 Task: Select Grocery. Add to cart, from India Bazaar for 779 Spadafore Drive, State College, Pennsylvania 16803, Cell Number 814-822-2457, following items : Long Chili (by pound)_x000D_
 - 1, Sweet Potatoes (by pound)_x000D_
 - 5, Jabsons Roasted Peanuts Spicy Masala (140 g)_x000D_
 - 2, Jabsons Agra Gud Gajak (400 g)_x000D_
 - 1, Jabsons Roasted Black Chana Lightly Salted (1 kg)_x000D_
 - 5, Jabsons Roasted Peanuts Nimboo Pudina (140 g)_x000D_
 - 1, Jabsons Roasted Black Chana Salted (1 kg)_x000D_
 - 2, Jabsons Roasted Peanuts Lemon Chilli (140 g)_x000D_
 - 5, Jabsons Roasted Peanuts Unsalted (1000 g)_x000D_
 - 1, Jabsons Roasted Peanuts Classic Salted (150 g)_x000D_
 - 5
Action: Mouse moved to (366, 100)
Screenshot: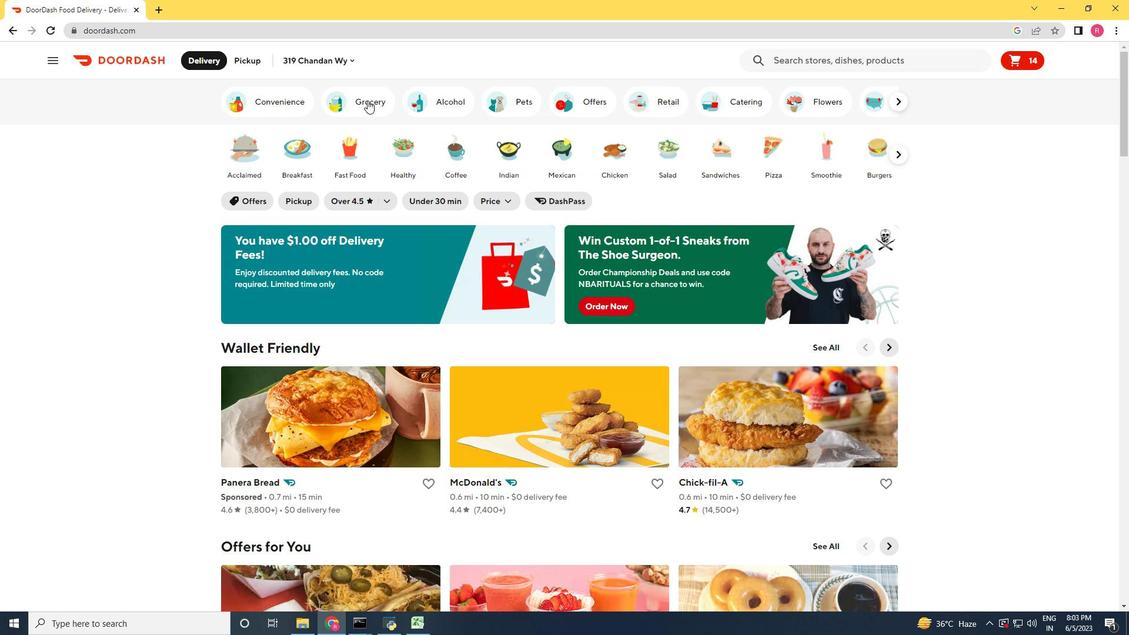 
Action: Mouse pressed left at (366, 100)
Screenshot: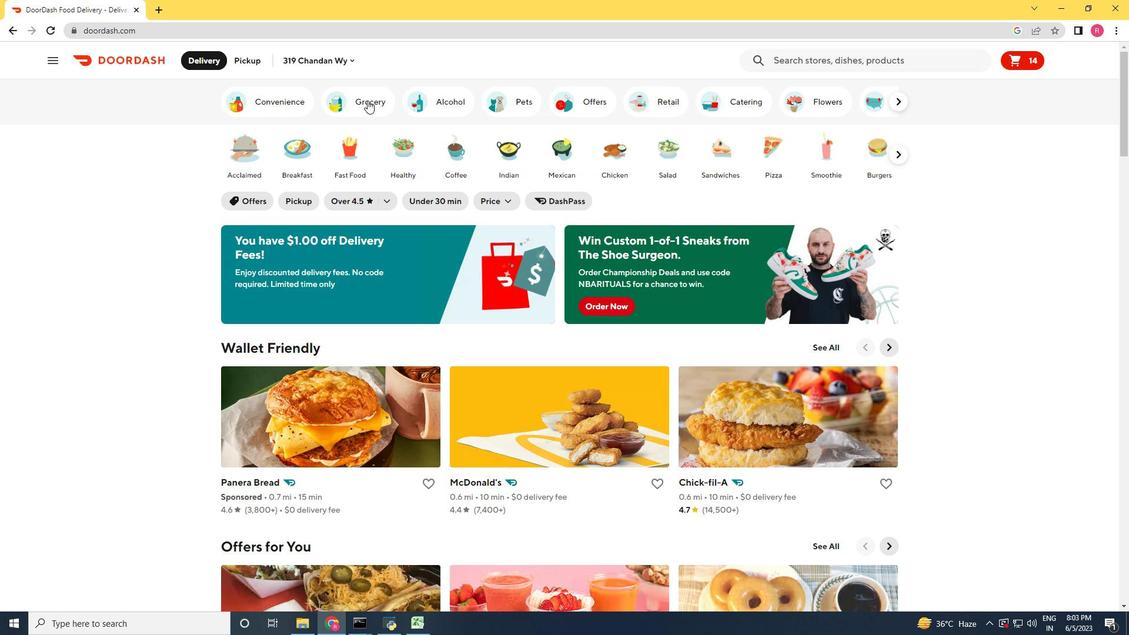 
Action: Mouse moved to (631, 322)
Screenshot: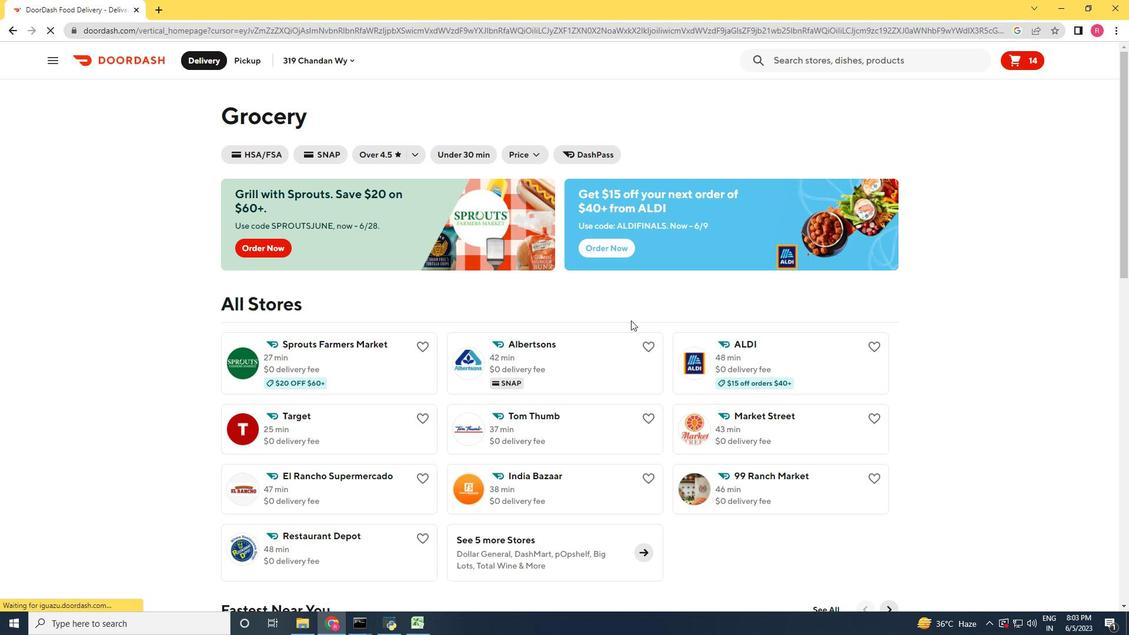 
Action: Mouse scrolled (631, 322) with delta (0, 0)
Screenshot: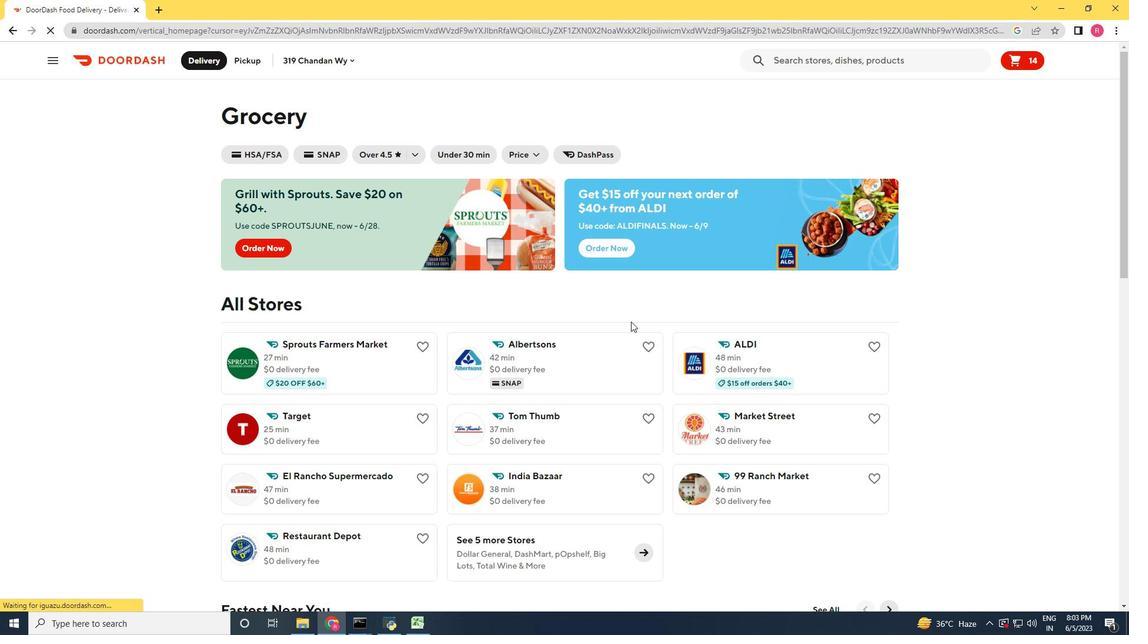 
Action: Mouse moved to (632, 323)
Screenshot: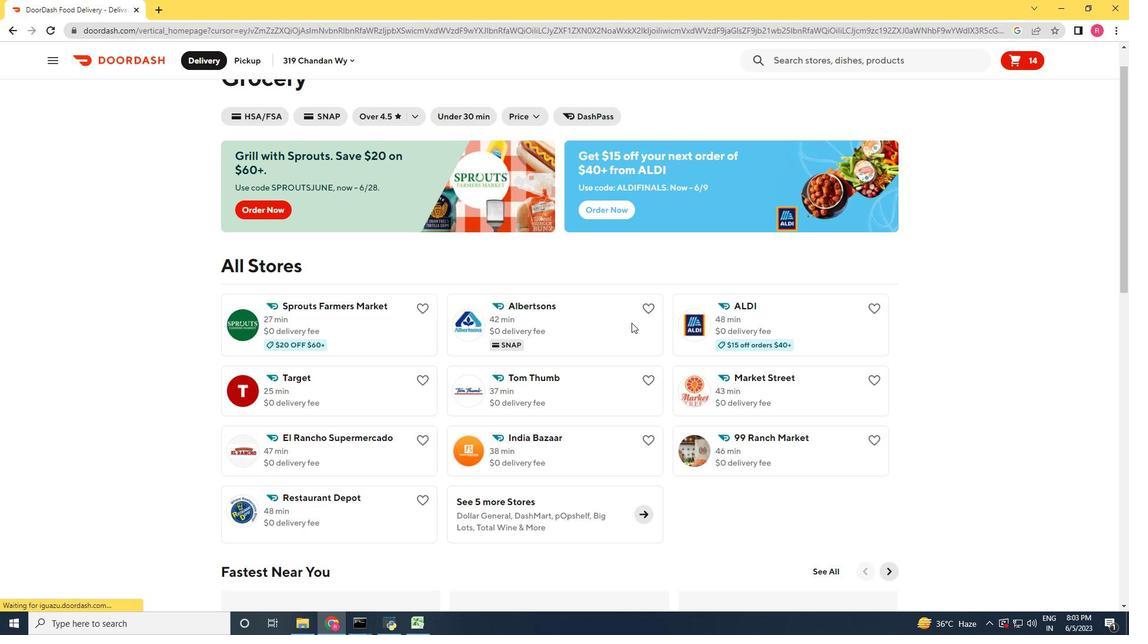 
Action: Mouse scrolled (632, 322) with delta (0, 0)
Screenshot: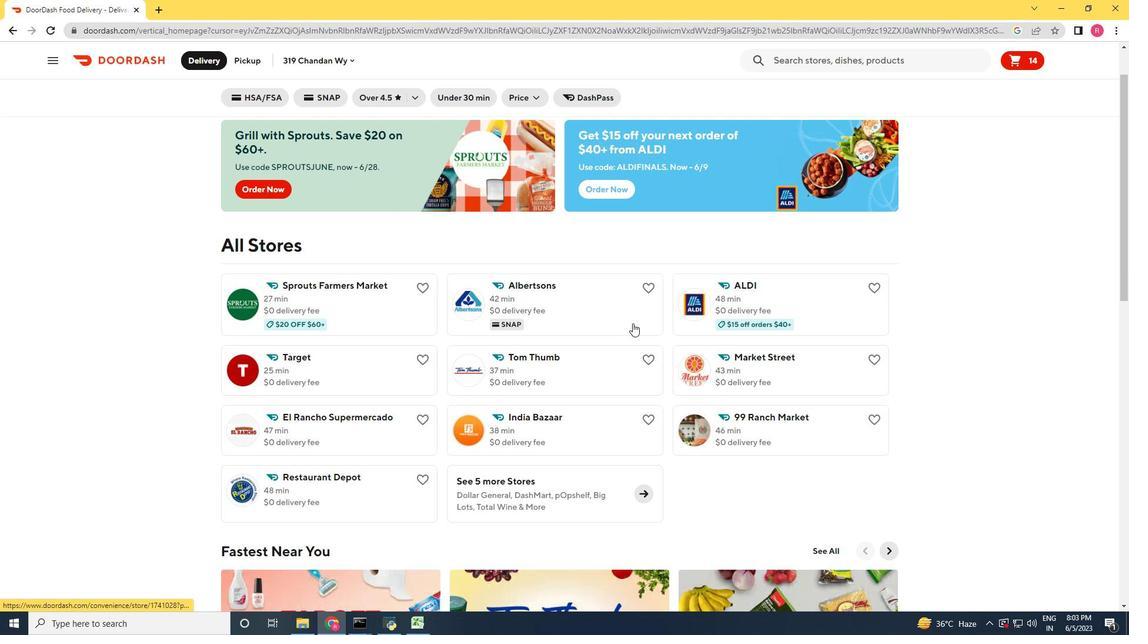 
Action: Mouse scrolled (632, 322) with delta (0, 0)
Screenshot: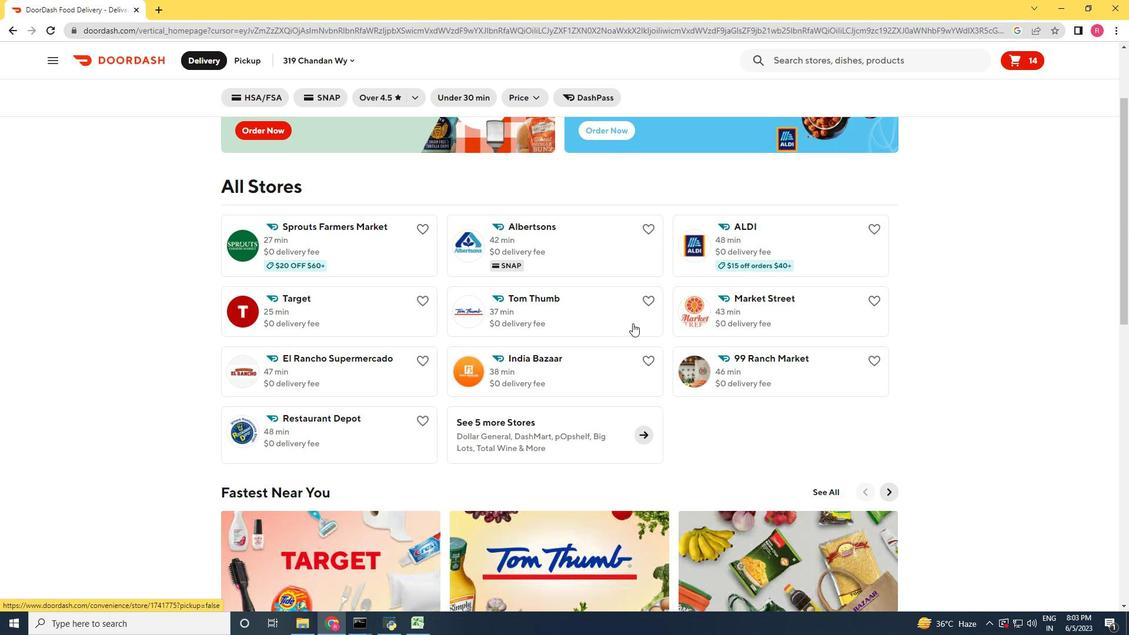 
Action: Mouse scrolled (632, 322) with delta (0, 0)
Screenshot: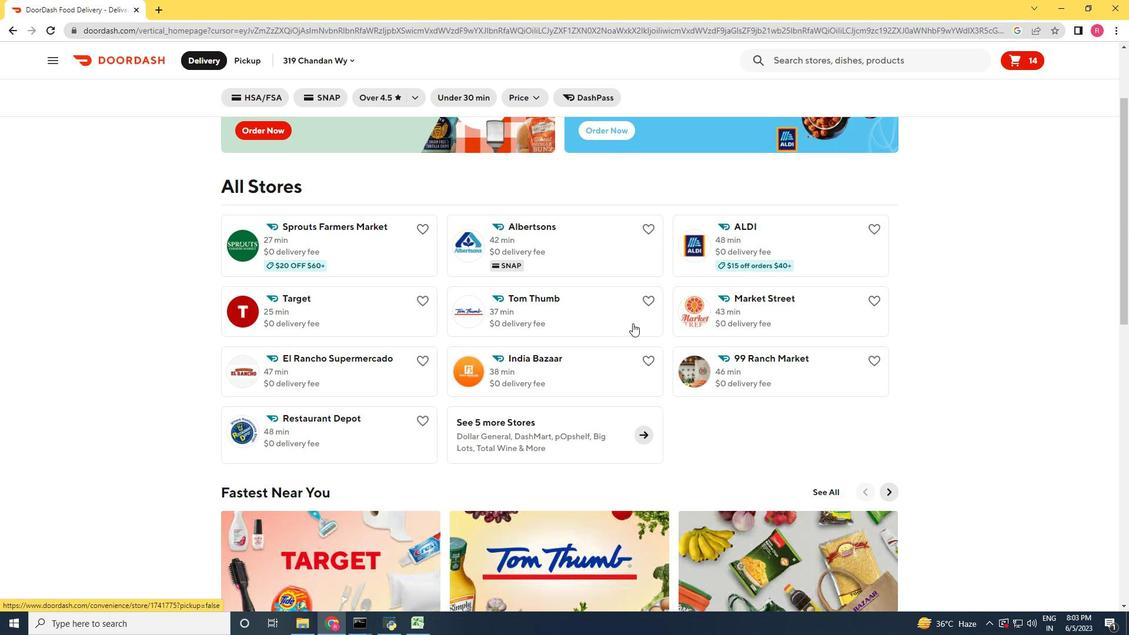 
Action: Mouse moved to (632, 323)
Screenshot: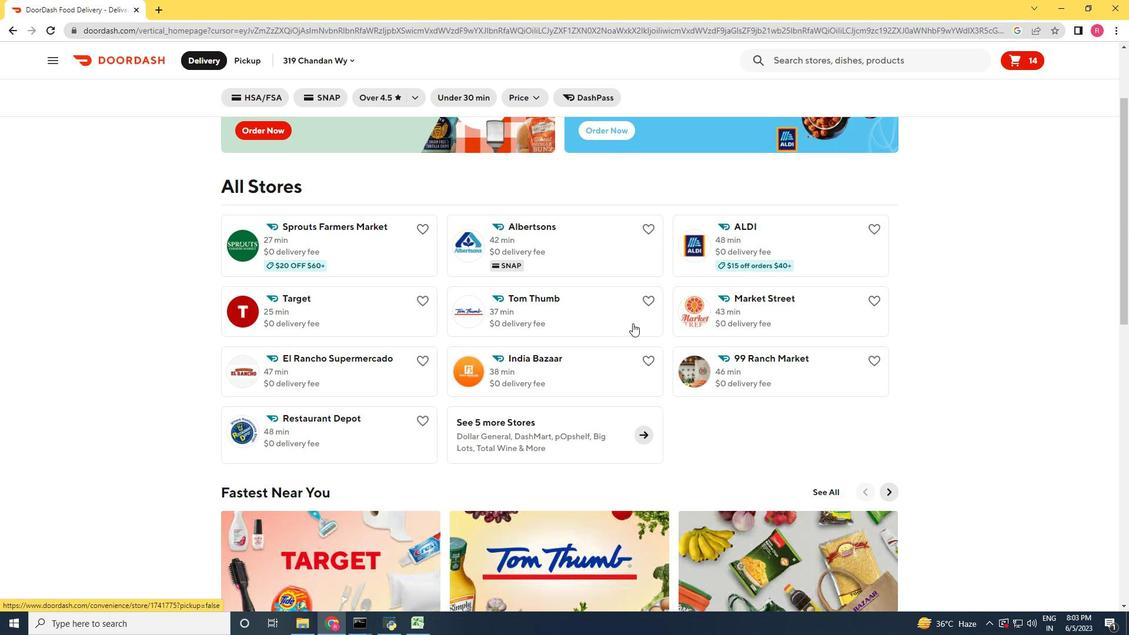 
Action: Mouse scrolled (632, 322) with delta (0, 0)
Screenshot: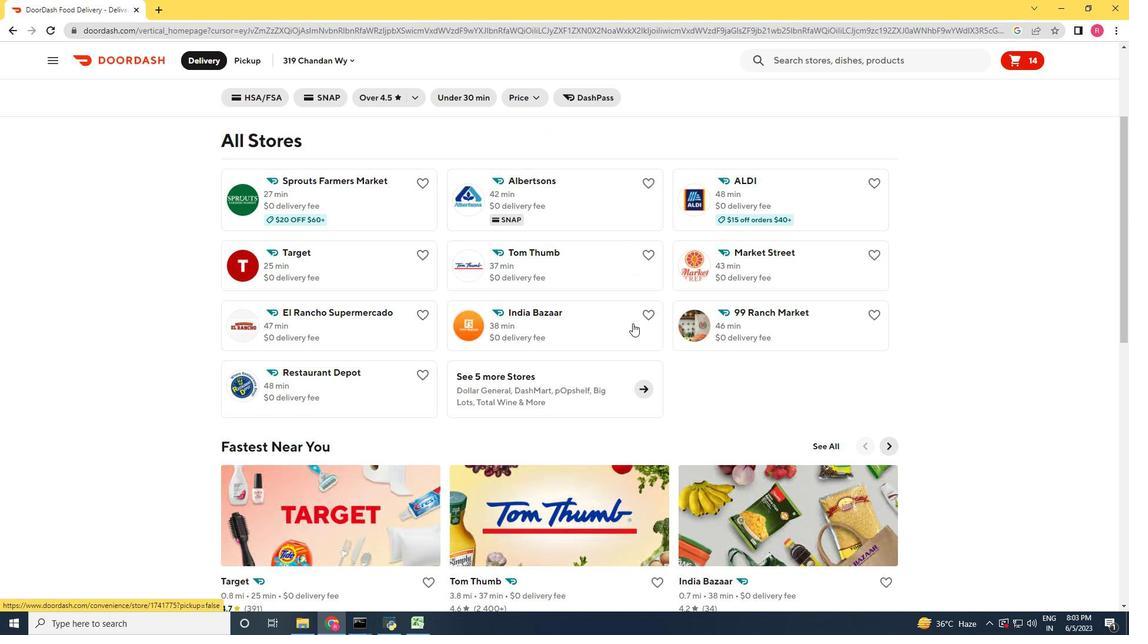 
Action: Mouse scrolled (632, 322) with delta (0, 0)
Screenshot: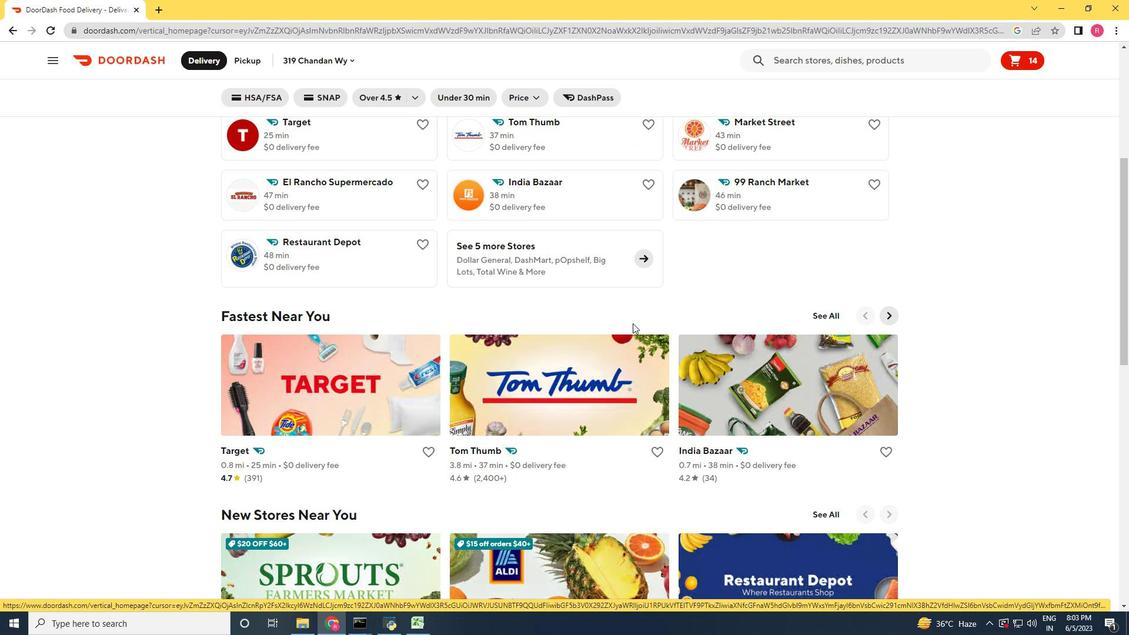 
Action: Mouse scrolled (632, 322) with delta (0, 0)
Screenshot: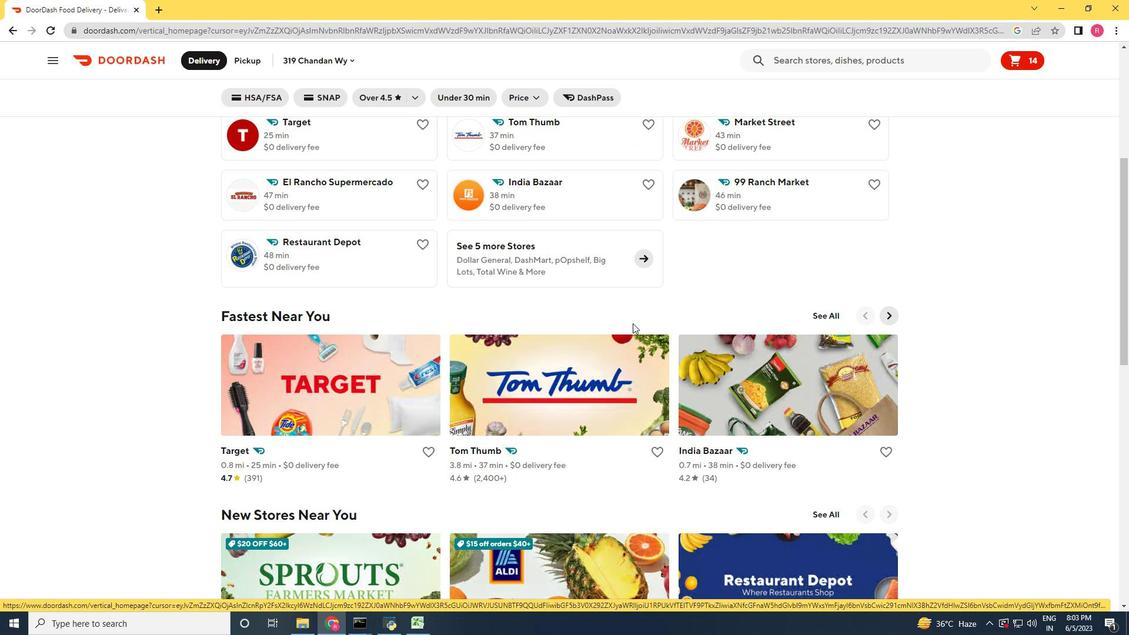 
Action: Mouse moved to (757, 309)
Screenshot: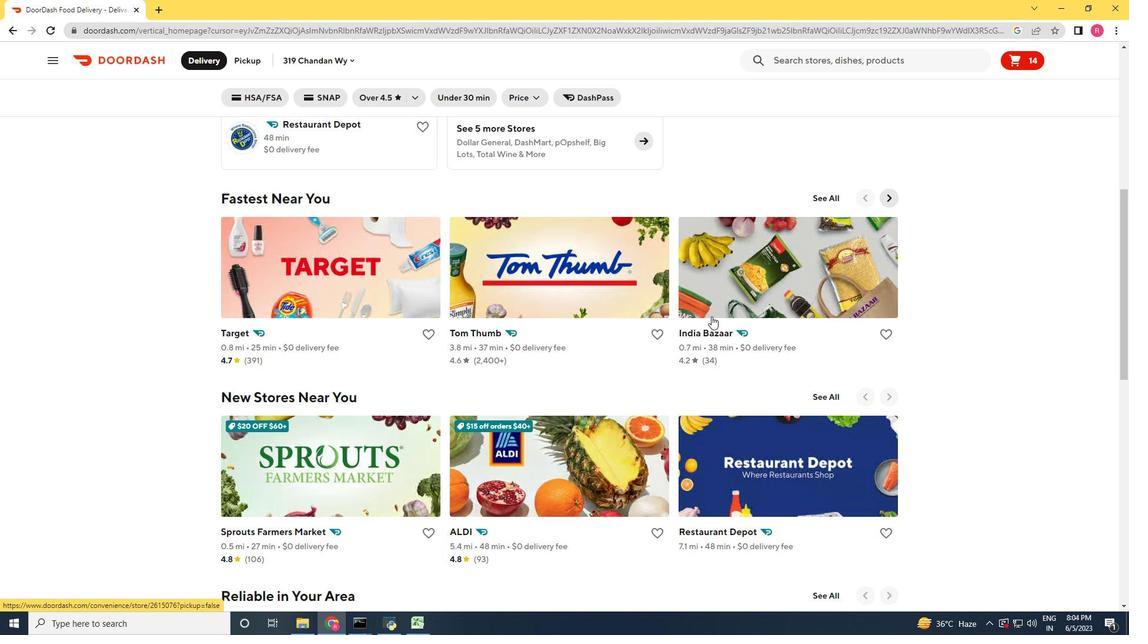 
Action: Mouse pressed left at (757, 309)
Screenshot: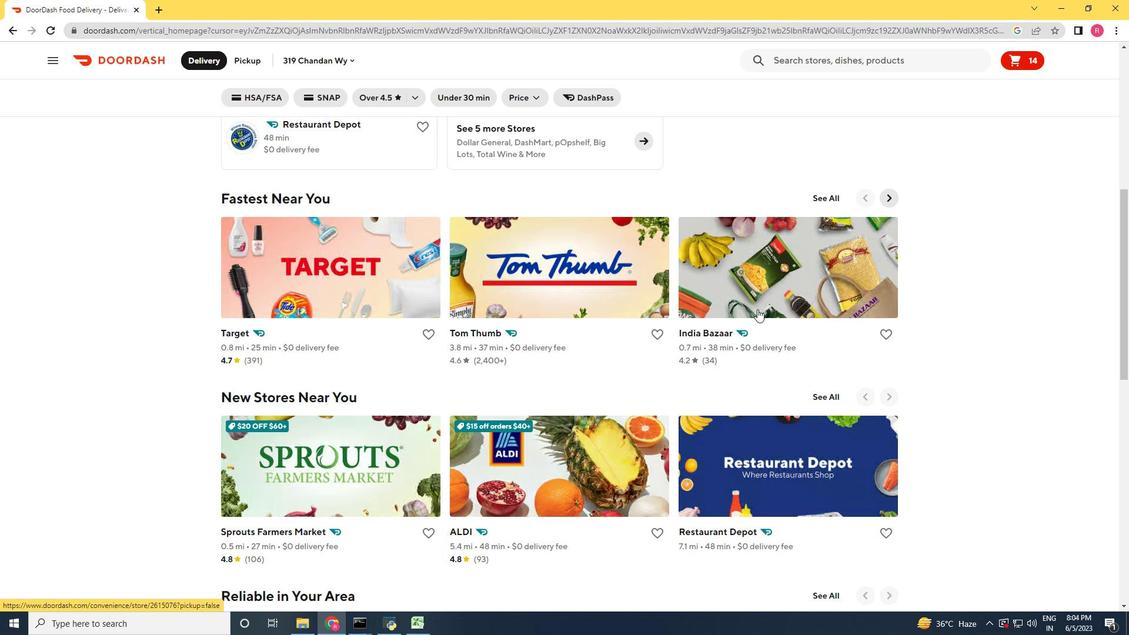 
Action: Mouse moved to (1055, 185)
Screenshot: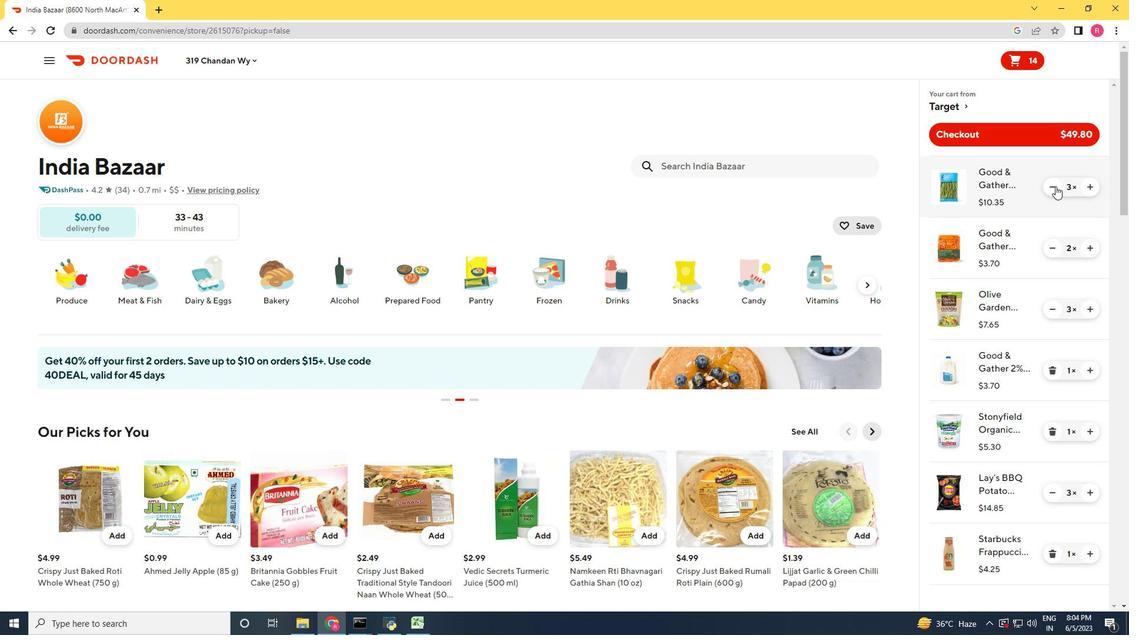 
Action: Mouse pressed left at (1055, 185)
Screenshot: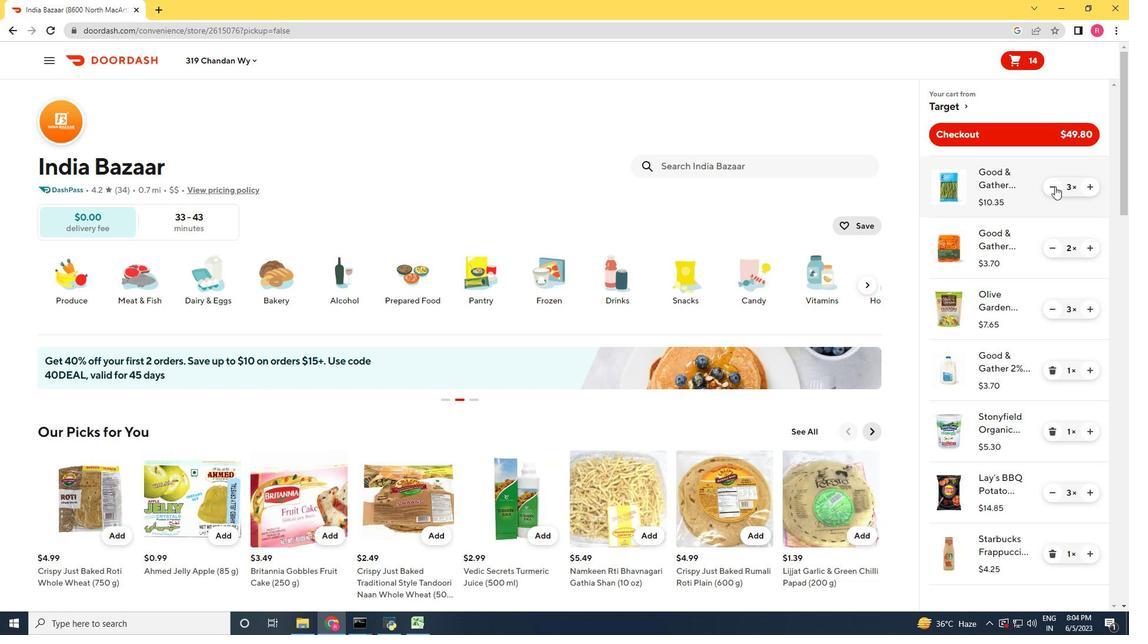 
Action: Mouse pressed left at (1055, 185)
Screenshot: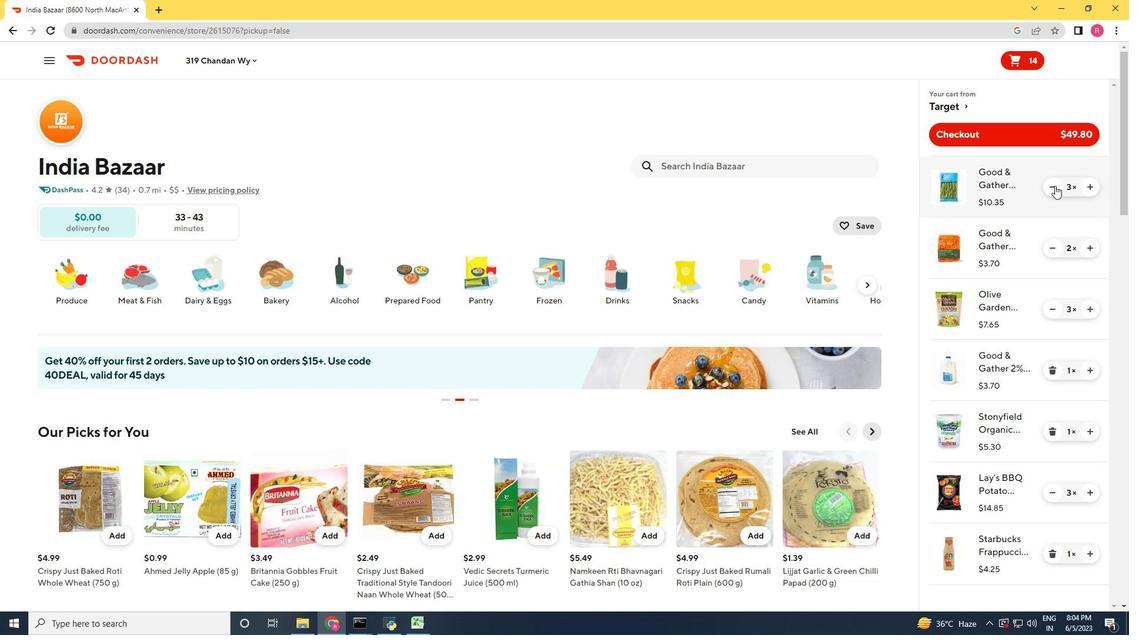 
Action: Mouse pressed left at (1055, 185)
Screenshot: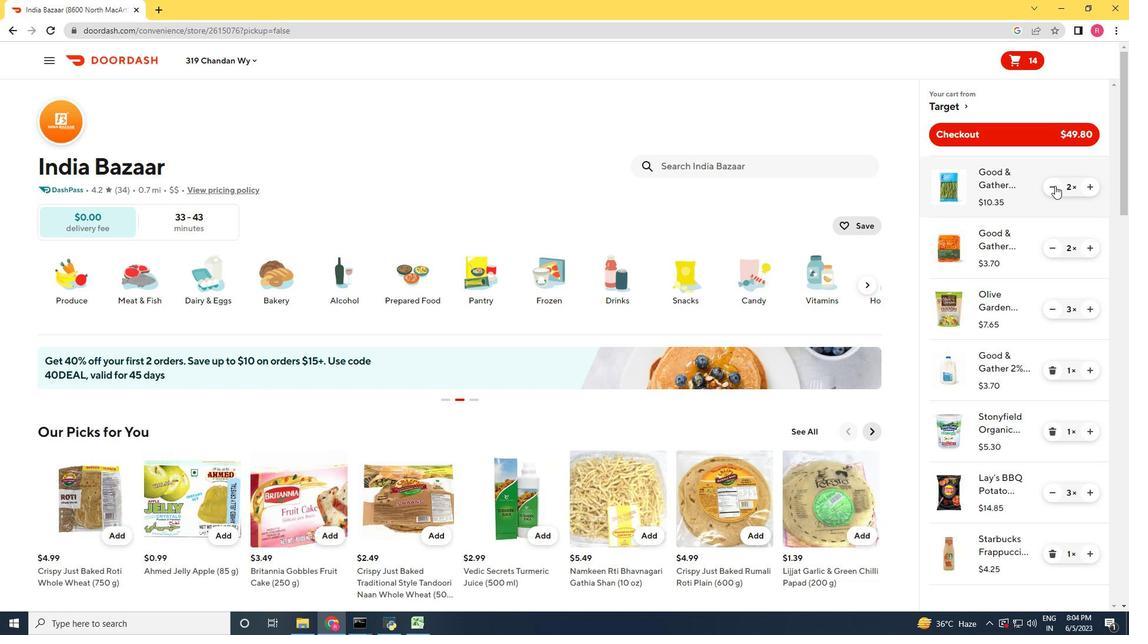 
Action: Mouse moved to (1054, 249)
Screenshot: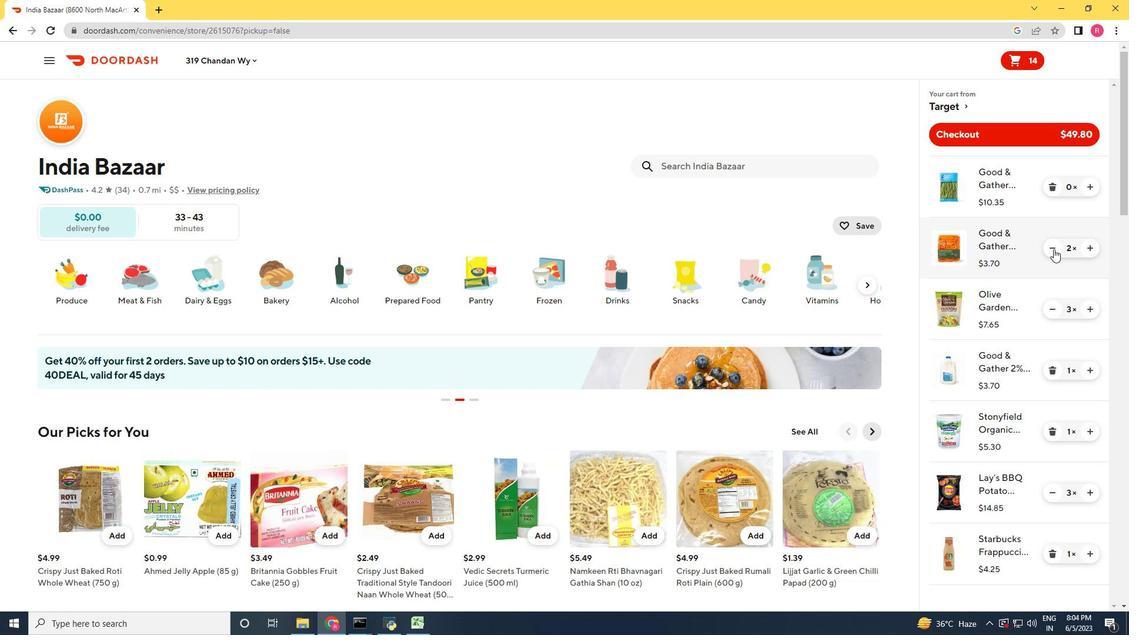 
Action: Mouse pressed left at (1054, 249)
Screenshot: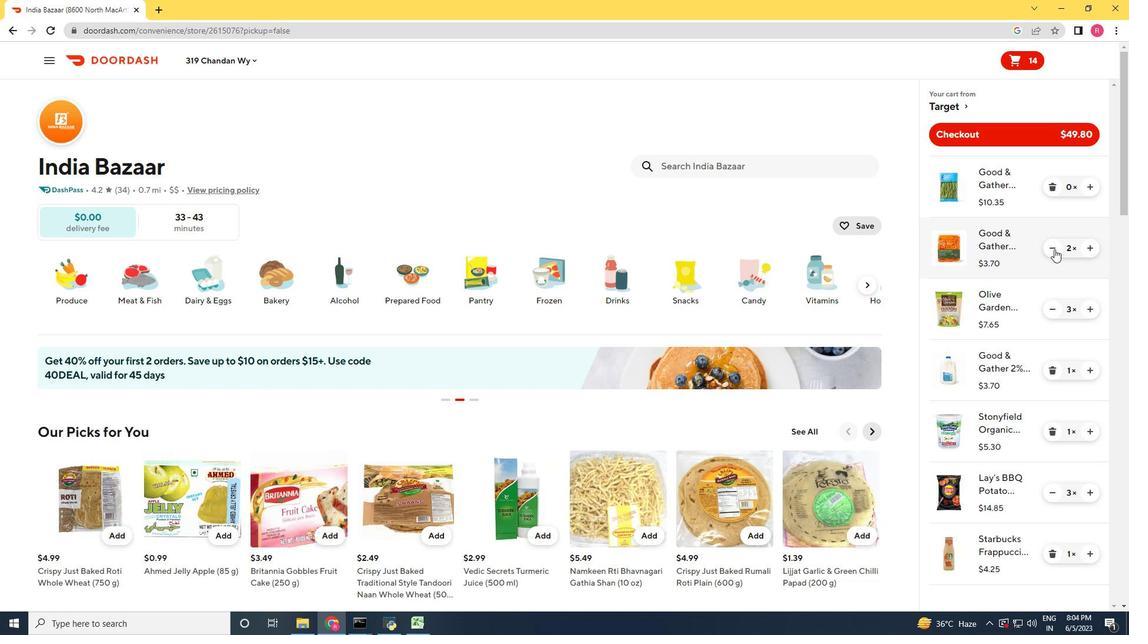
Action: Mouse moved to (1054, 247)
Screenshot: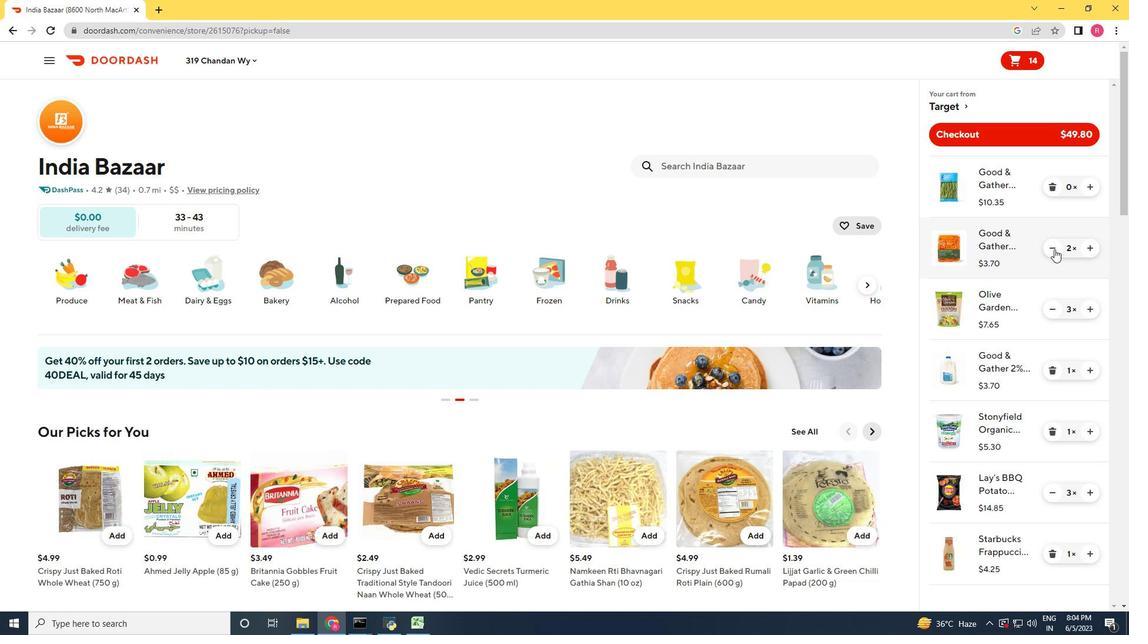 
Action: Mouse pressed left at (1054, 247)
Screenshot: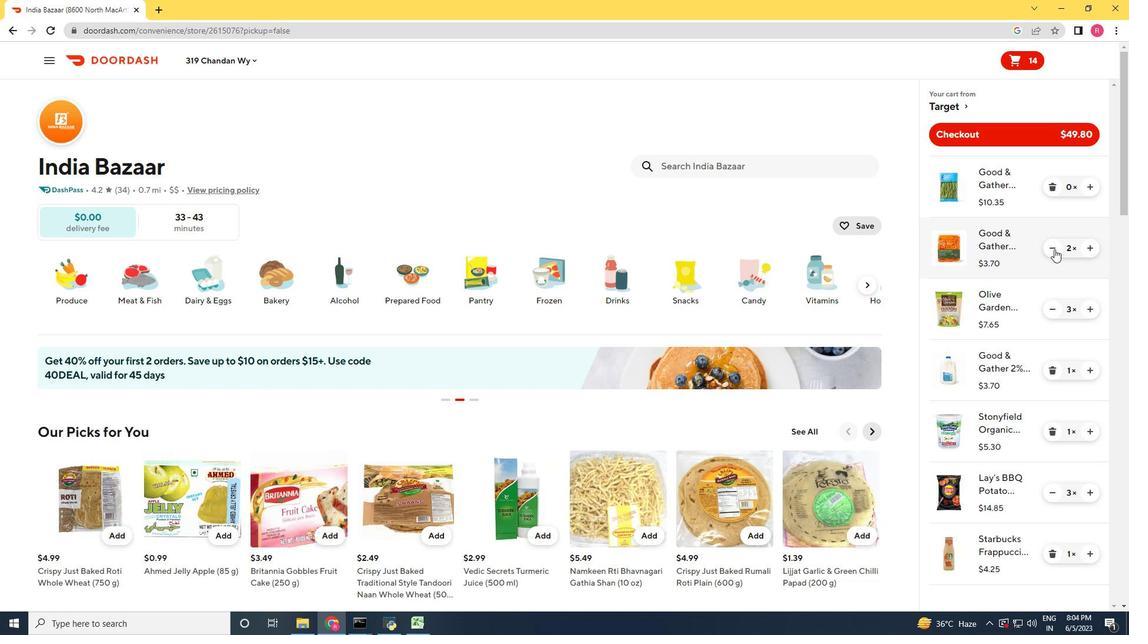 
Action: Mouse pressed left at (1054, 247)
Screenshot: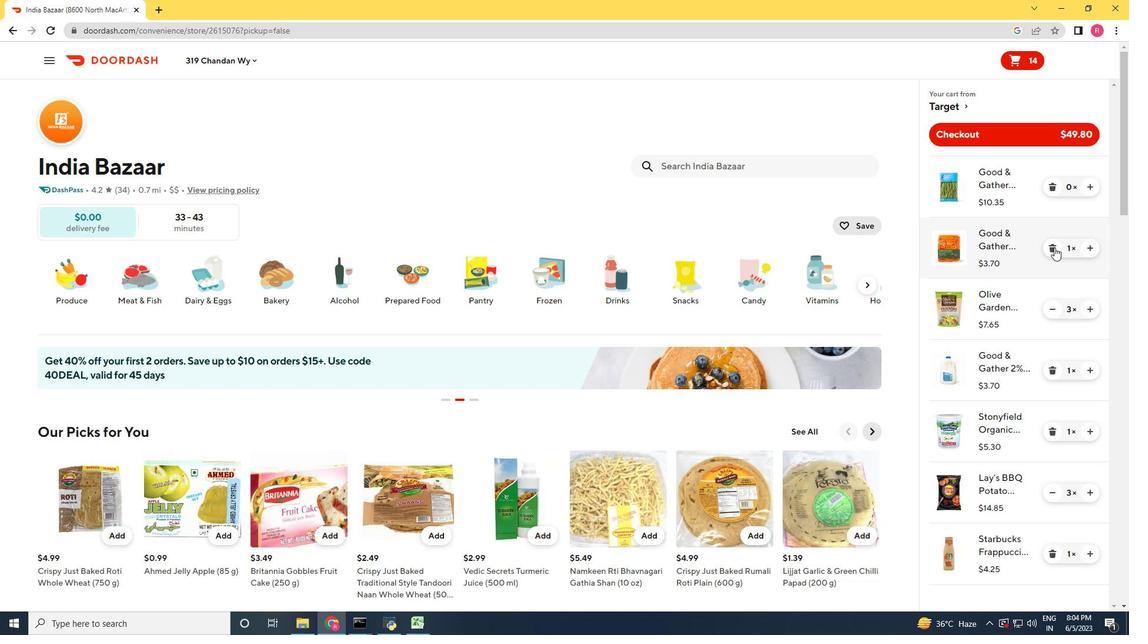
Action: Mouse moved to (1052, 311)
Screenshot: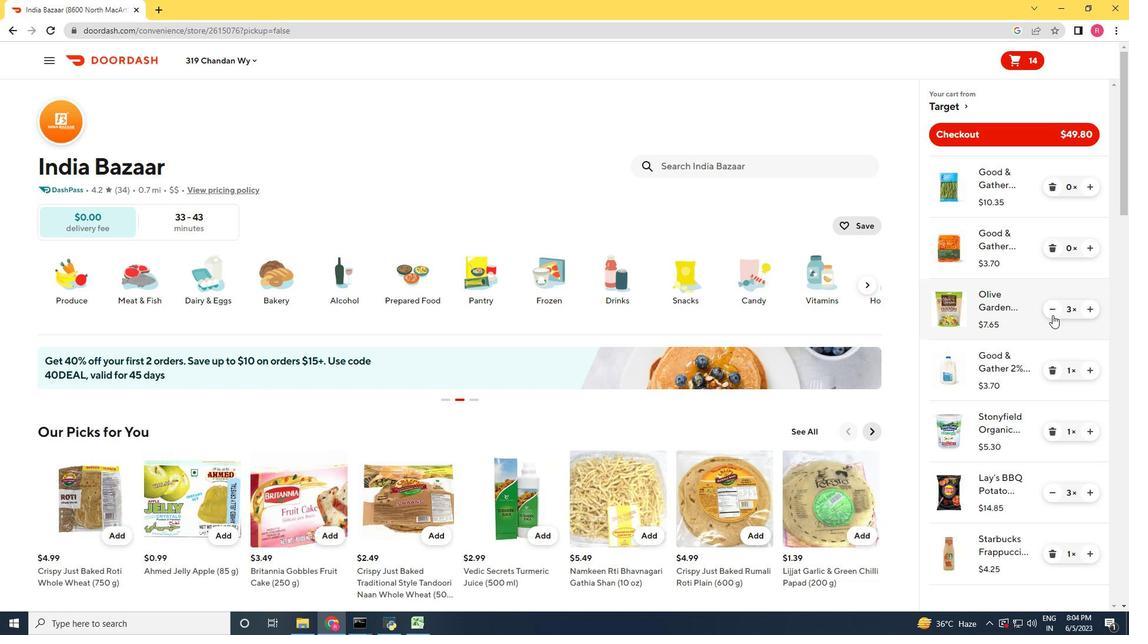 
Action: Mouse pressed left at (1052, 311)
Screenshot: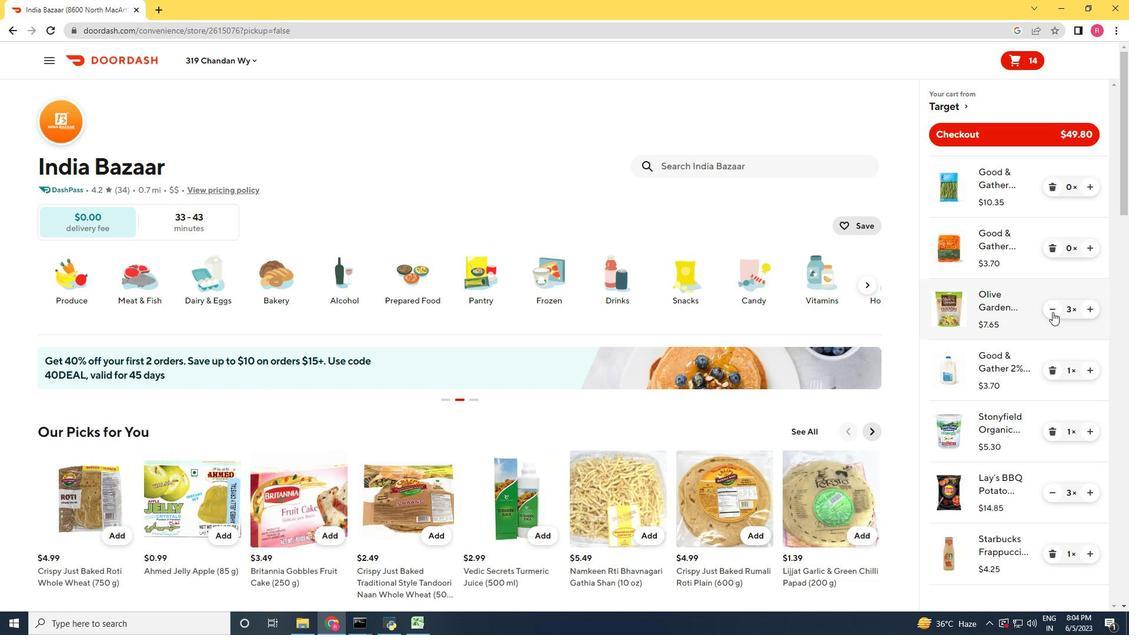 
Action: Mouse pressed left at (1052, 311)
Screenshot: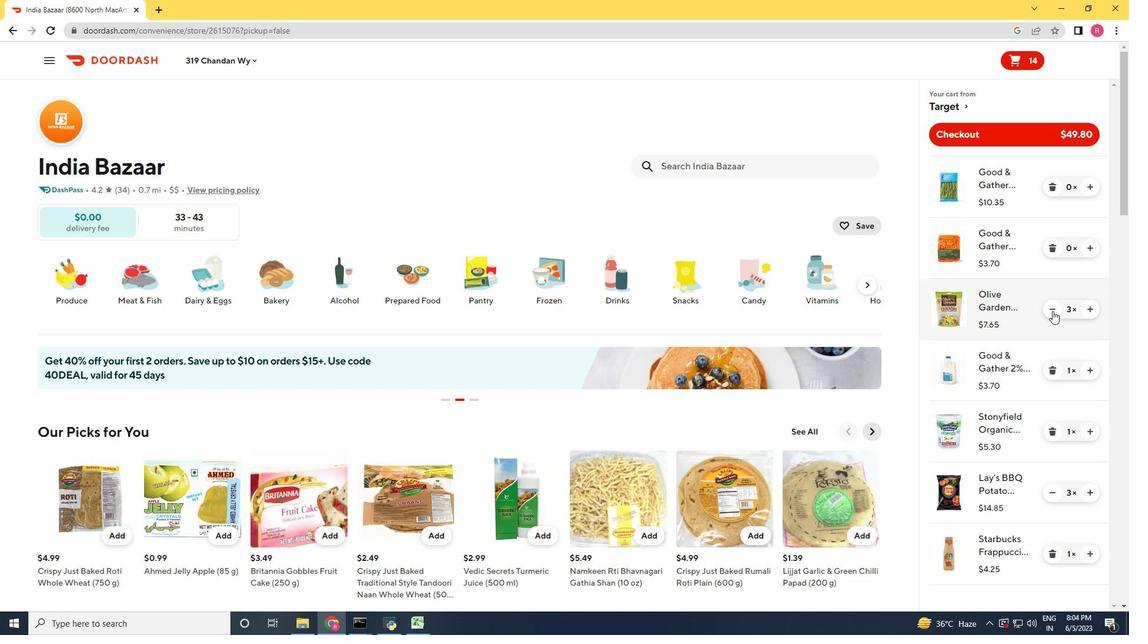 
Action: Mouse moved to (1052, 310)
Screenshot: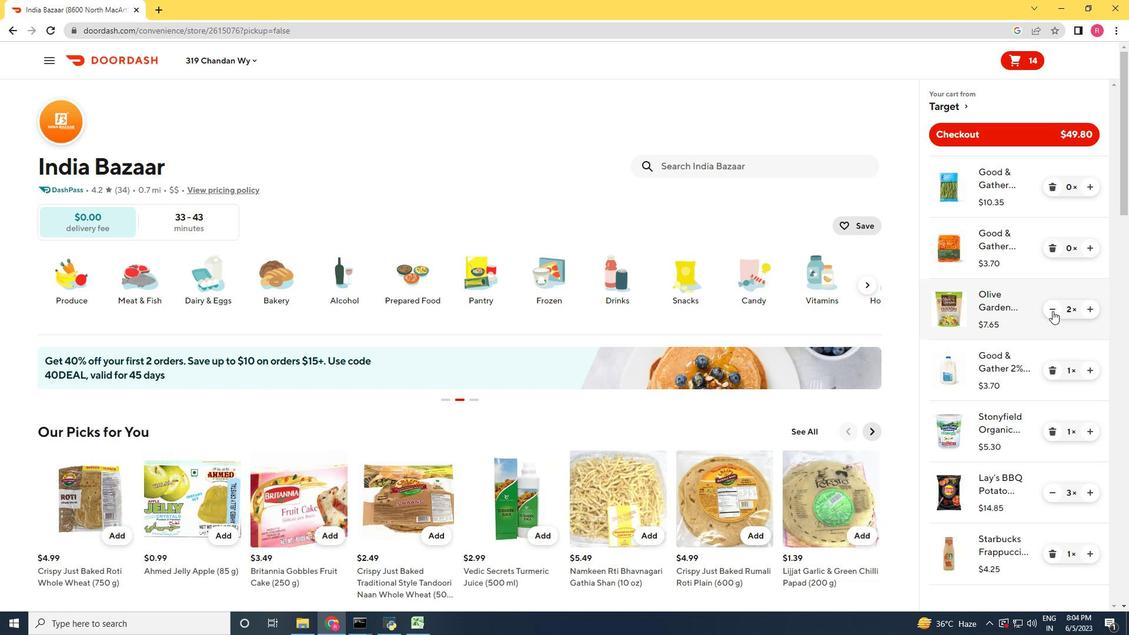 
Action: Mouse pressed left at (1052, 310)
Screenshot: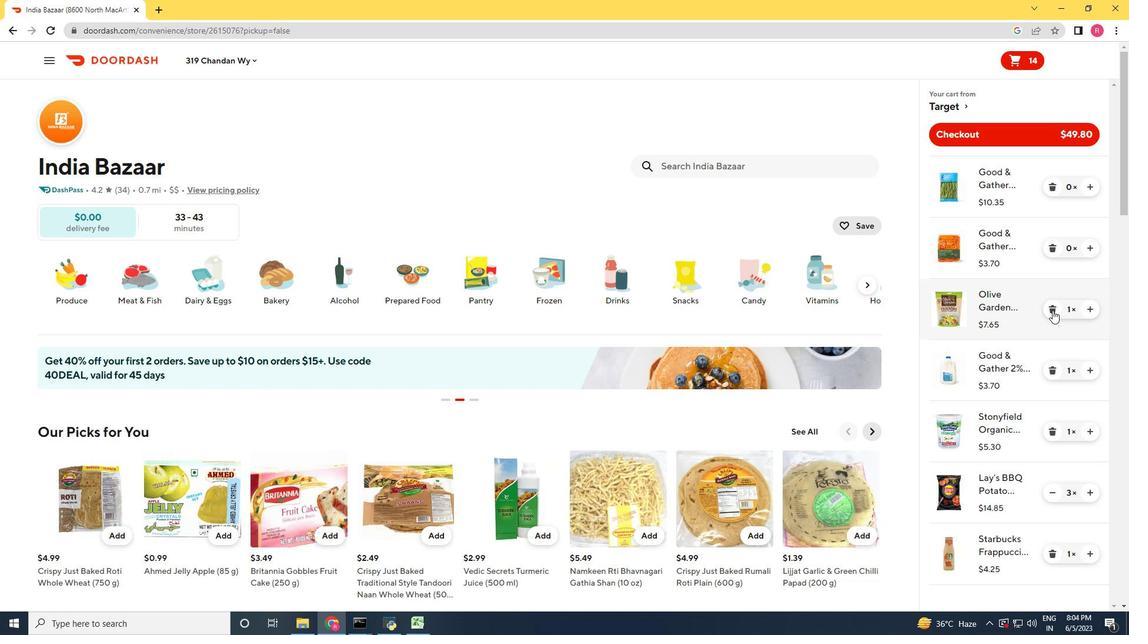
Action: Mouse moved to (1053, 310)
Screenshot: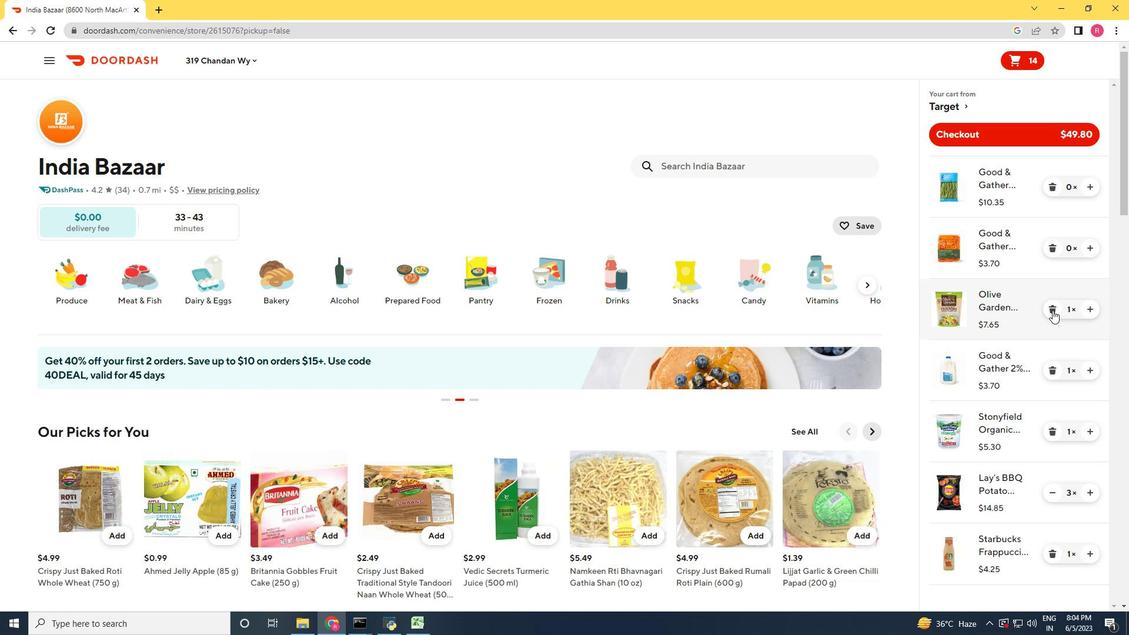 
Action: Mouse pressed left at (1053, 310)
Screenshot: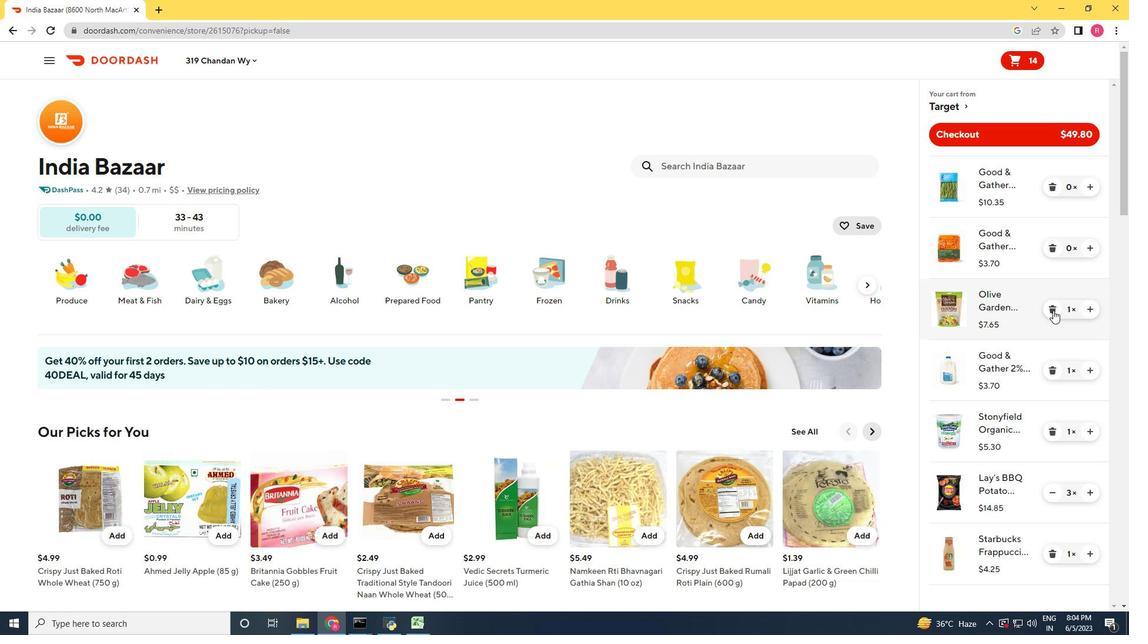 
Action: Mouse moved to (1051, 372)
Screenshot: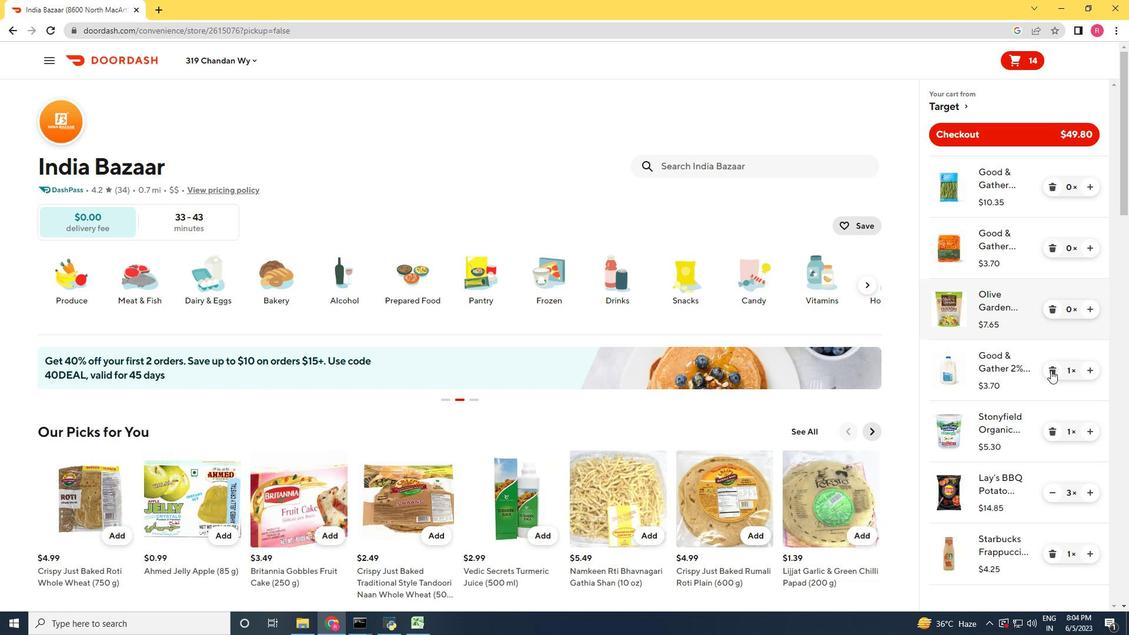 
Action: Mouse pressed left at (1051, 372)
Screenshot: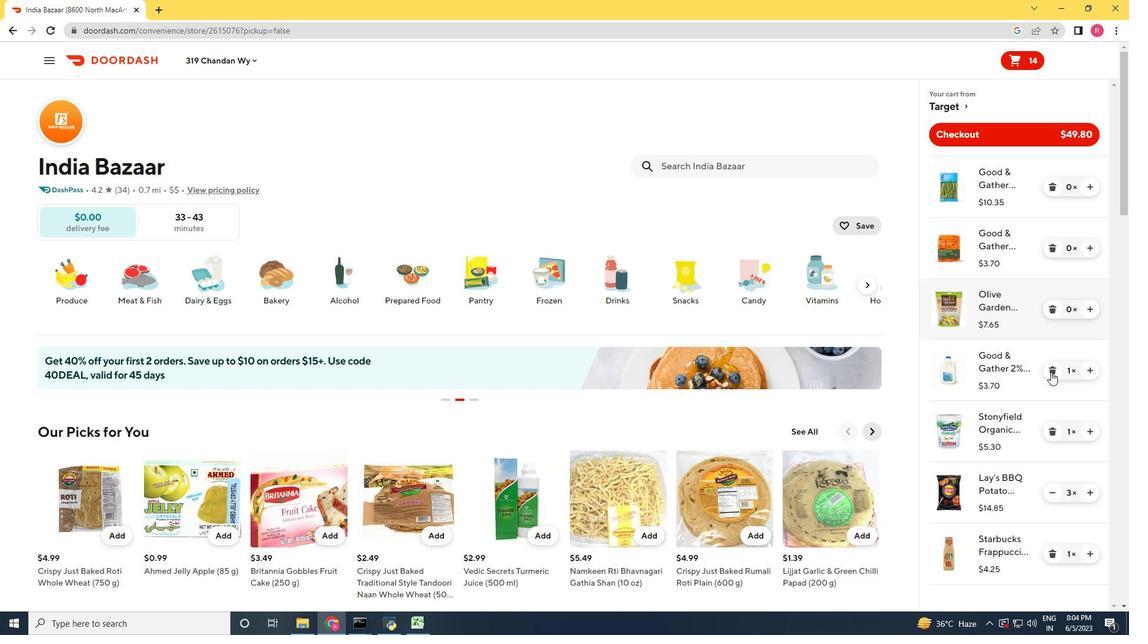 
Action: Mouse moved to (1051, 371)
Screenshot: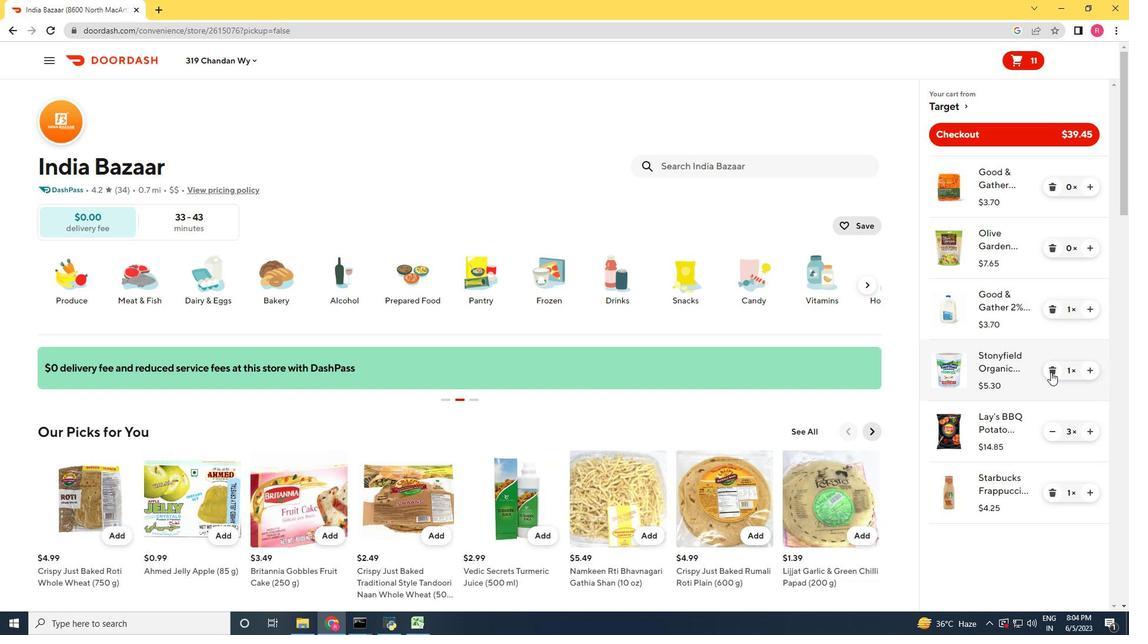 
Action: Mouse pressed left at (1051, 371)
Screenshot: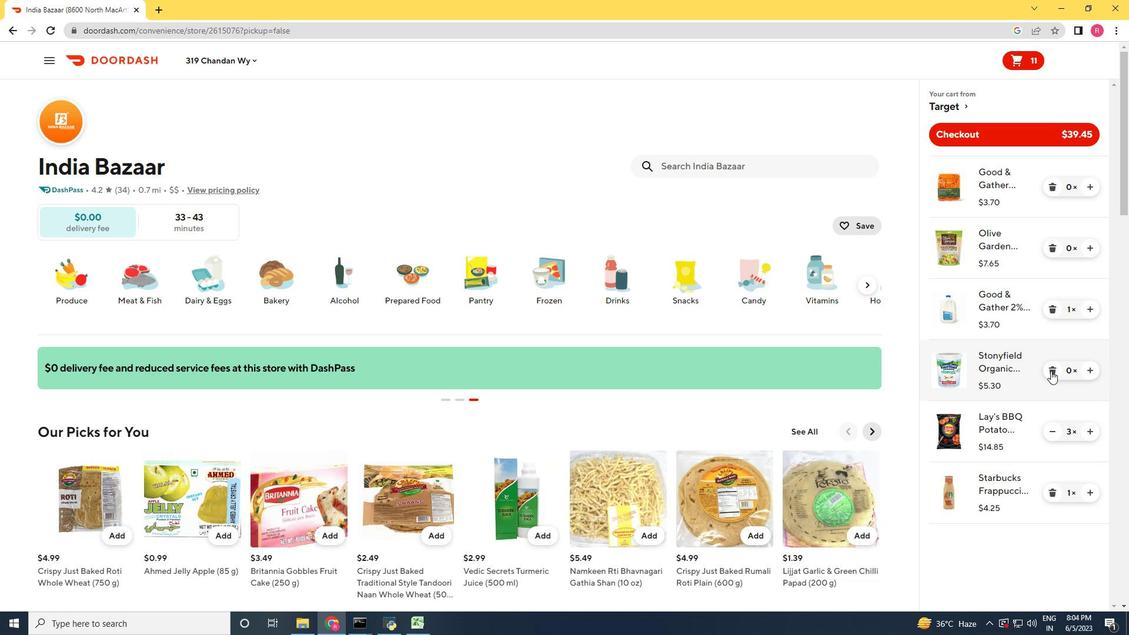 
Action: Mouse moved to (1053, 435)
Screenshot: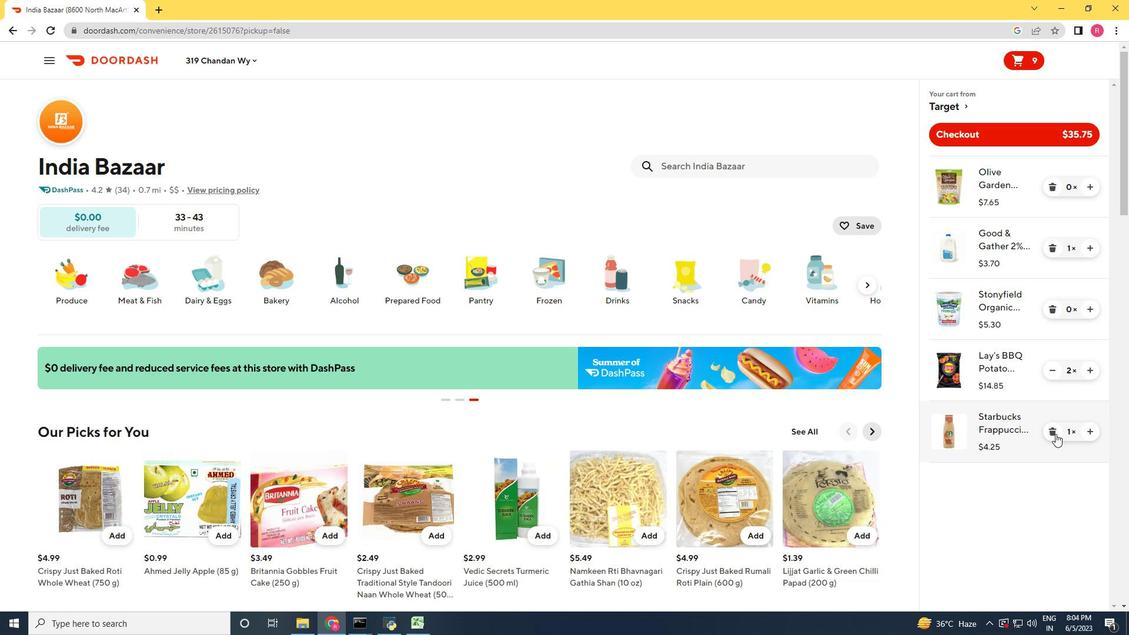 
Action: Mouse pressed left at (1053, 435)
Screenshot: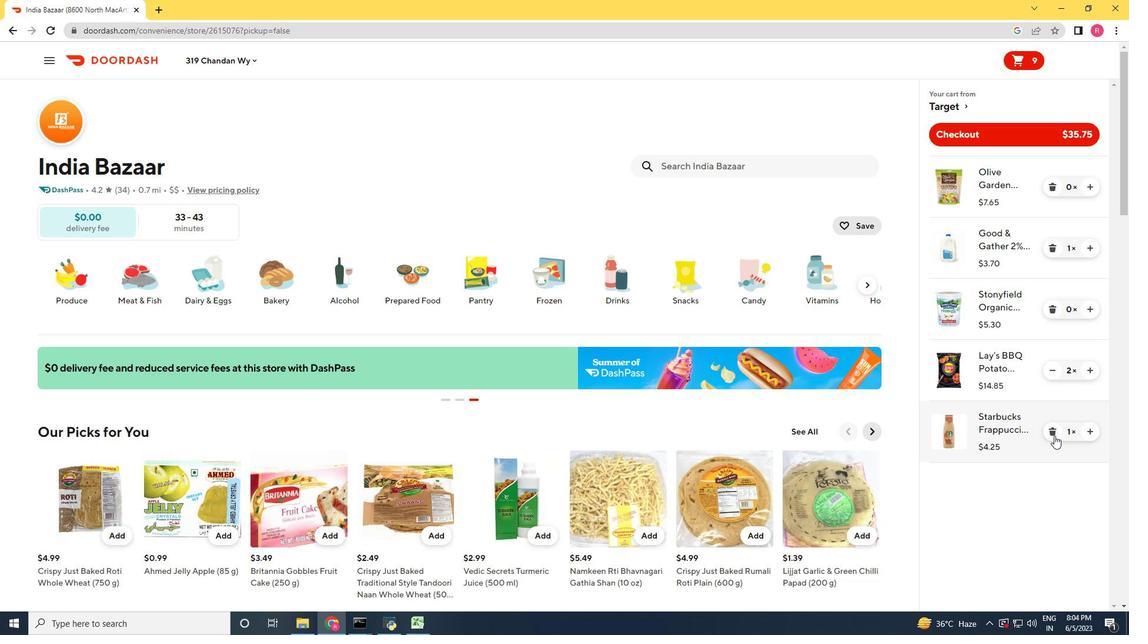 
Action: Mouse pressed left at (1053, 435)
Screenshot: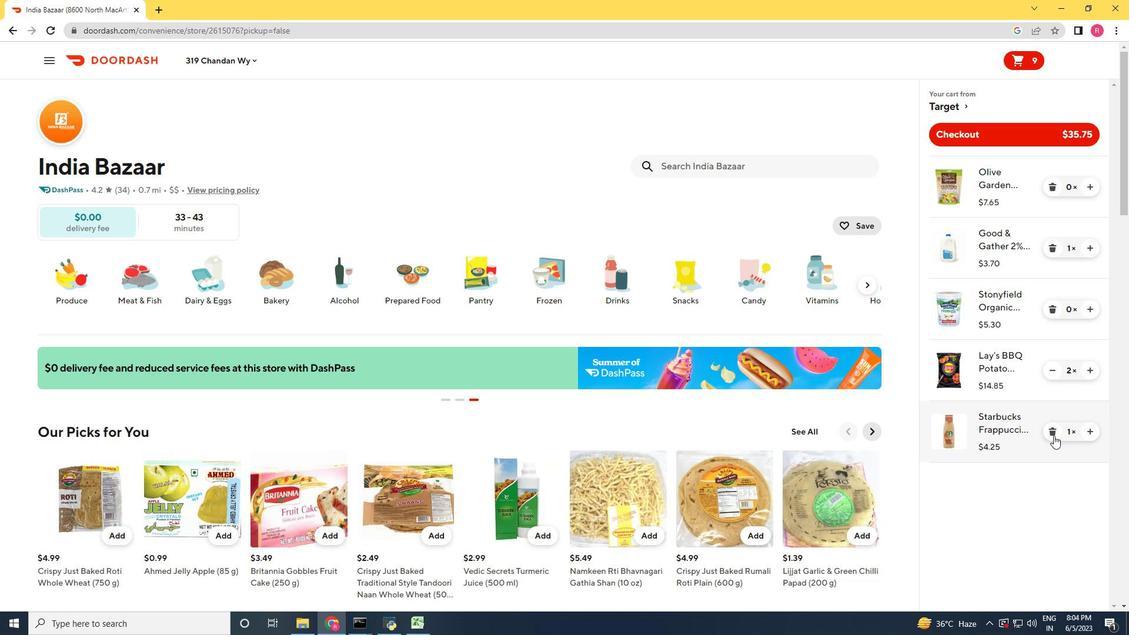 
Action: Mouse moved to (1053, 435)
Screenshot: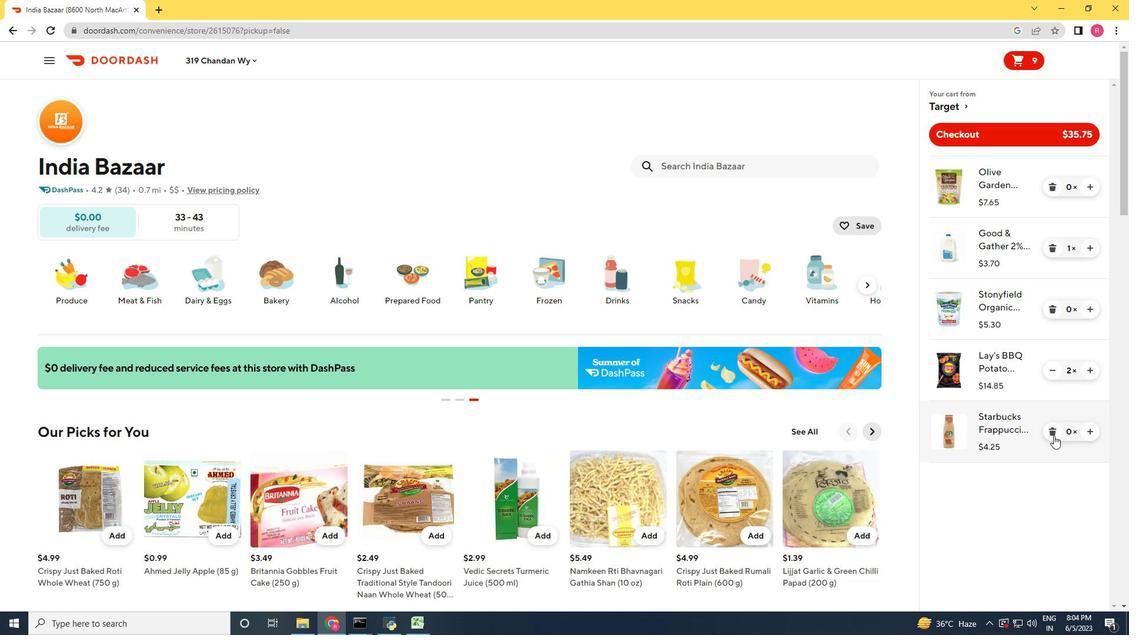 
Action: Mouse pressed left at (1053, 435)
Screenshot: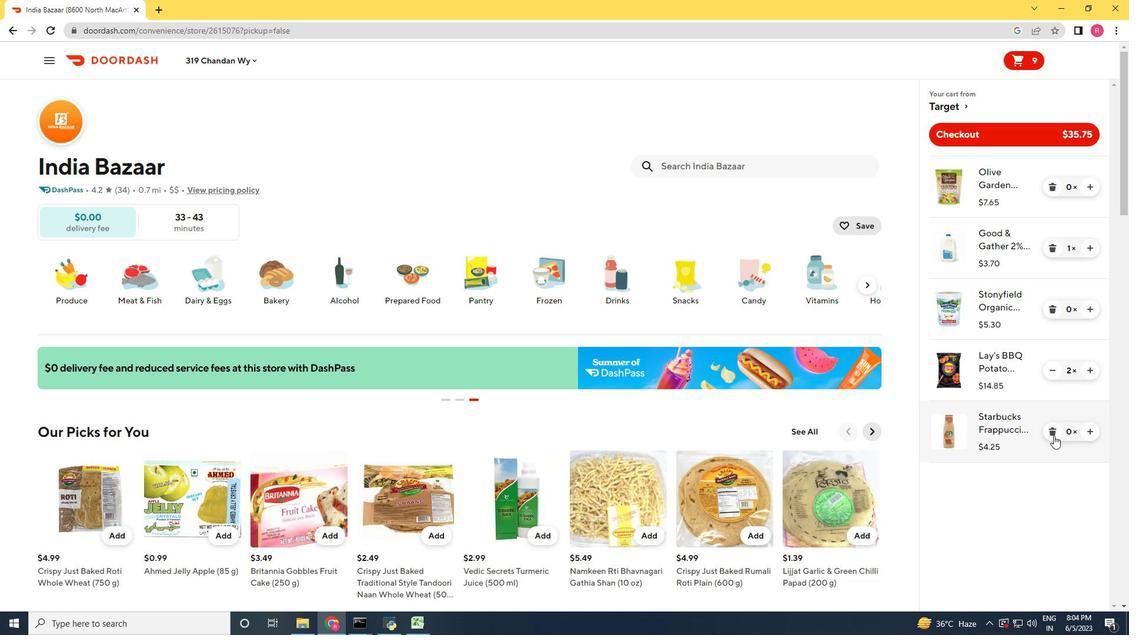 
Action: Mouse moved to (1049, 367)
Screenshot: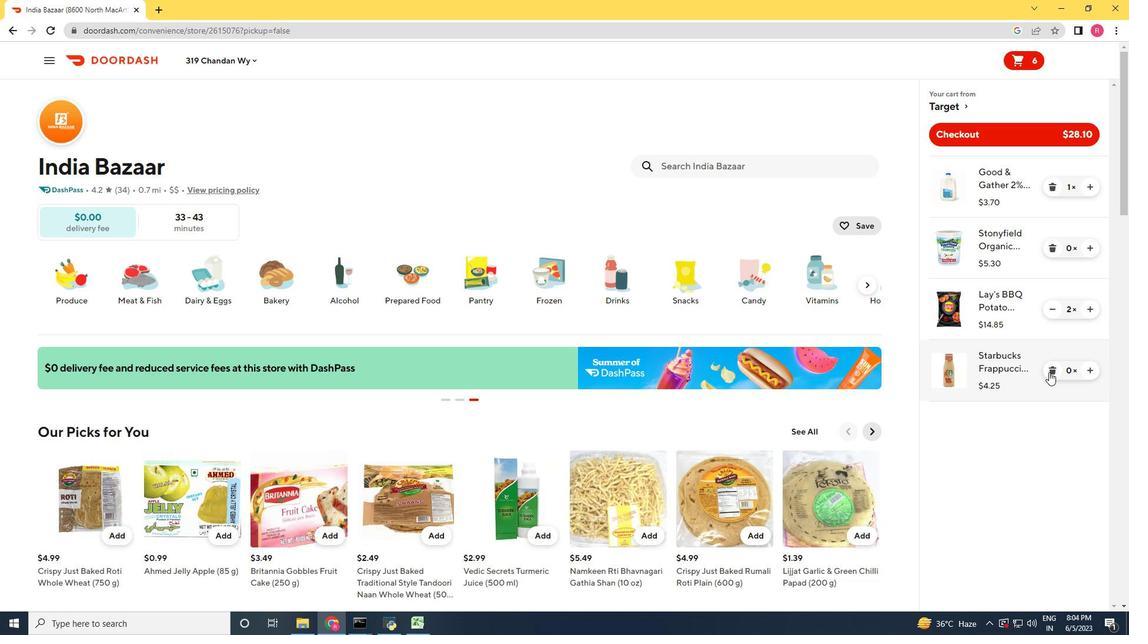 
Action: Mouse pressed left at (1049, 367)
Screenshot: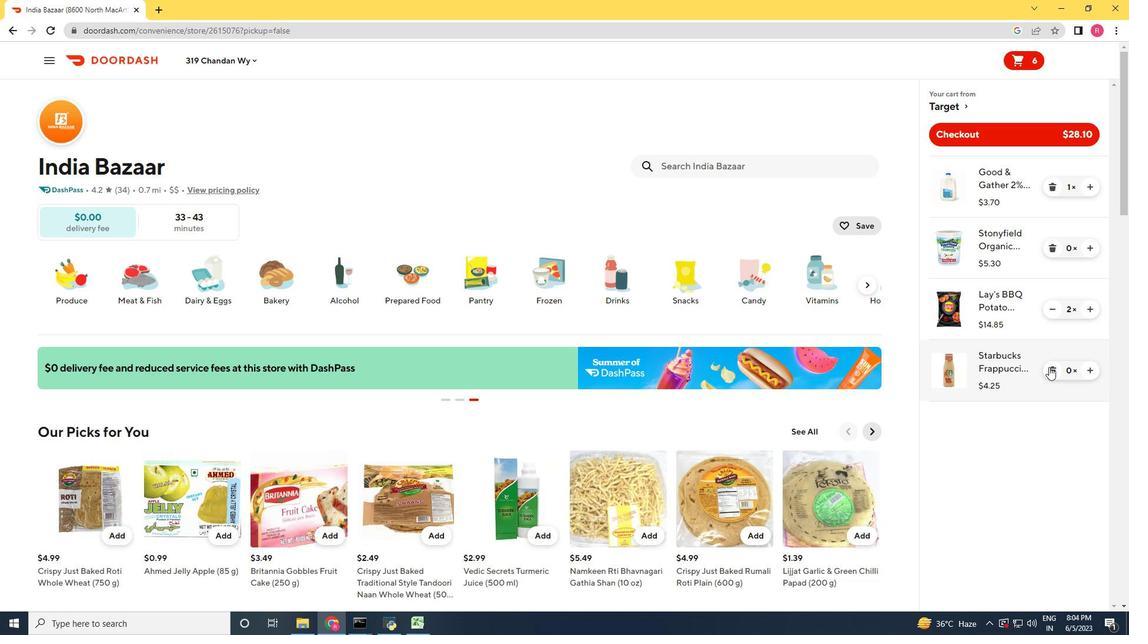 
Action: Mouse moved to (1049, 367)
Screenshot: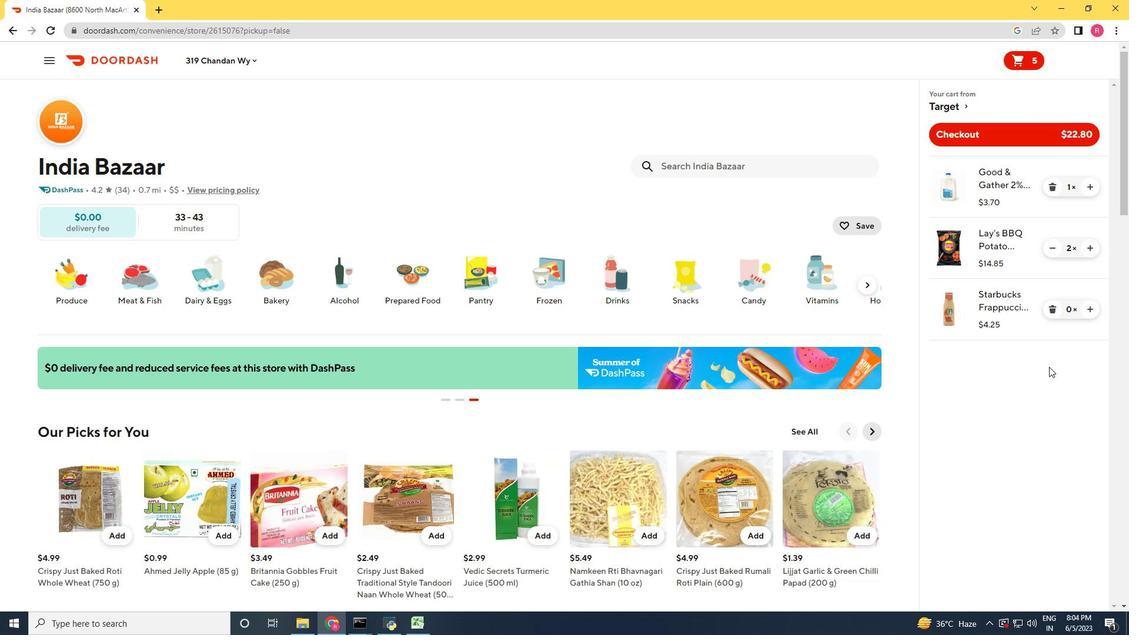 
Action: Mouse pressed left at (1049, 367)
Screenshot: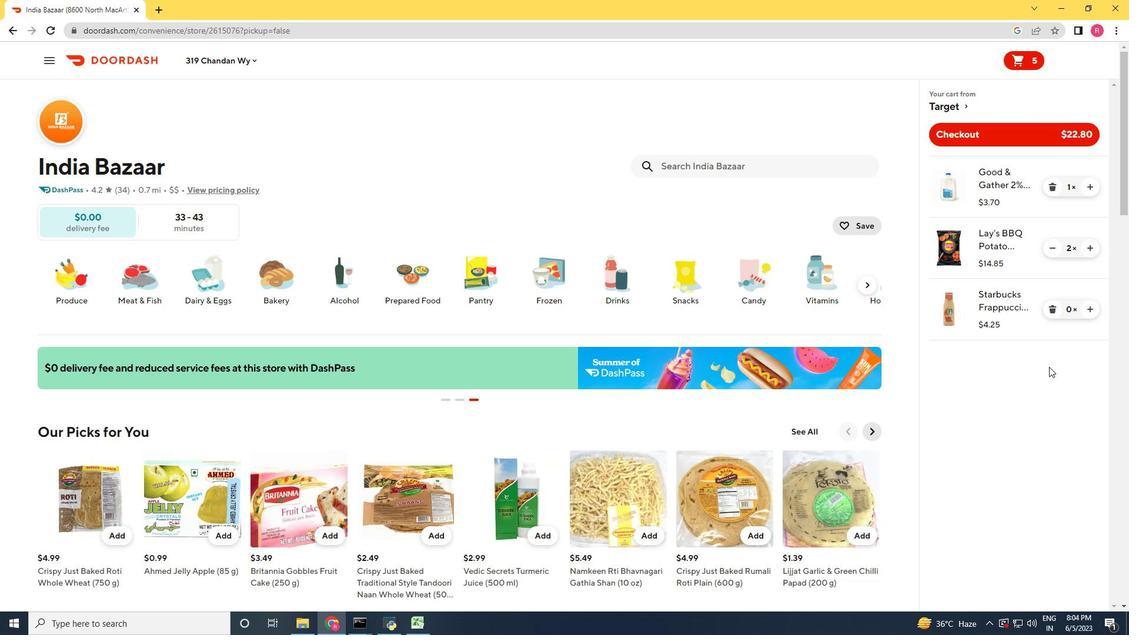 
Action: Mouse moved to (1051, 308)
Screenshot: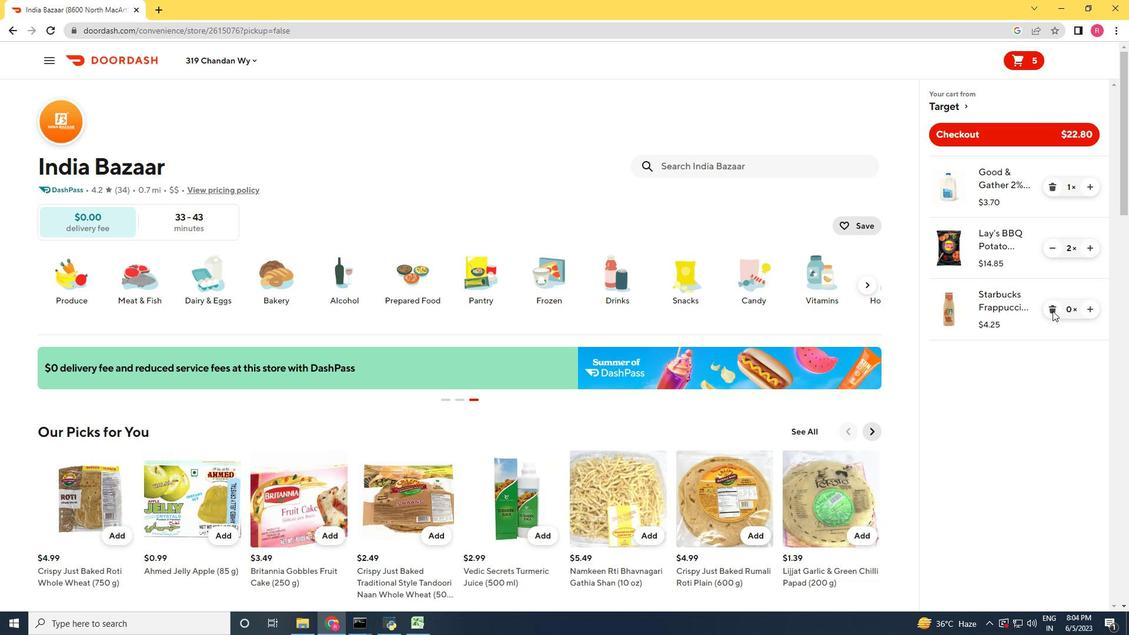 
Action: Mouse pressed left at (1051, 308)
Screenshot: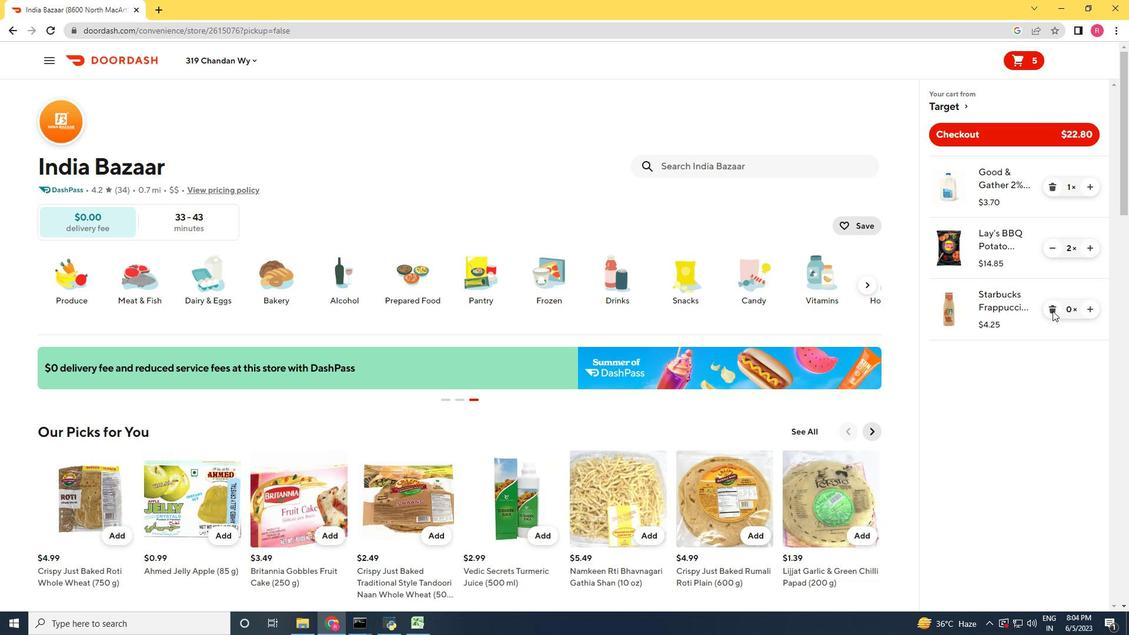 
Action: Mouse moved to (1053, 248)
Screenshot: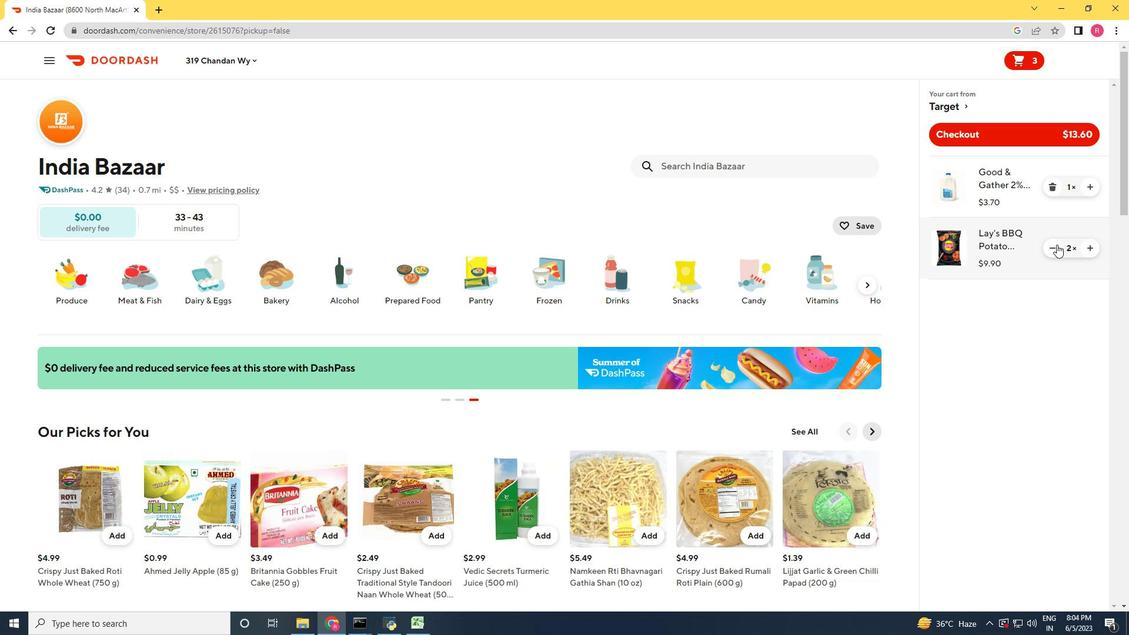 
Action: Mouse pressed left at (1053, 248)
Screenshot: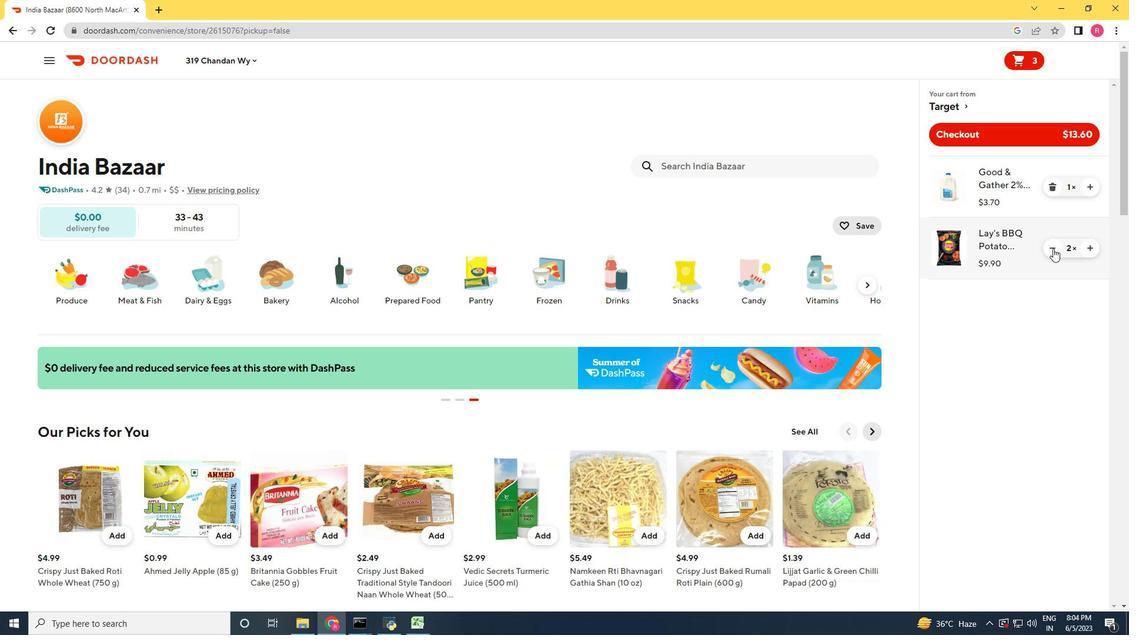 
Action: Mouse pressed left at (1053, 248)
Screenshot: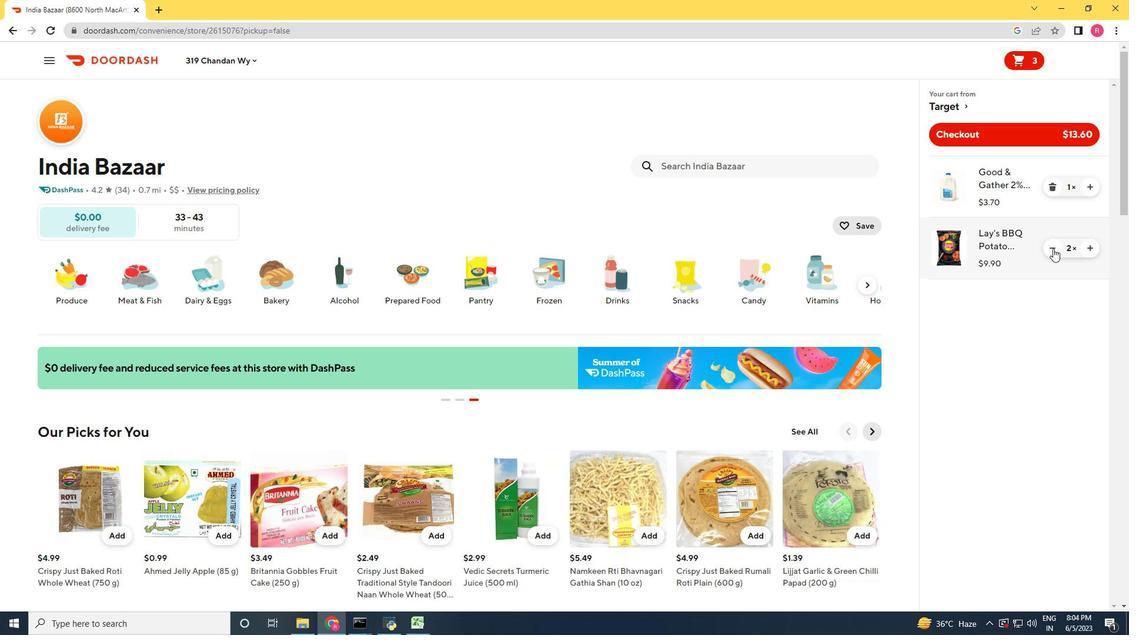 
Action: Mouse moved to (1054, 190)
Screenshot: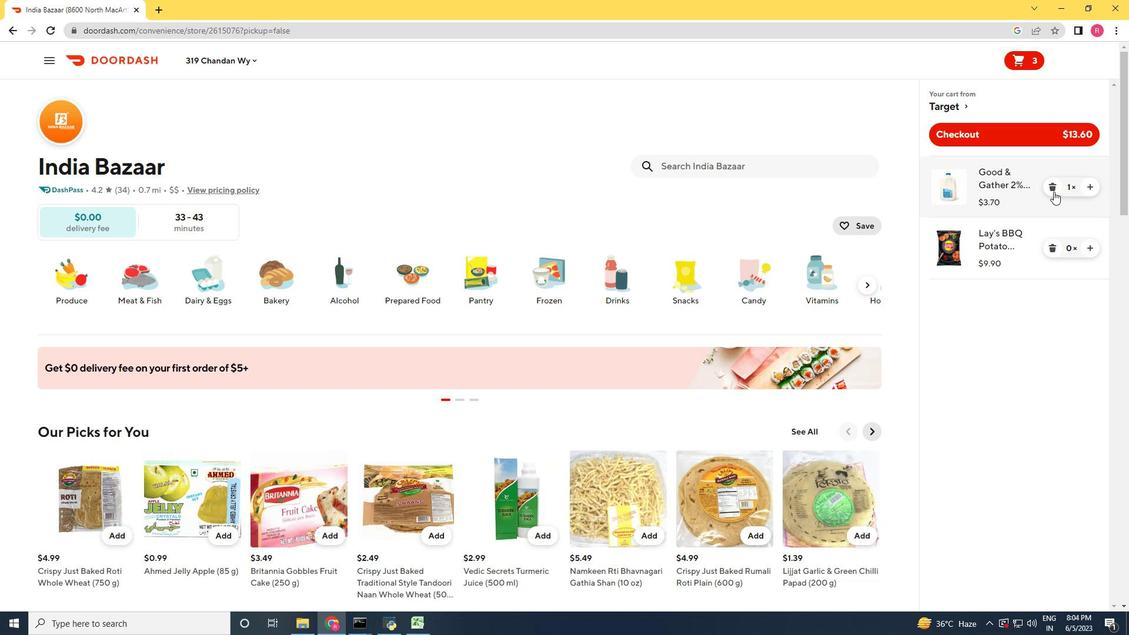 
Action: Mouse pressed left at (1054, 190)
Screenshot: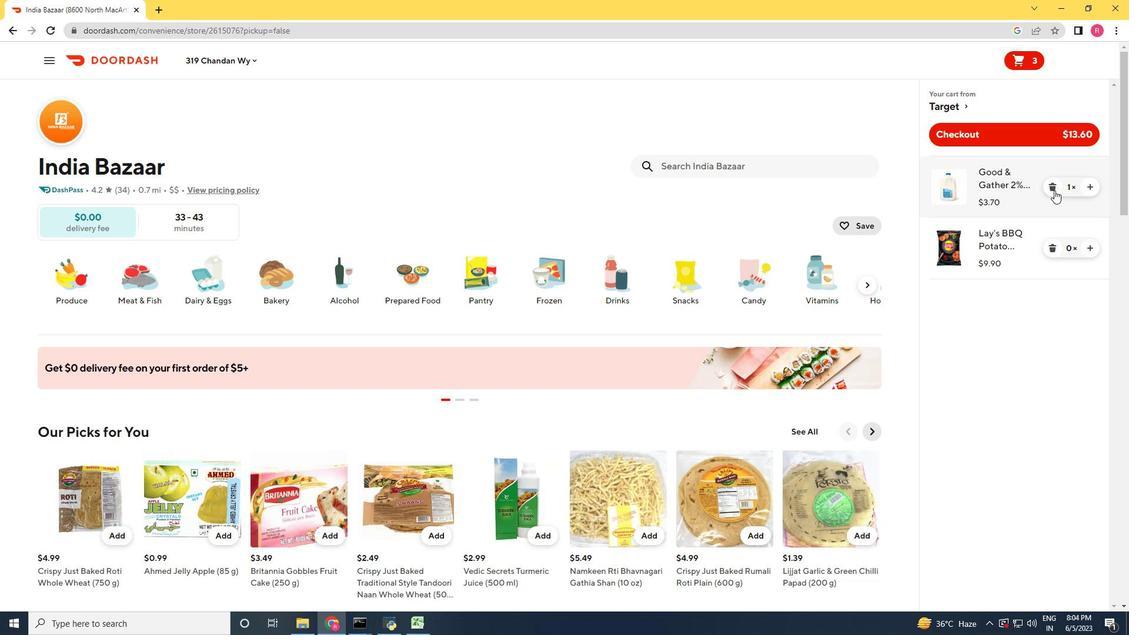 
Action: Mouse pressed left at (1054, 190)
Screenshot: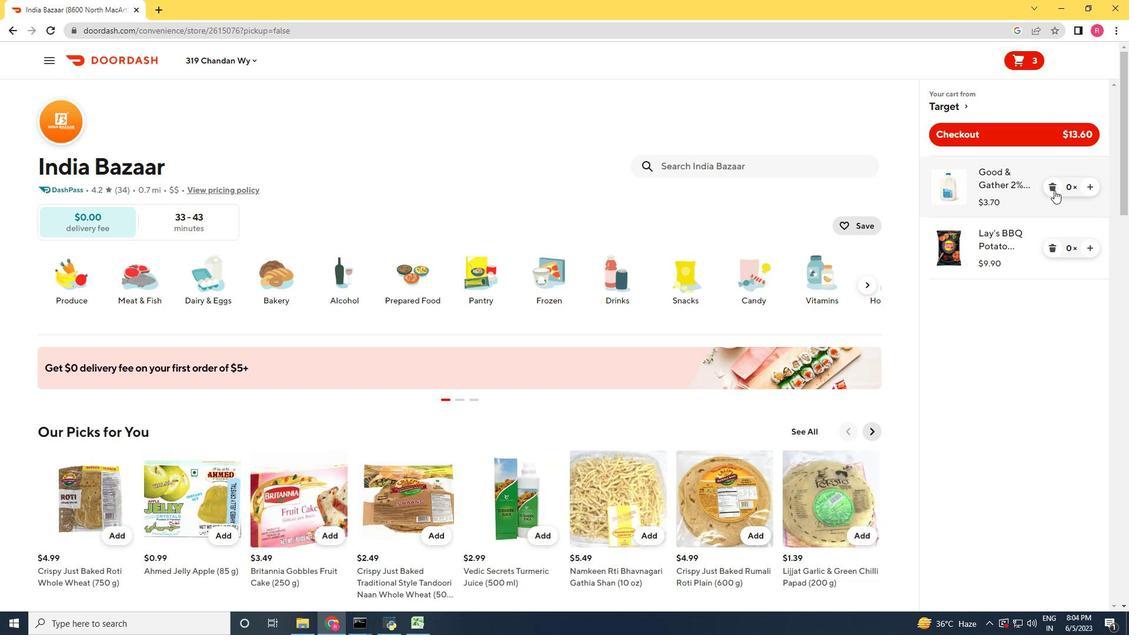 
Action: Mouse moved to (1048, 187)
Screenshot: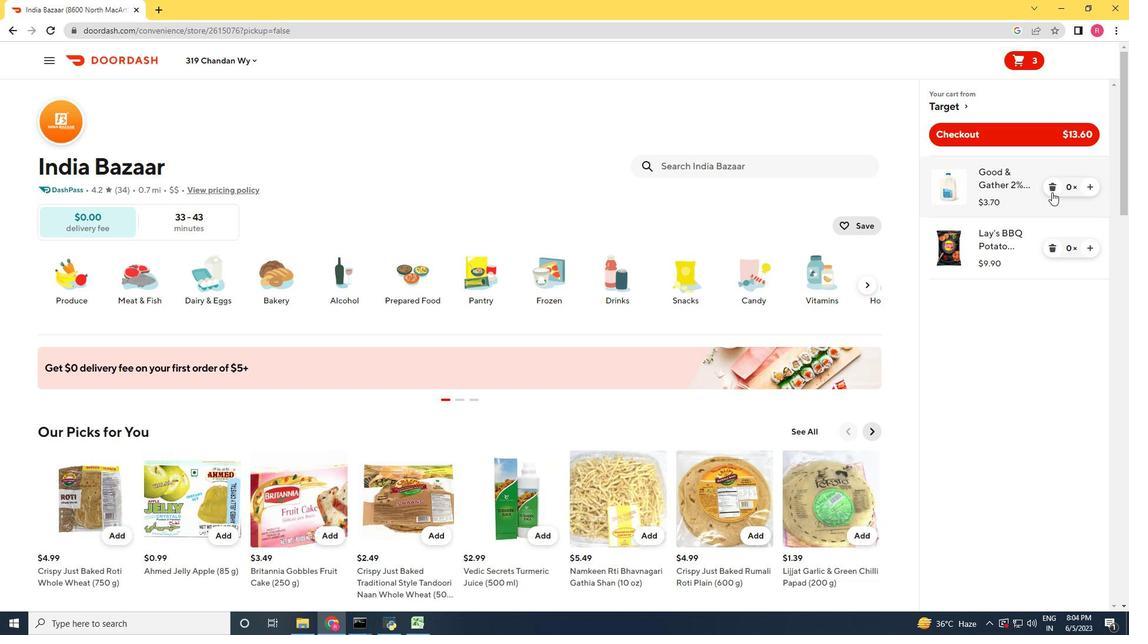 
Action: Mouse pressed left at (1048, 187)
Screenshot: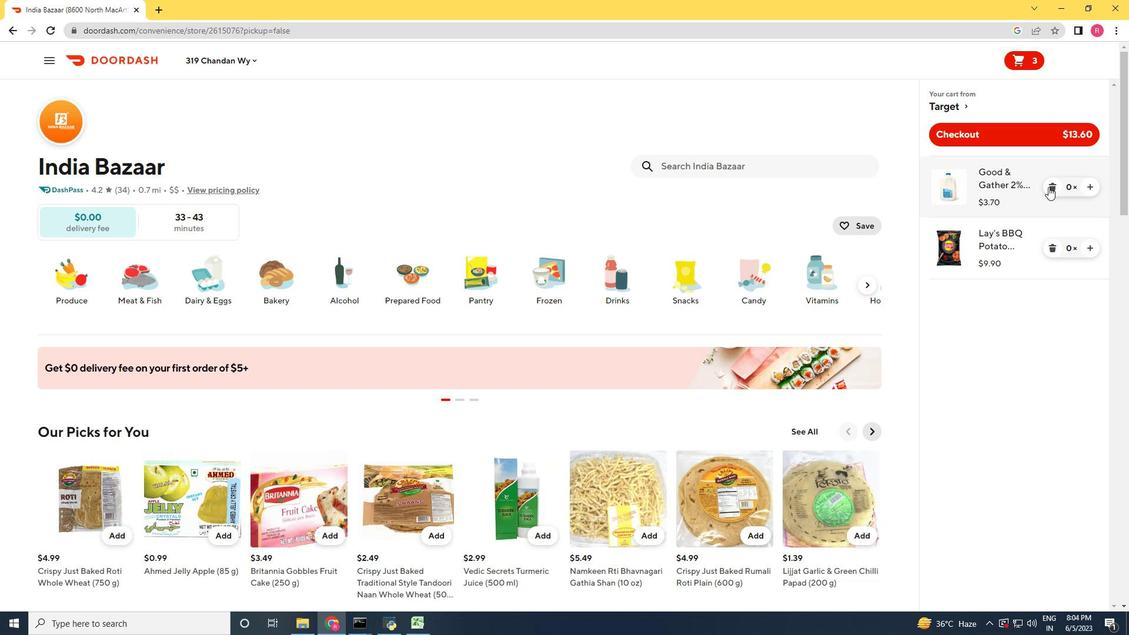 
Action: Mouse moved to (222, 79)
Screenshot: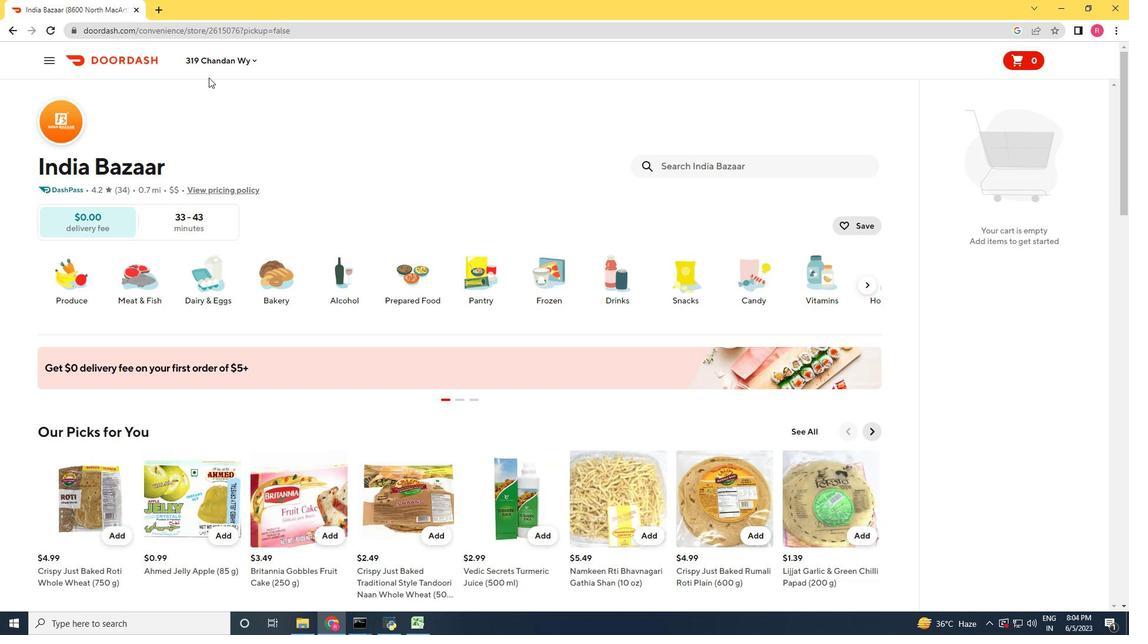 
Action: Mouse scrolled (222, 79) with delta (0, 0)
Screenshot: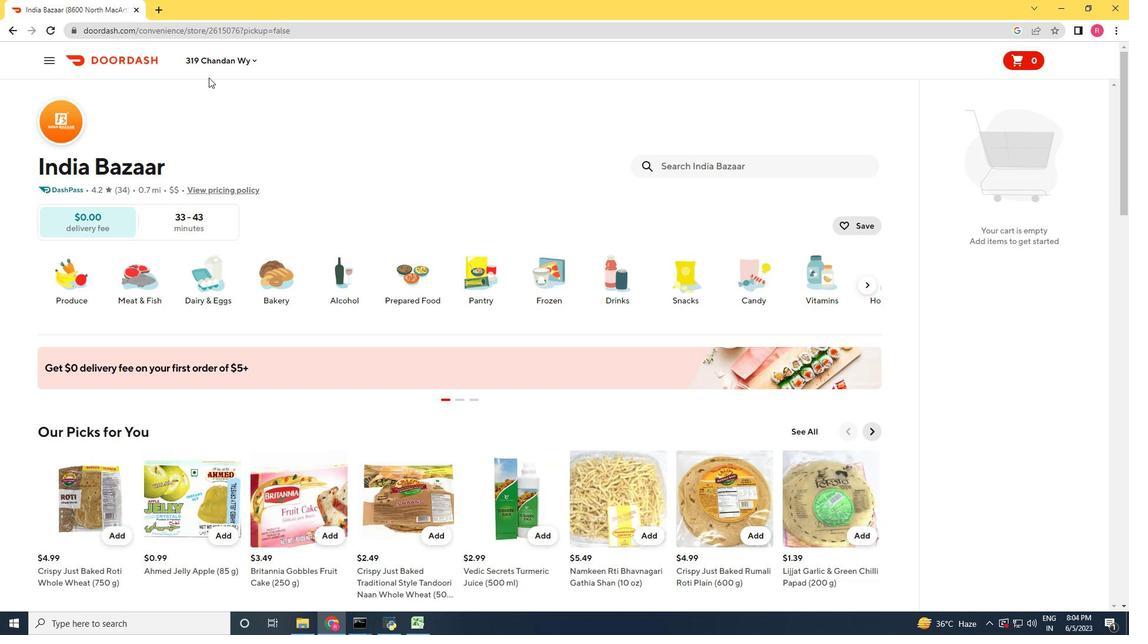 
Action: Mouse moved to (224, 78)
Screenshot: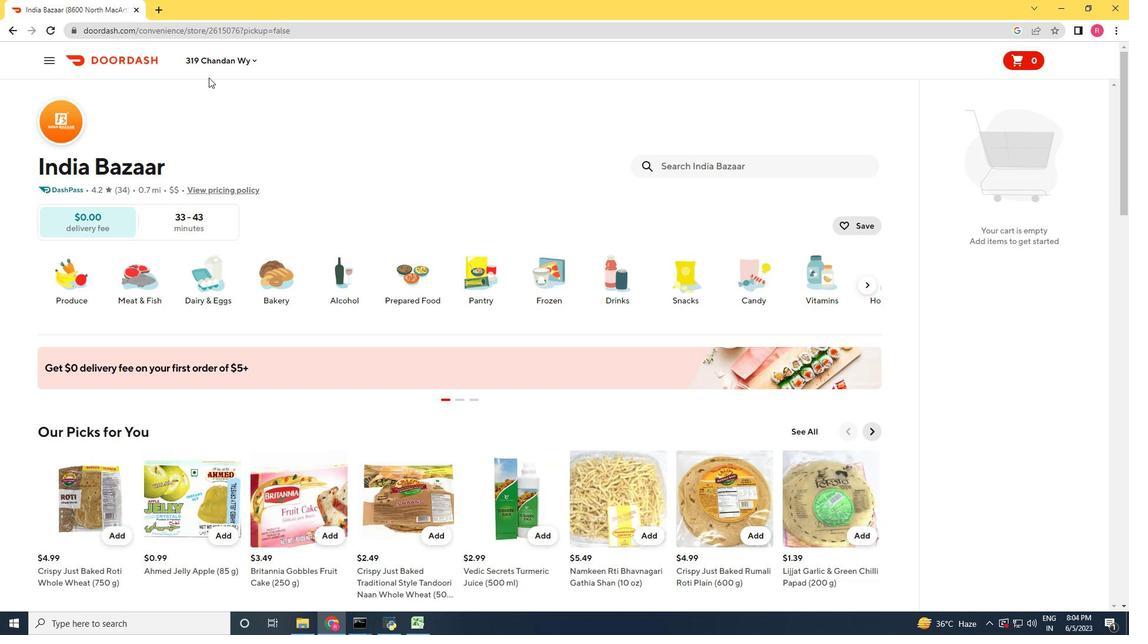 
Action: Mouse scrolled (224, 78) with delta (0, 0)
Screenshot: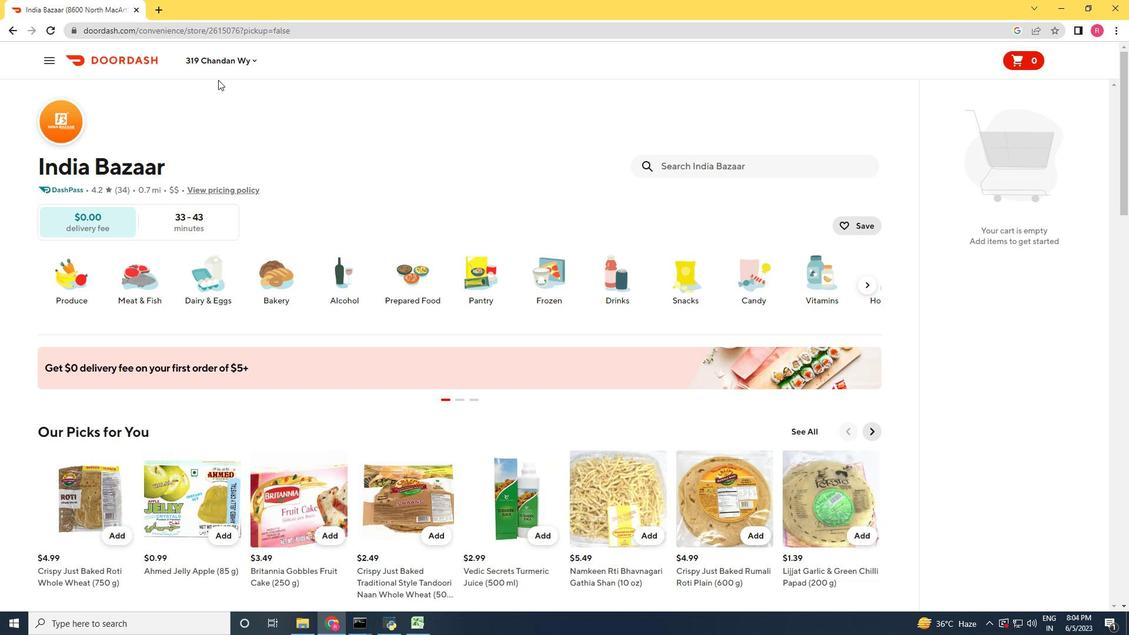 
Action: Mouse moved to (224, 77)
Screenshot: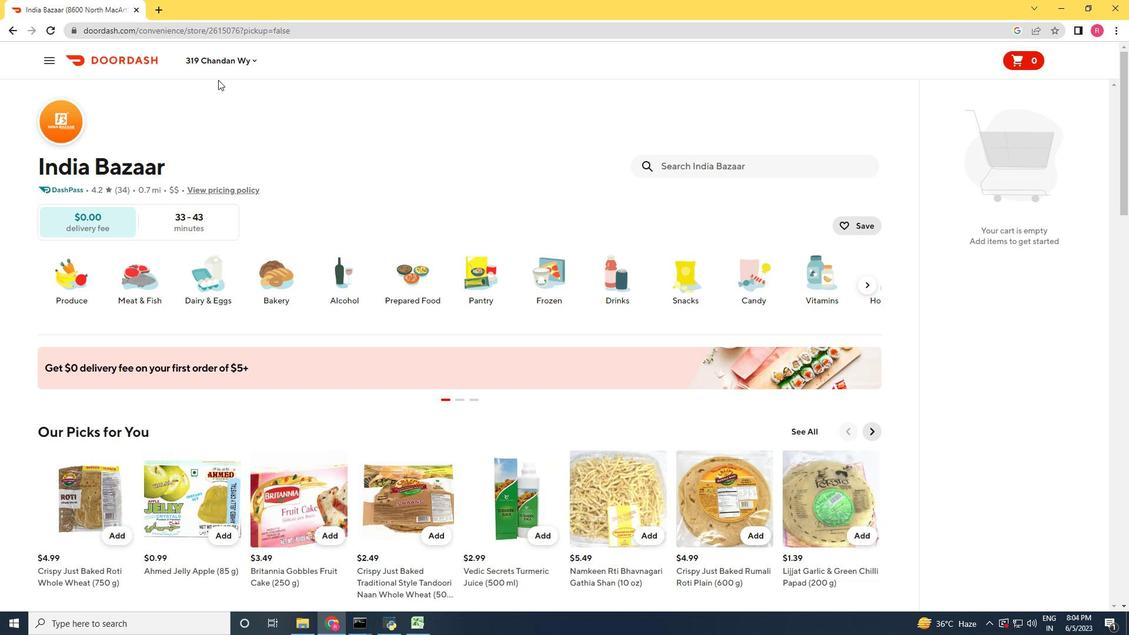 
Action: Mouse scrolled (224, 77) with delta (0, 0)
Screenshot: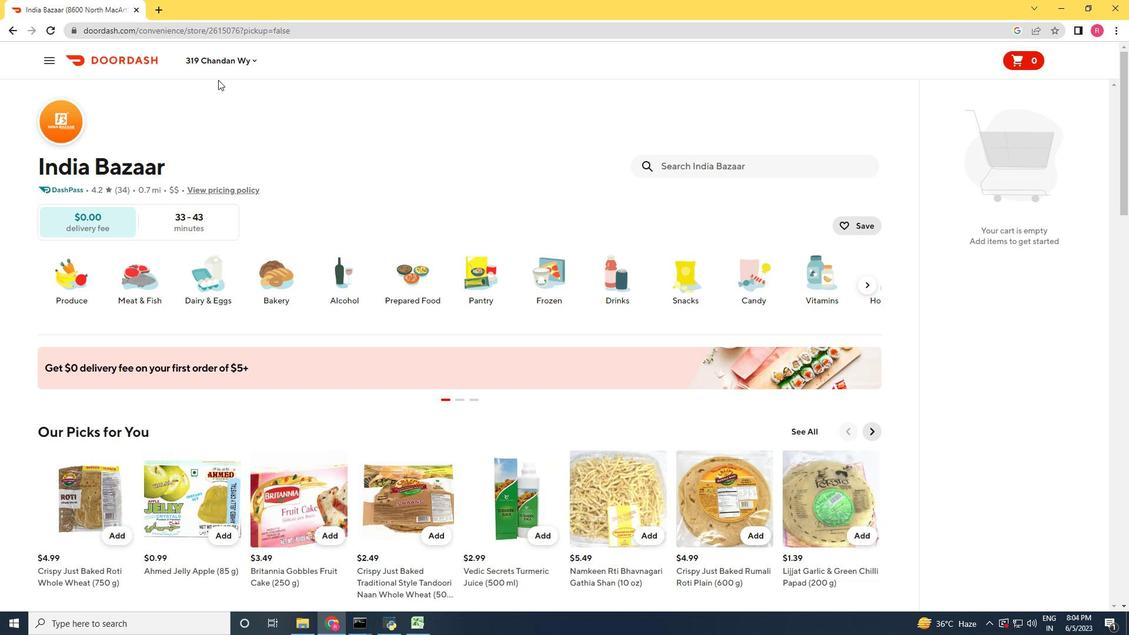 
Action: Mouse moved to (224, 76)
Screenshot: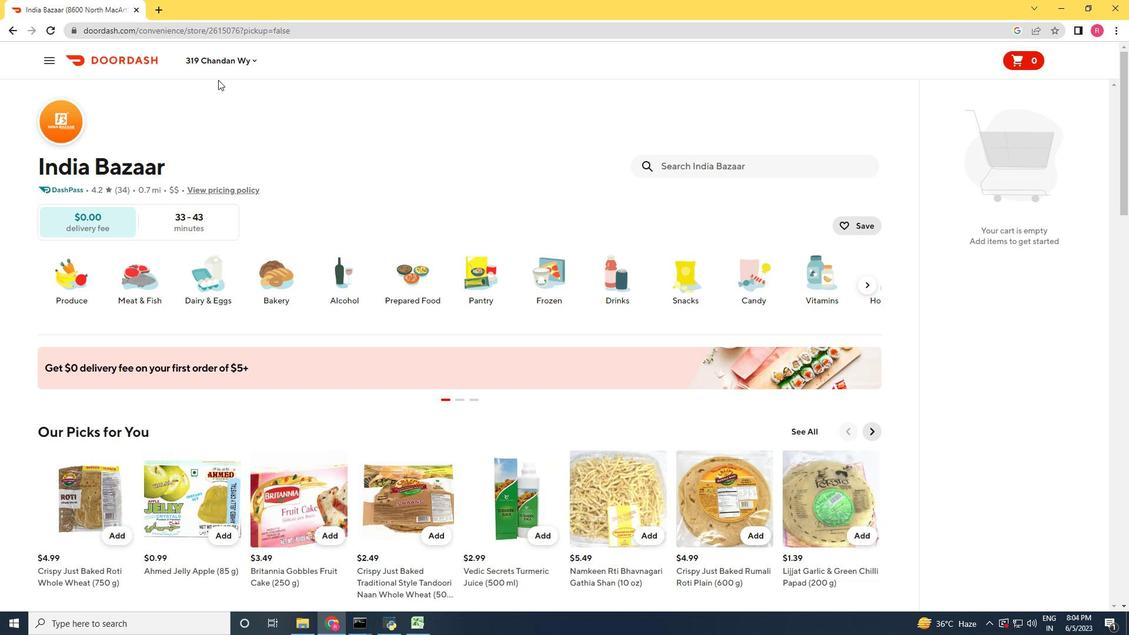 
Action: Mouse scrolled (224, 77) with delta (0, 0)
Screenshot: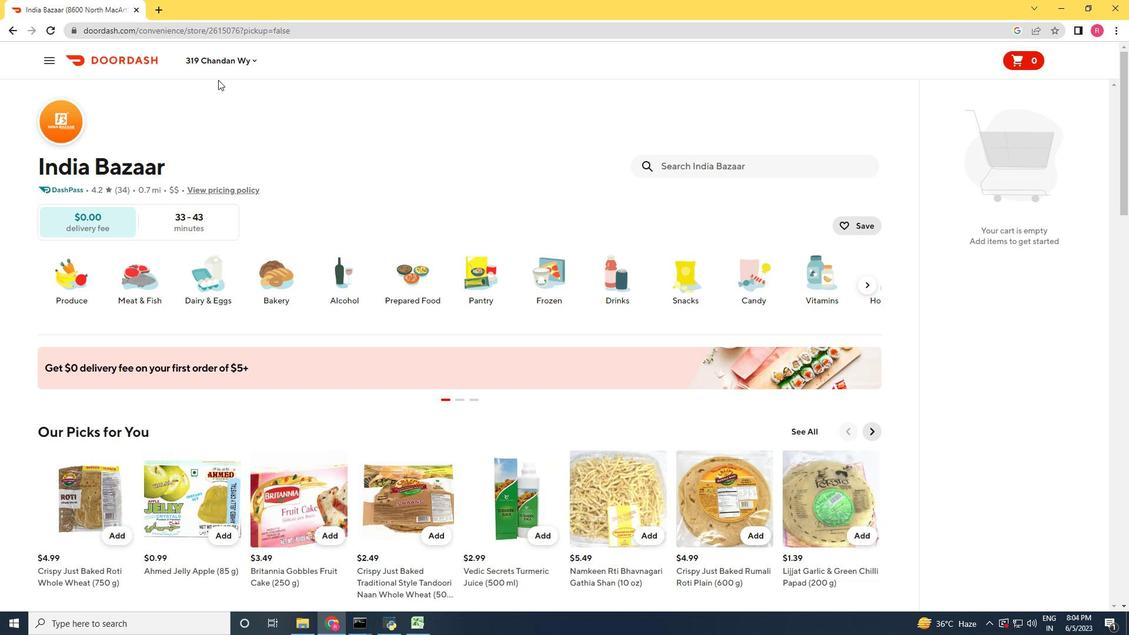 
Action: Mouse moved to (224, 74)
Screenshot: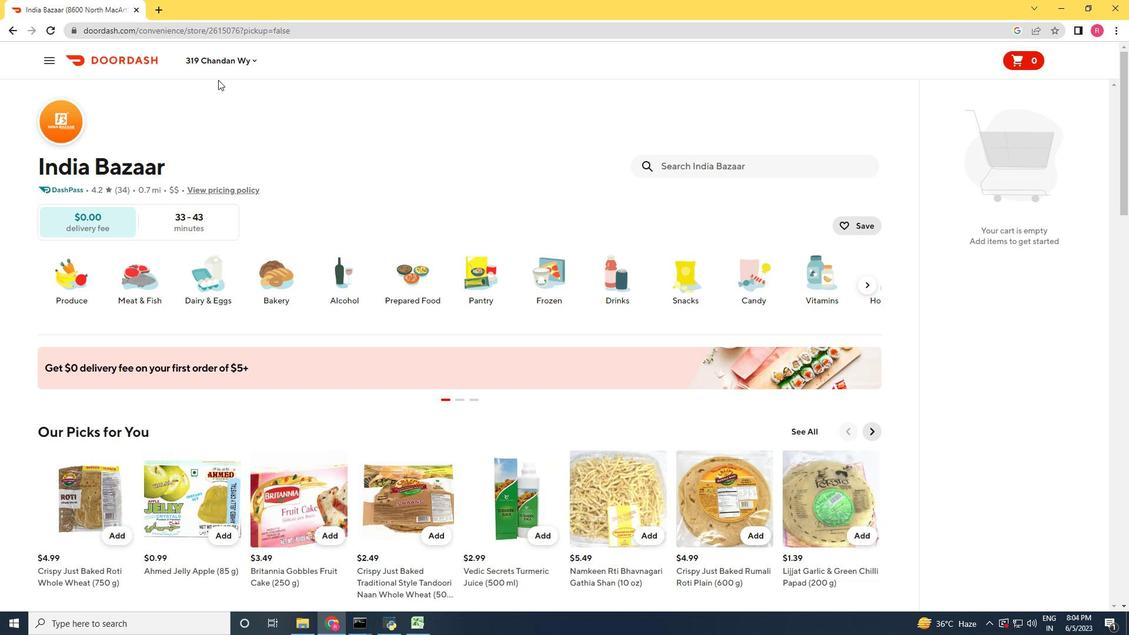 
Action: Mouse scrolled (224, 74) with delta (0, 0)
Screenshot: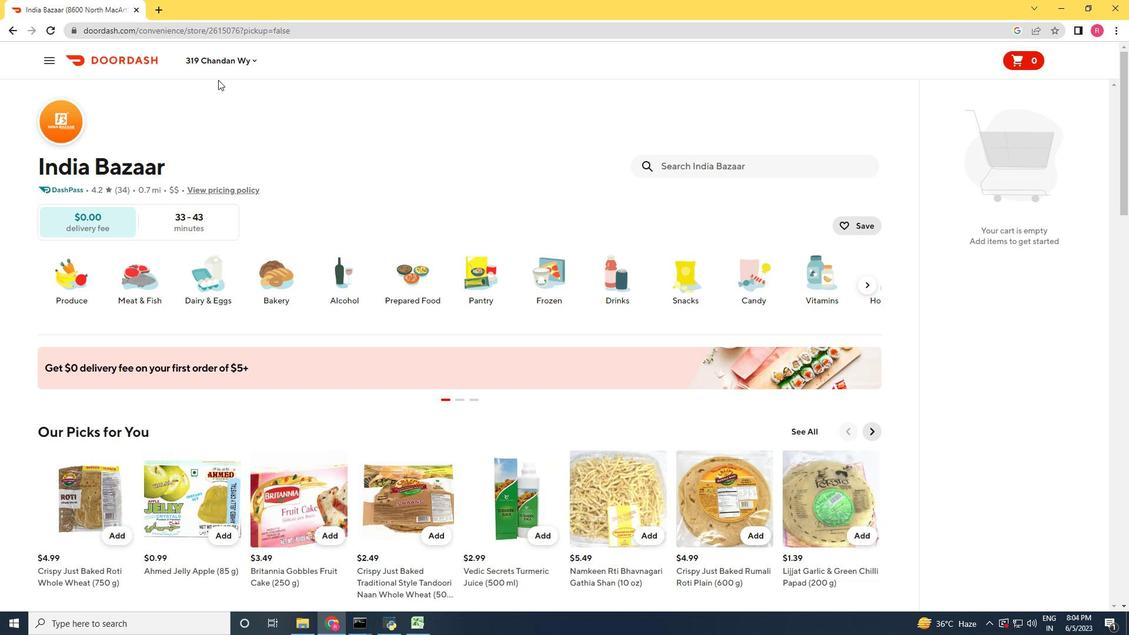 
Action: Mouse moved to (249, 61)
Screenshot: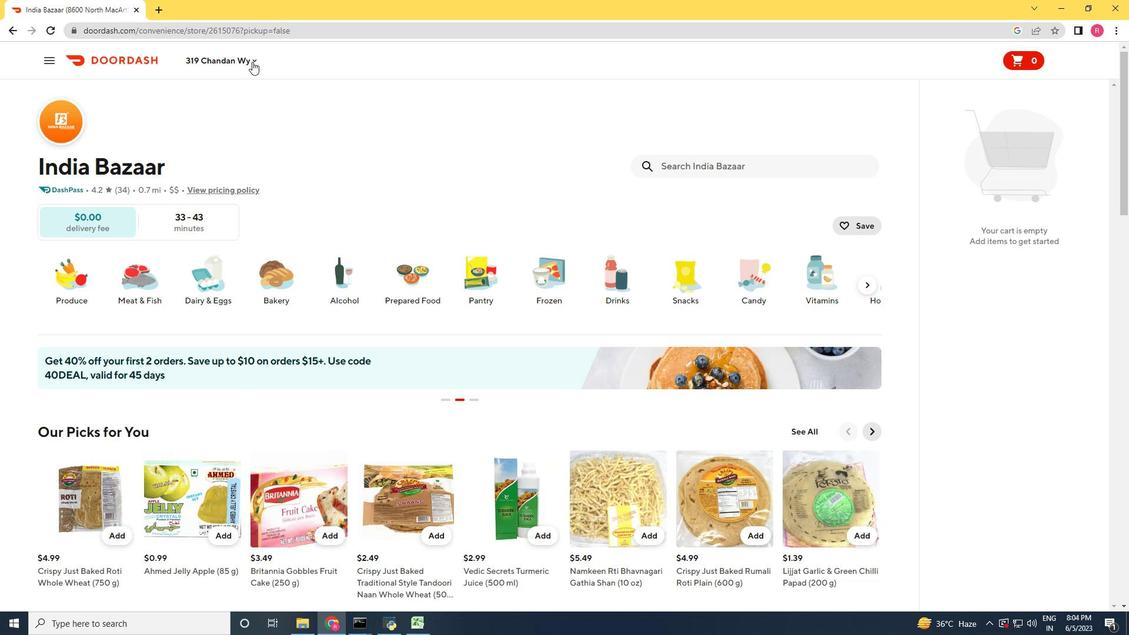 
Action: Mouse pressed left at (249, 61)
Screenshot: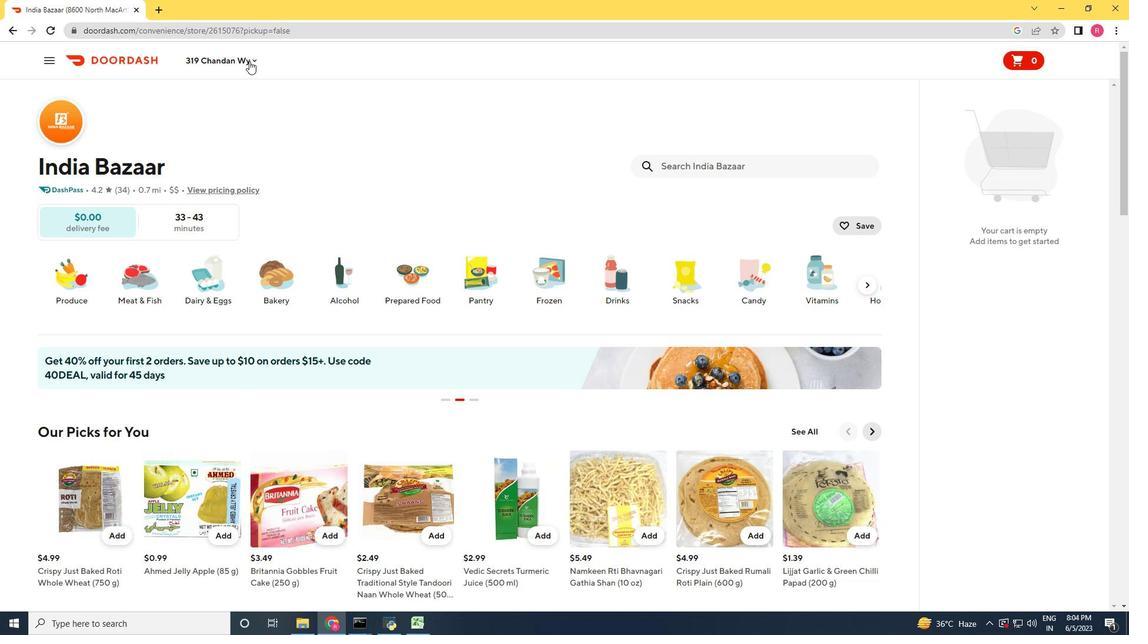 
Action: Mouse moved to (261, 109)
Screenshot: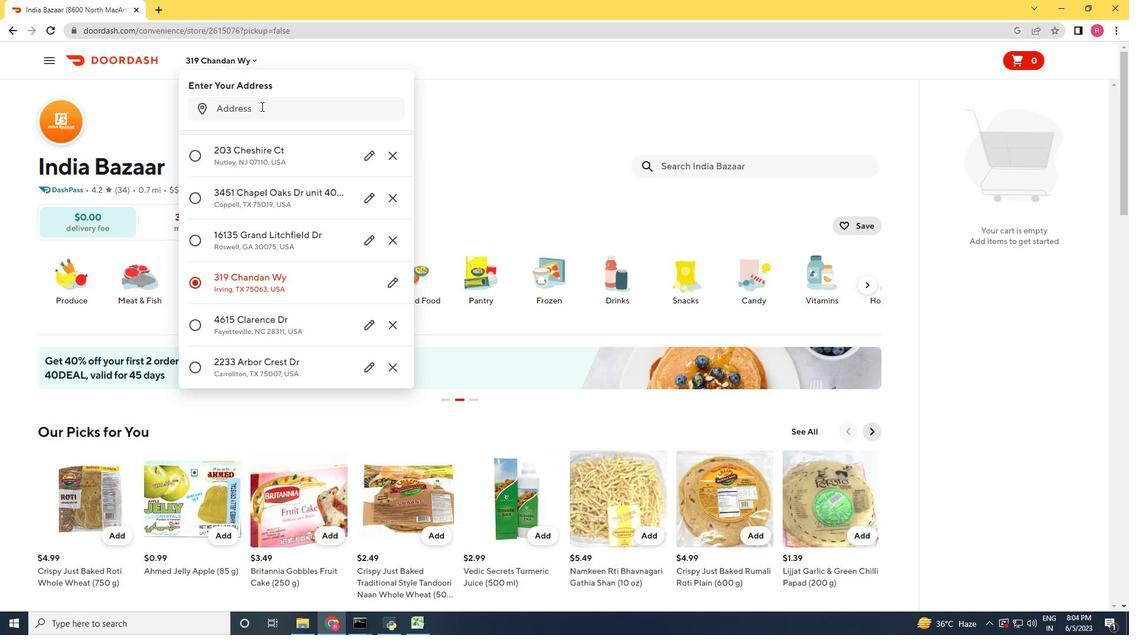
Action: Mouse pressed left at (261, 109)
Screenshot: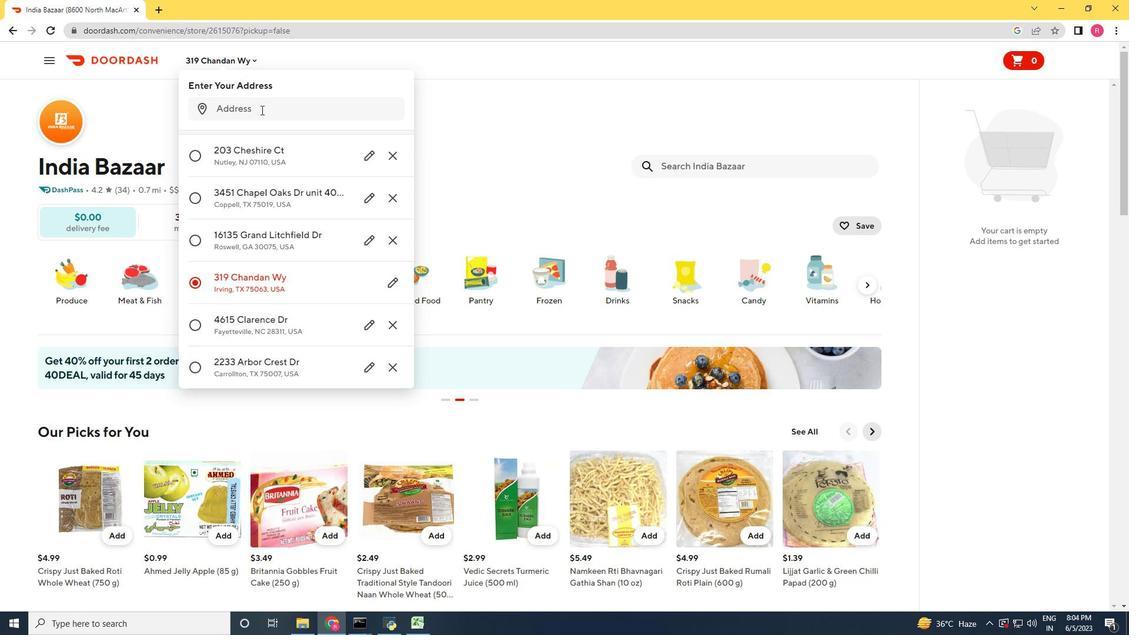 
Action: Mouse moved to (258, 106)
Screenshot: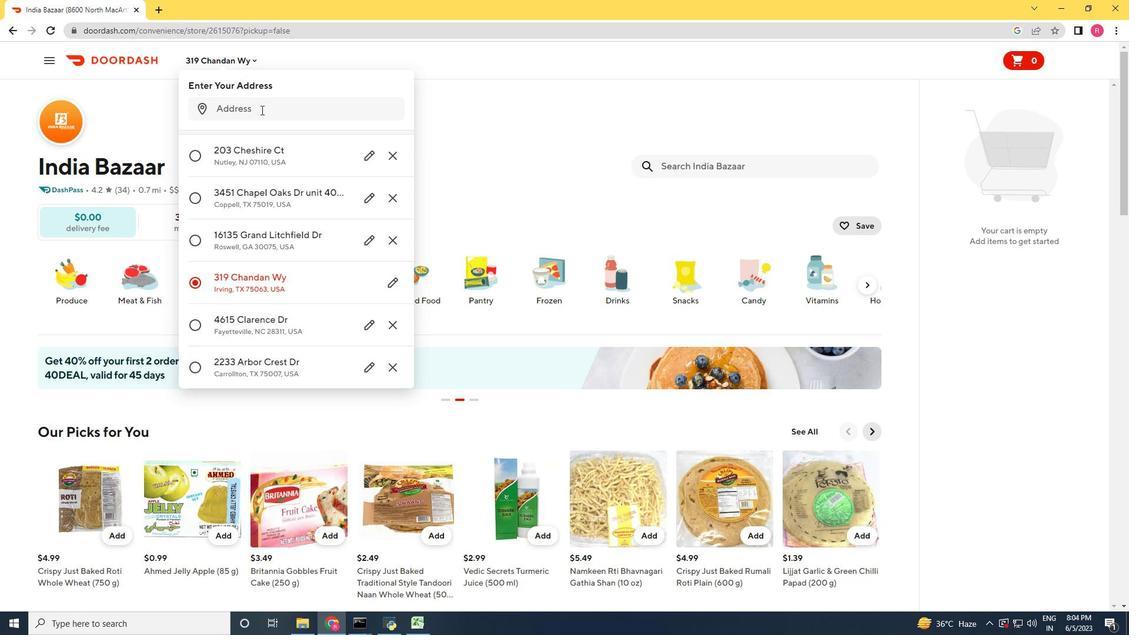 
Action: Key pressed 779<Key.space><Key.shift_r>Spadafore<Key.space><Key.shift_r><Key.shift_r><Key.shift_r><Key.shift_r><Key.shift_r><Key.shift_r><Key.shift_r><Key.shift_r><Key.shift_r>Drive<Key.space><Key.shift_r>State<Key.space><Key.shift_r>College,<Key.space><Key.shift_r><Key.shift_r><Key.shift_r><Key.shift_r><Key.shift_r><Key.shift_r>Pennspylvania<Key.space>16803<Key.enter>
Screenshot: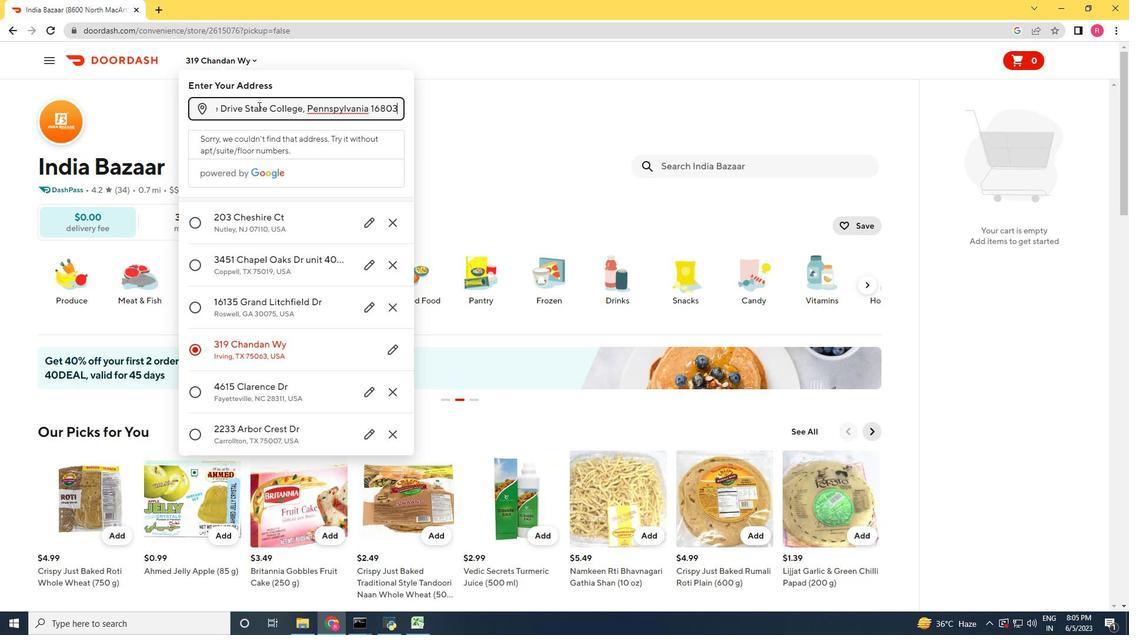 
Action: Mouse moved to (345, 514)
Screenshot: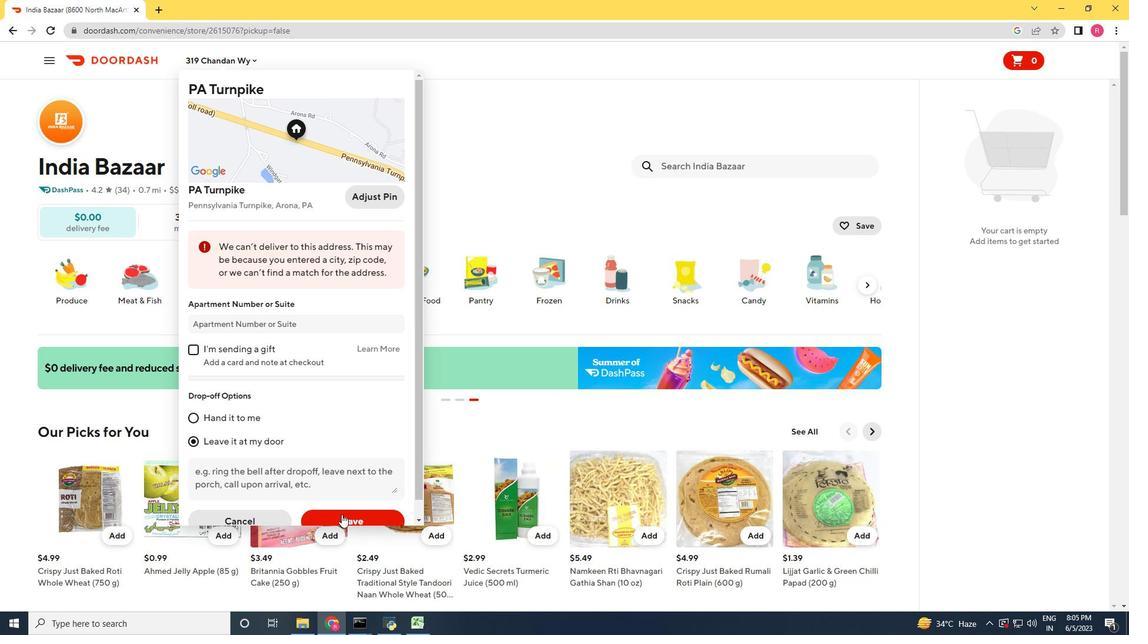 
Action: Mouse pressed left at (345, 514)
Screenshot: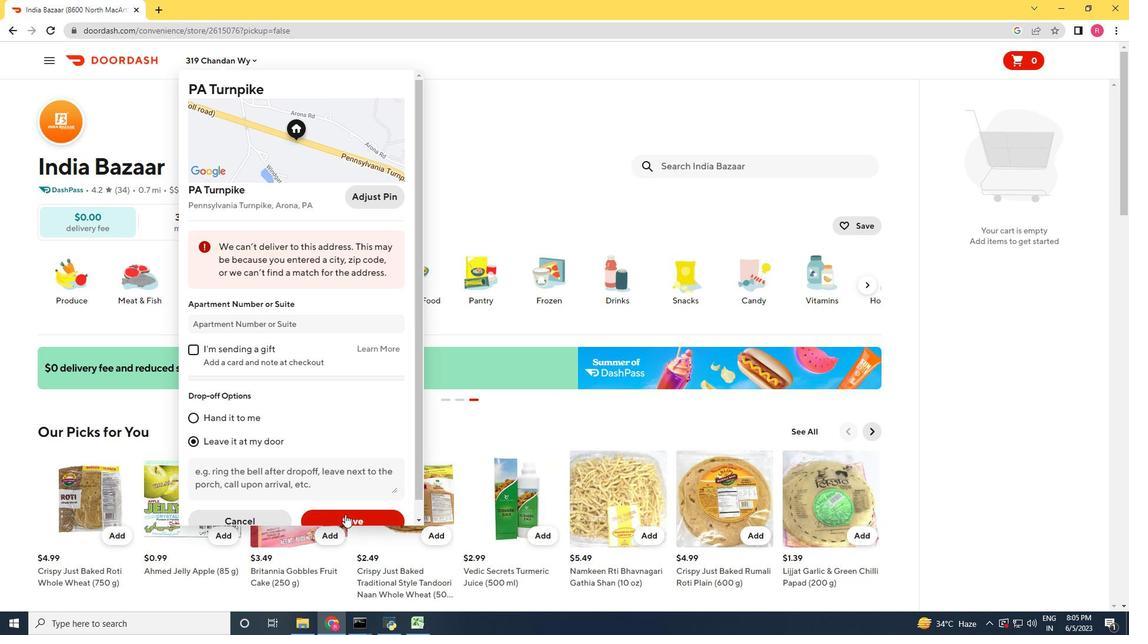 
Action: Mouse moved to (682, 166)
Screenshot: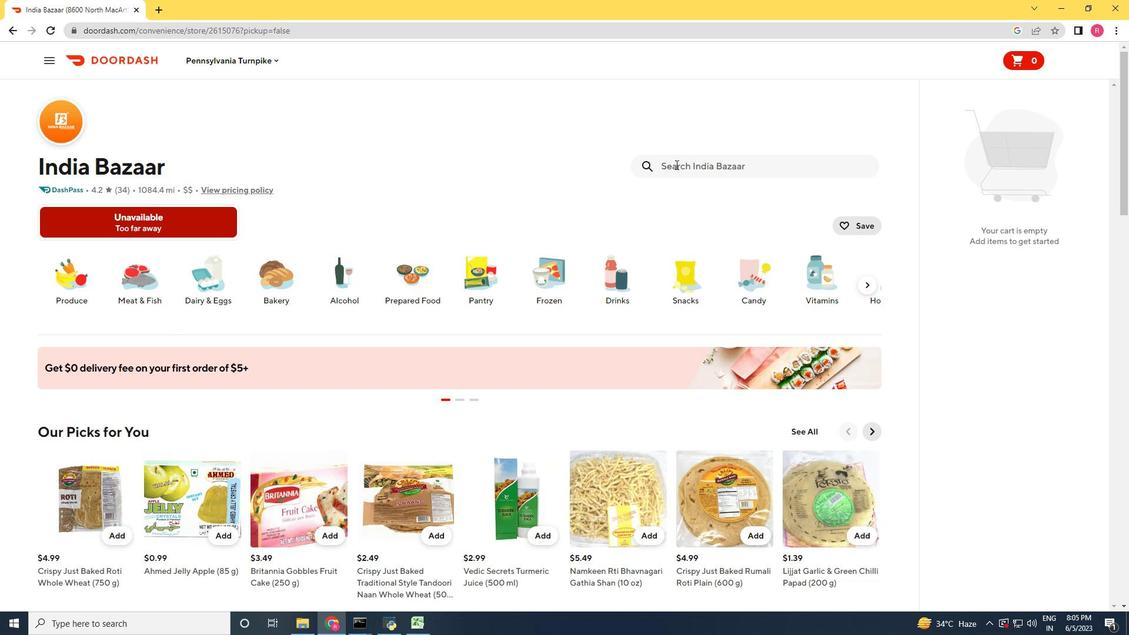 
Action: Mouse pressed left at (682, 166)
Screenshot: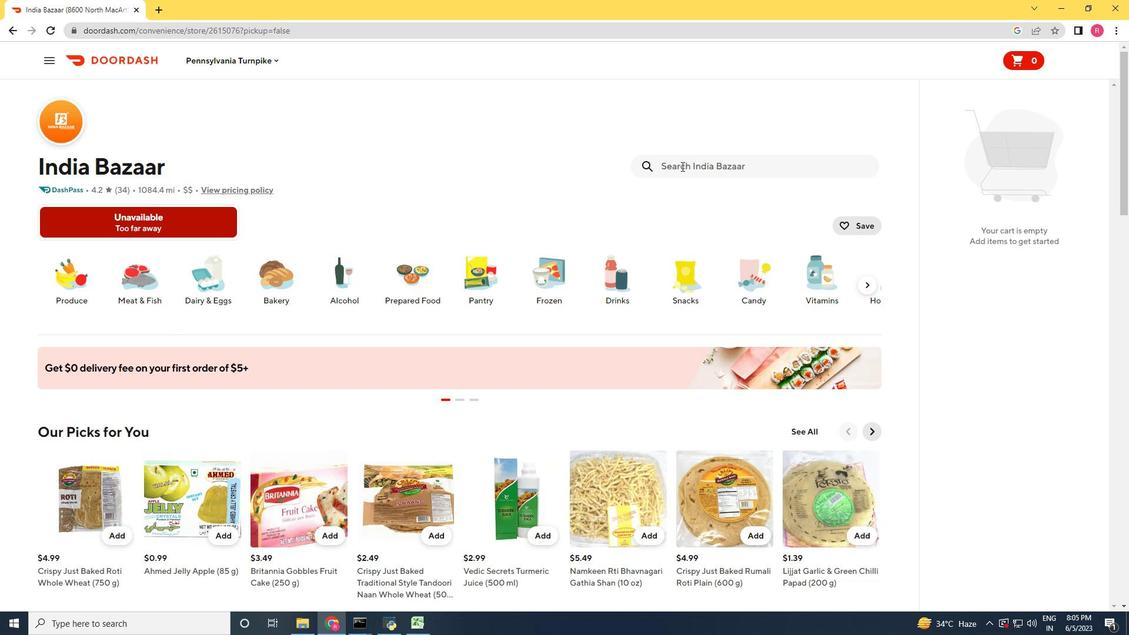 
Action: Mouse moved to (648, 188)
Screenshot: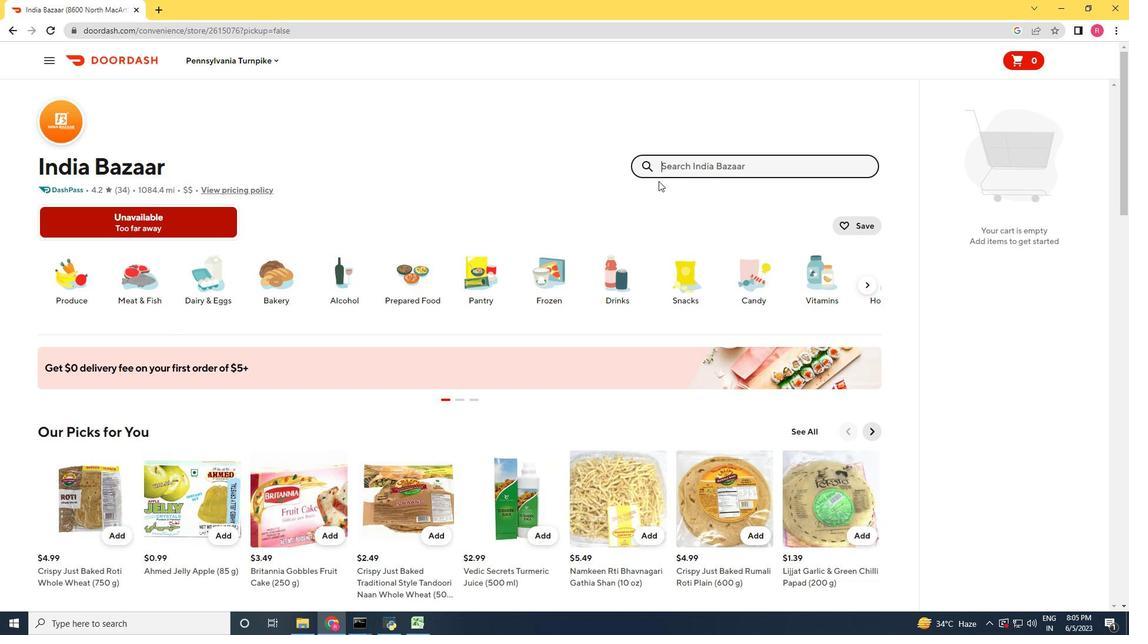 
Action: Key pressed <Key.shift_r>Sweet<Key.space><Key.shift_r>Potatoes<Key.space><Key.shift_r>(by<Key.space><Key.shift_r><Key.shift_r>Pounf<Key.backspace>d<Key.shift_r>)<Key.enter>
Screenshot: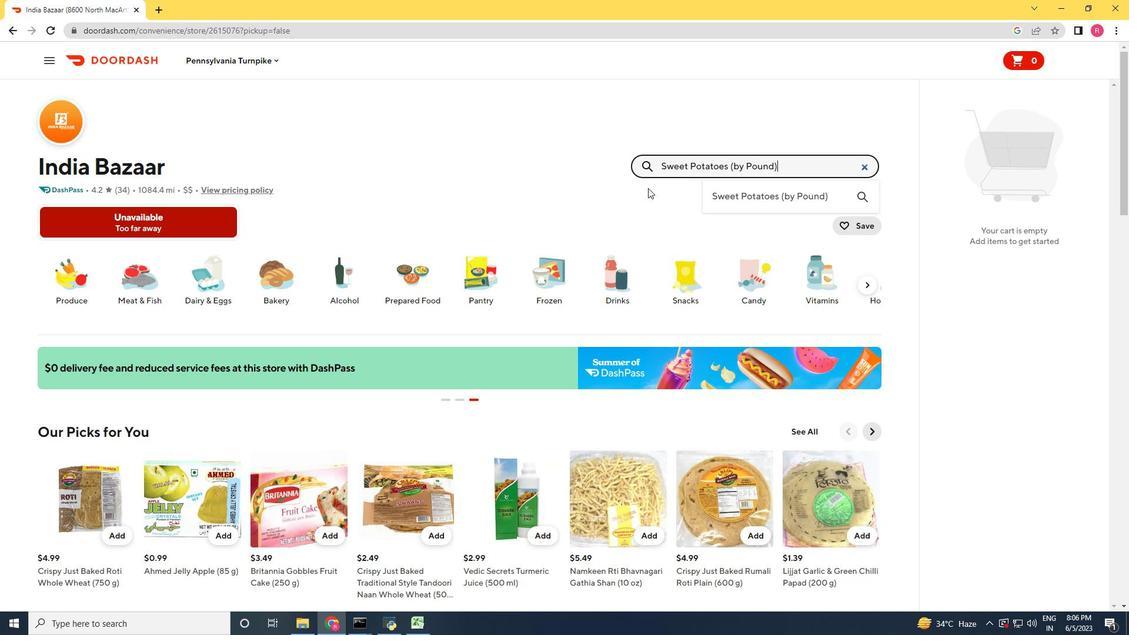
Action: Mouse moved to (77, 303)
Screenshot: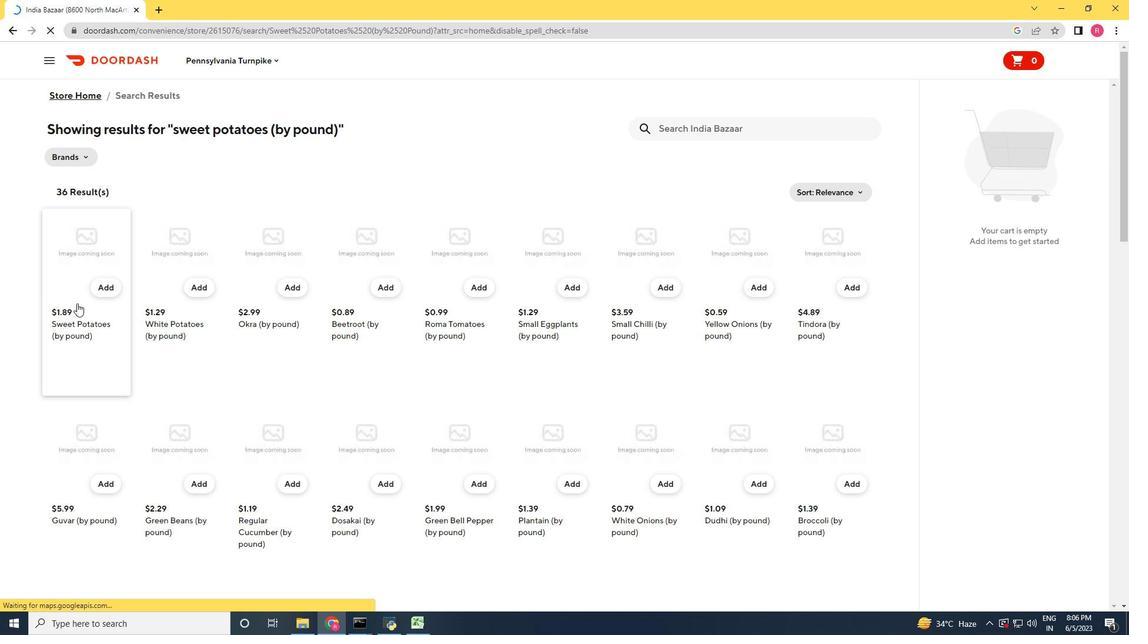 
Action: Mouse pressed left at (77, 303)
Screenshot: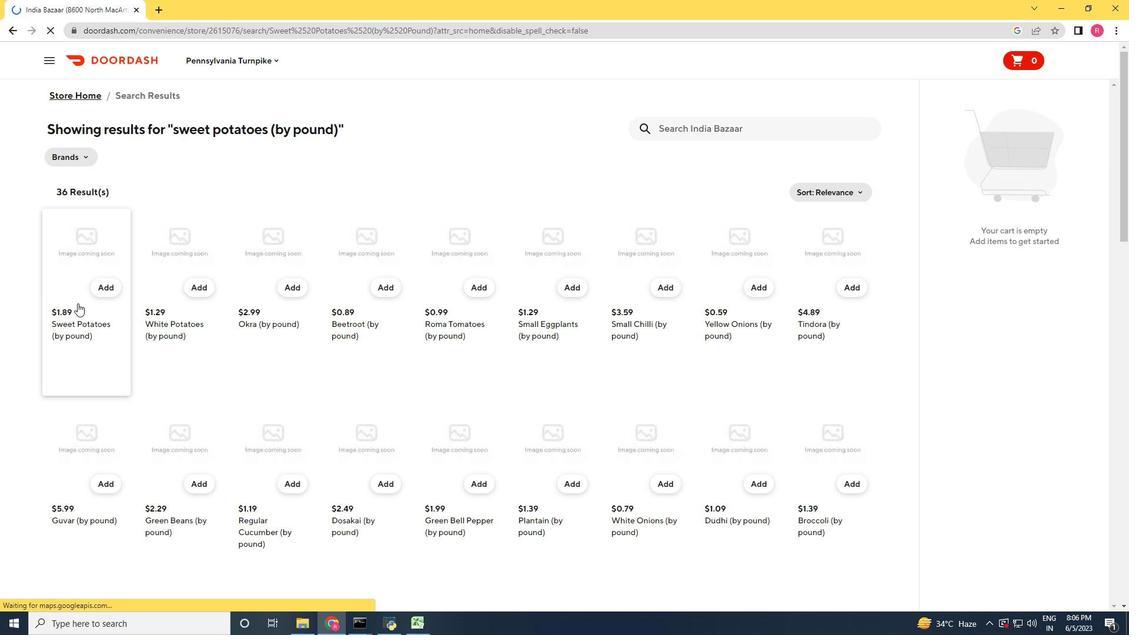 
Action: Mouse moved to (739, 575)
Screenshot: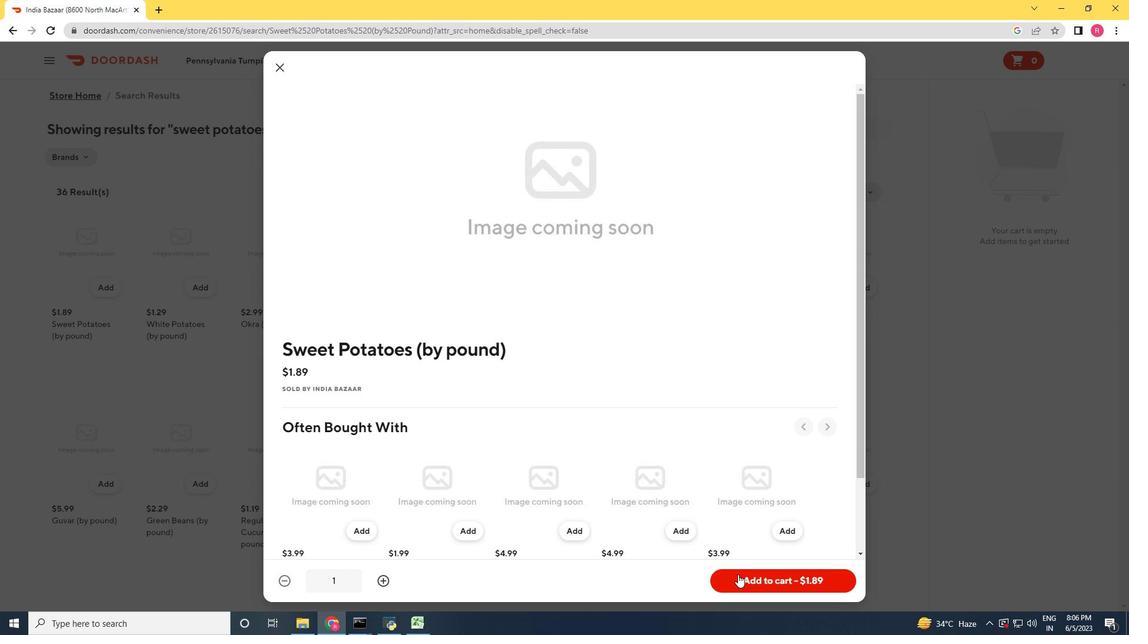 
Action: Mouse pressed left at (739, 575)
Screenshot: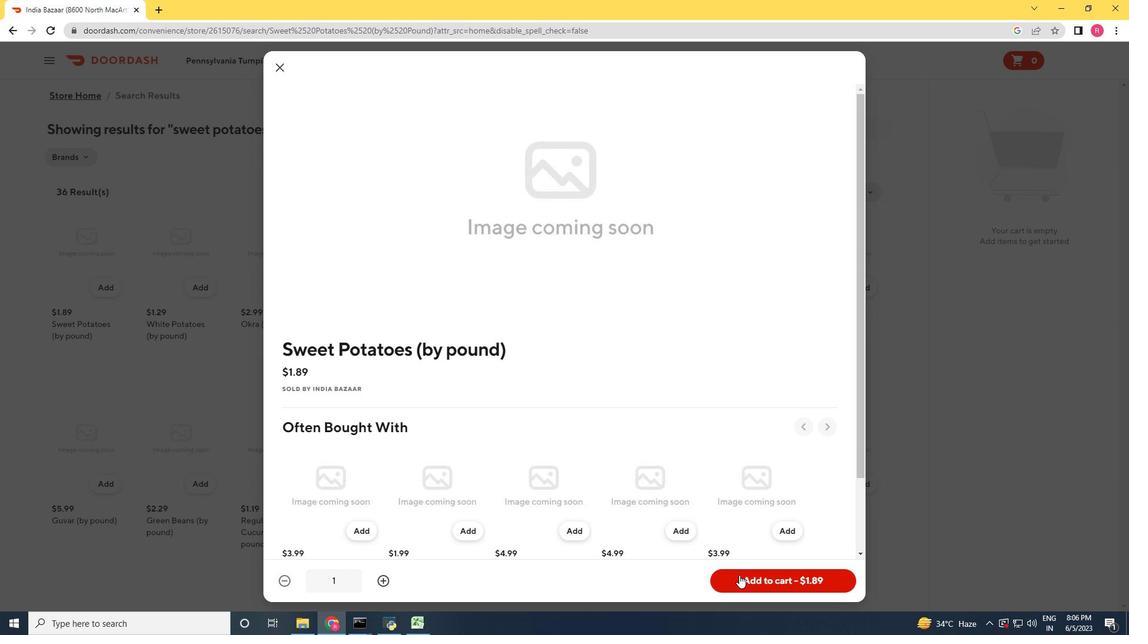 
Action: Mouse moved to (1096, 183)
Screenshot: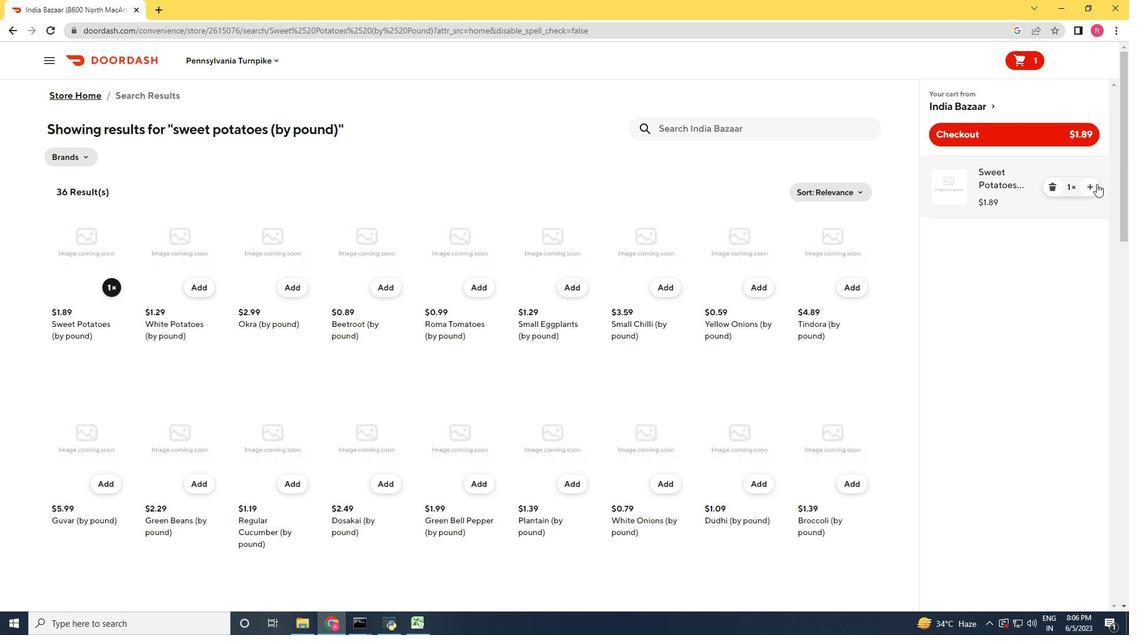 
Action: Mouse pressed left at (1096, 183)
Screenshot: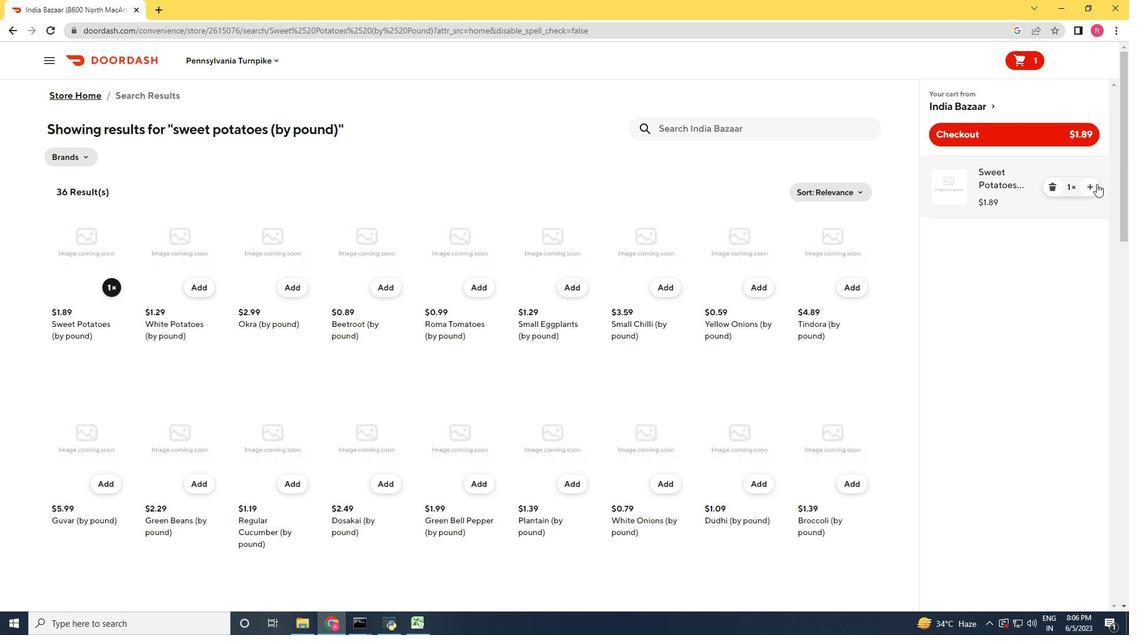 
Action: Mouse pressed left at (1096, 183)
Screenshot: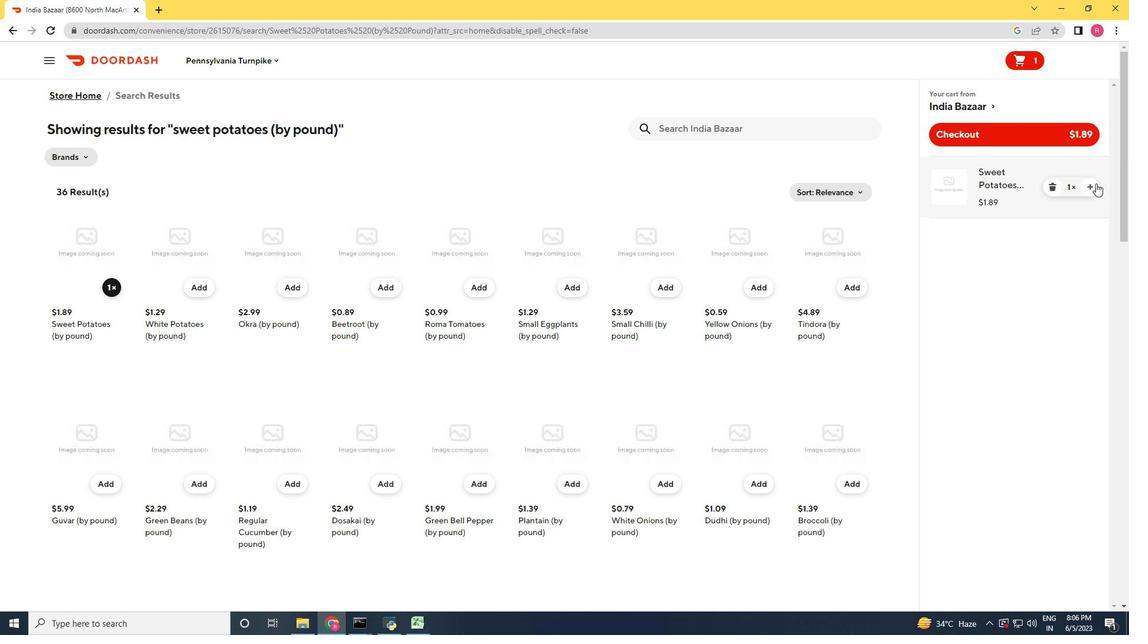 
Action: Mouse moved to (1095, 183)
Screenshot: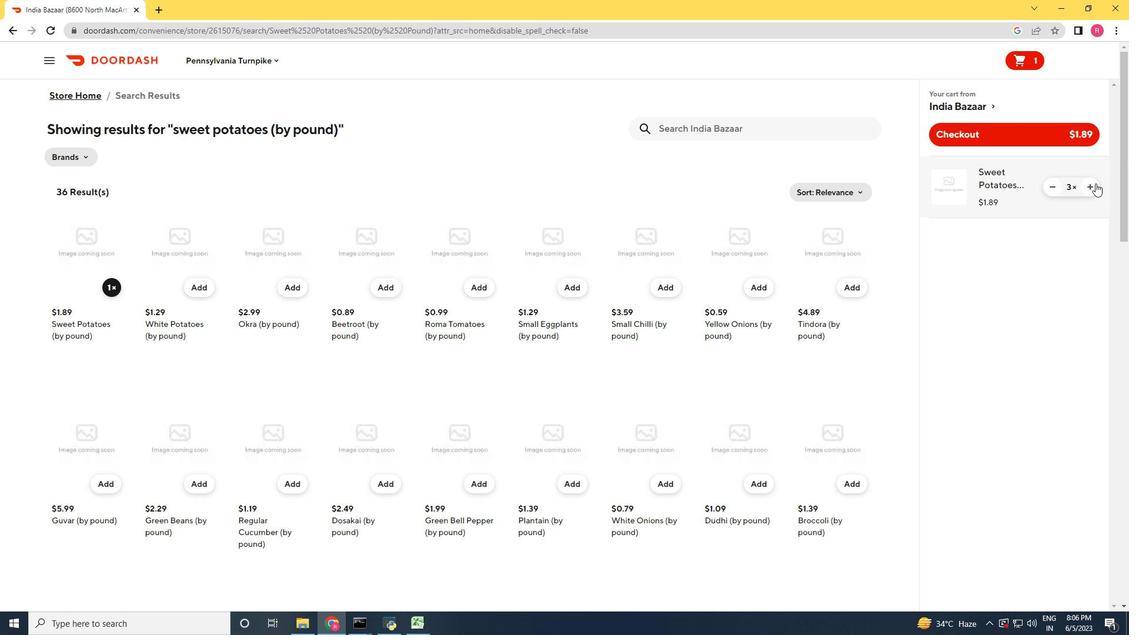 
Action: Mouse pressed left at (1095, 183)
Screenshot: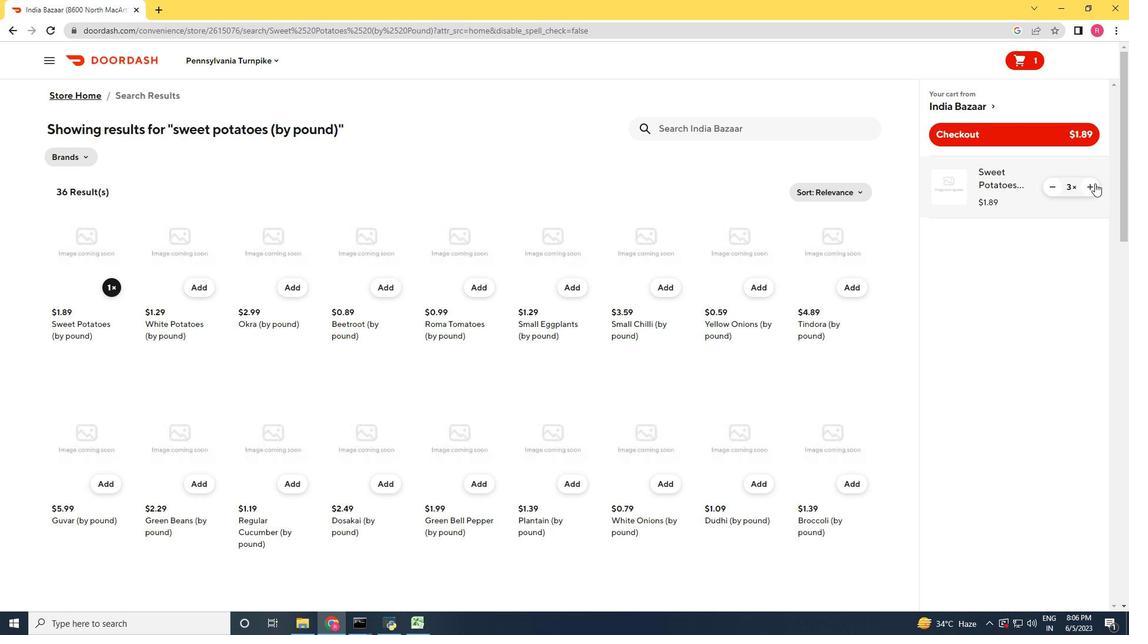 
Action: Mouse pressed left at (1095, 183)
Screenshot: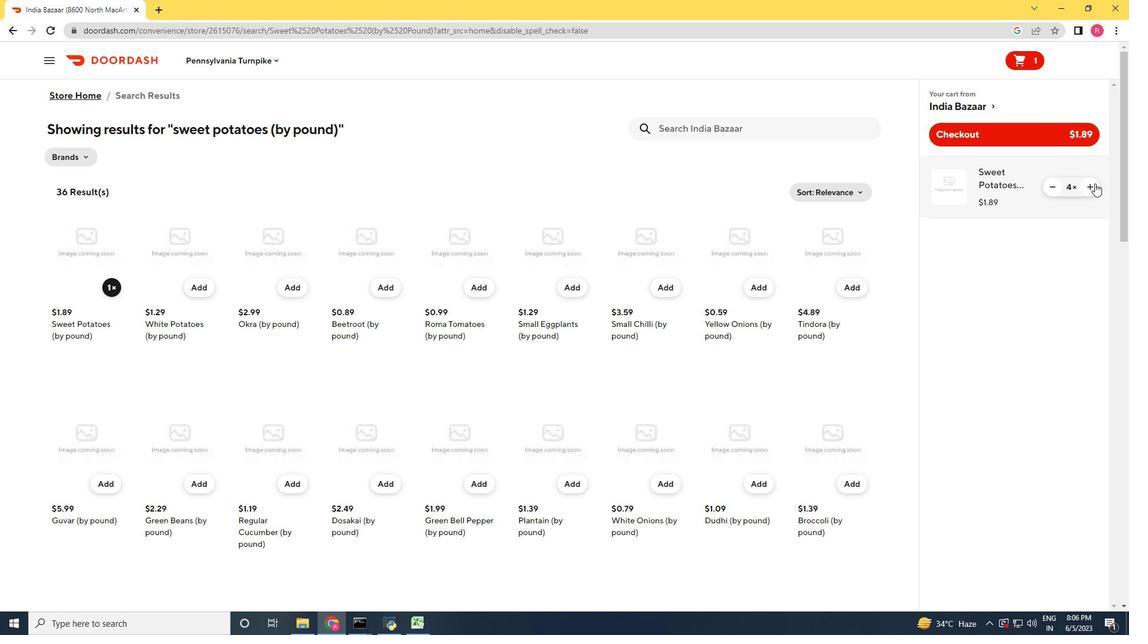 
Action: Mouse moved to (742, 127)
Screenshot: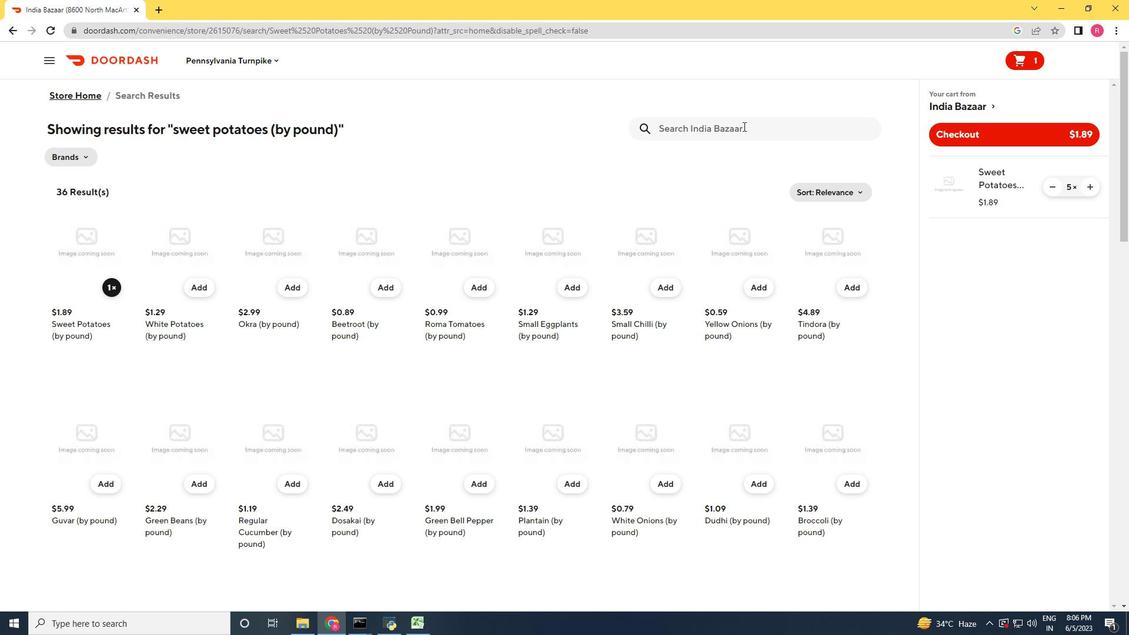
Action: Mouse pressed left at (742, 127)
Screenshot: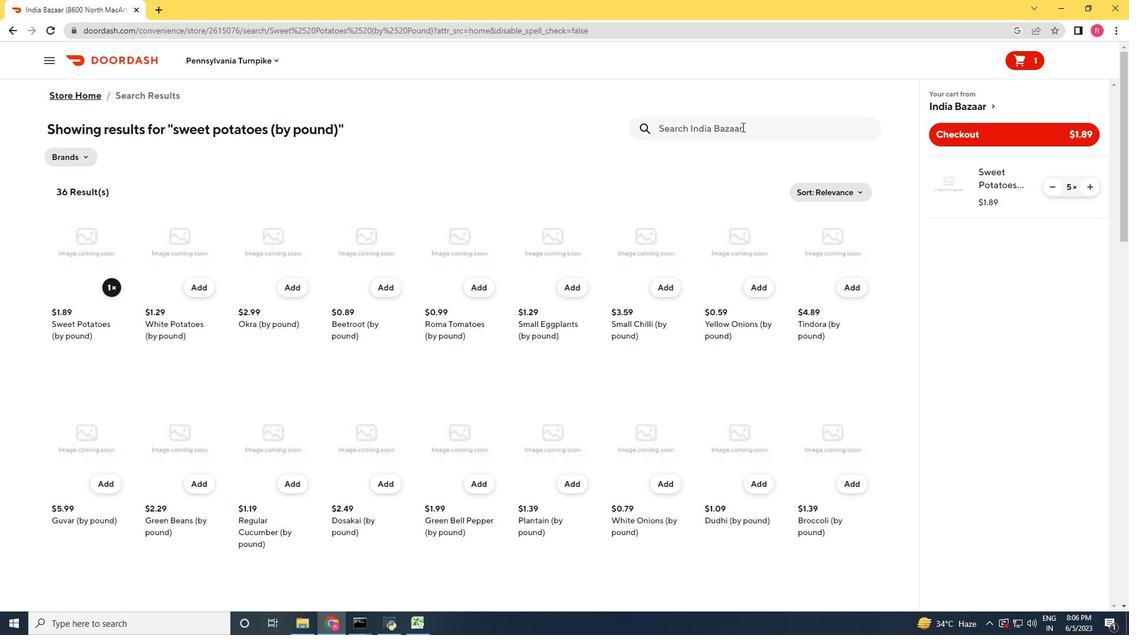 
Action: Key pressed <Key.shift_r>Long<Key.space><Key.shift_r>Chili<Key.space><Key.shift_r>(by<Key.space><Key.shift_r>Pound<Key.shift_r>)<Key.enter>
Screenshot: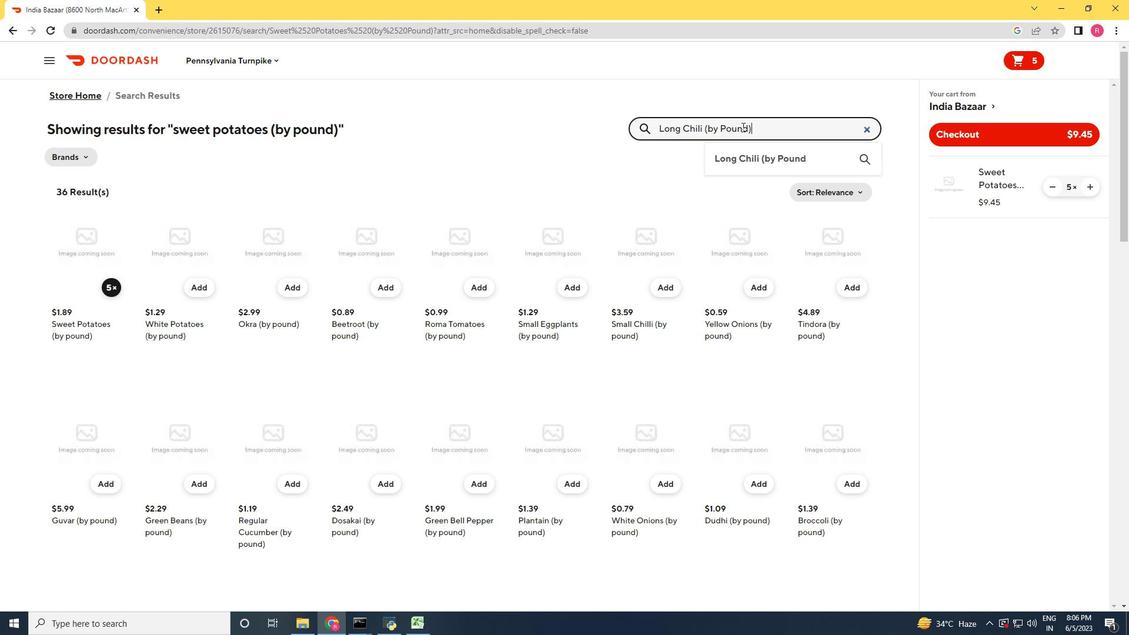 
Action: Mouse moved to (104, 293)
Screenshot: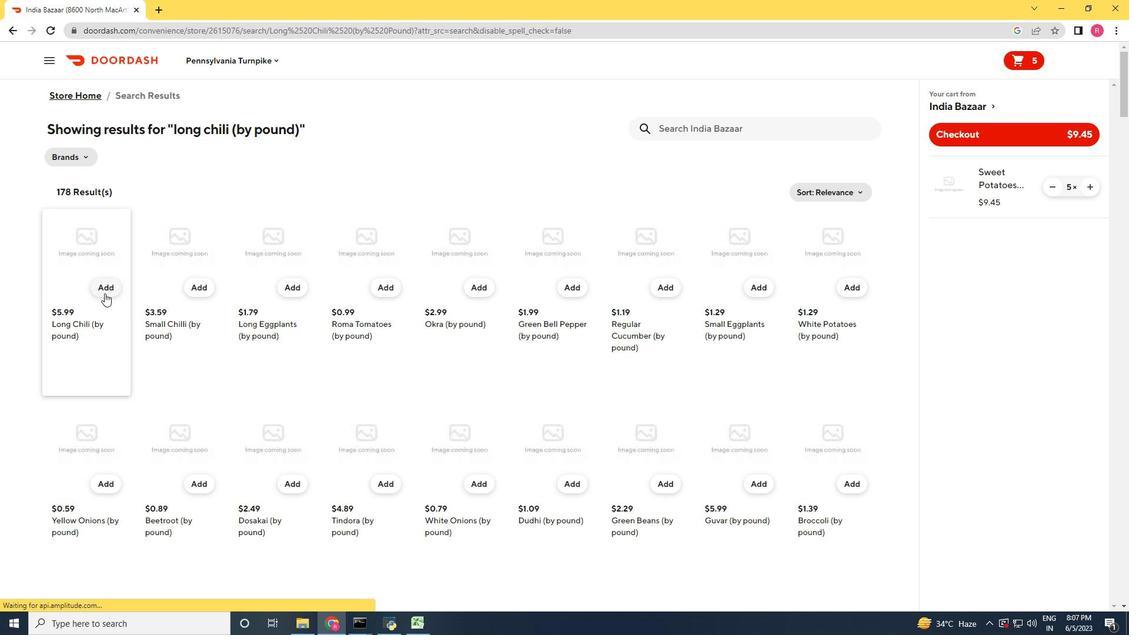 
Action: Mouse pressed left at (104, 293)
Screenshot: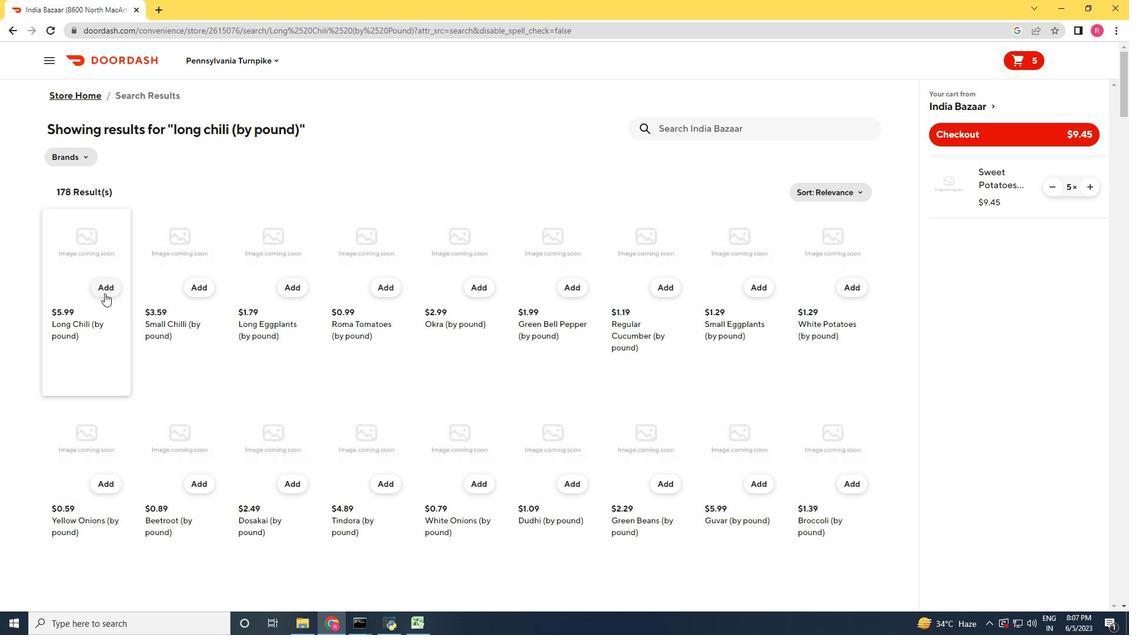 
Action: Mouse moved to (683, 128)
Screenshot: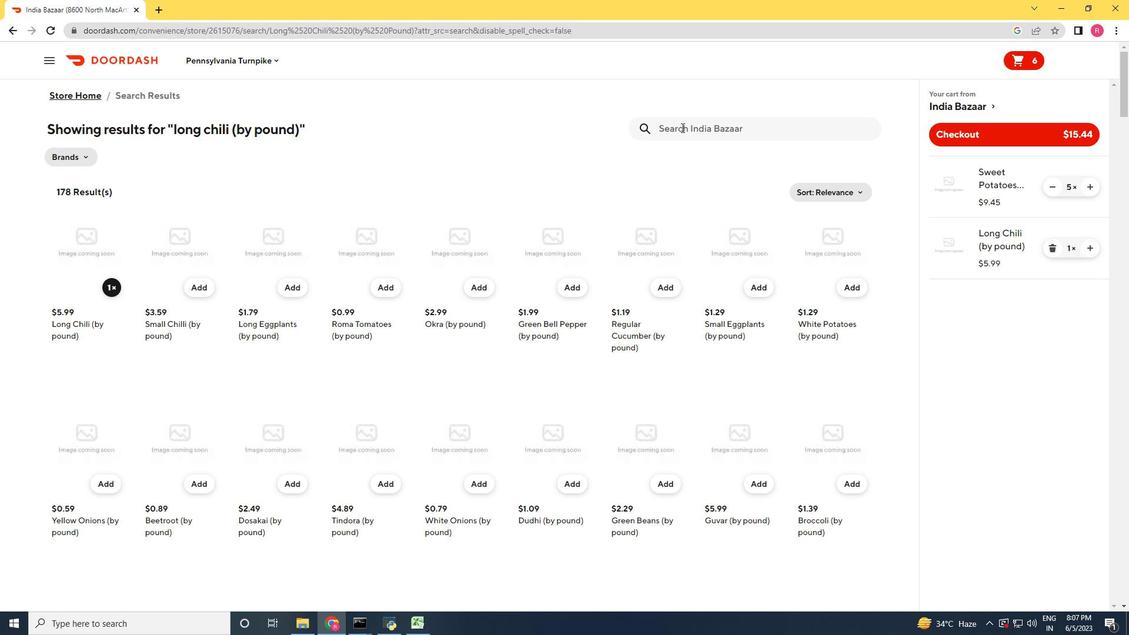 
Action: Mouse pressed left at (683, 128)
Screenshot: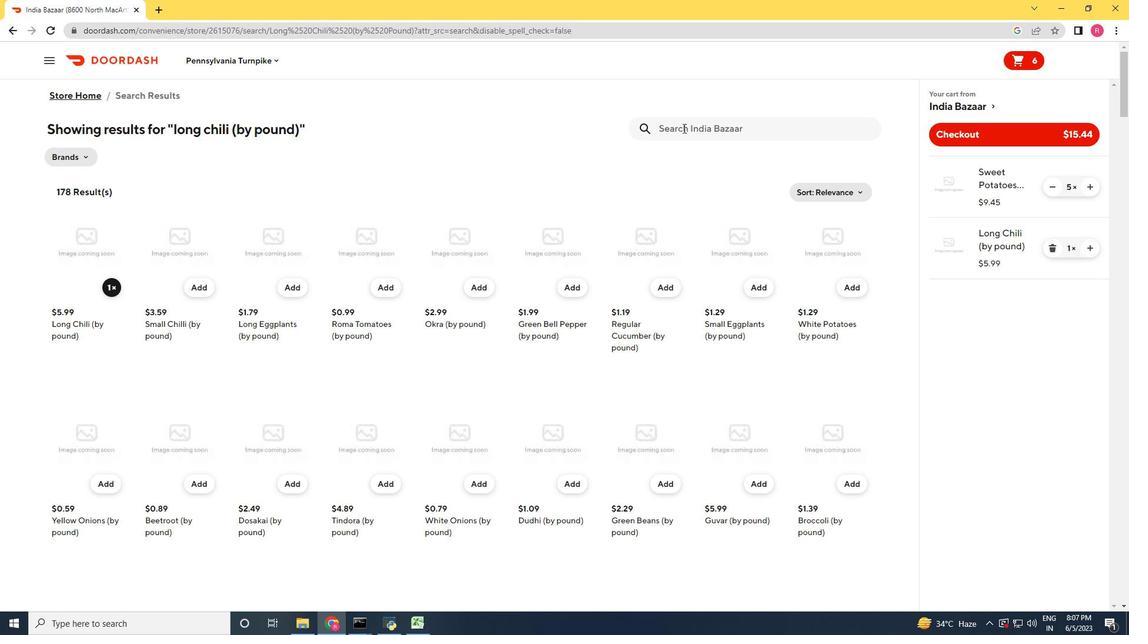 
Action: Mouse moved to (396, 328)
Screenshot: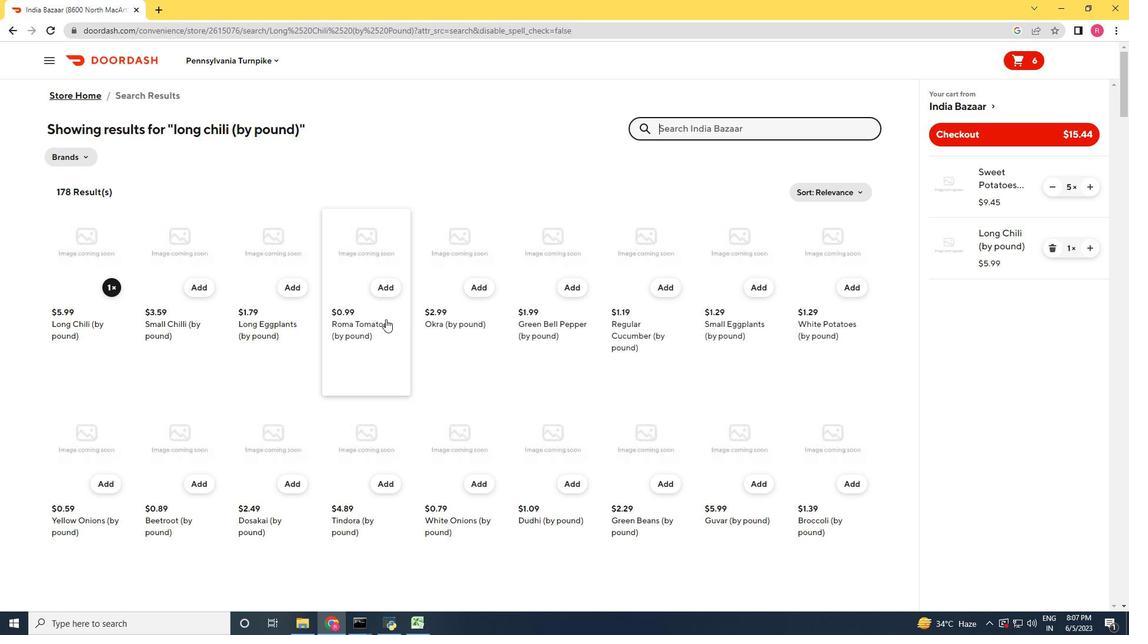 
Action: Mouse scrolled (396, 328) with delta (0, 0)
Screenshot: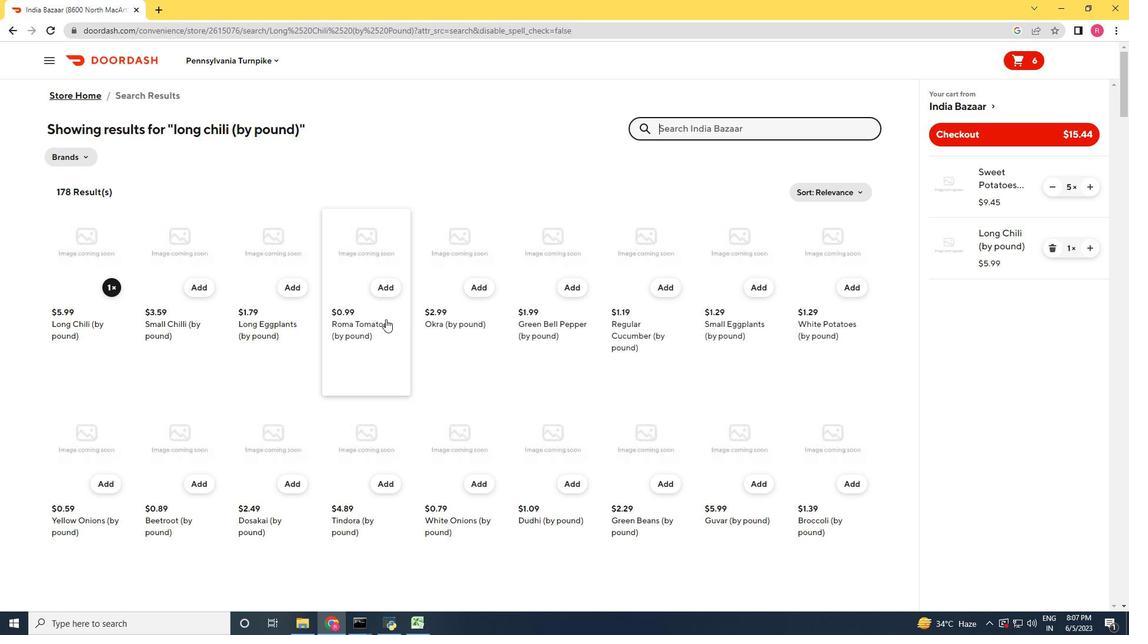 
Action: Mouse moved to (399, 331)
Screenshot: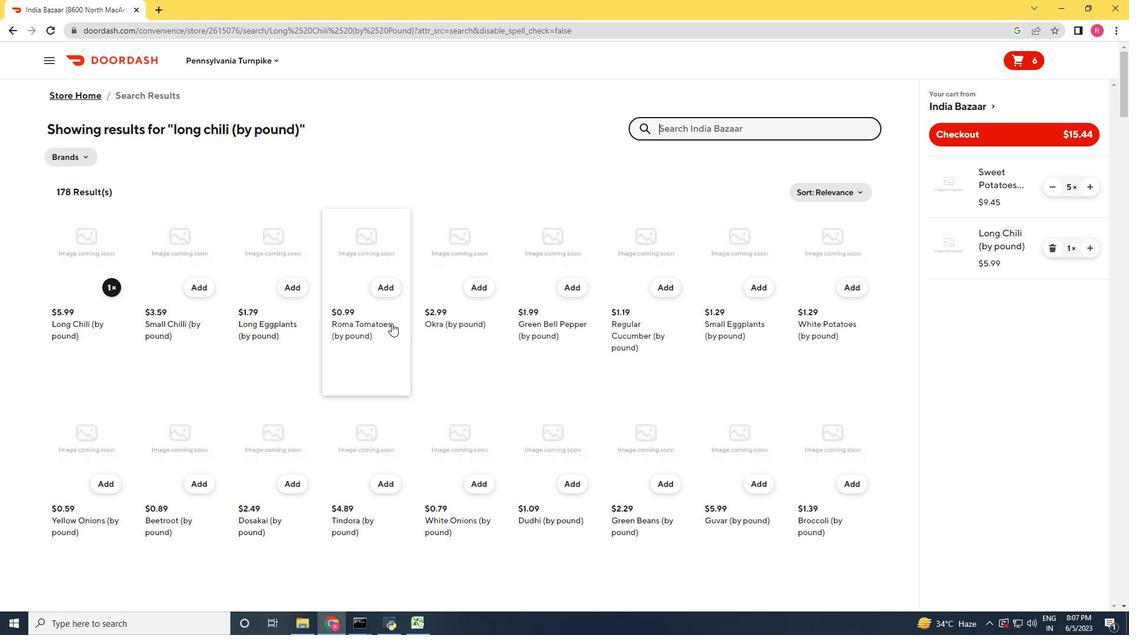 
Action: Mouse scrolled (399, 331) with delta (0, 0)
Screenshot: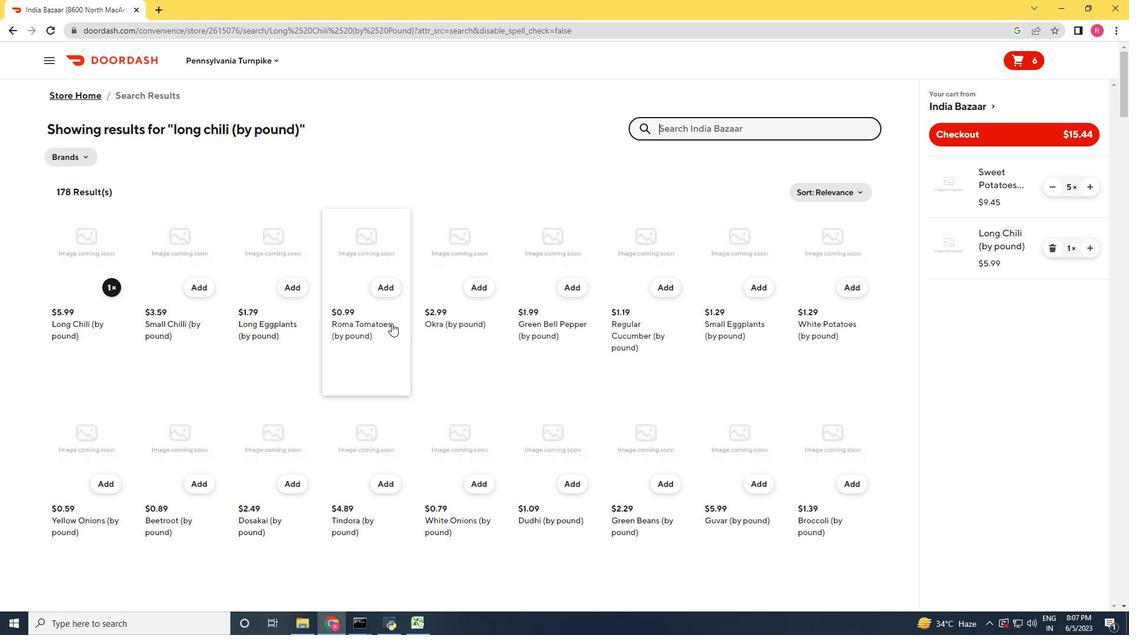 
Action: Mouse moved to (399, 331)
Screenshot: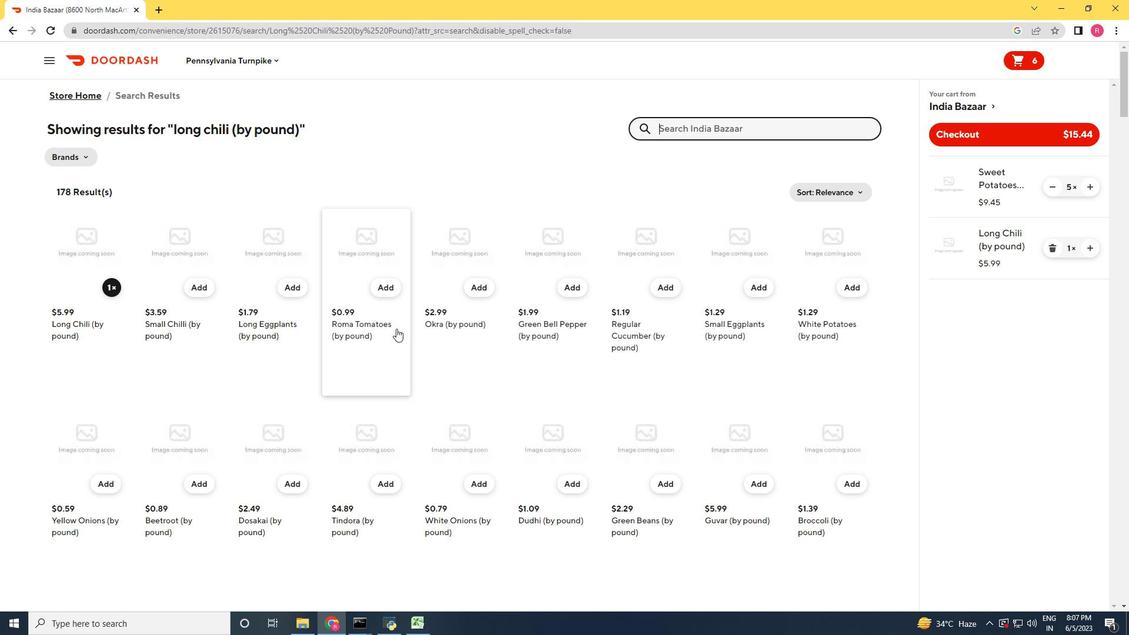 
Action: Mouse scrolled (399, 331) with delta (0, 0)
Screenshot: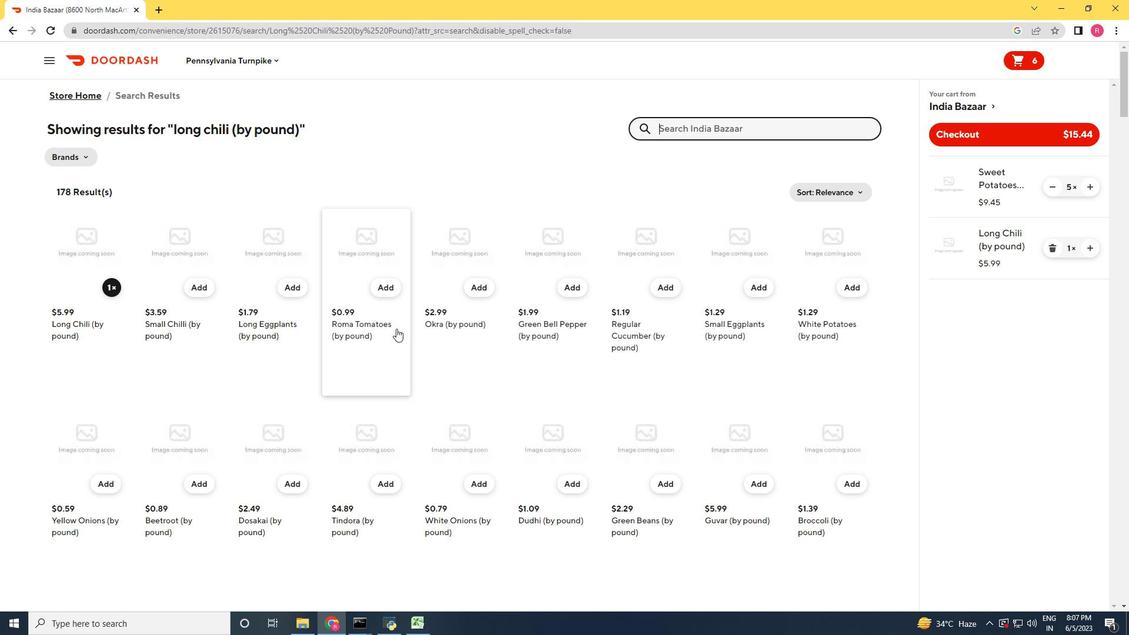 
Action: Mouse moved to (399, 331)
Screenshot: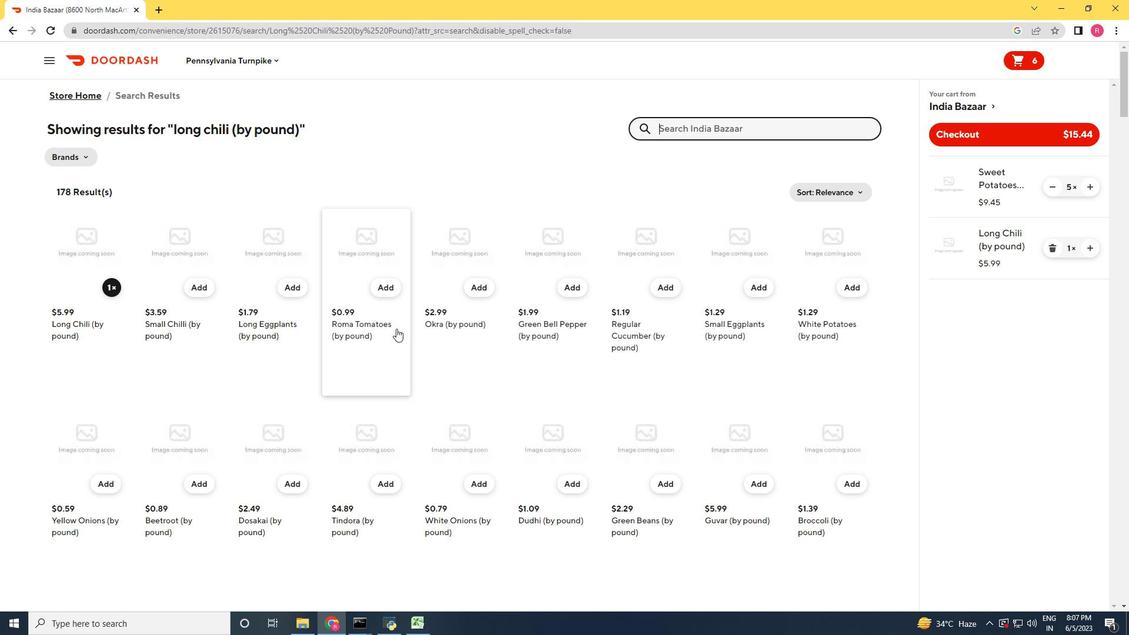 
Action: Mouse scrolled (399, 331) with delta (0, 0)
Screenshot: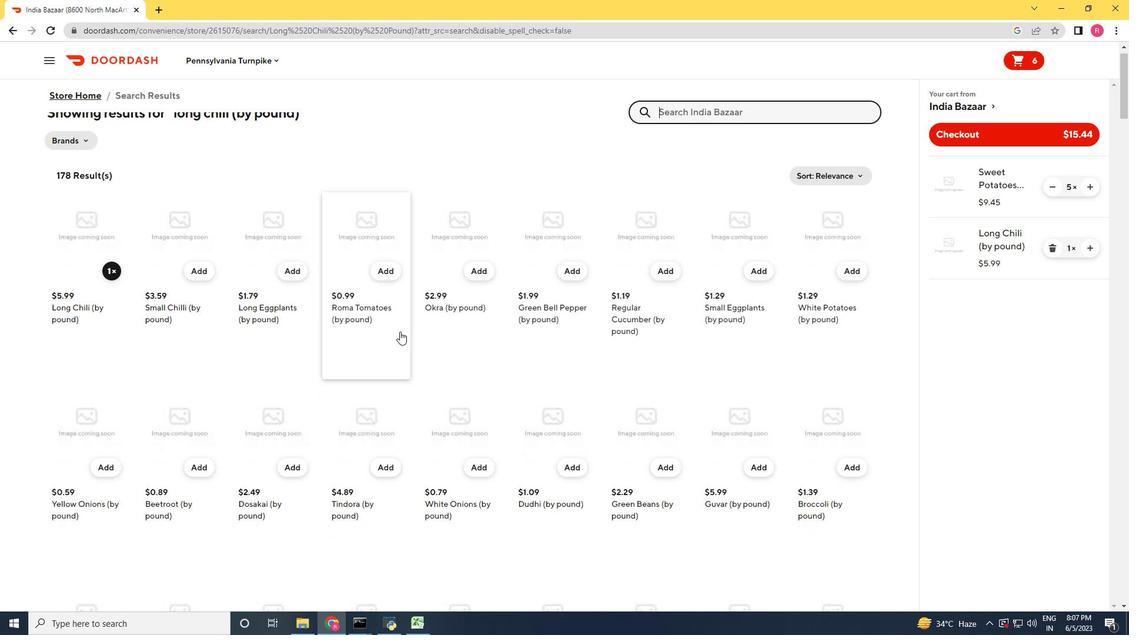 
Action: Mouse scrolled (399, 332) with delta (0, 0)
Screenshot: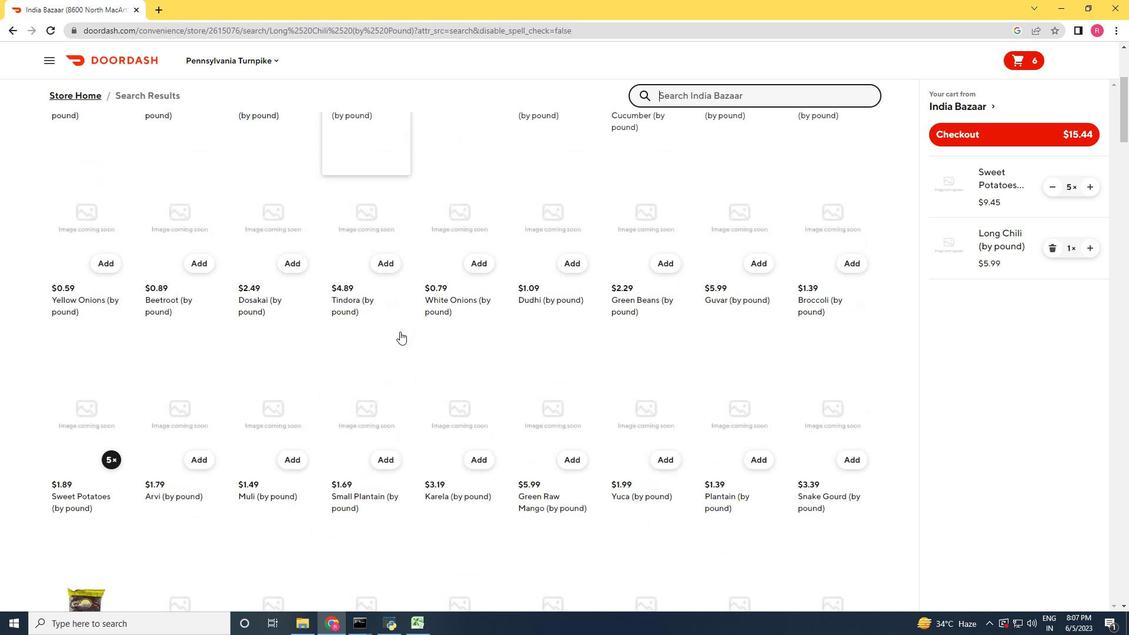 
Action: Mouse scrolled (399, 332) with delta (0, 0)
Screenshot: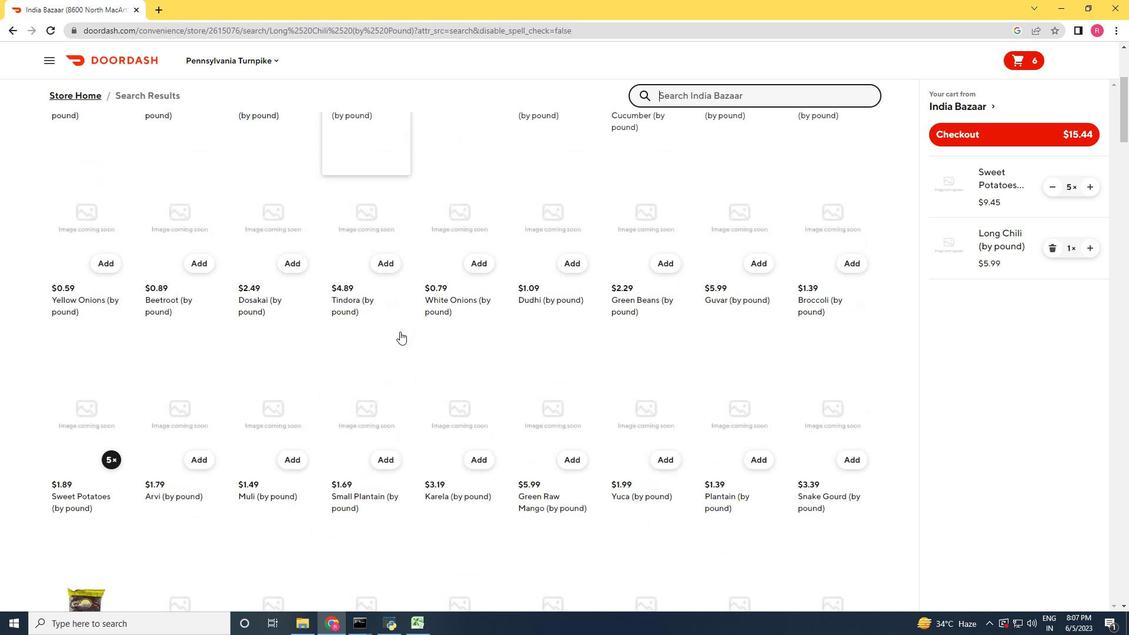 
Action: Mouse scrolled (399, 332) with delta (0, 0)
Screenshot: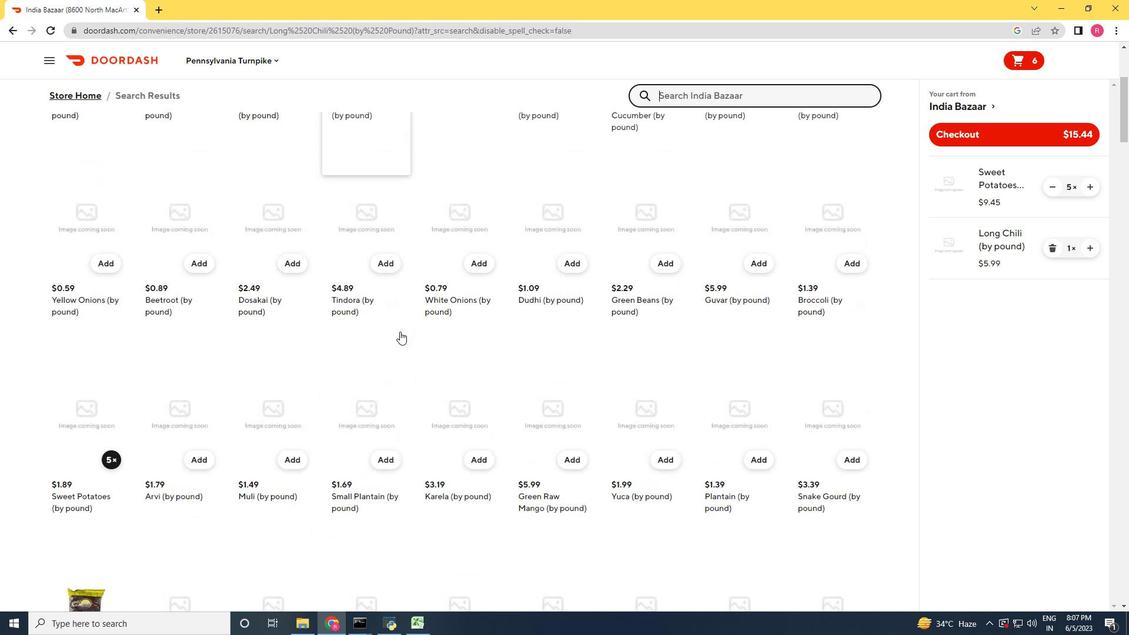 
Action: Mouse scrolled (399, 332) with delta (0, 0)
Screenshot: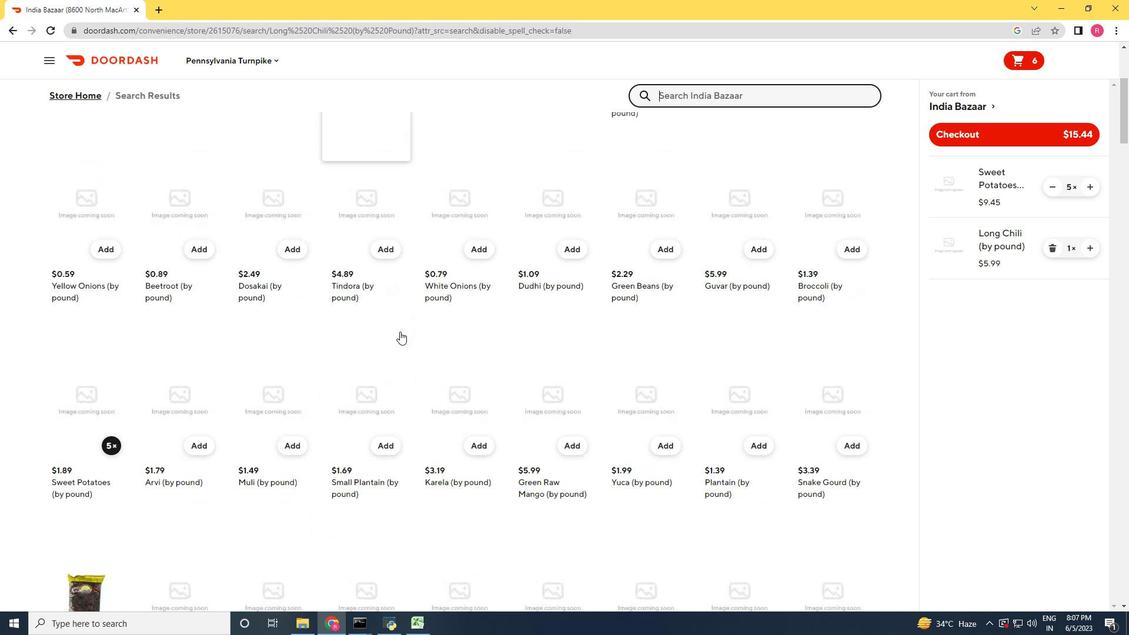 
Action: Mouse moved to (398, 339)
Screenshot: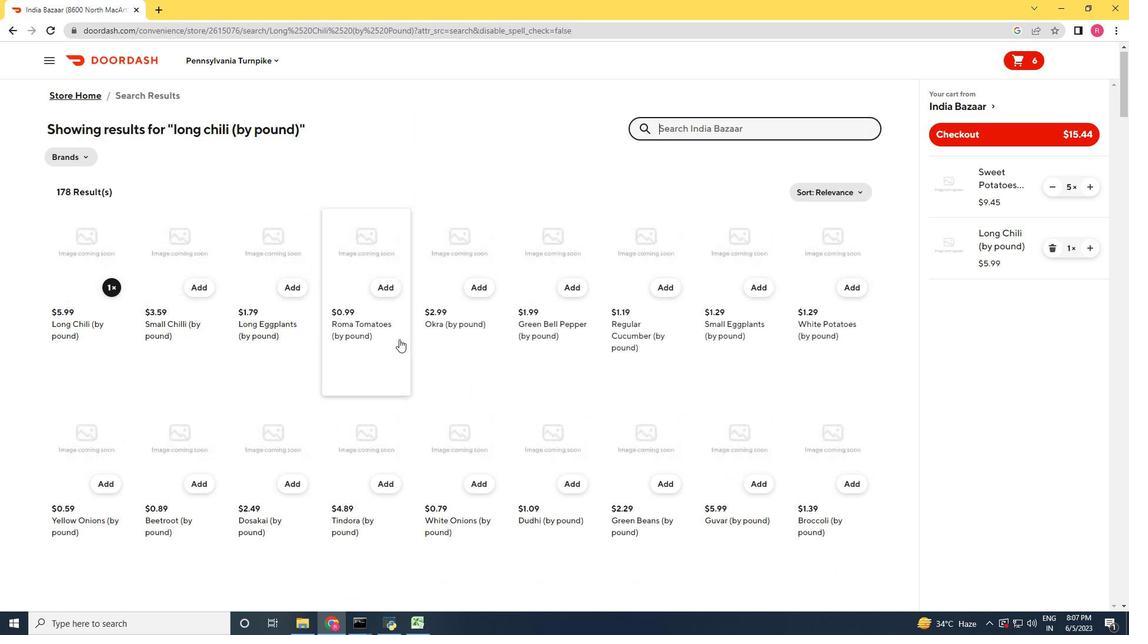 
Action: Mouse scrolled (398, 340) with delta (0, 0)
Screenshot: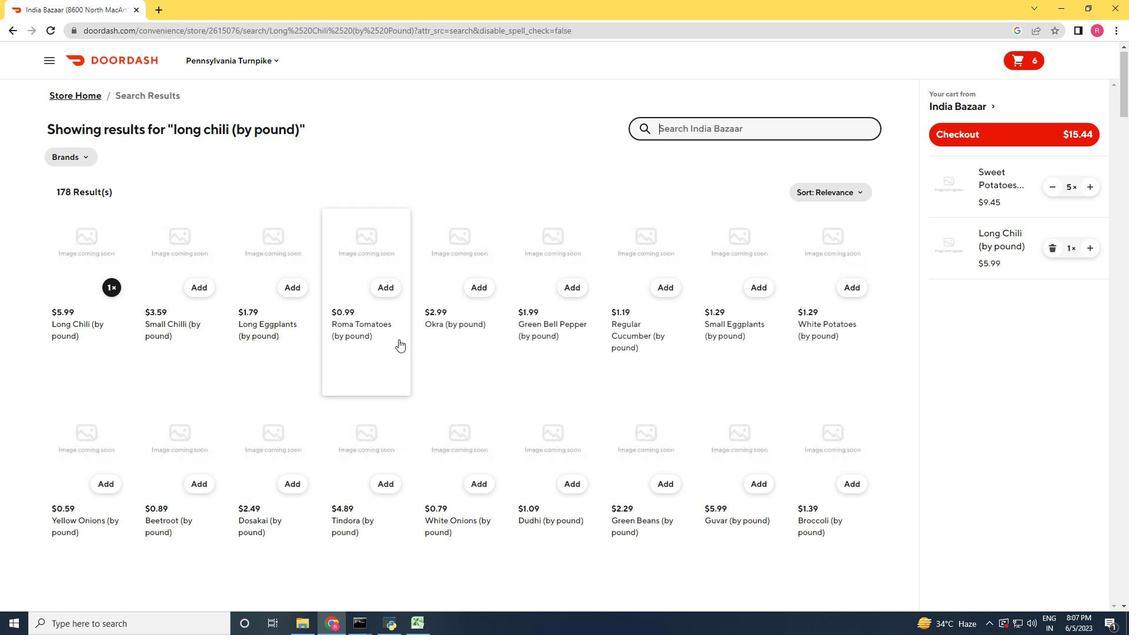 
Action: Mouse scrolled (398, 340) with delta (0, 0)
Screenshot: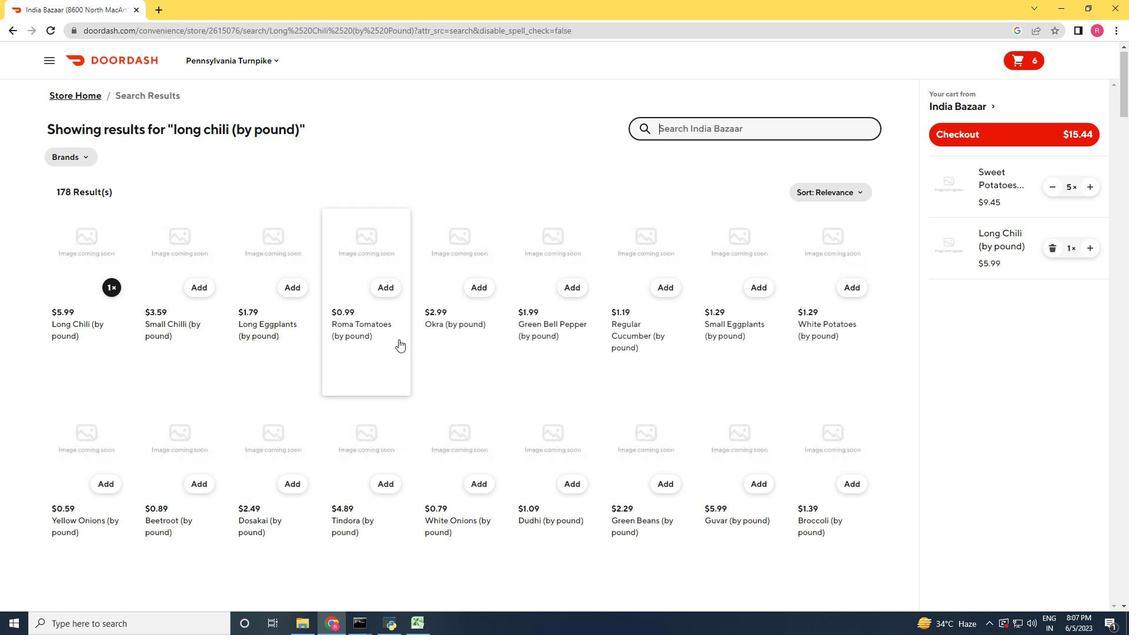 
Action: Mouse scrolled (398, 340) with delta (0, 0)
Screenshot: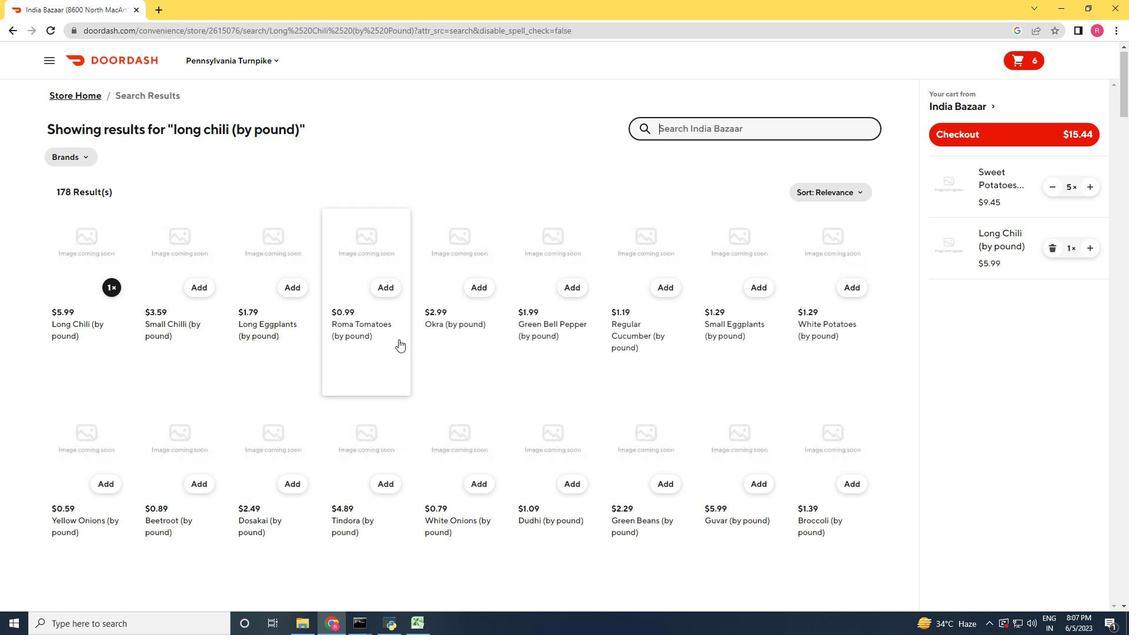 
Action: Mouse scrolled (398, 340) with delta (0, 0)
Screenshot: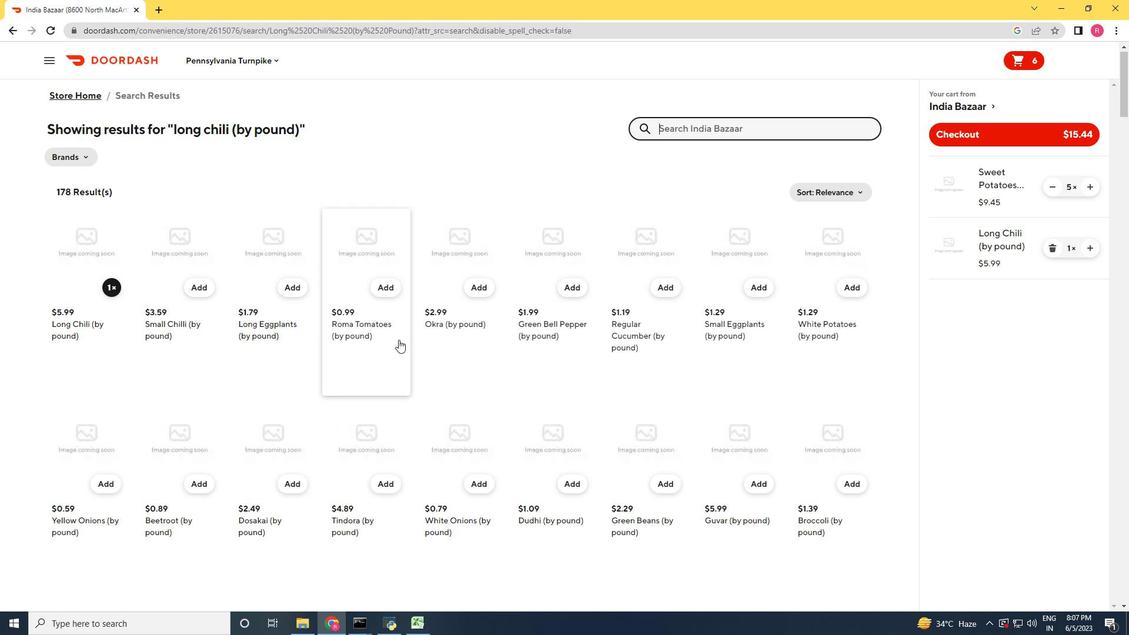
Action: Mouse scrolled (398, 340) with delta (0, 0)
Screenshot: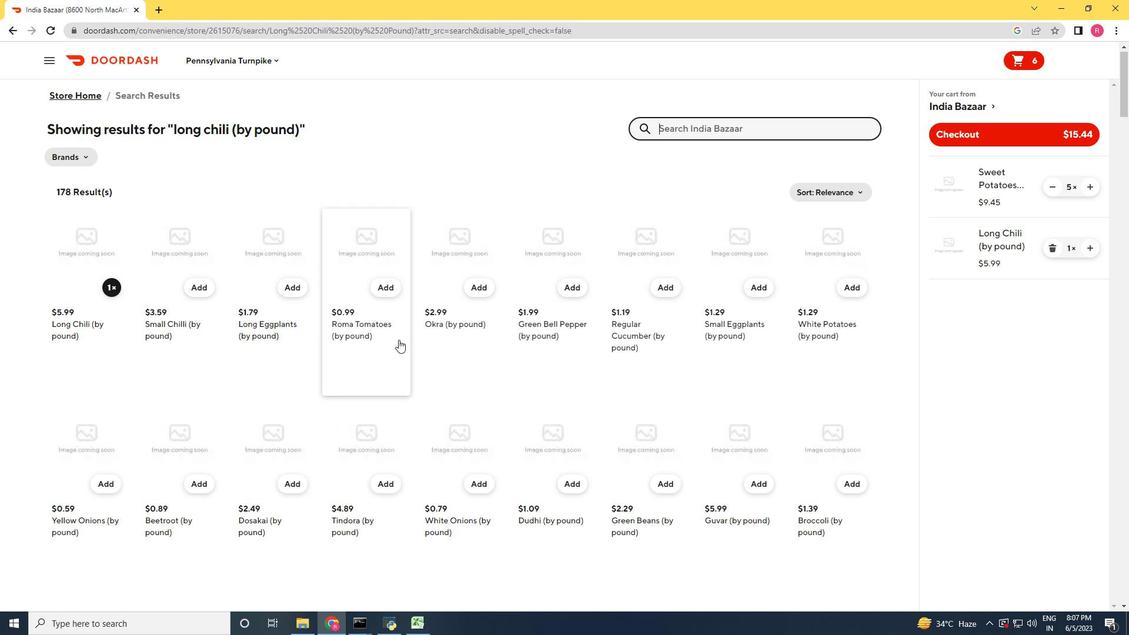 
Action: Mouse scrolled (398, 340) with delta (0, 0)
Screenshot: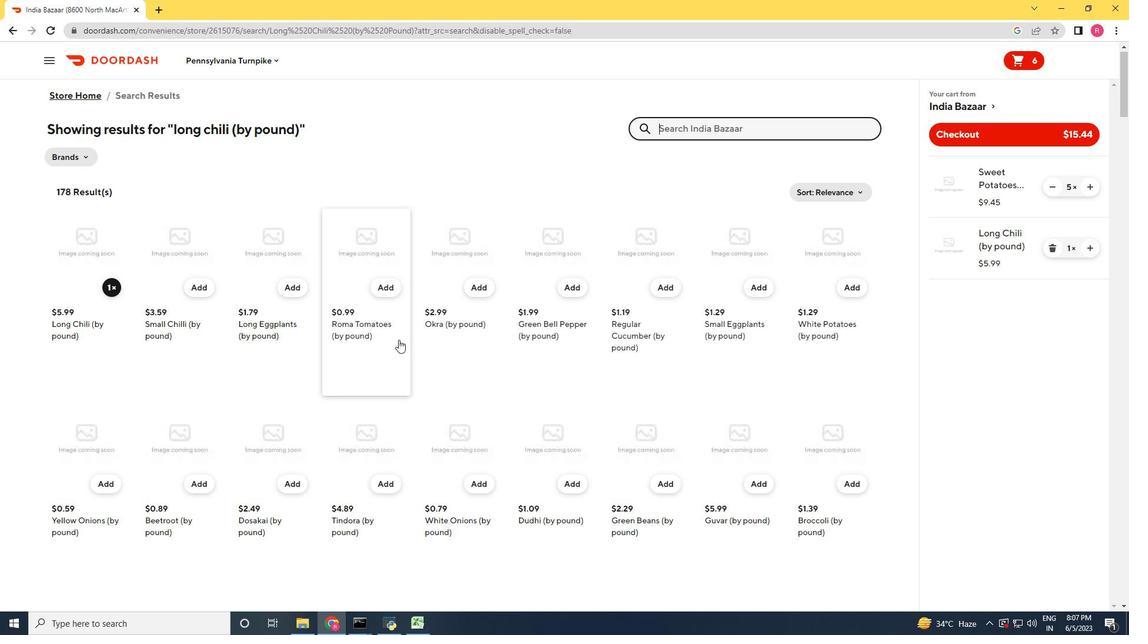 
Action: Mouse scrolled (398, 340) with delta (0, 0)
Screenshot: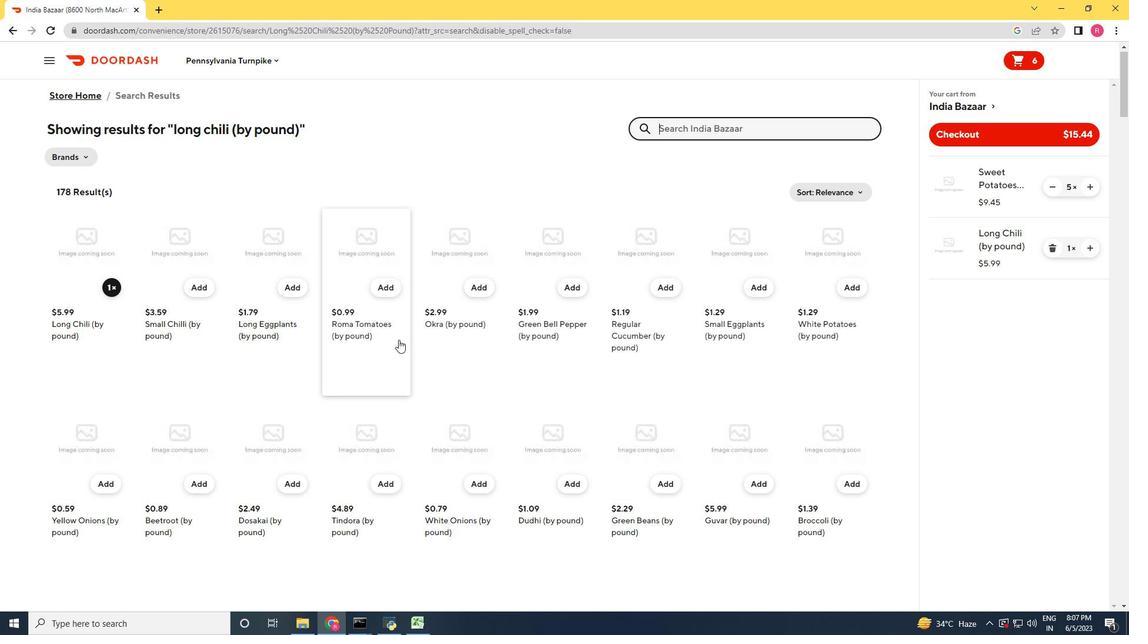 
Action: Mouse moved to (755, 127)
Screenshot: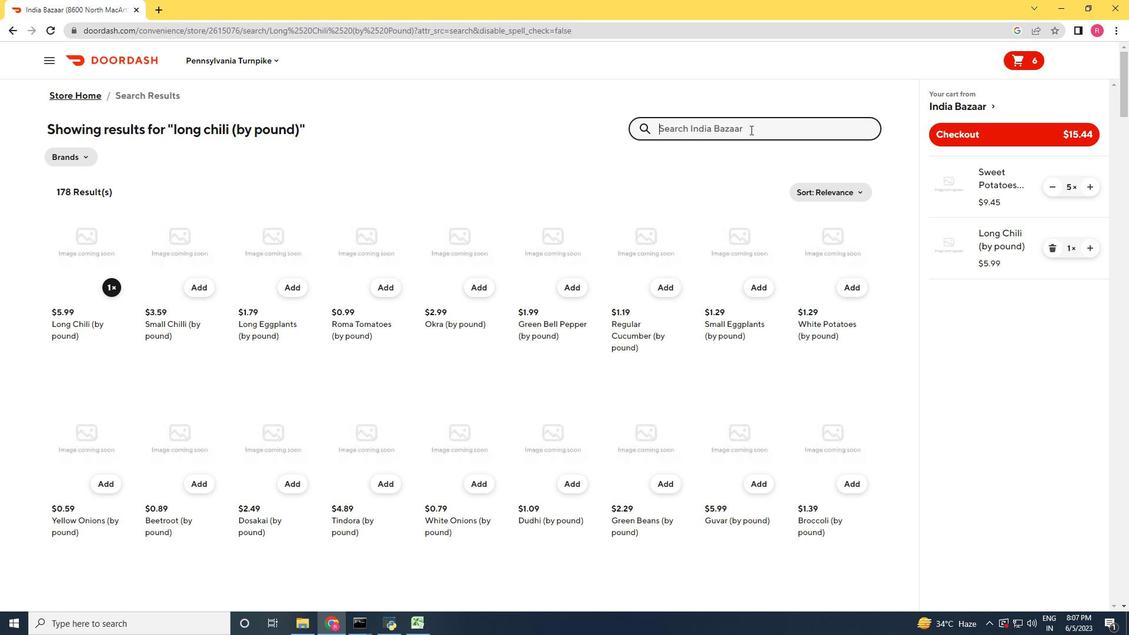 
Action: Mouse pressed left at (755, 127)
Screenshot: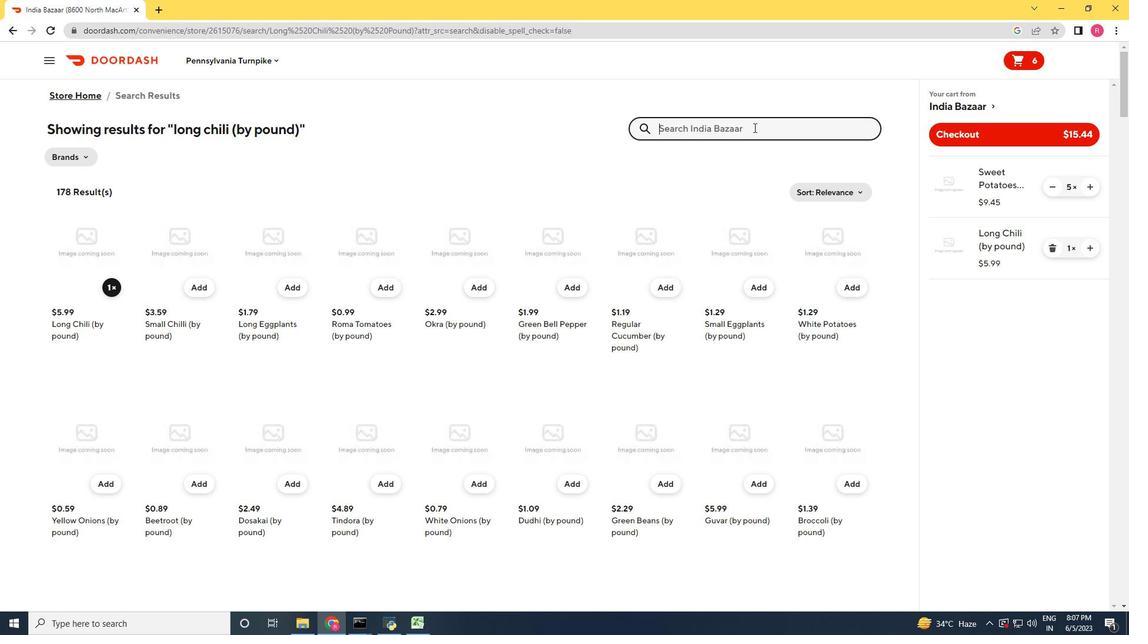 
Action: Mouse moved to (751, 312)
Screenshot: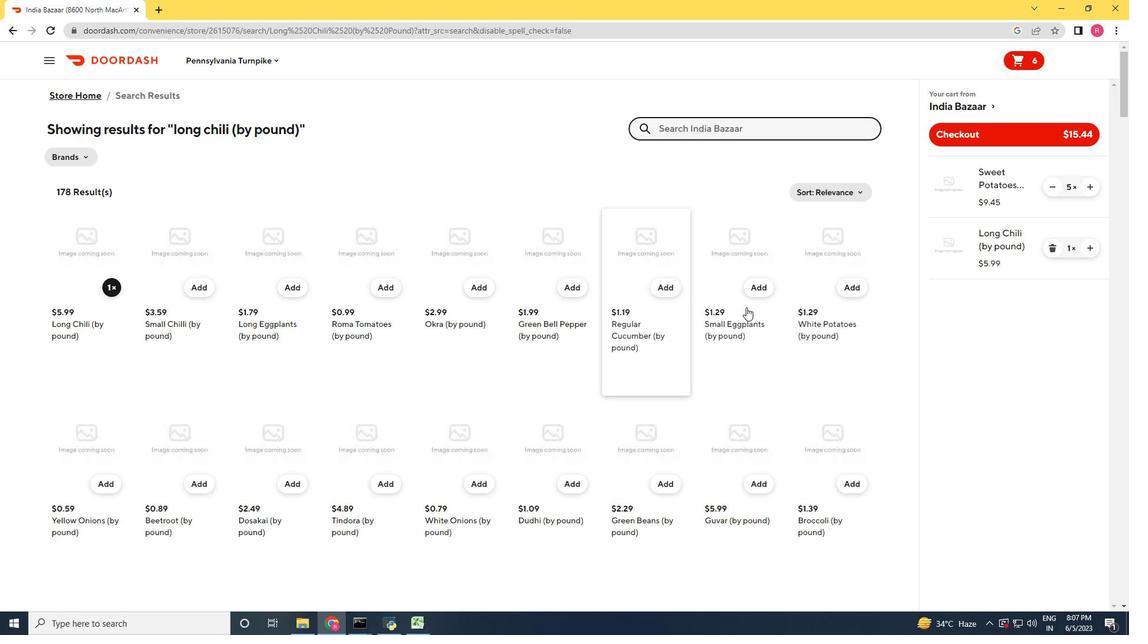 
Action: Mouse scrolled (751, 311) with delta (0, 0)
Screenshot: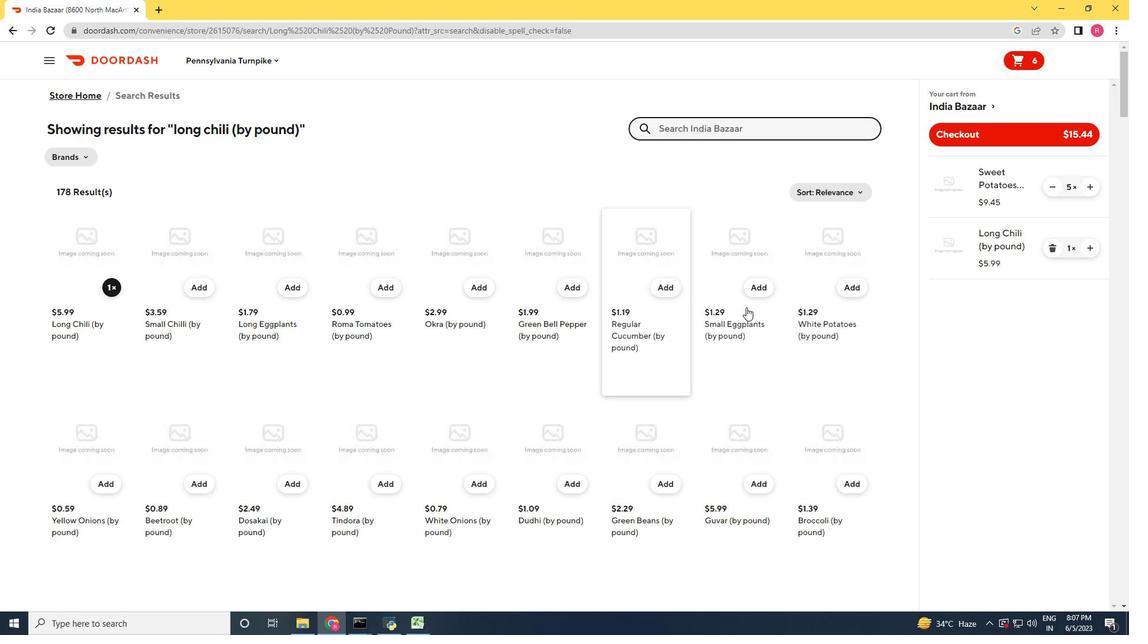 
Action: Mouse moved to (752, 314)
Screenshot: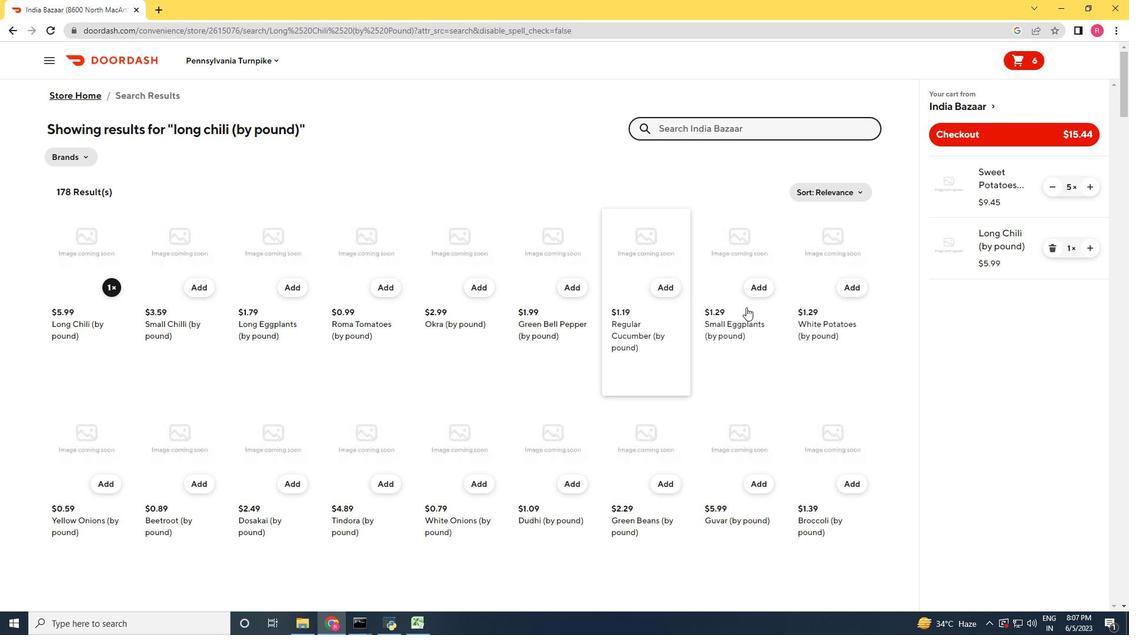 
Action: Mouse scrolled (752, 313) with delta (0, 0)
Screenshot: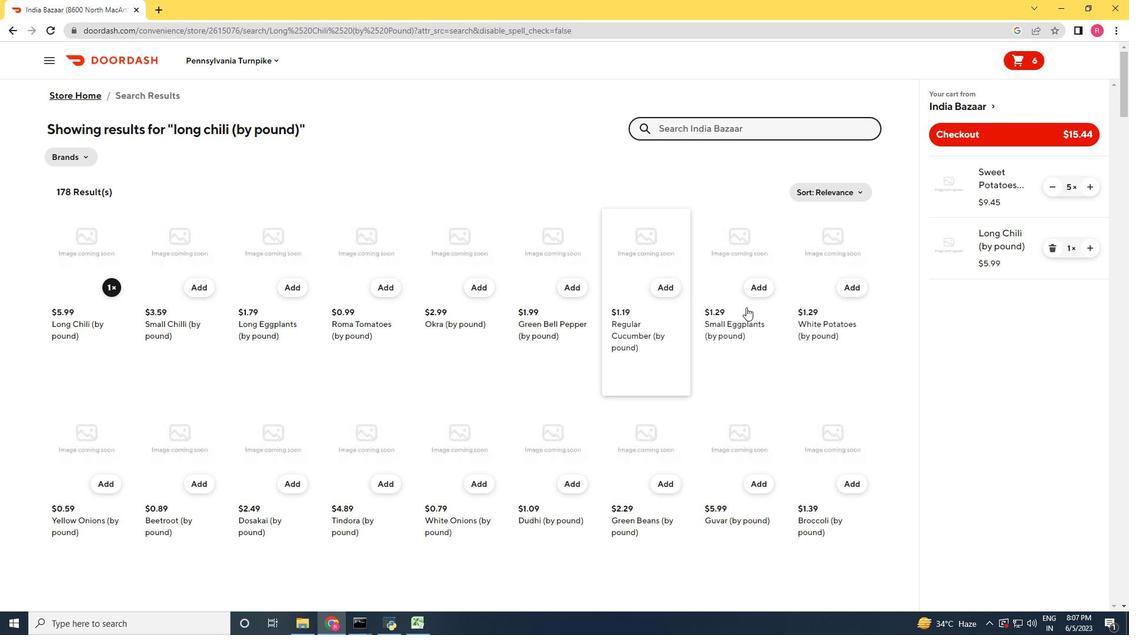 
Action: Mouse moved to (752, 314)
Screenshot: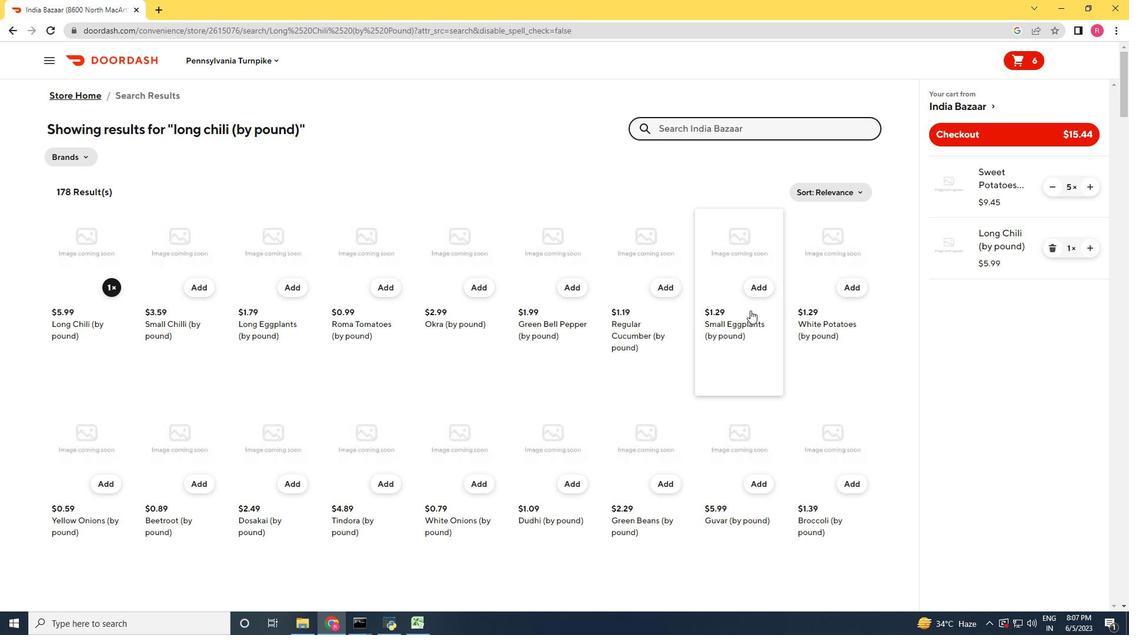 
Action: Mouse scrolled (752, 314) with delta (0, 0)
Screenshot: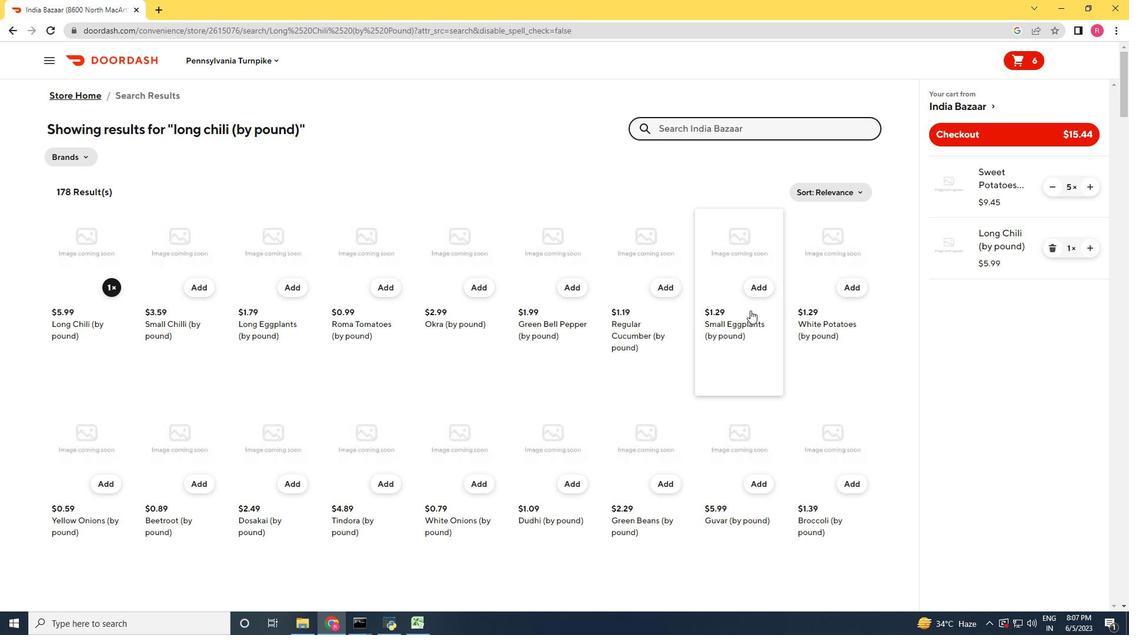 
Action: Mouse moved to (752, 315)
Screenshot: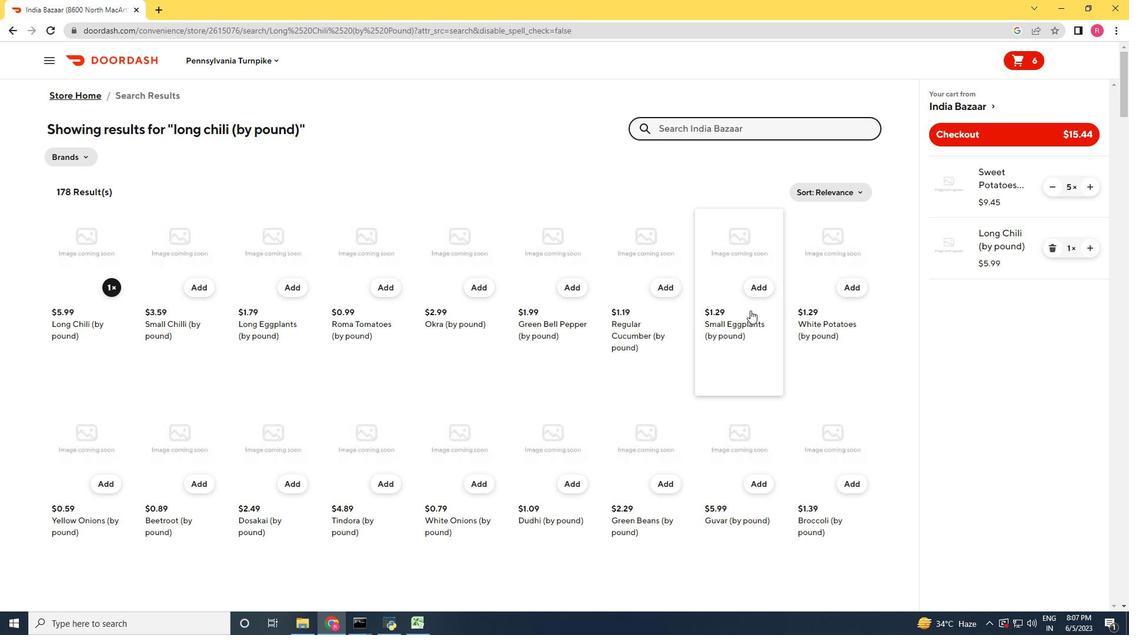 
Action: Mouse scrolled (752, 315) with delta (0, 0)
Screenshot: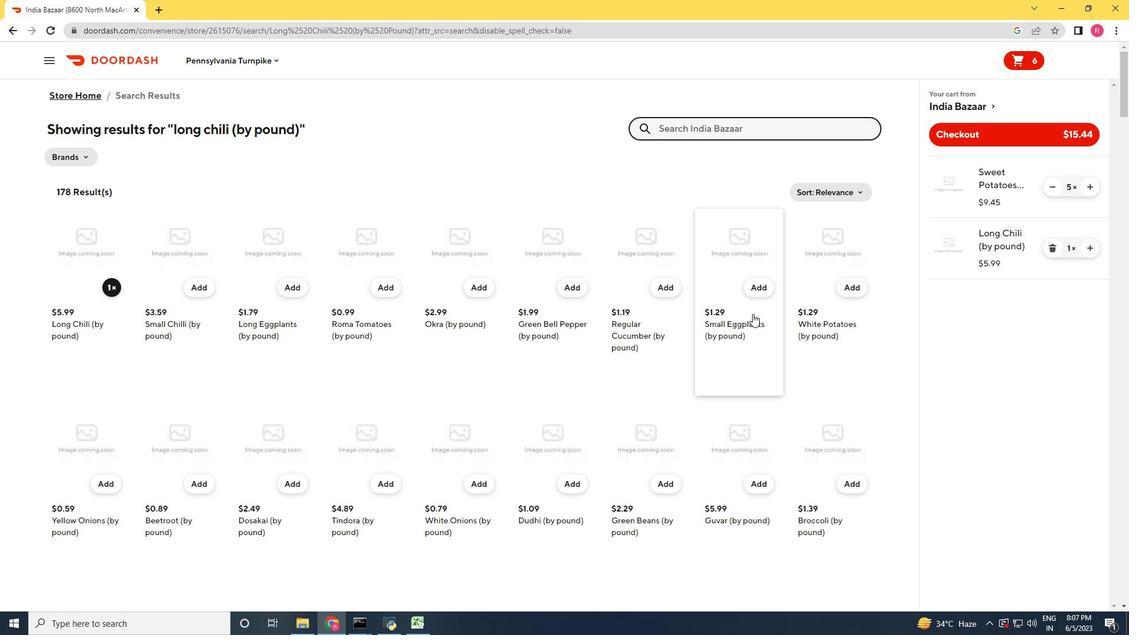 
Action: Mouse moved to (753, 317)
Screenshot: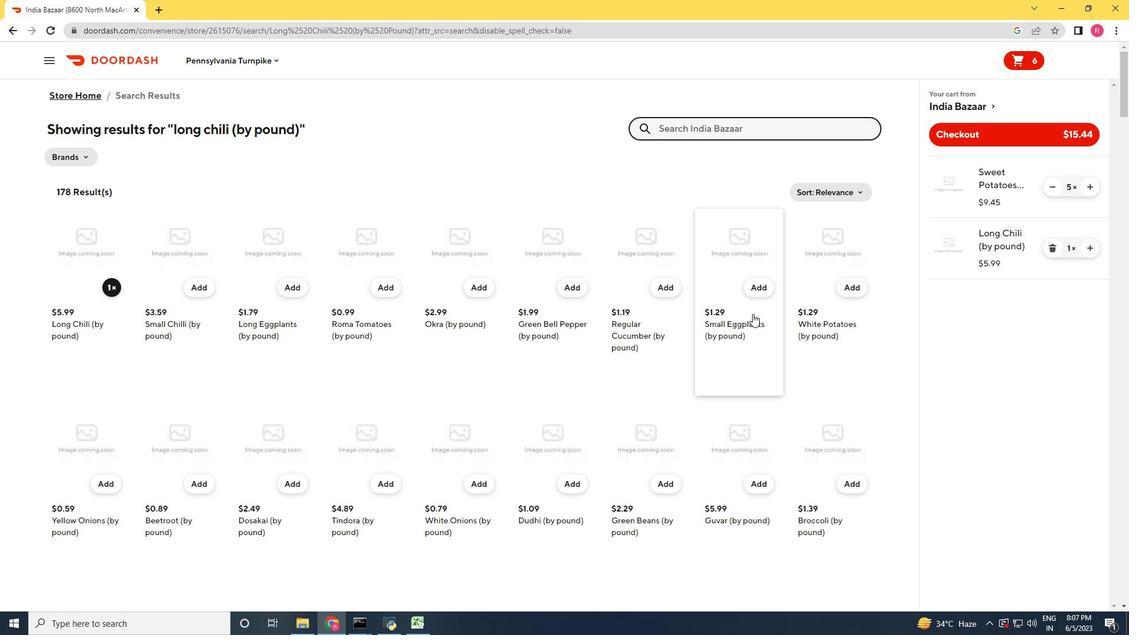 
Action: Mouse scrolled (753, 316) with delta (0, 0)
Screenshot: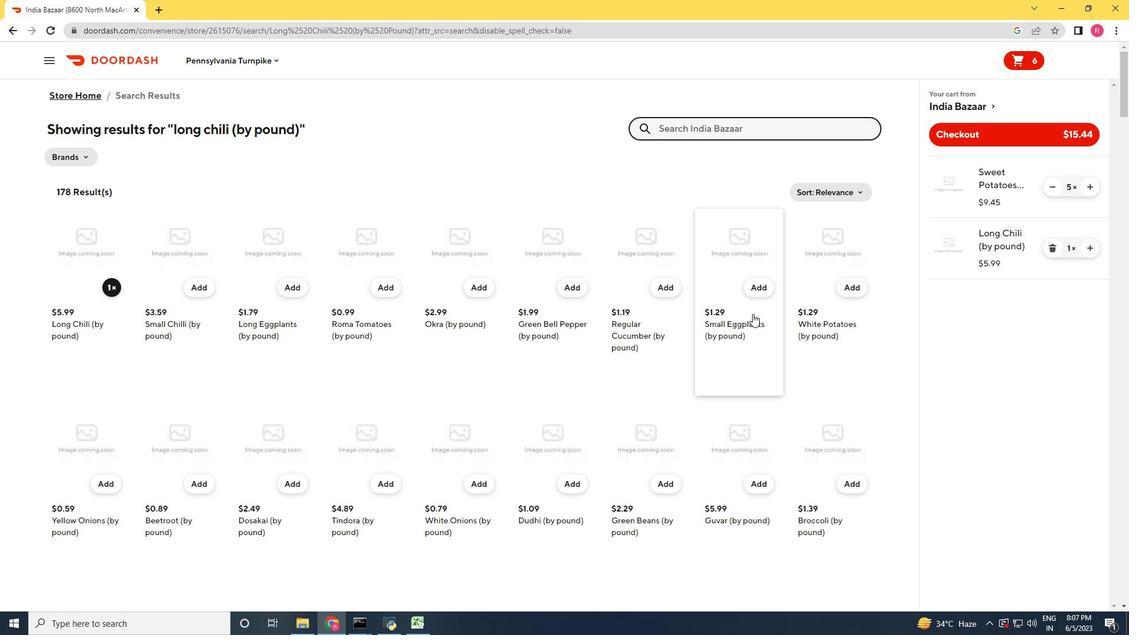 
Action: Mouse moved to (753, 318)
Screenshot: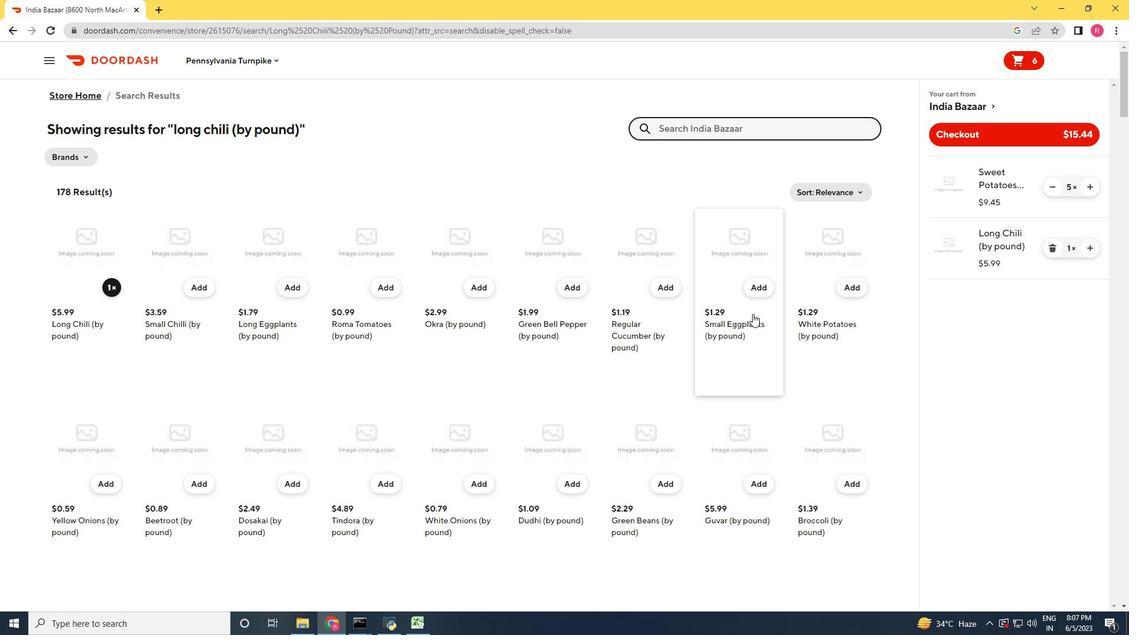 
Action: Mouse scrolled (753, 317) with delta (0, 0)
Screenshot: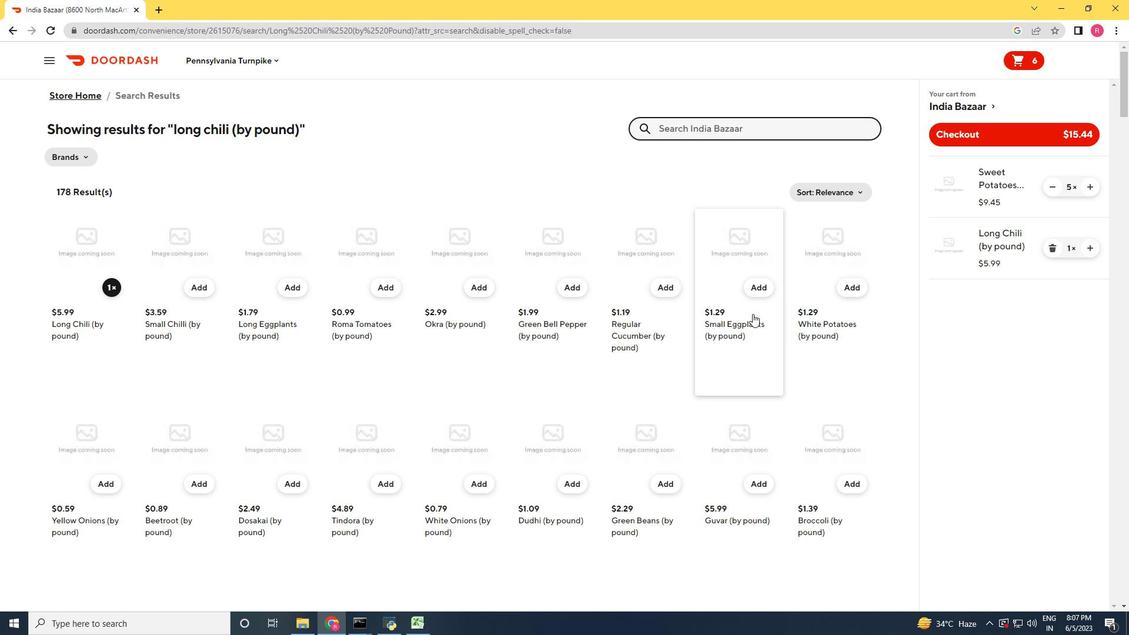 
Action: Mouse moved to (753, 319)
Screenshot: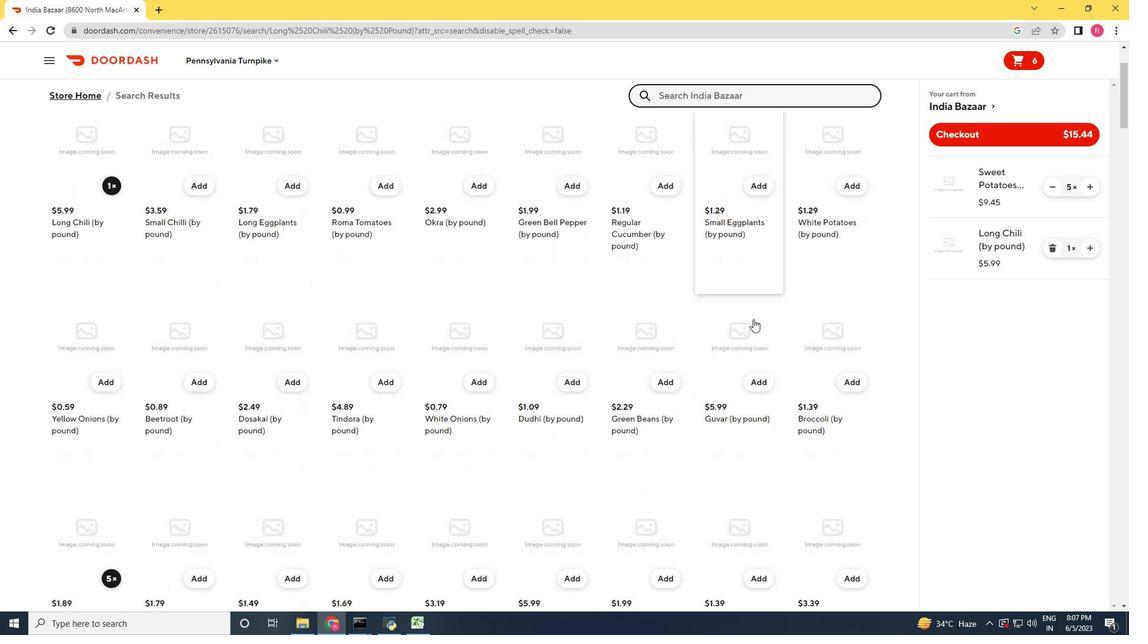 
Action: Mouse scrolled (753, 320) with delta (0, 0)
Screenshot: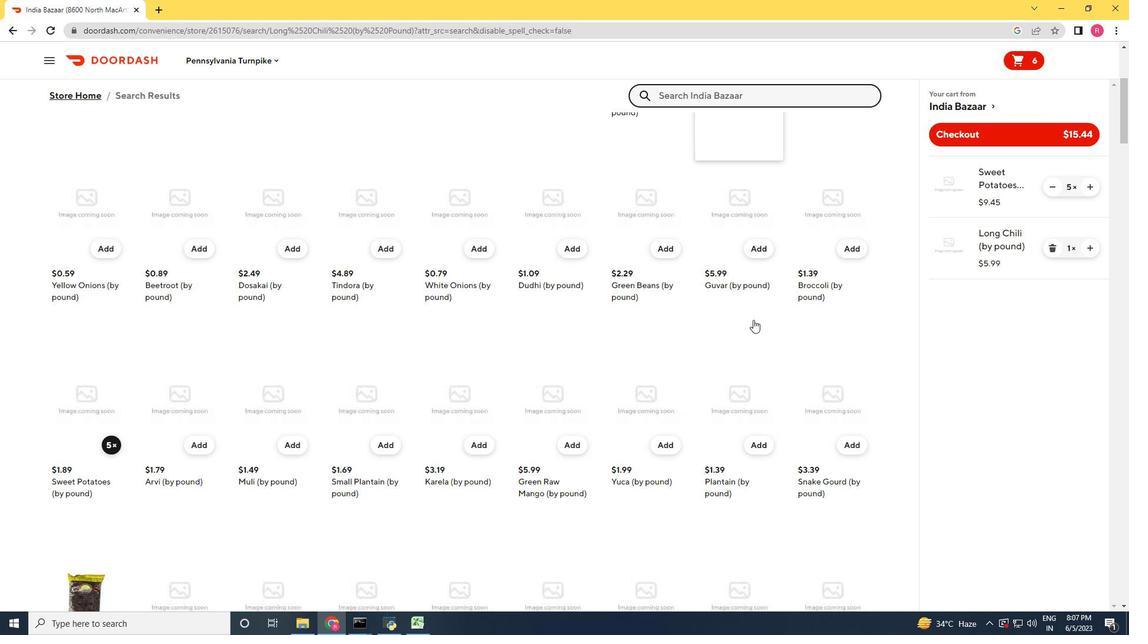 
Action: Mouse scrolled (753, 320) with delta (0, 0)
Screenshot: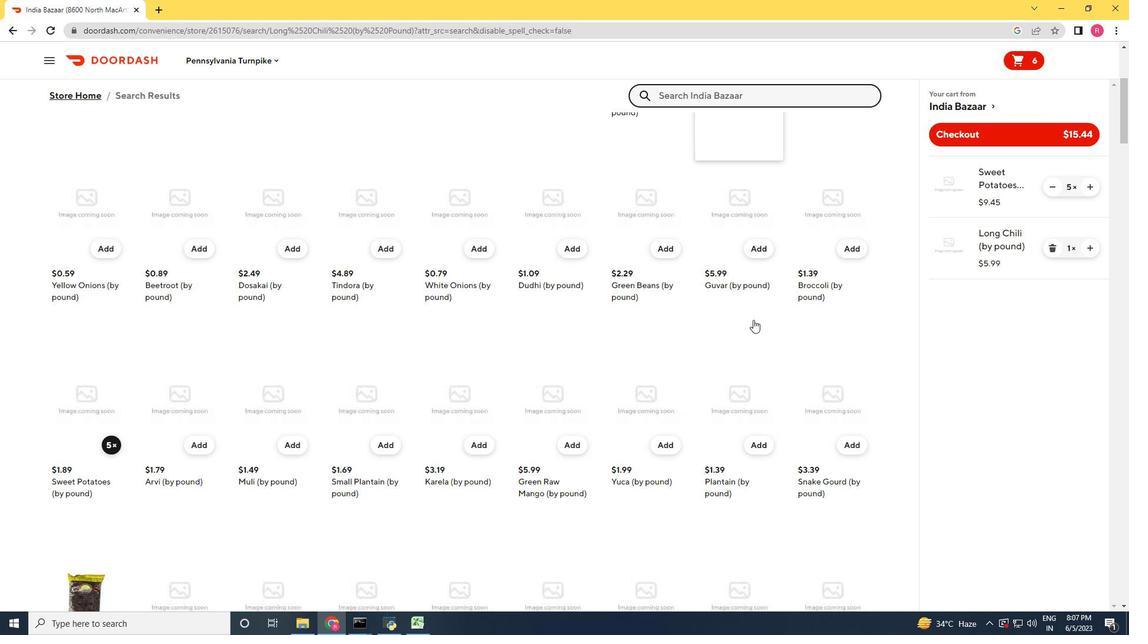 
Action: Mouse scrolled (753, 320) with delta (0, 0)
Screenshot: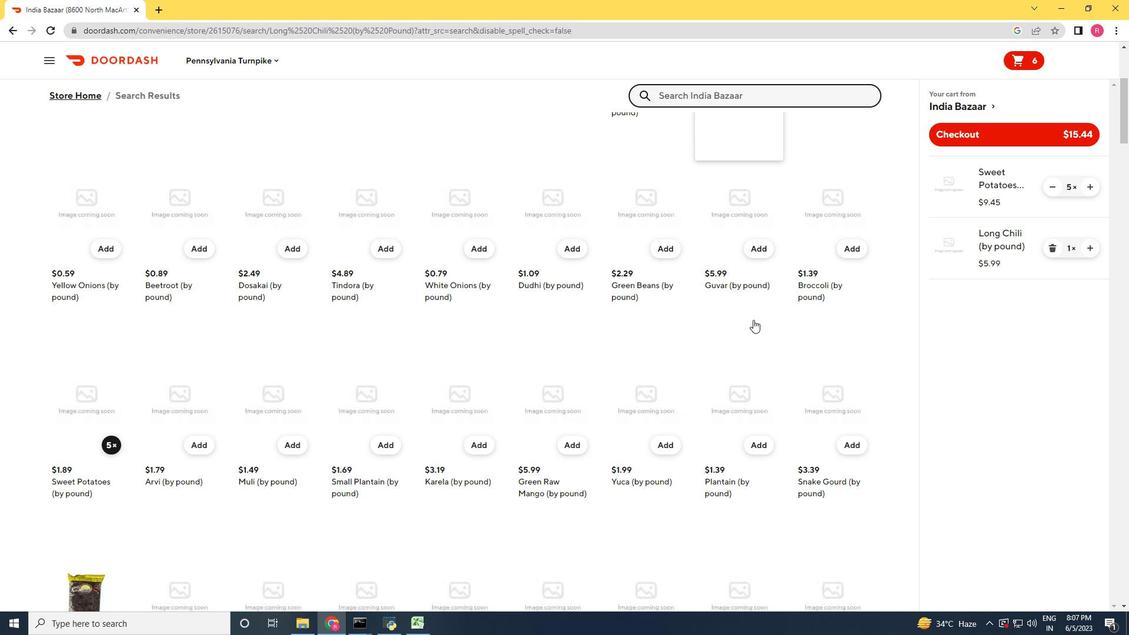 
Action: Mouse scrolled (753, 320) with delta (0, 0)
Screenshot: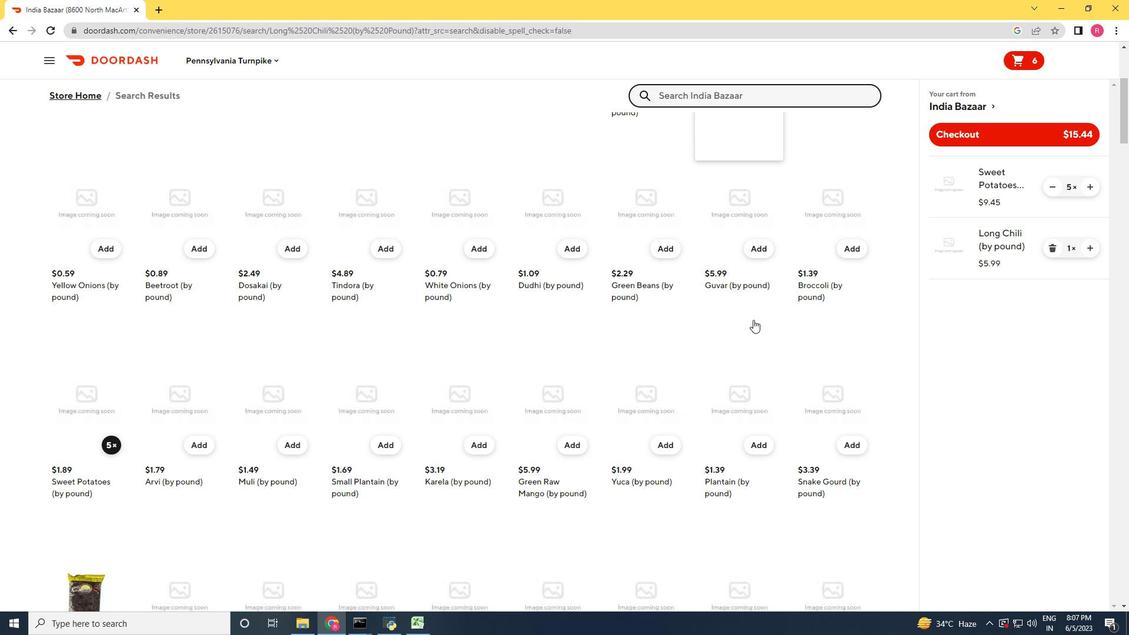 
Action: Mouse scrolled (753, 320) with delta (0, 0)
Screenshot: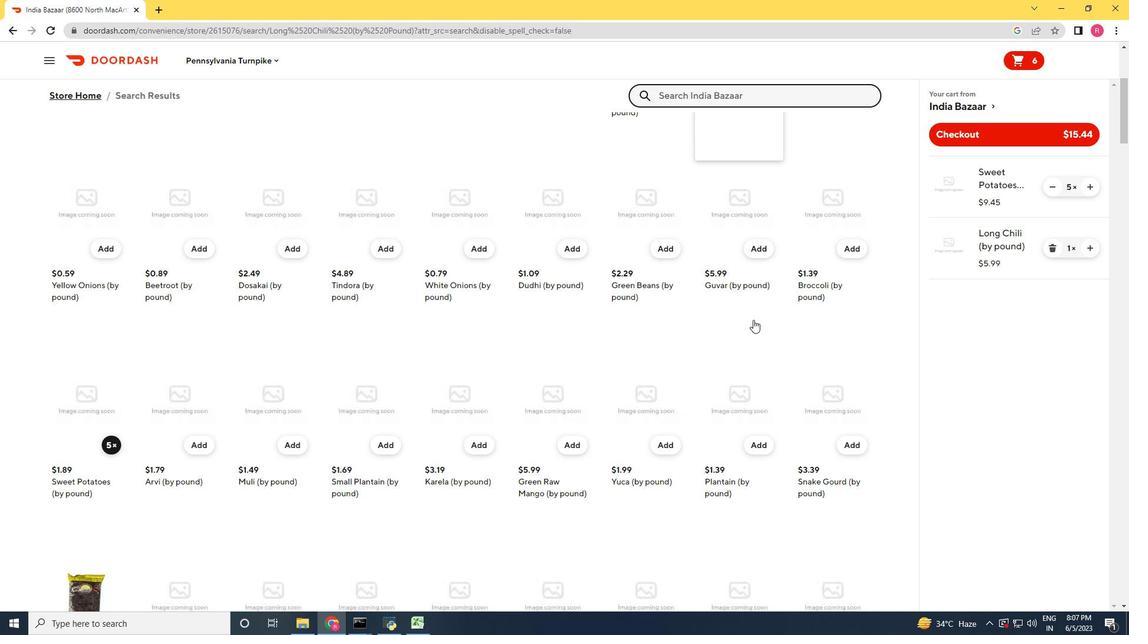 
Action: Mouse scrolled (753, 320) with delta (0, 0)
Screenshot: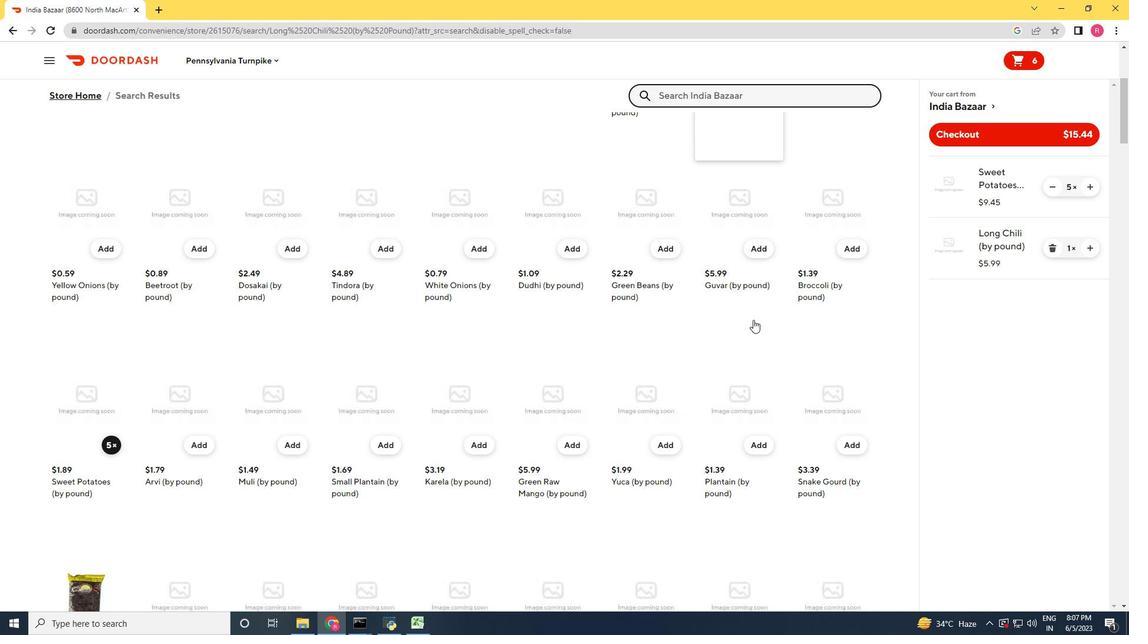 
Action: Mouse scrolled (753, 320) with delta (0, 0)
Screenshot: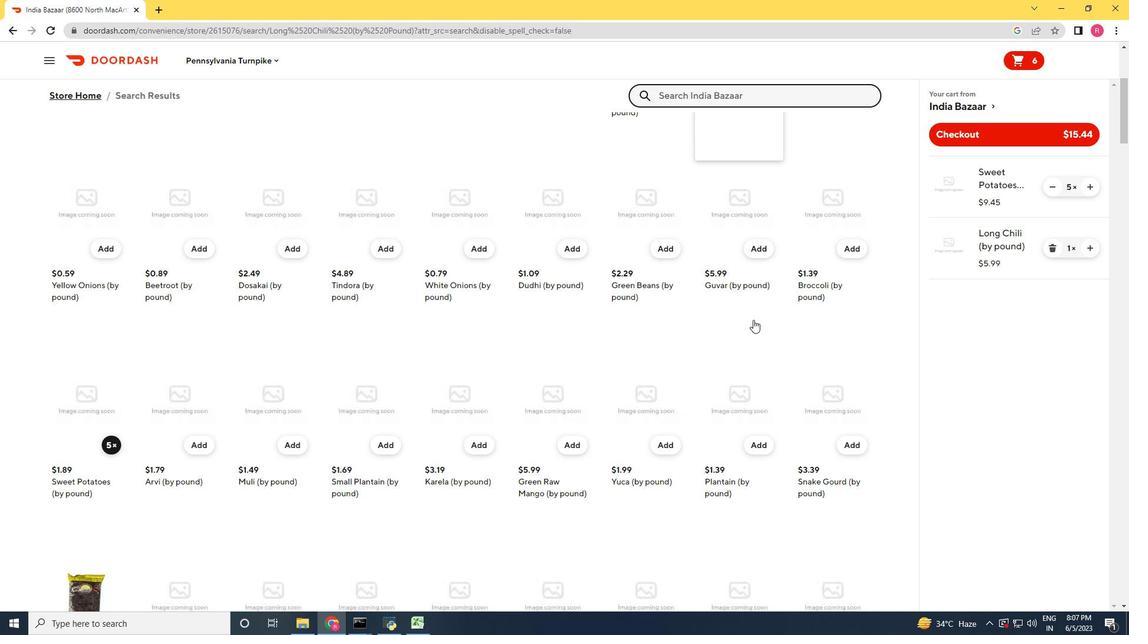 
Action: Mouse moved to (649, 341)
Screenshot: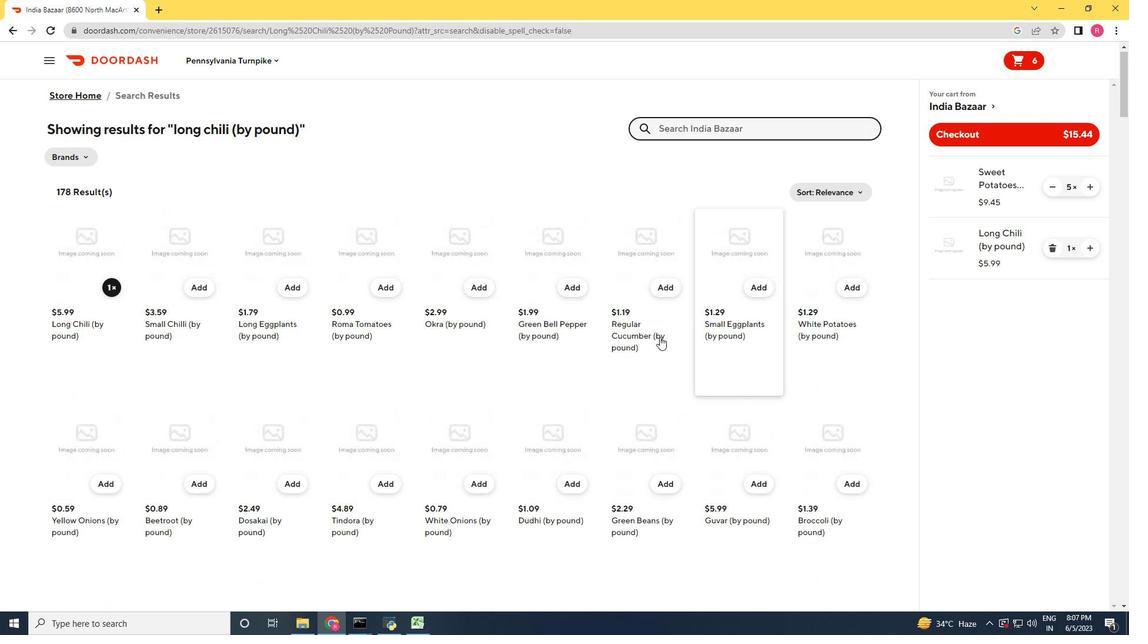 
Action: Mouse scrolled (649, 342) with delta (0, 0)
Screenshot: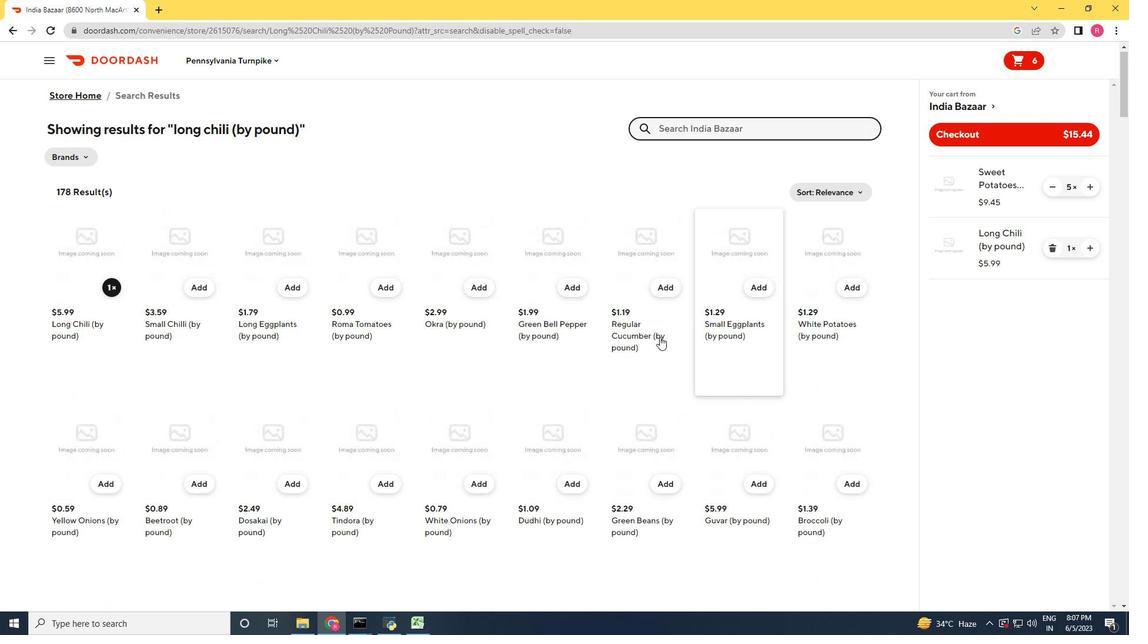 
Action: Mouse scrolled (649, 342) with delta (0, 0)
Screenshot: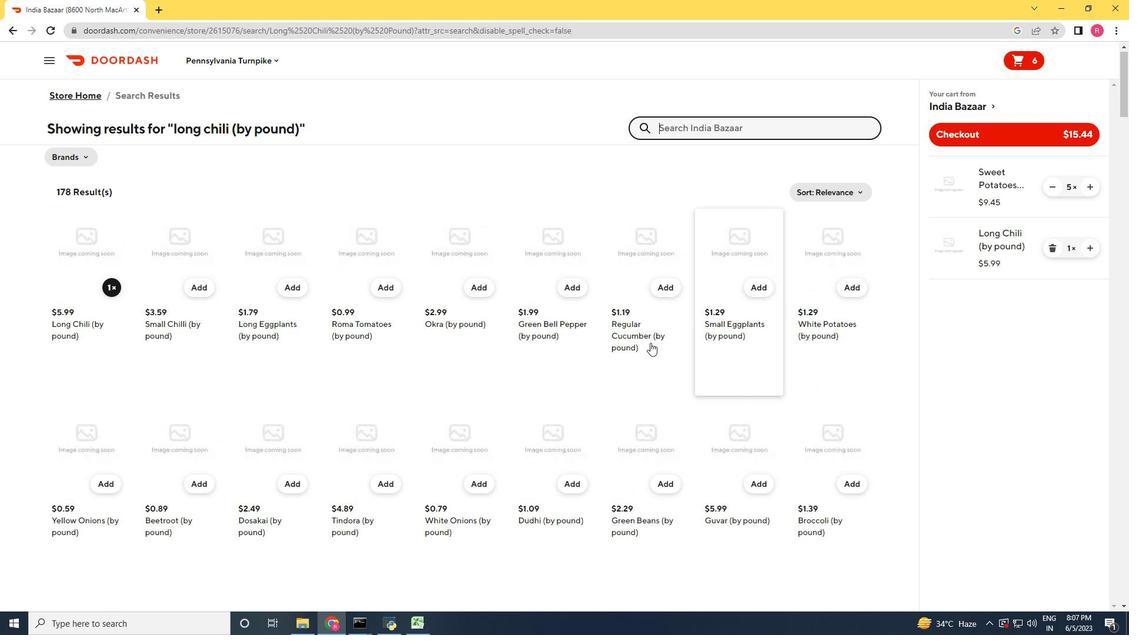 
Action: Mouse scrolled (649, 342) with delta (0, 0)
Screenshot: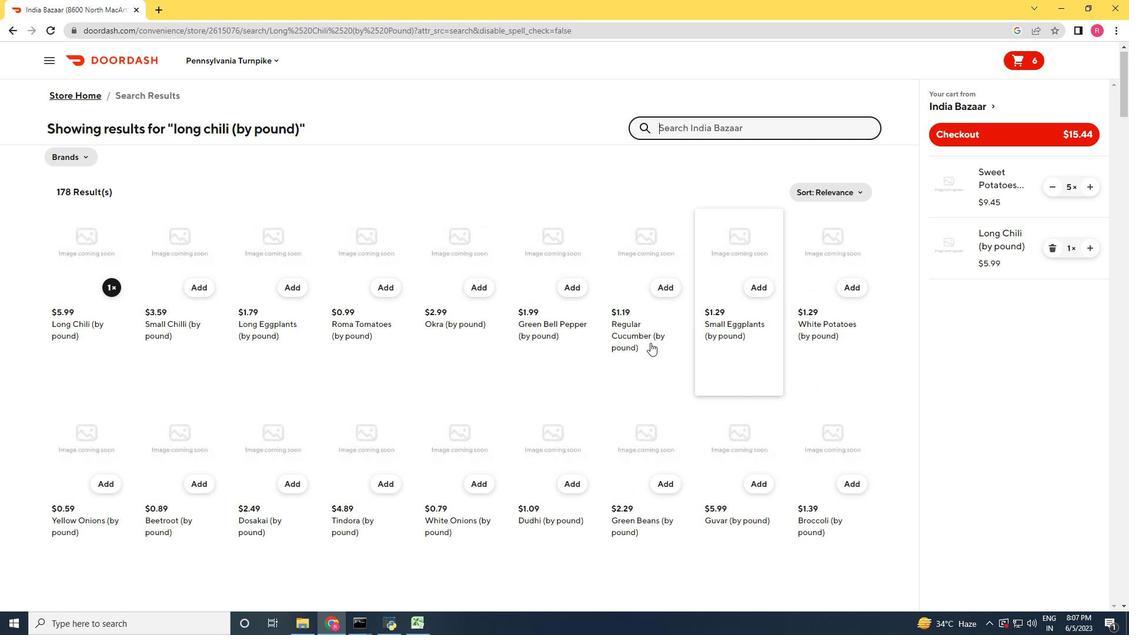 
Action: Mouse scrolled (649, 342) with delta (0, 0)
Screenshot: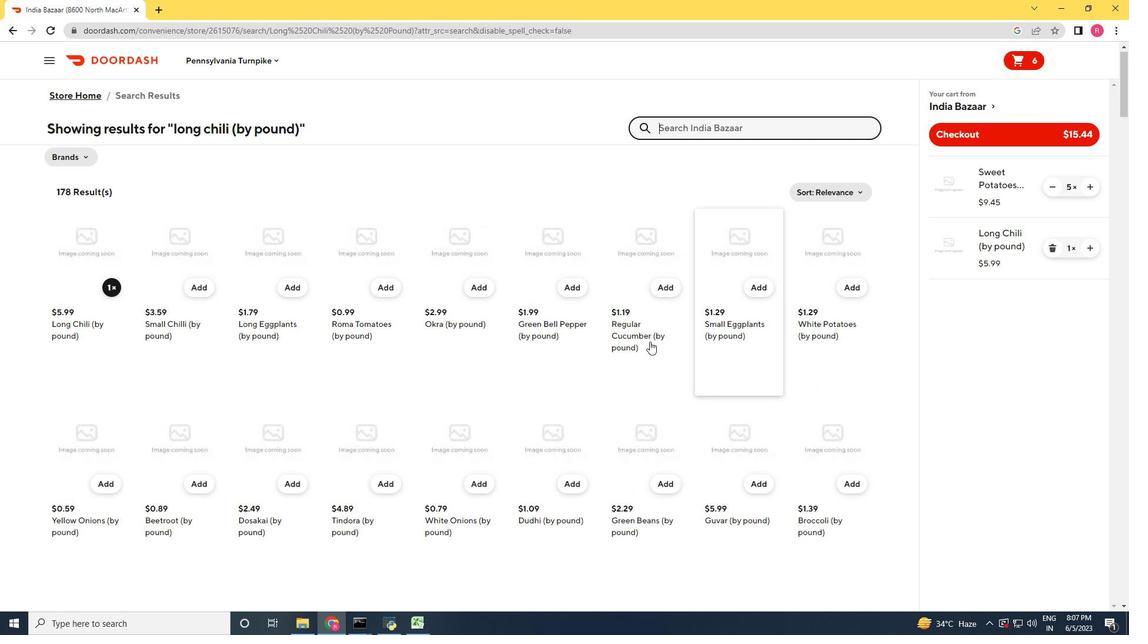 
Action: Mouse moved to (748, 129)
Screenshot: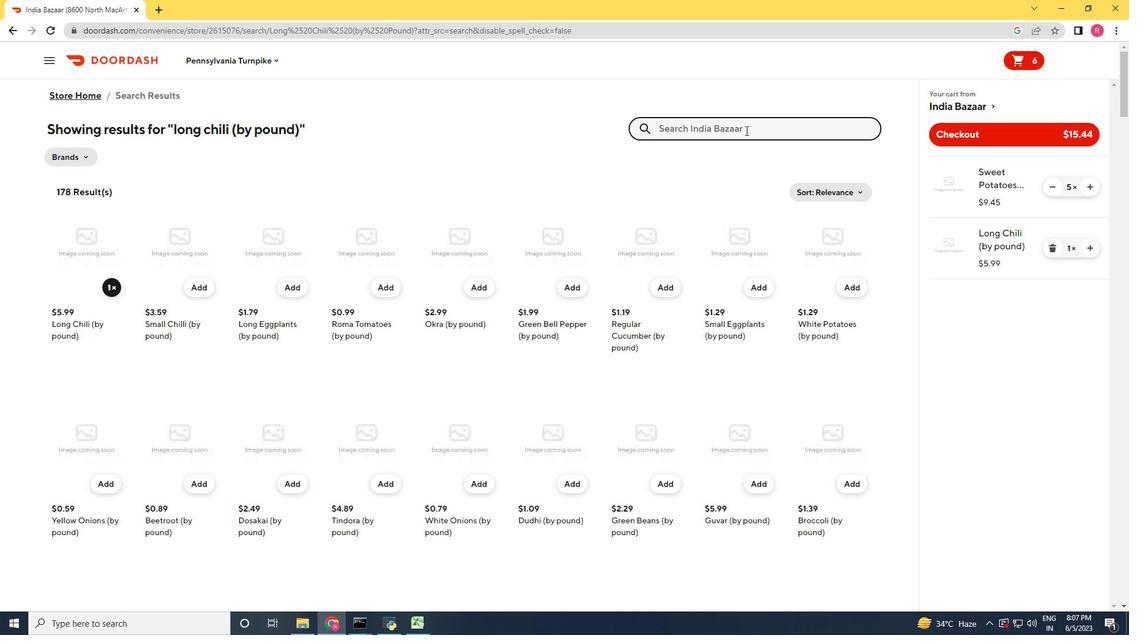 
Action: Mouse pressed left at (748, 129)
Screenshot: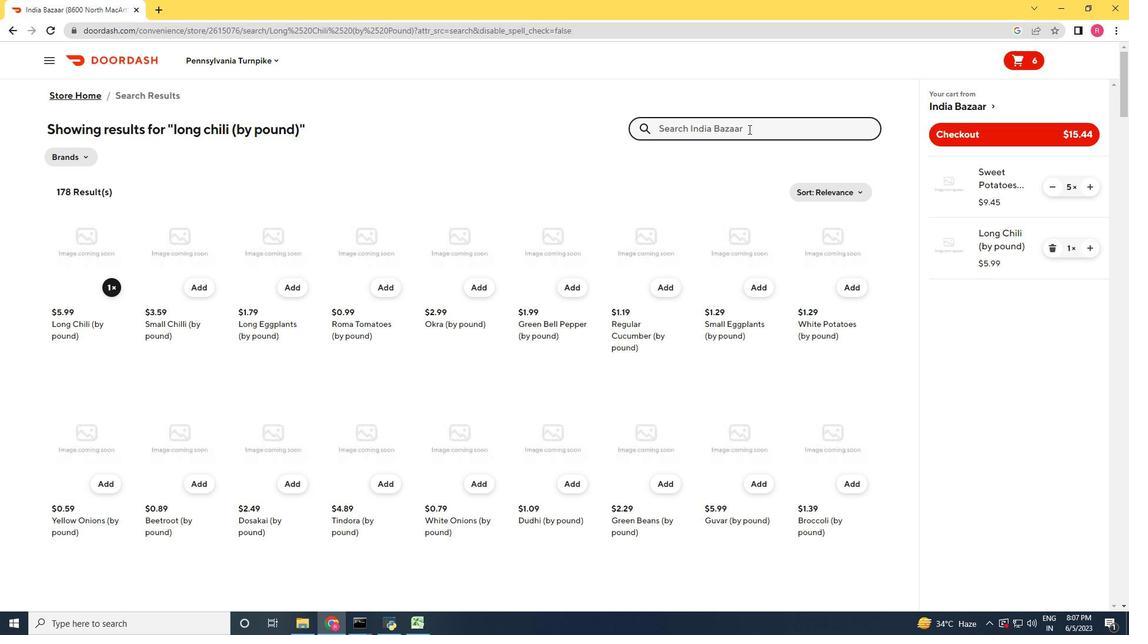 
Action: Mouse moved to (651, 194)
Screenshot: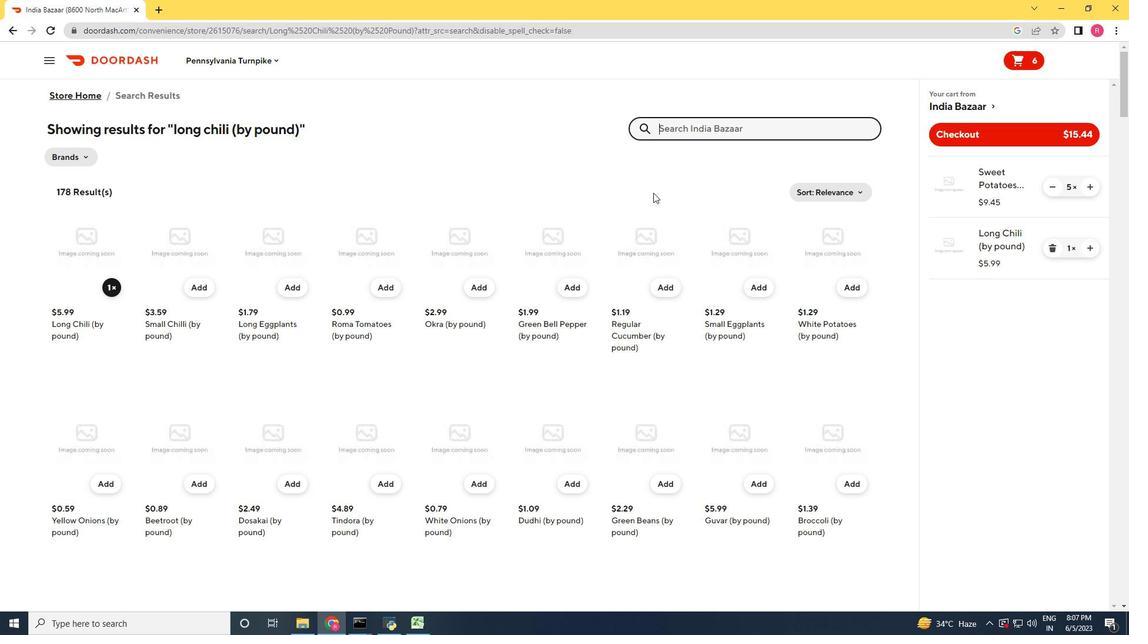 
Action: Key pressed <Key.shift_r><Key.shift_r><Key.shift_r><Key.shift_r><Key.shift_r><Key.shift_r><Key.shift_r><Key.shift_r><Key.shift_r><Key.shift_r>Jabsons<Key.space><Key.shift_r>Roasted<Key.space><Key.shift_r>Eanur<Key.backspace><Key.backspace><Key.backspace><Key.backspace><Key.backspace><Key.shift_r>Peanuts<Key.space><Key.shift_r>Spicy<Key.space><Key.shift_r><Key.shift_r><Key.shift_r><Key.shift_r>Masala<Key.space><Key.shift_r>(140<Key.space>g<Key.shift_r>)<Key.enter>
Screenshot: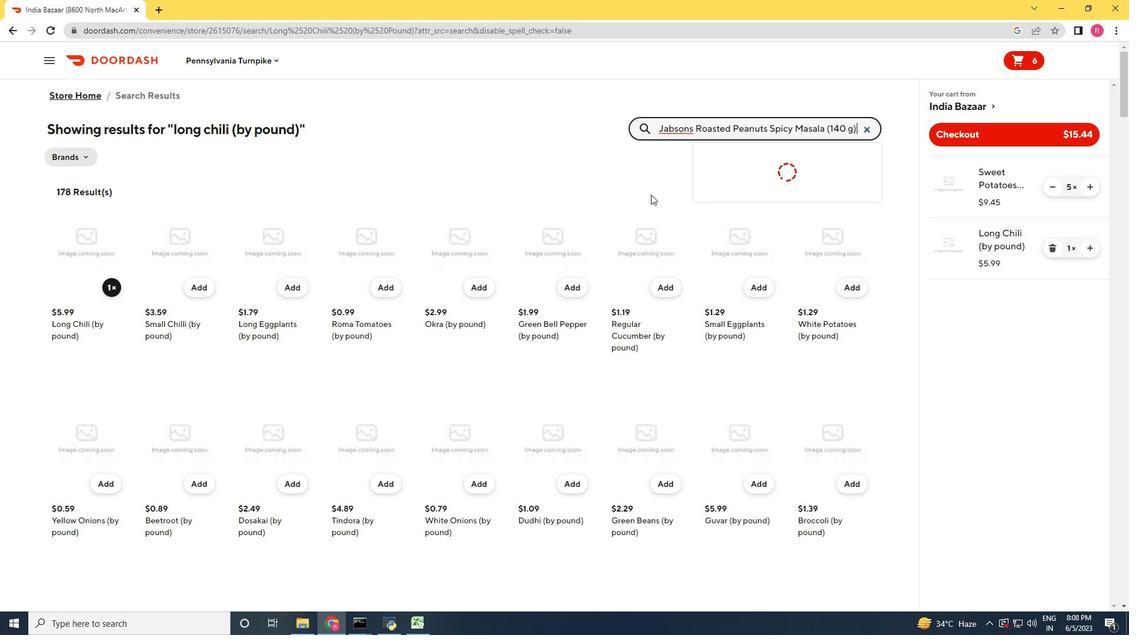 
Action: Mouse moved to (584, 281)
Screenshot: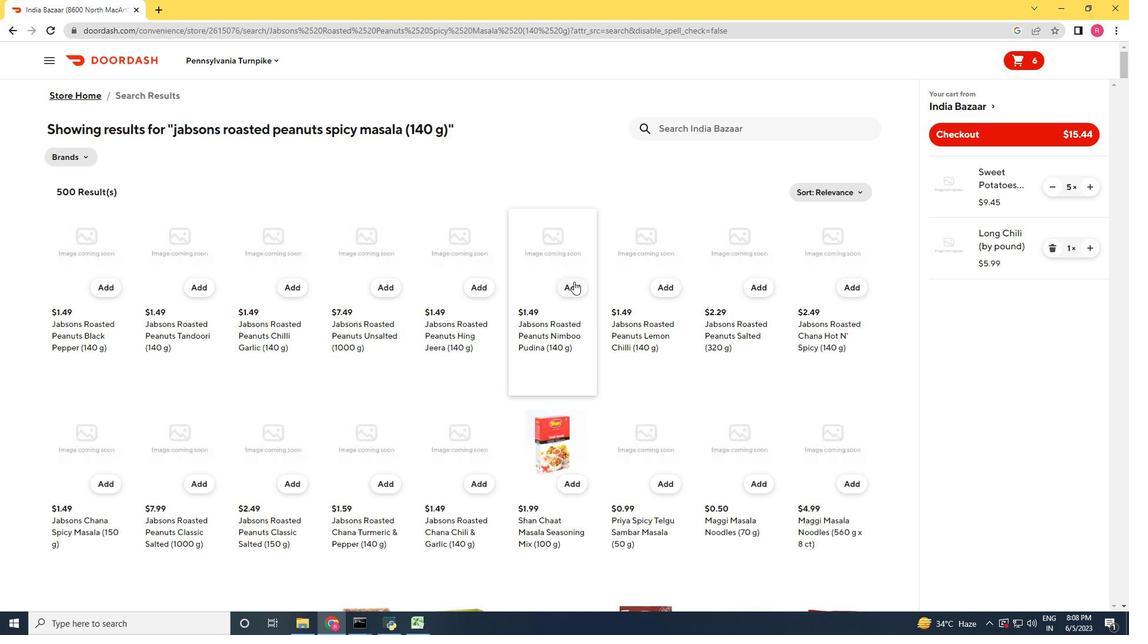 
Action: Mouse scrolled (584, 282) with delta (0, 0)
Screenshot: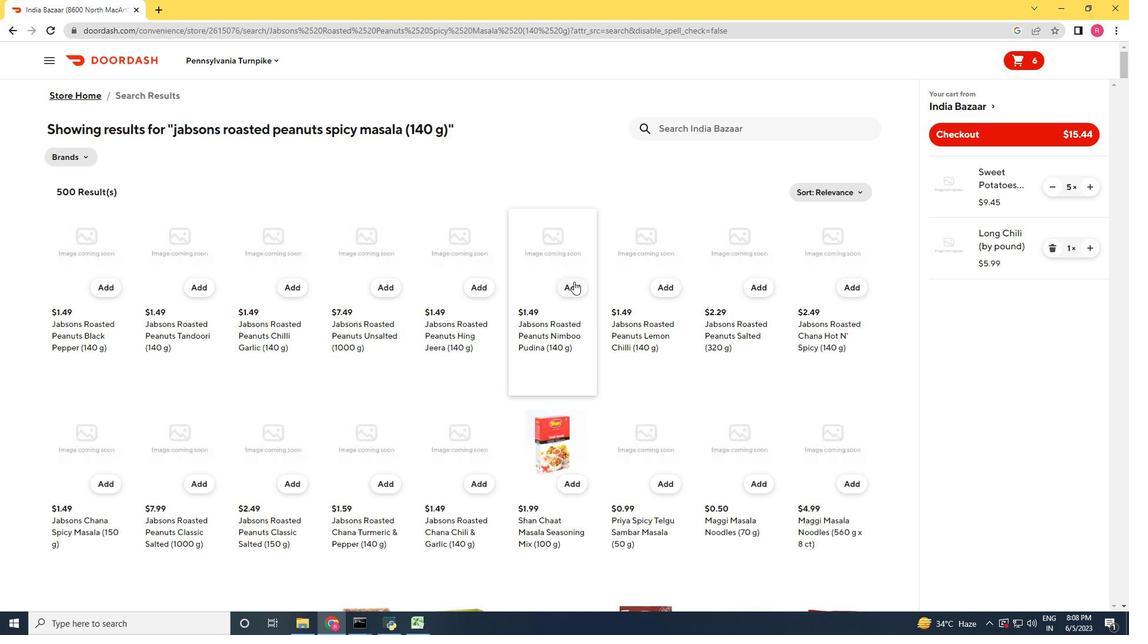 
Action: Mouse moved to (584, 281)
Screenshot: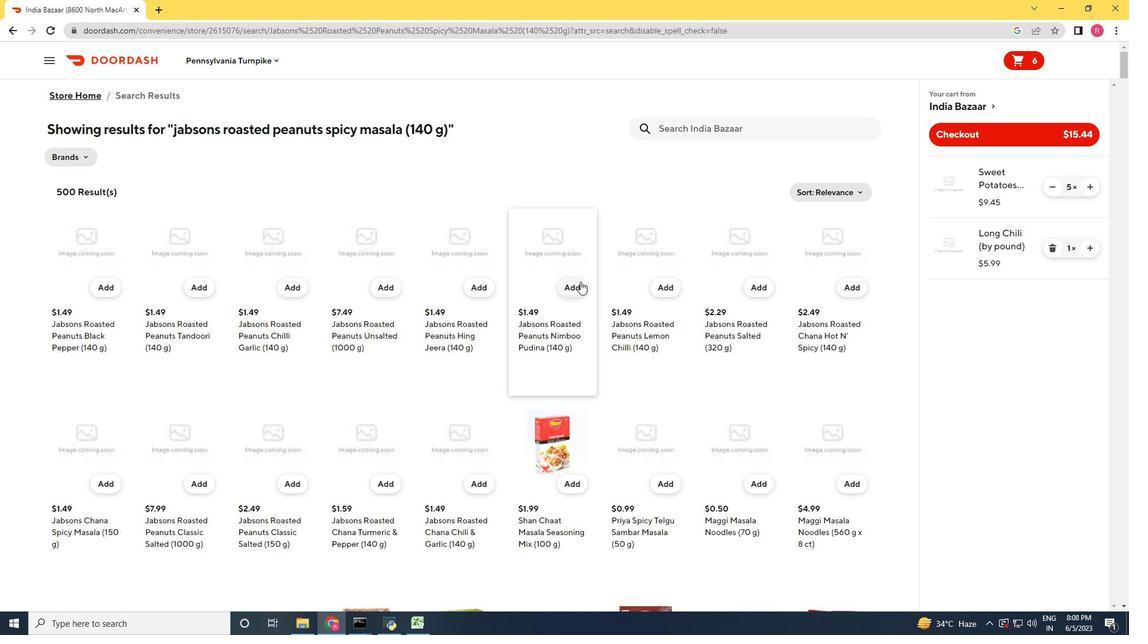 
Action: Mouse scrolled (584, 281) with delta (0, 0)
Screenshot: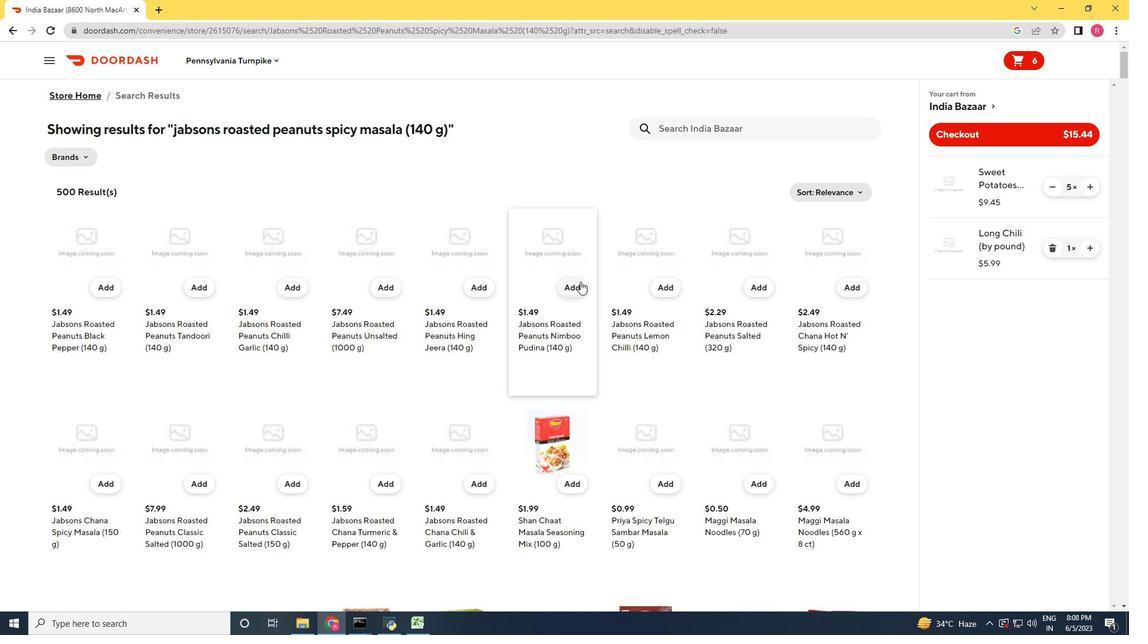 
Action: Mouse scrolled (584, 280) with delta (0, 0)
Screenshot: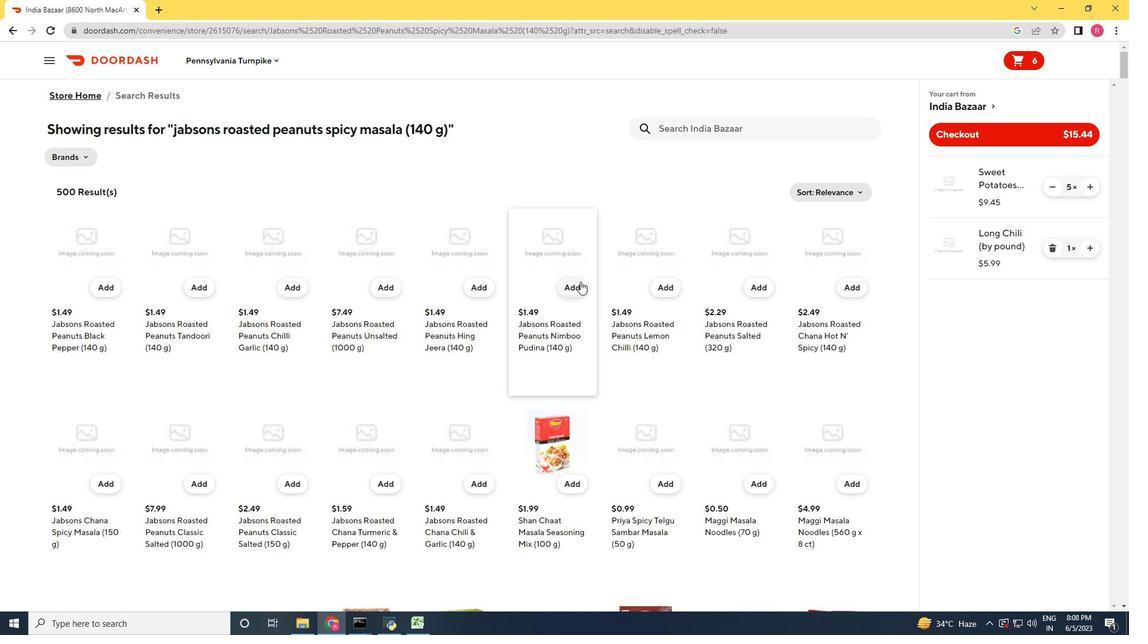 
Action: Mouse scrolled (584, 281) with delta (0, 0)
Screenshot: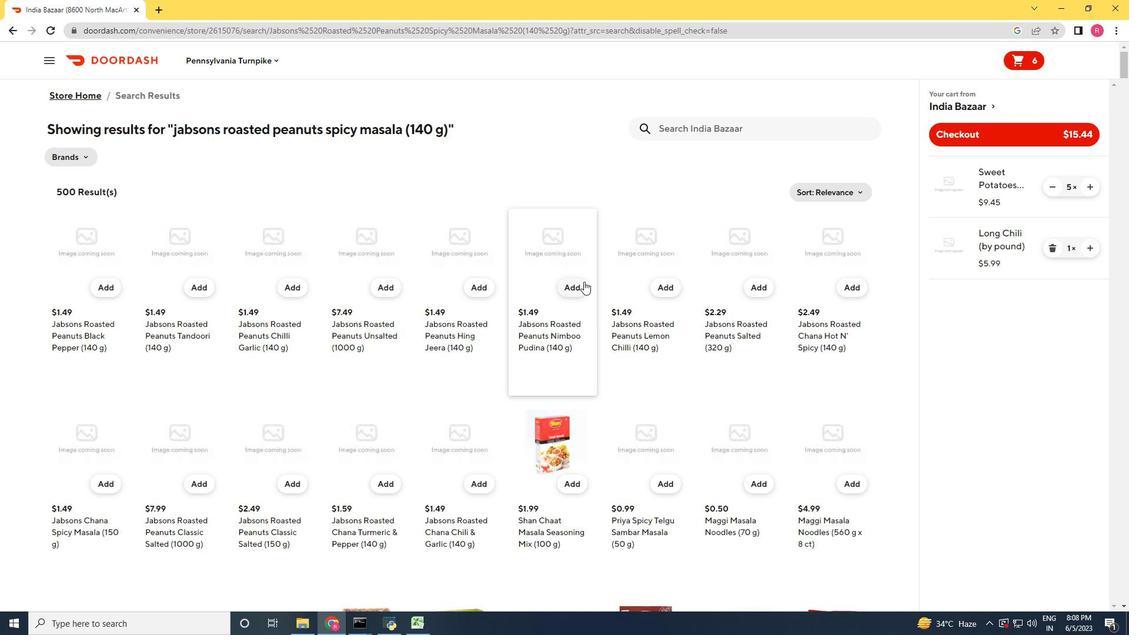 
Action: Mouse scrolled (584, 280) with delta (0, 0)
Screenshot: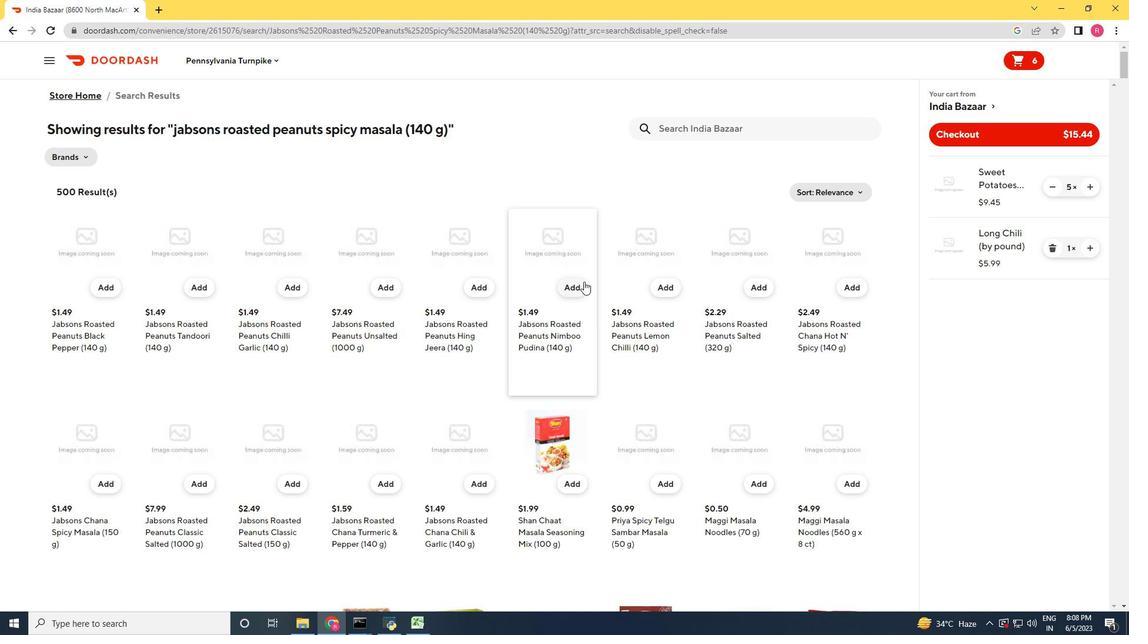 
Action: Mouse scrolled (584, 281) with delta (0, 0)
Screenshot: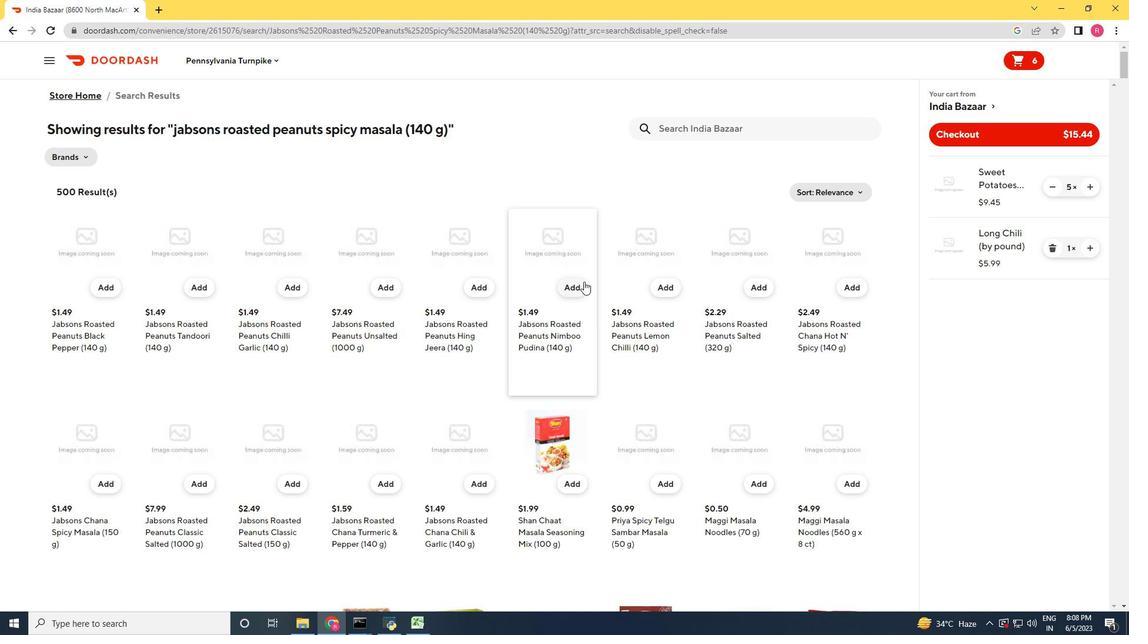 
Action: Mouse moved to (595, 283)
Screenshot: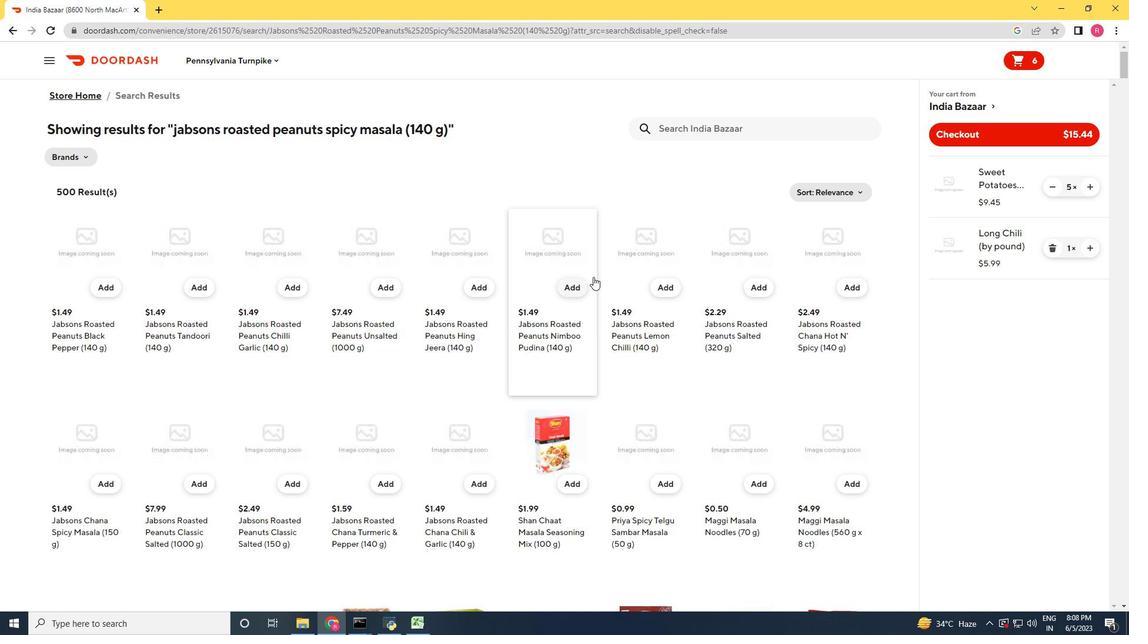 
Action: Mouse scrolled (595, 284) with delta (0, 0)
Screenshot: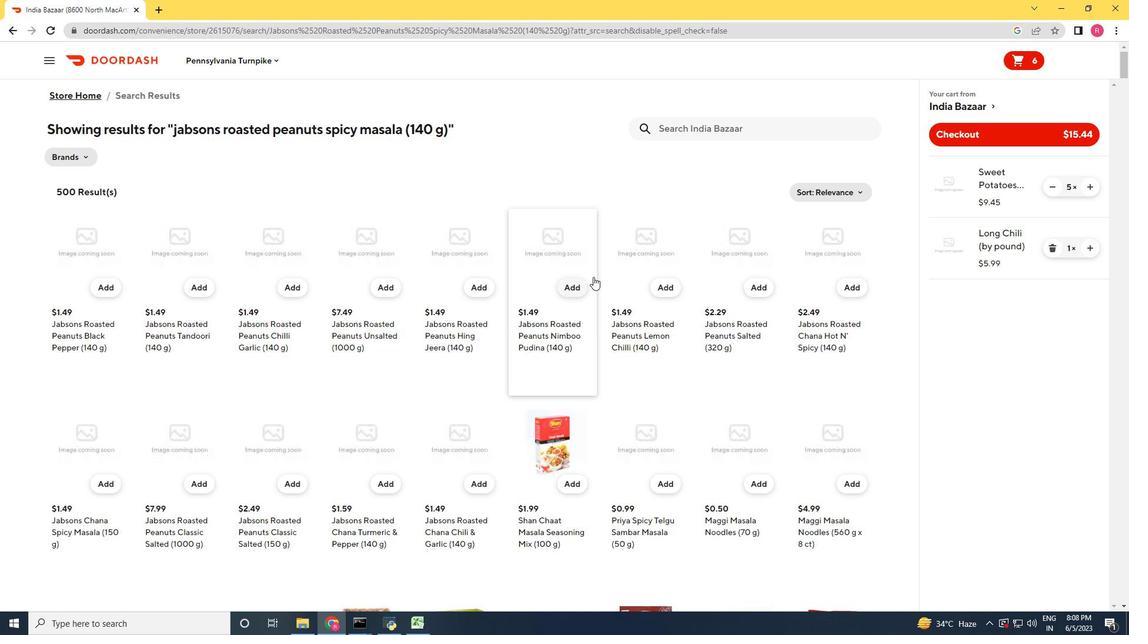 
Action: Mouse moved to (596, 284)
Screenshot: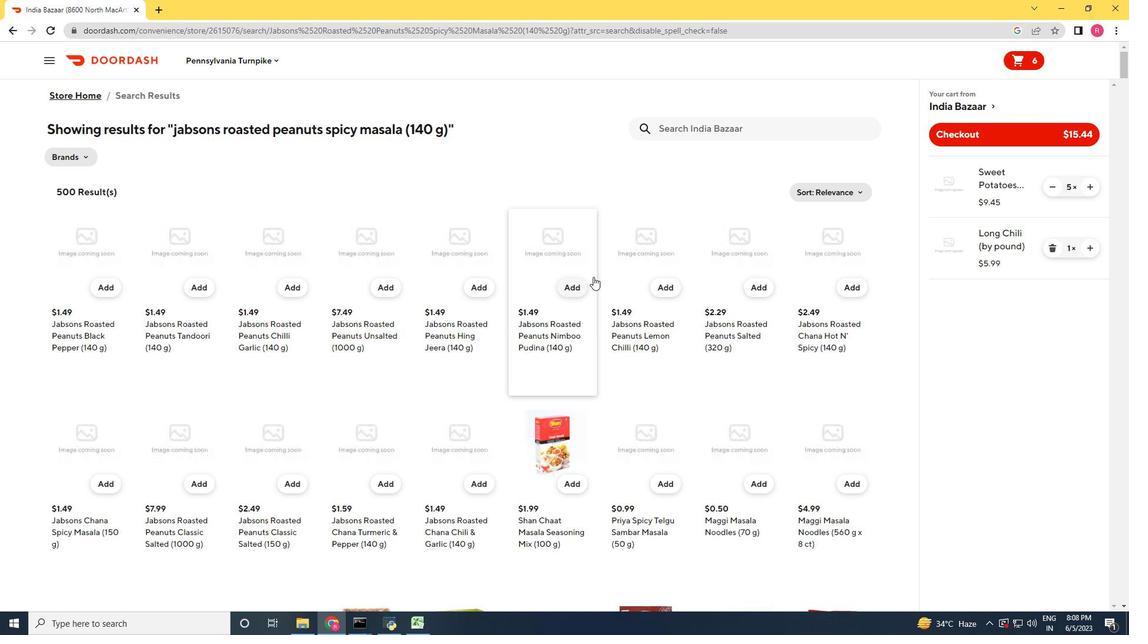 
Action: Mouse scrolled (596, 285) with delta (0, 0)
Screenshot: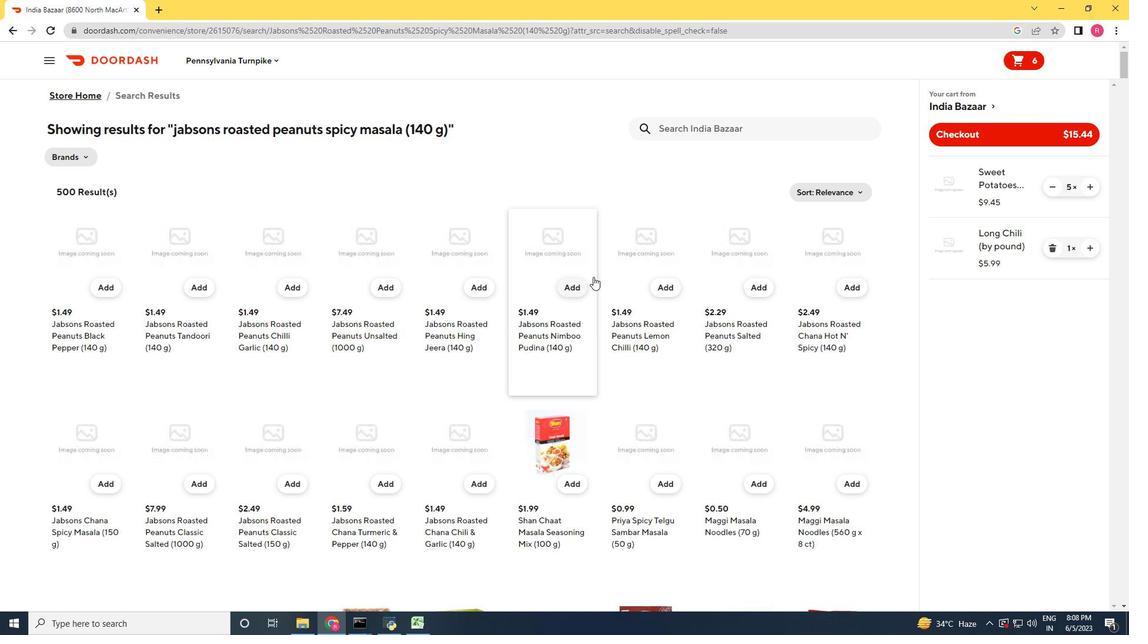 
Action: Mouse moved to (596, 285)
Screenshot: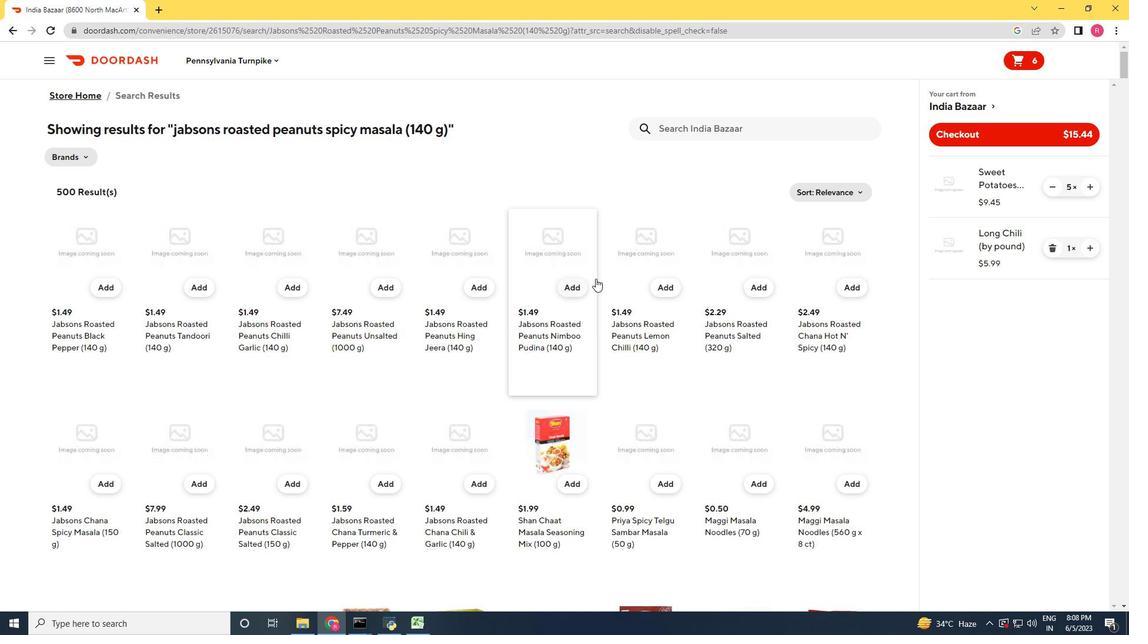 
Action: Mouse scrolled (596, 286) with delta (0, 0)
Screenshot: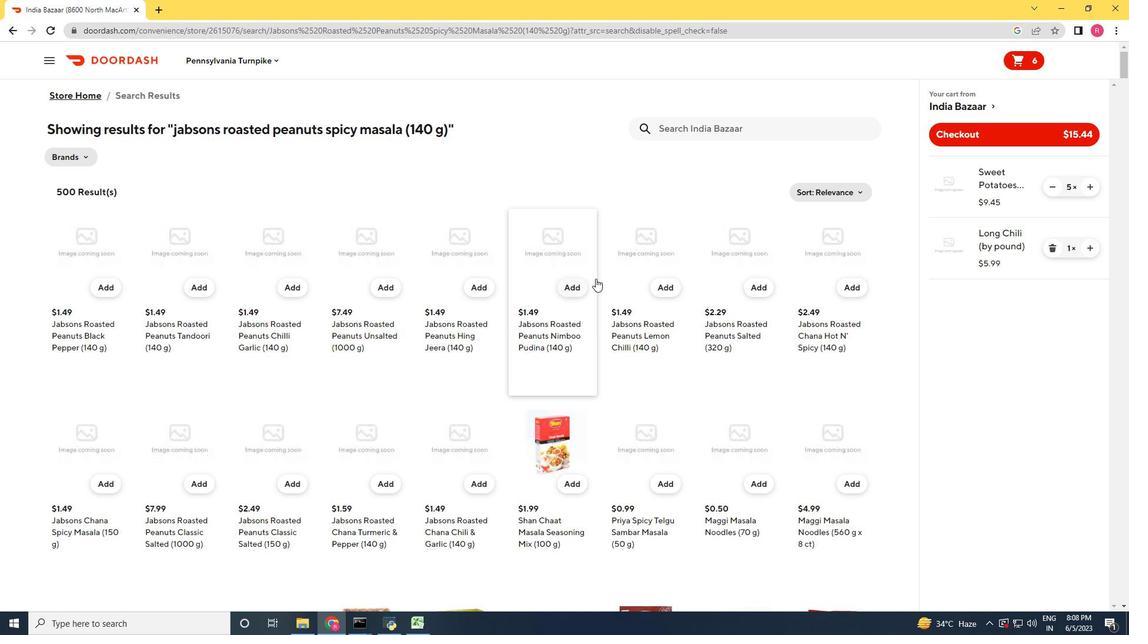 
Action: Mouse scrolled (596, 286) with delta (0, 0)
Screenshot: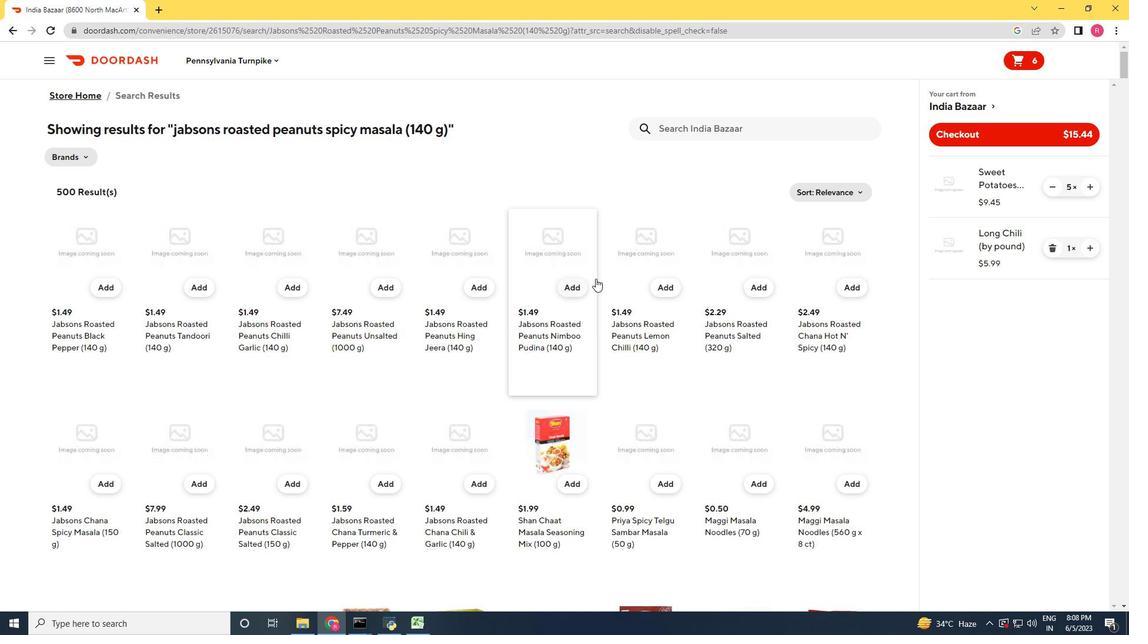 
Action: Mouse scrolled (596, 286) with delta (0, 0)
Screenshot: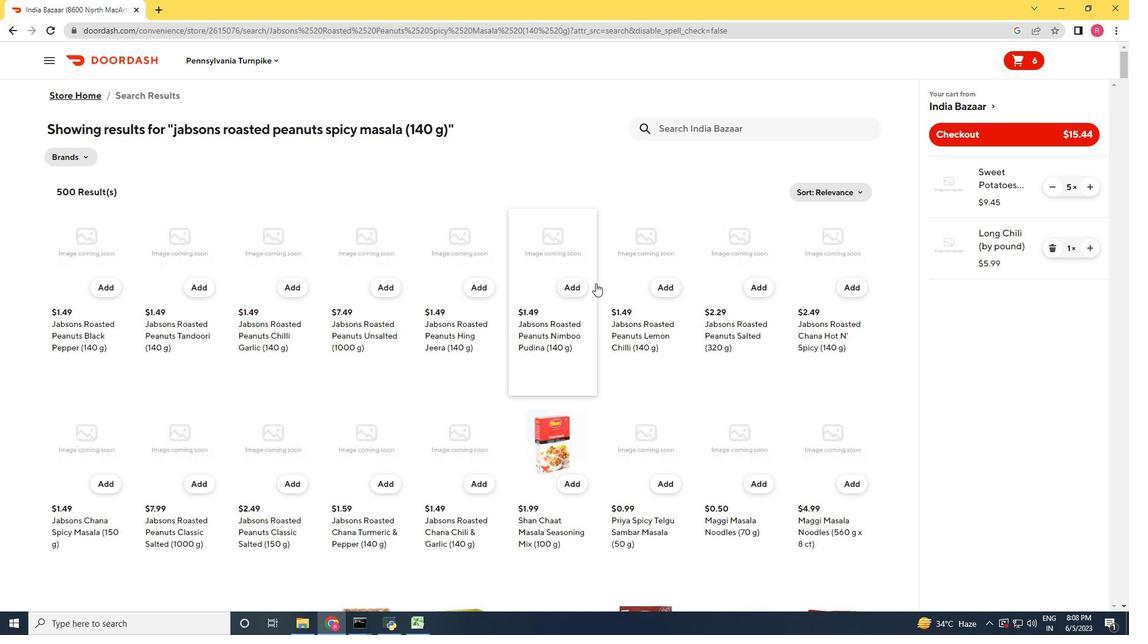
Action: Mouse scrolled (596, 286) with delta (0, 0)
Screenshot: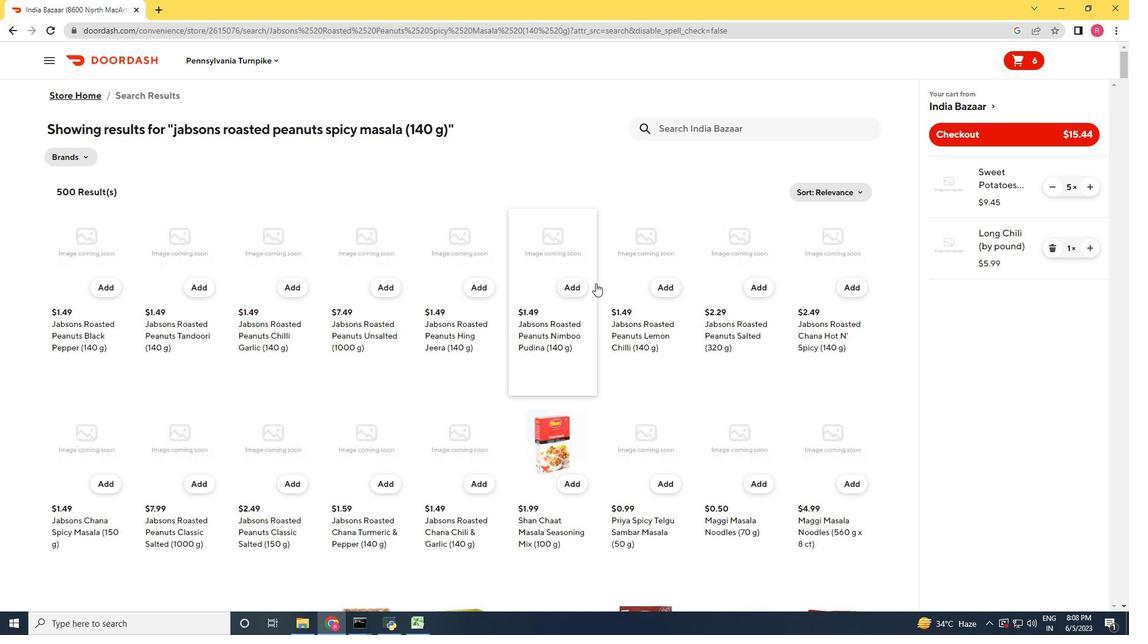 
Action: Mouse scrolled (596, 286) with delta (0, 0)
Screenshot: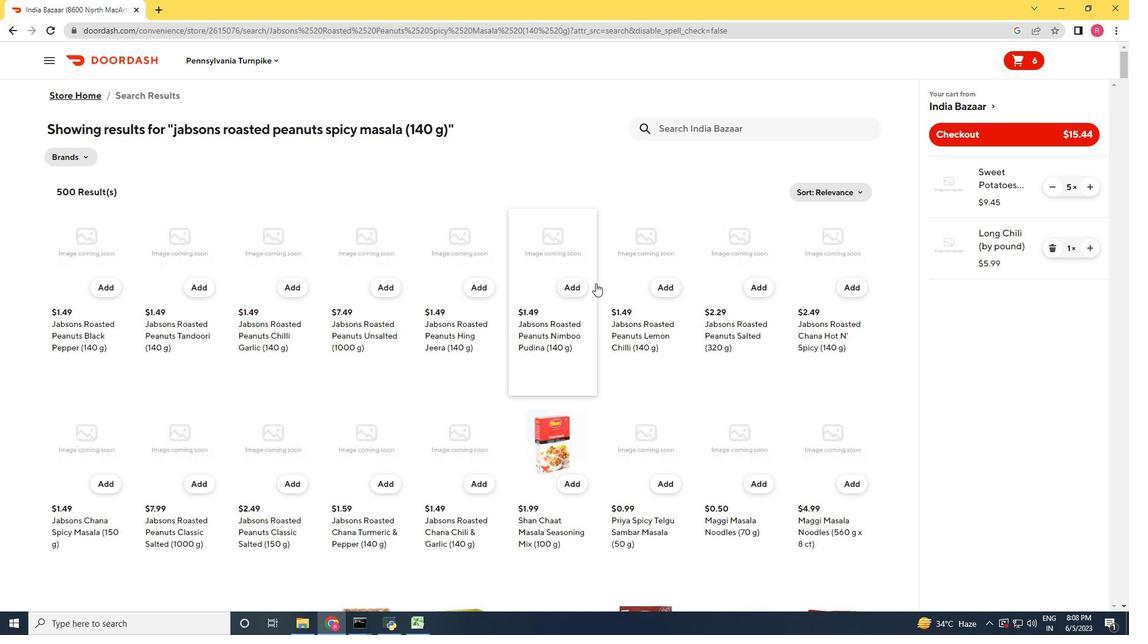 
Action: Mouse moved to (195, 332)
Screenshot: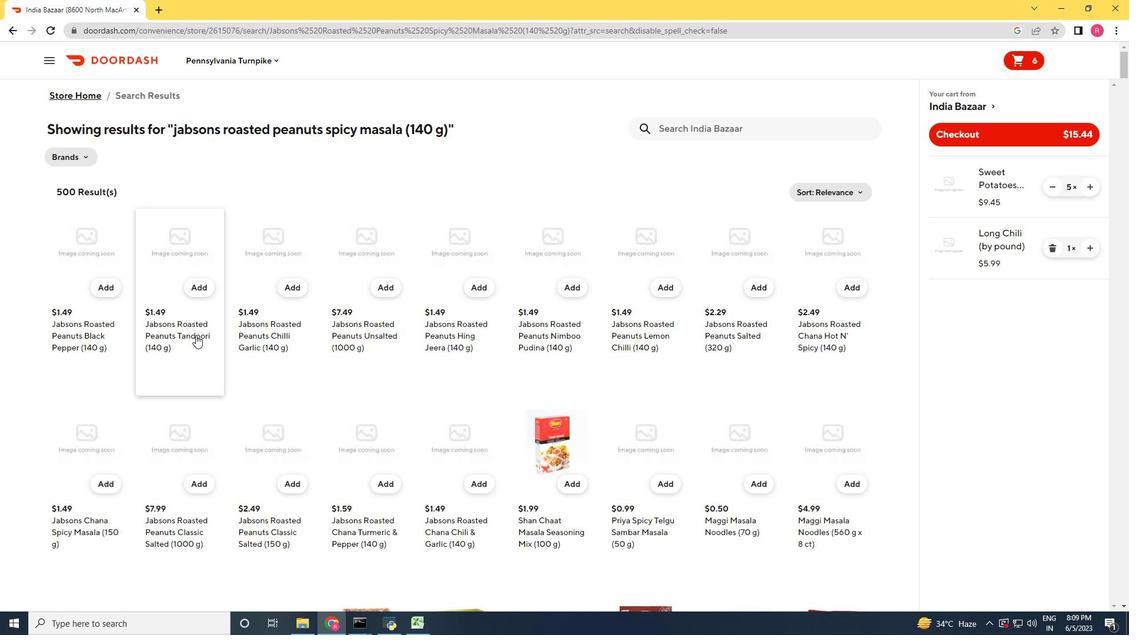 
Action: Mouse pressed left at (195, 332)
Screenshot: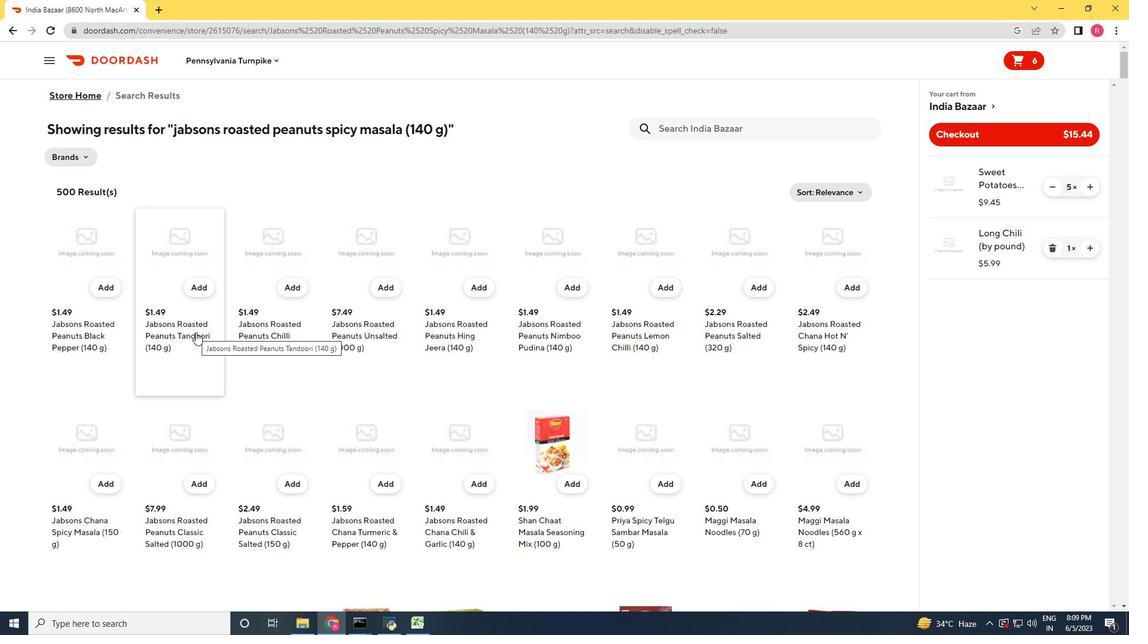 
Action: Mouse moved to (772, 575)
Screenshot: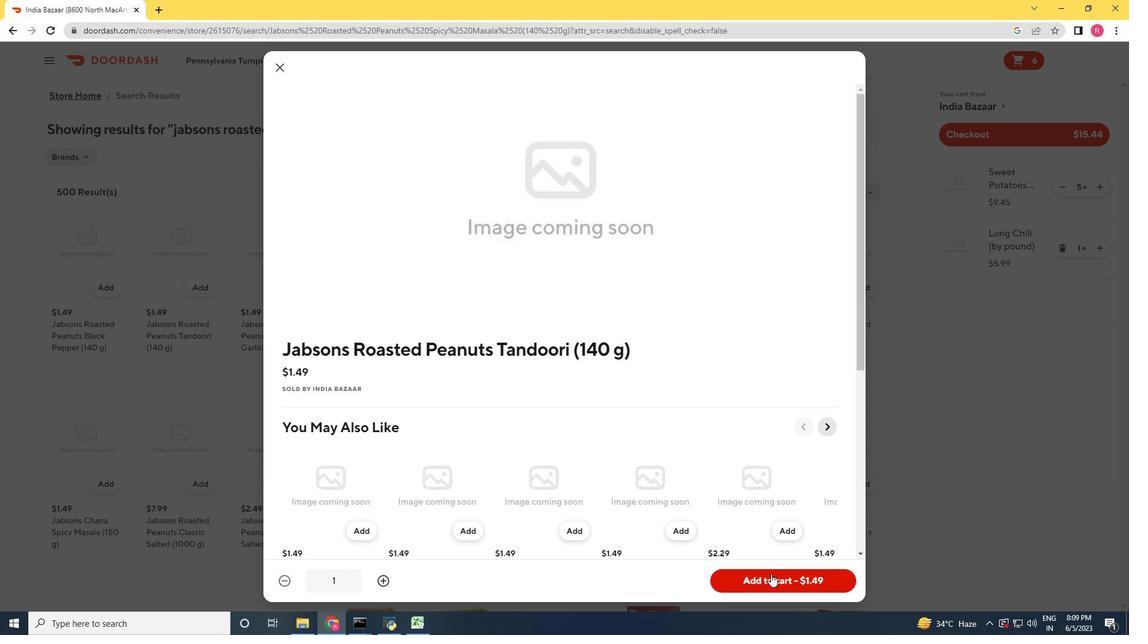 
Action: Mouse pressed left at (772, 575)
Screenshot: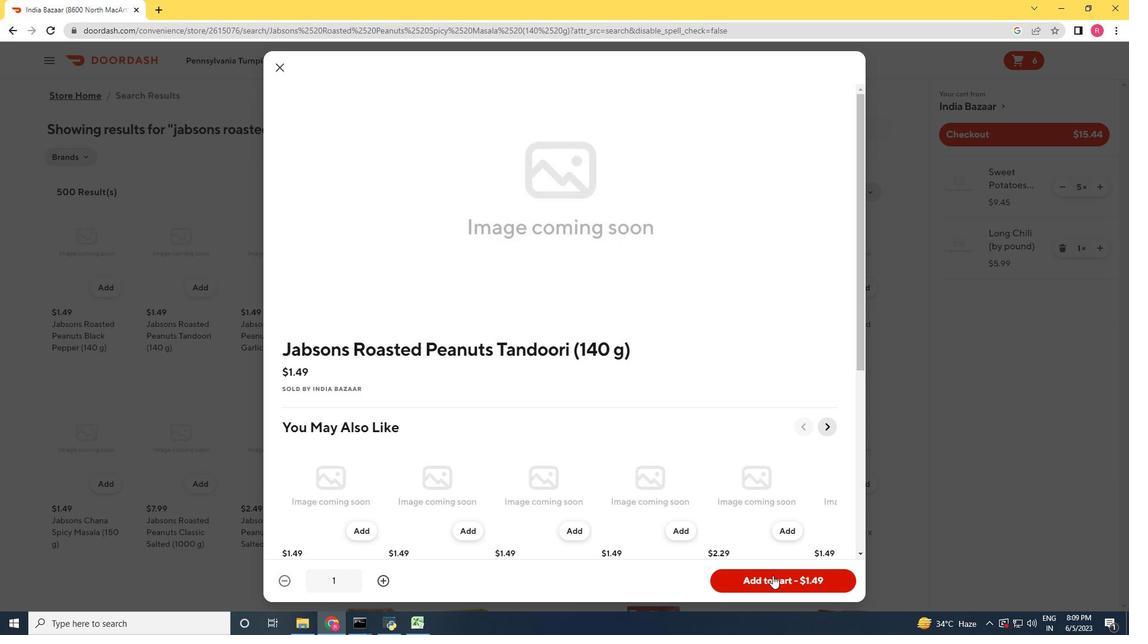 
Action: Mouse moved to (1091, 308)
Screenshot: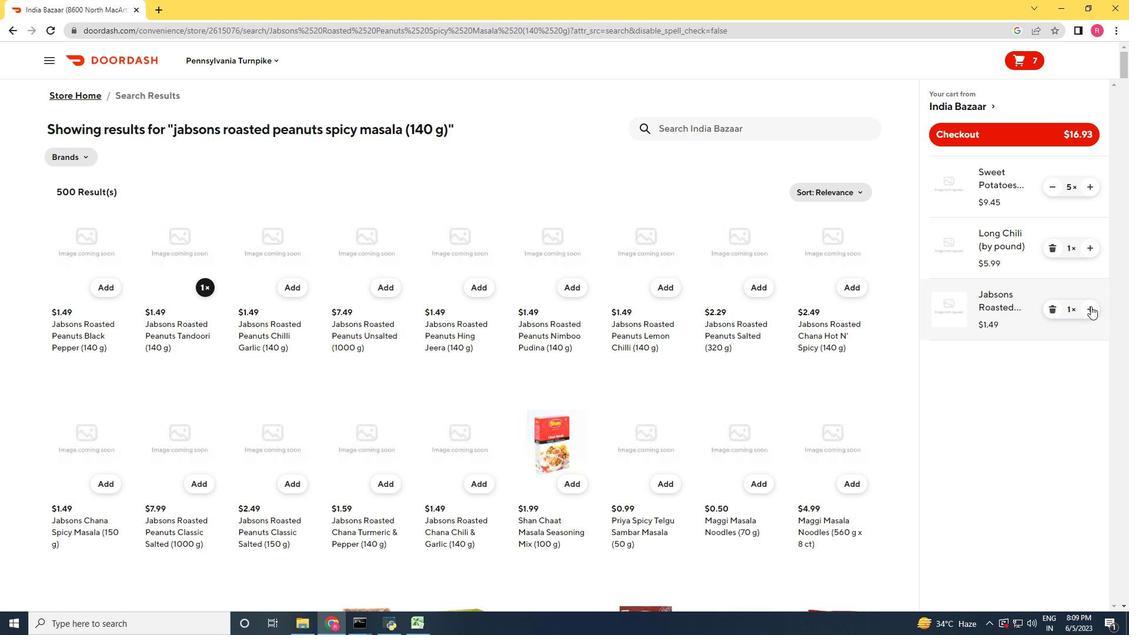 
Action: Mouse pressed left at (1091, 308)
Screenshot: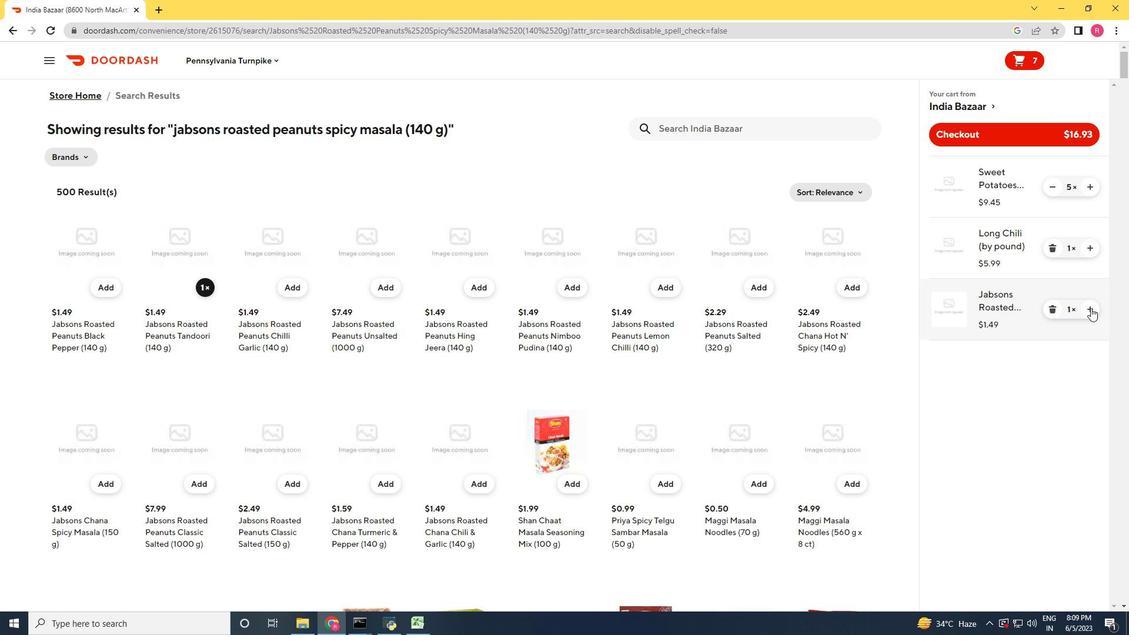 
Action: Mouse moved to (668, 124)
Screenshot: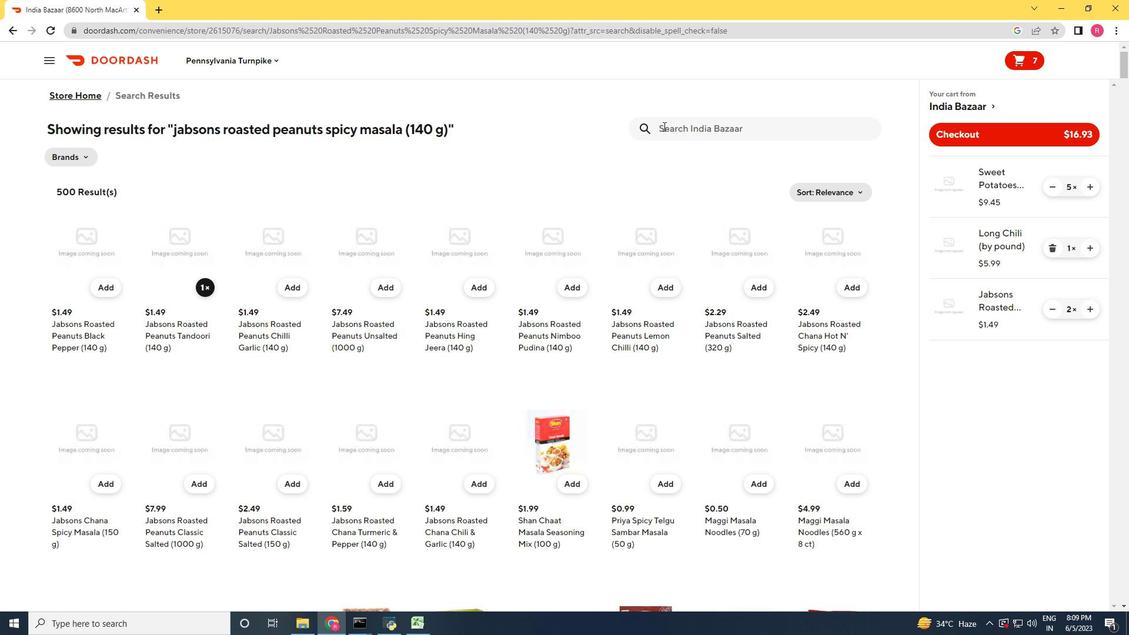 
Action: Mouse pressed left at (668, 124)
Screenshot: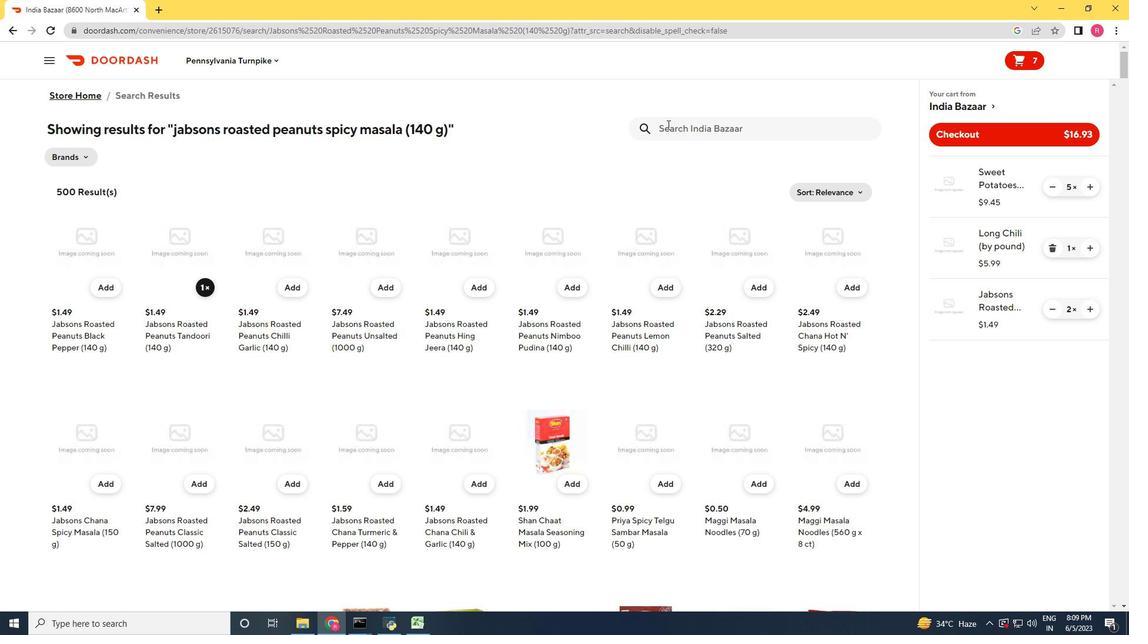 
Action: Mouse moved to (662, 123)
Screenshot: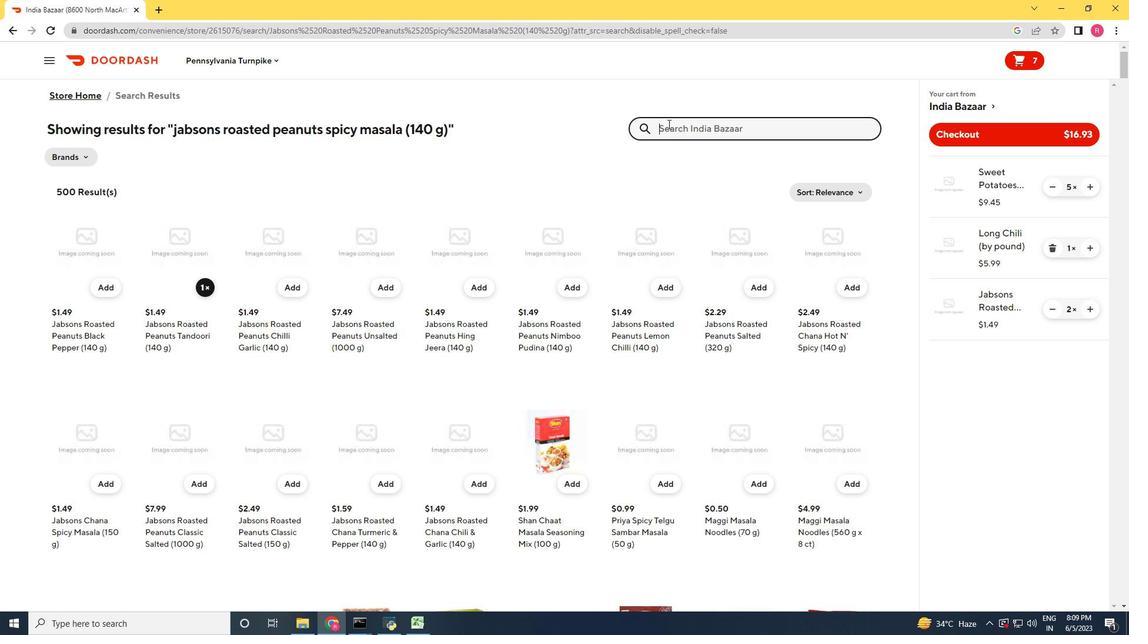 
Action: Key pressed <Key.shift_r><Key.shift_r><Key.shift_r>Jabsons<Key.space><Key.shift_r>Agra<Key.space><Key.shift_r>Gud<Key.space><Key.shift_r>Gajak<Key.space><Key.shift_r>(400g<Key.shift_r>)<Key.enter>
Screenshot: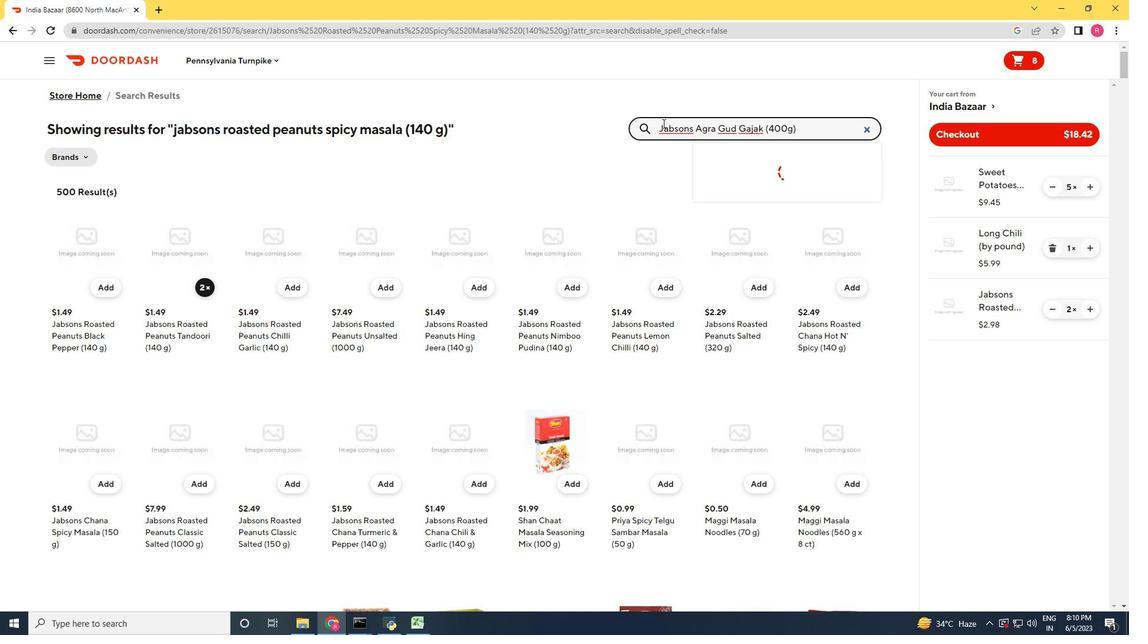 
Action: Mouse moved to (116, 294)
Screenshot: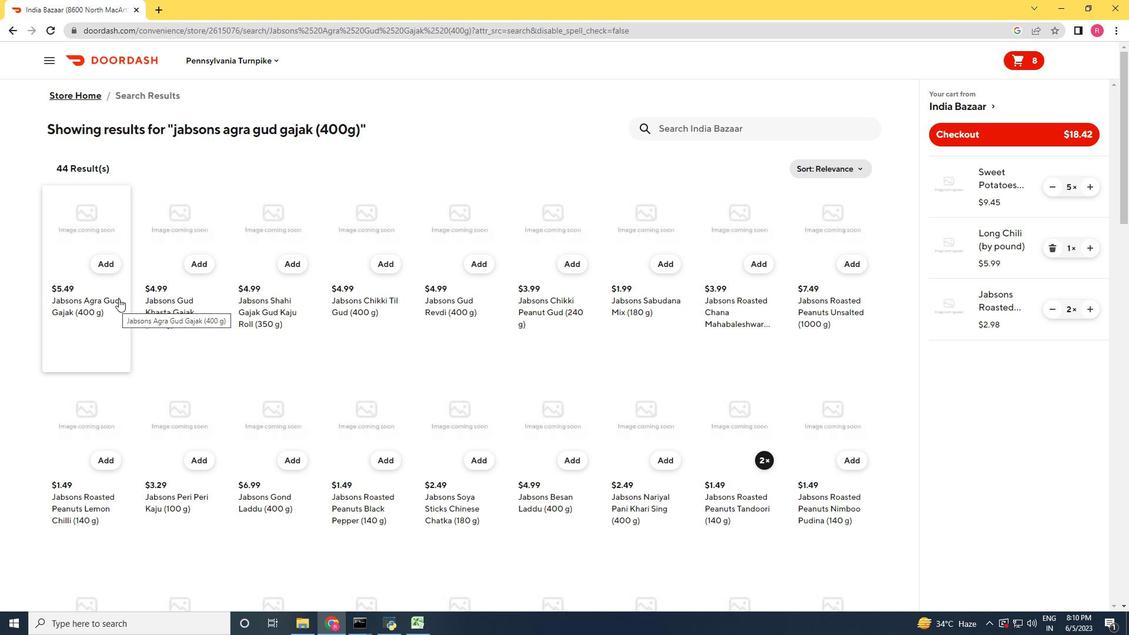 
Action: Mouse pressed left at (116, 294)
Screenshot: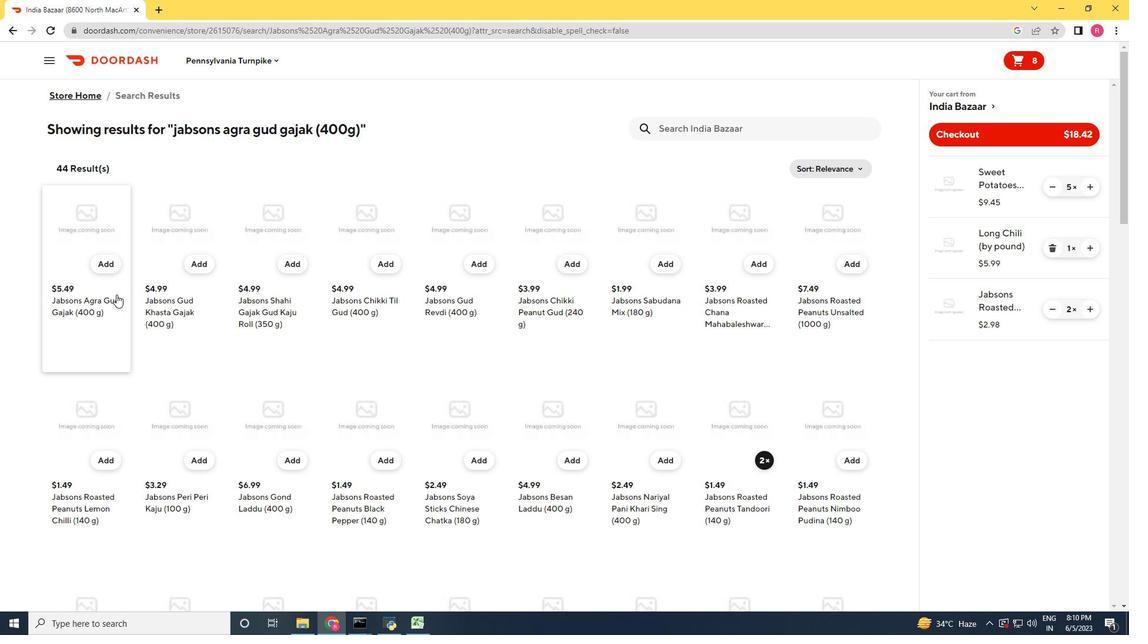 
Action: Mouse moved to (777, 510)
Screenshot: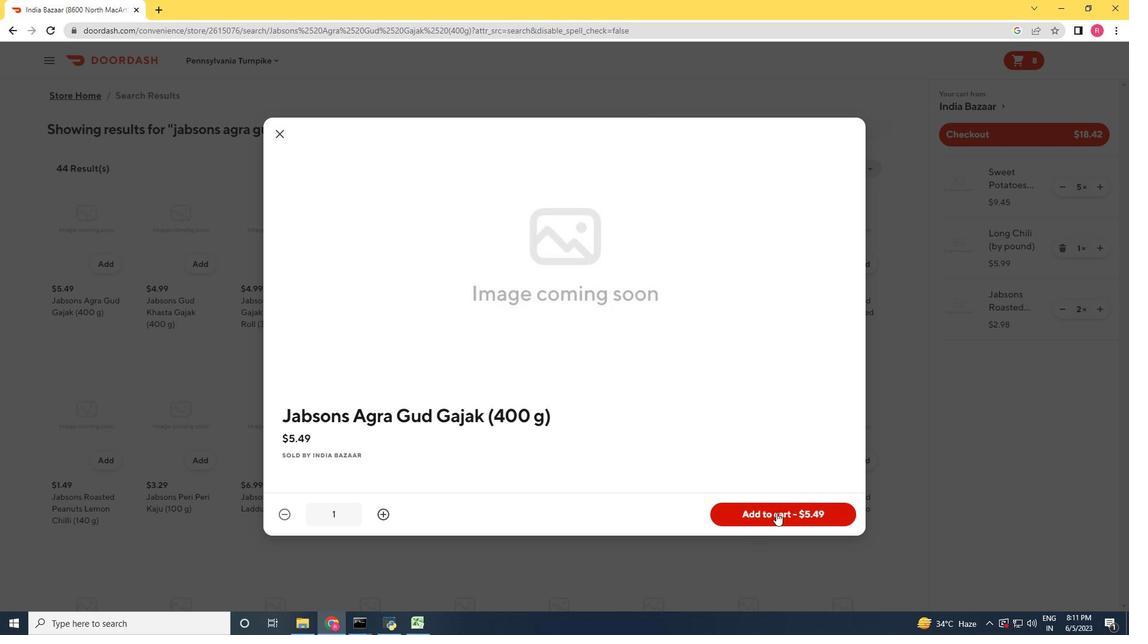 
Action: Mouse pressed left at (777, 510)
Screenshot: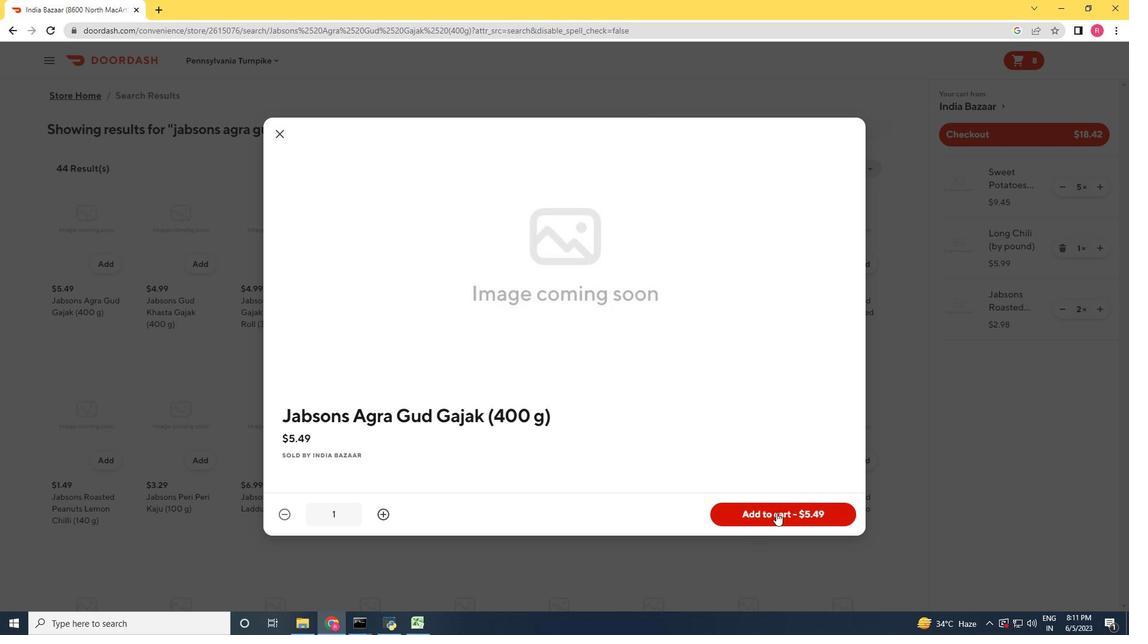 
Action: Mouse moved to (696, 126)
Screenshot: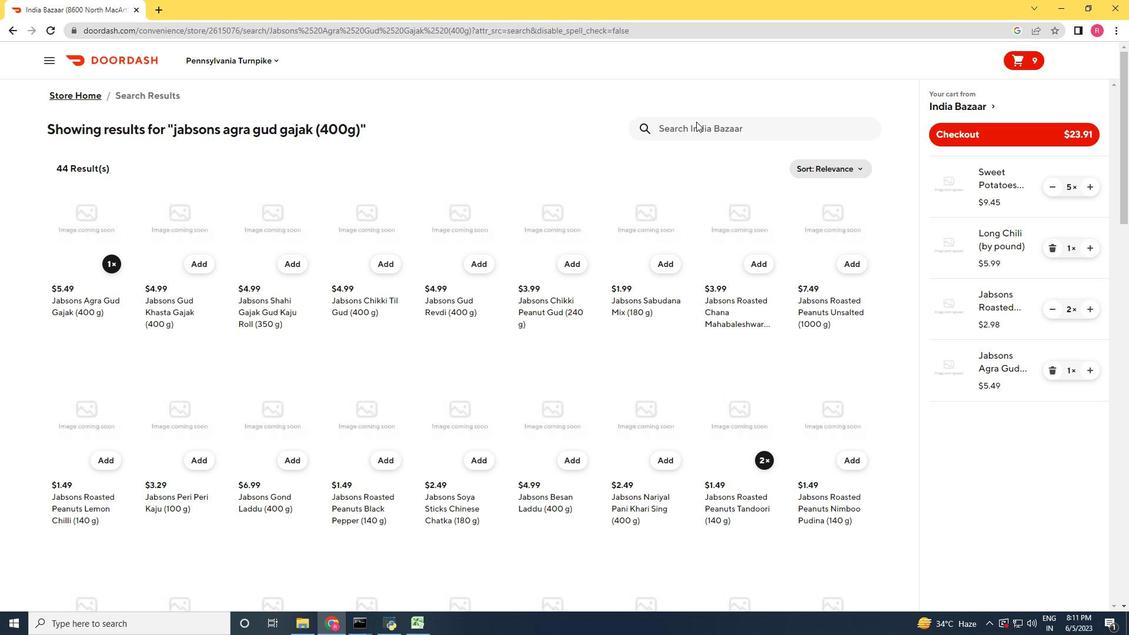
Action: Mouse pressed left at (696, 126)
Screenshot: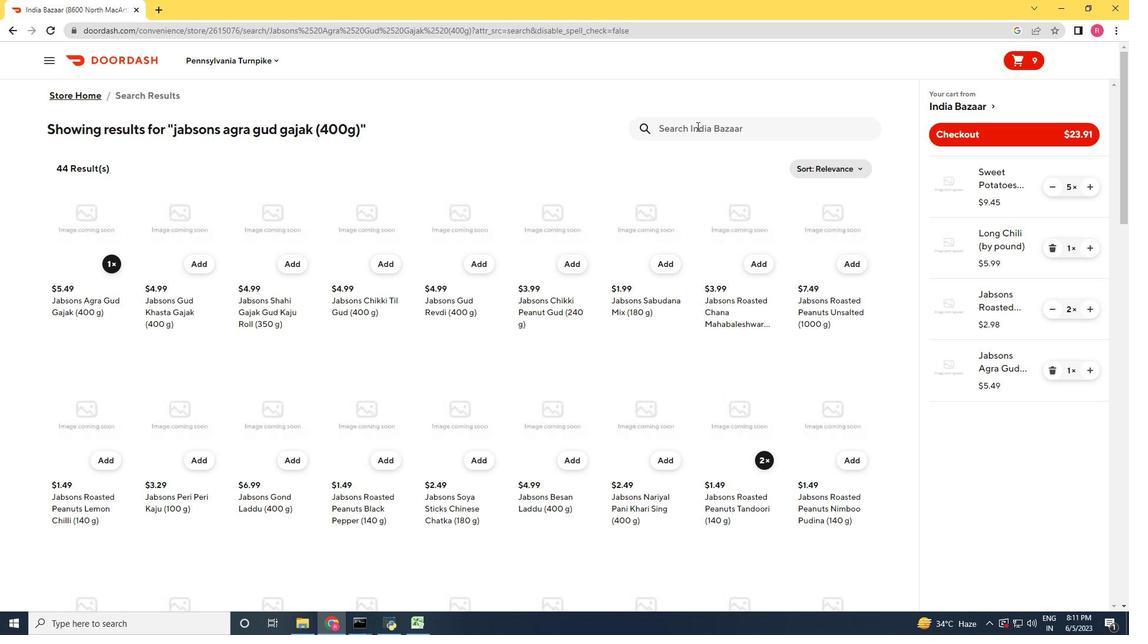 
Action: Key pressed <Key.shift_r><Key.shift_r>Jabsons<Key.space><Key.shift_r>Roasted<Key.space><Key.shift_r>Bls<Key.backspace>ack<Key.space><Key.shift_r>Chana<Key.space><Key.shift_r>Lightly<Key.space><Key.shift_r>Salted<Key.space><Key.shift_r>(1<Key.space>kg<Key.shift_r>)<Key.enter>
Screenshot: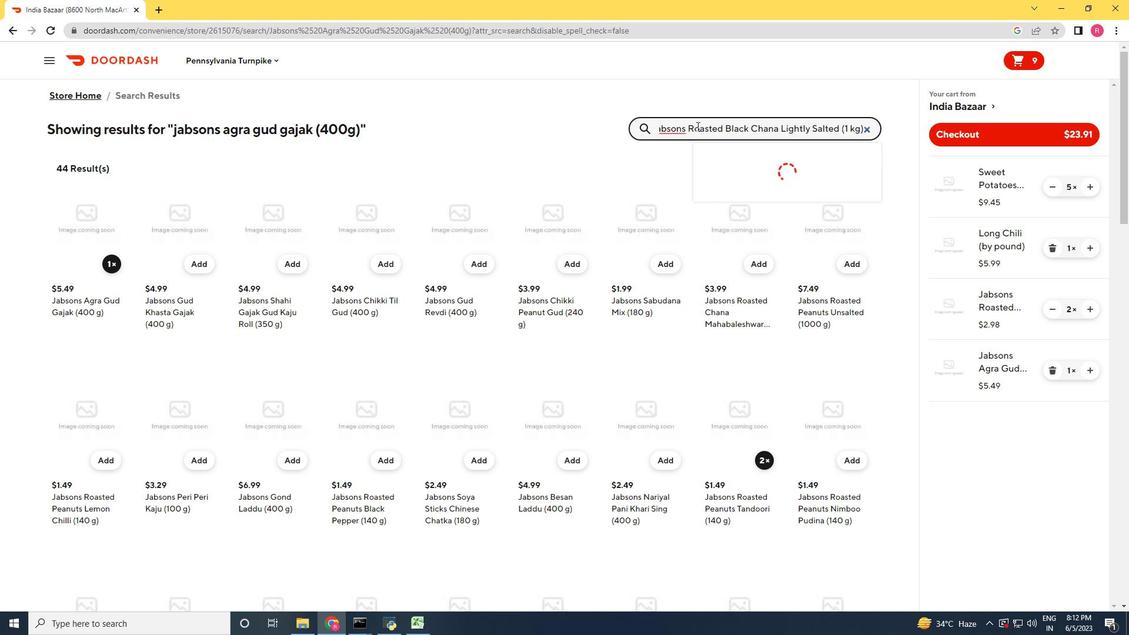 
Action: Mouse moved to (116, 315)
Screenshot: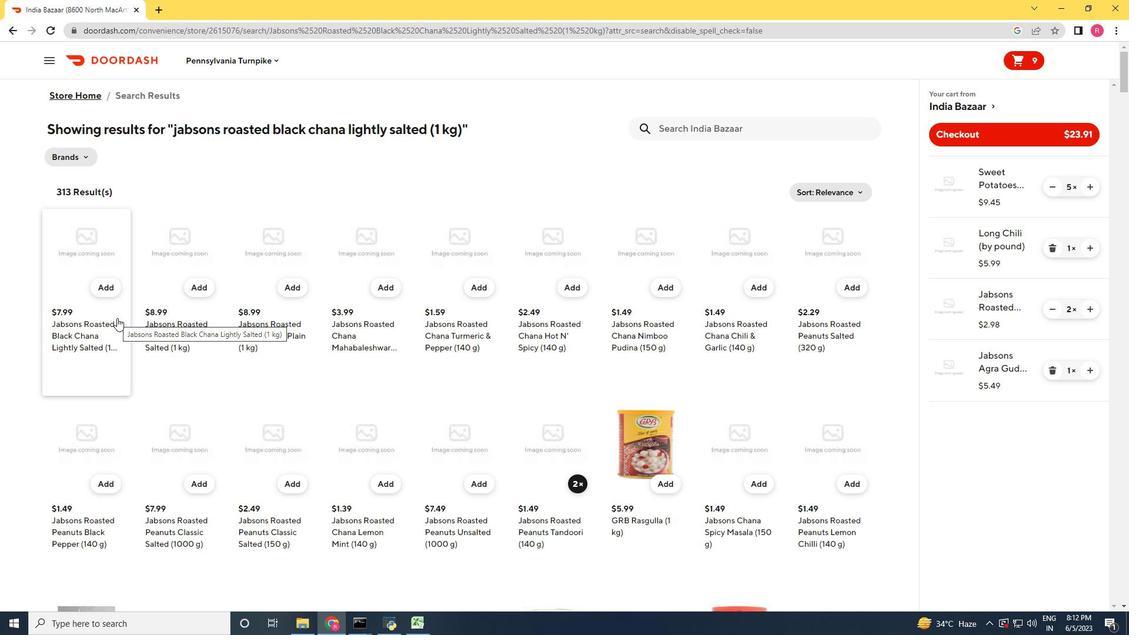 
Action: Mouse pressed left at (116, 315)
Screenshot: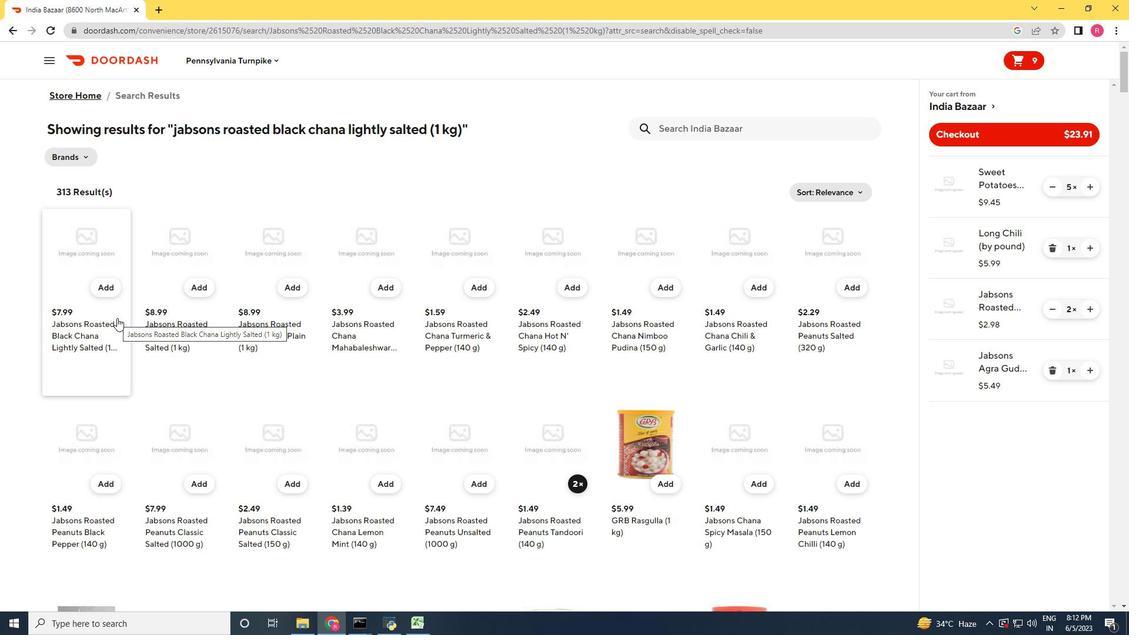 
Action: Mouse moved to (759, 584)
Screenshot: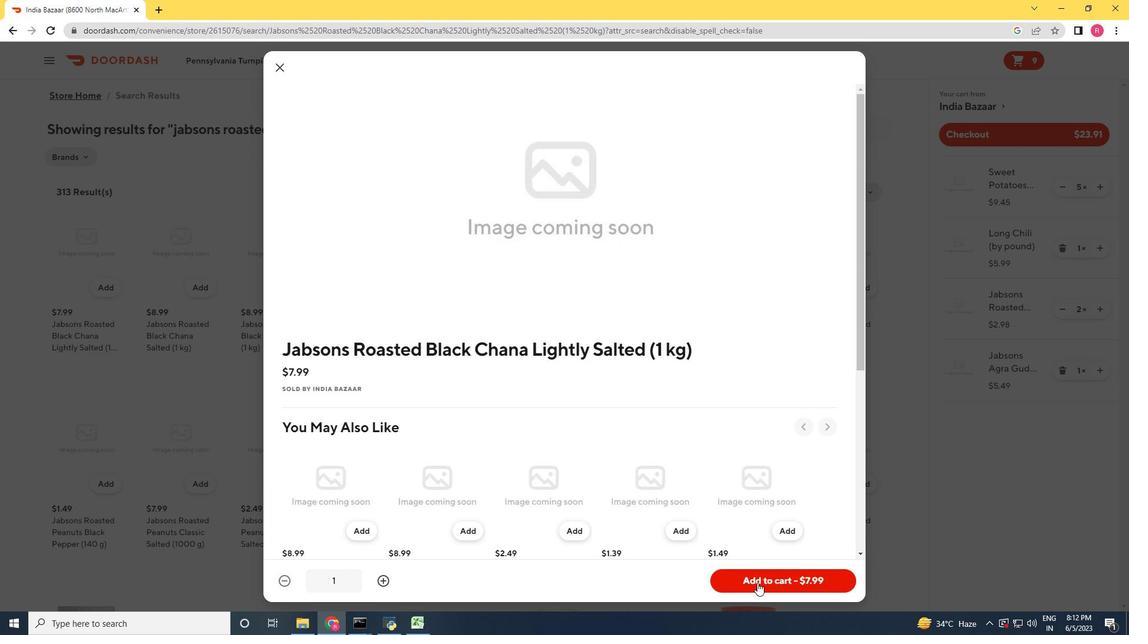 
Action: Mouse pressed left at (759, 584)
Screenshot: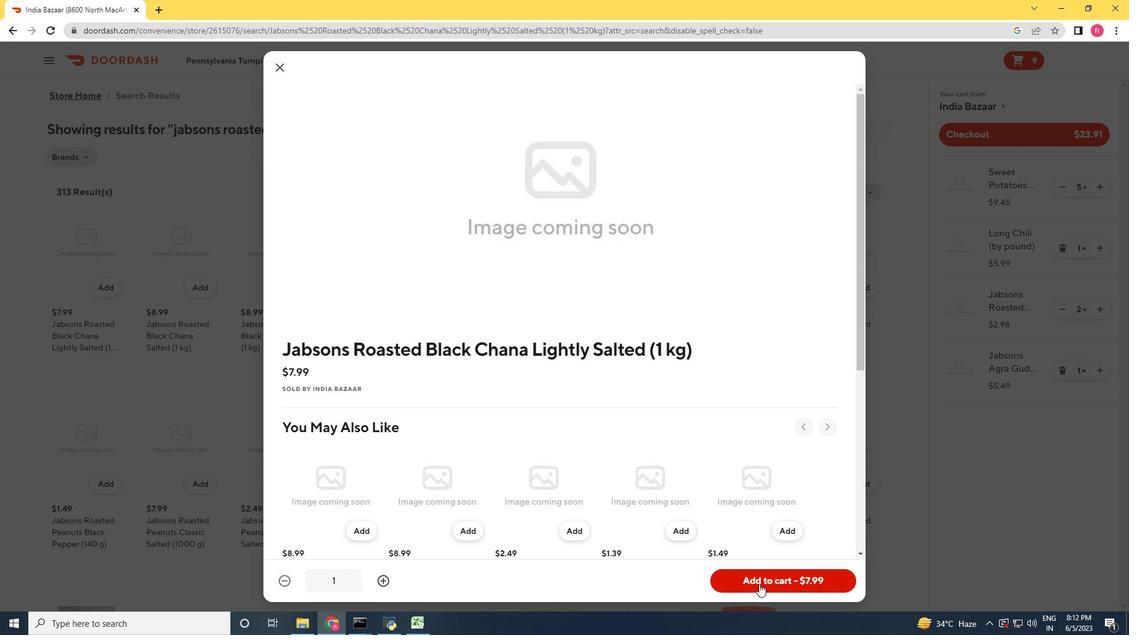 
Action: Mouse moved to (1092, 429)
Screenshot: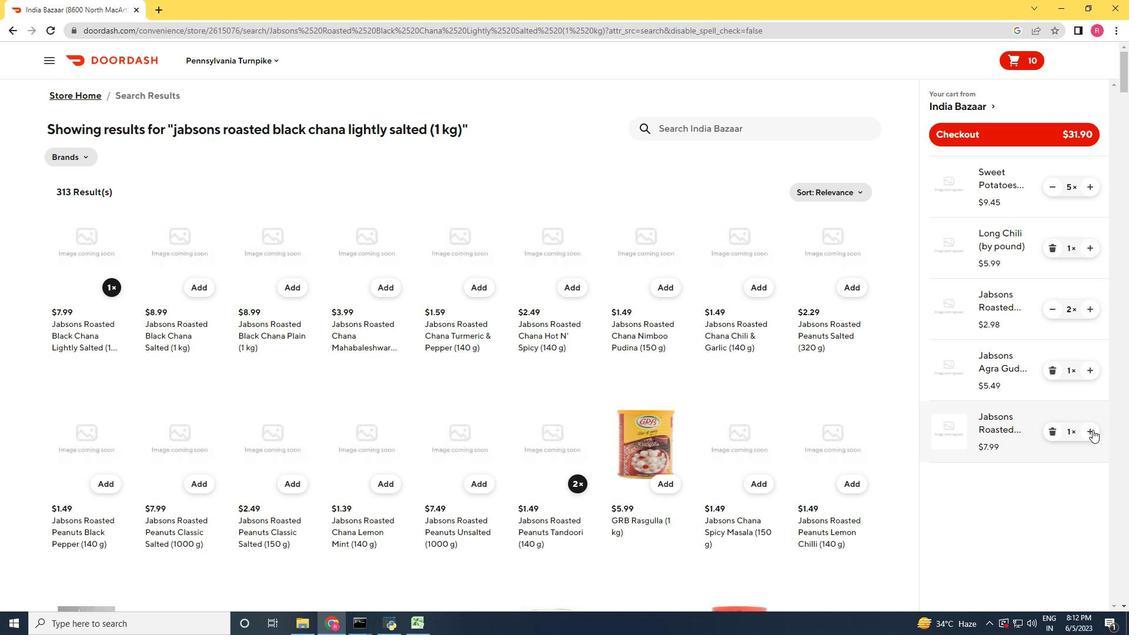 
Action: Mouse pressed left at (1092, 429)
Screenshot: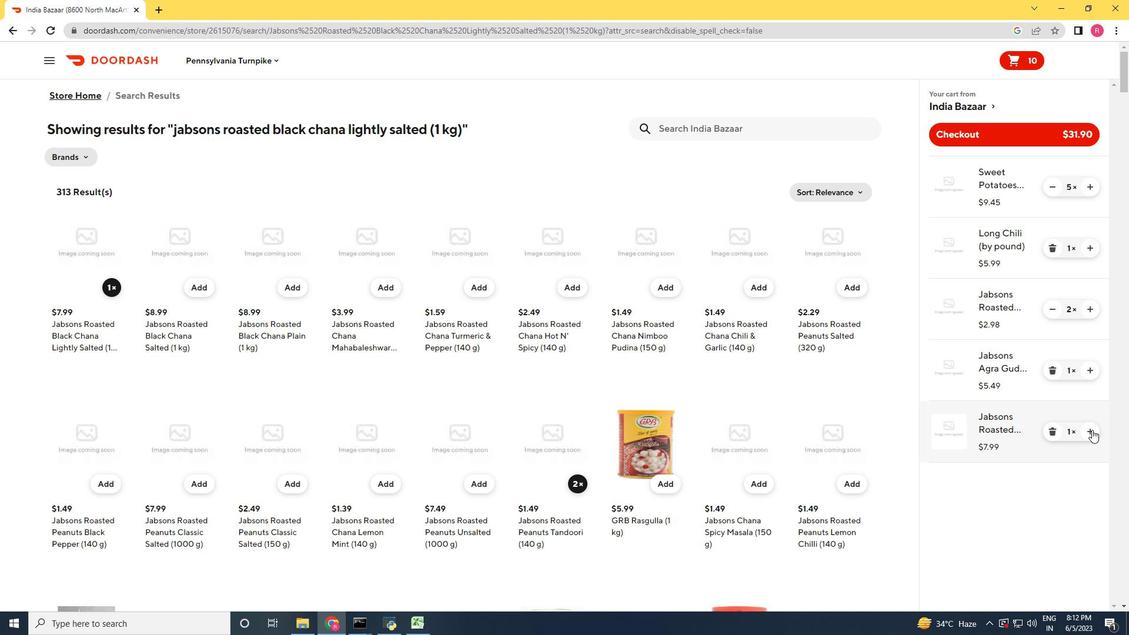 
Action: Mouse pressed left at (1092, 429)
Screenshot: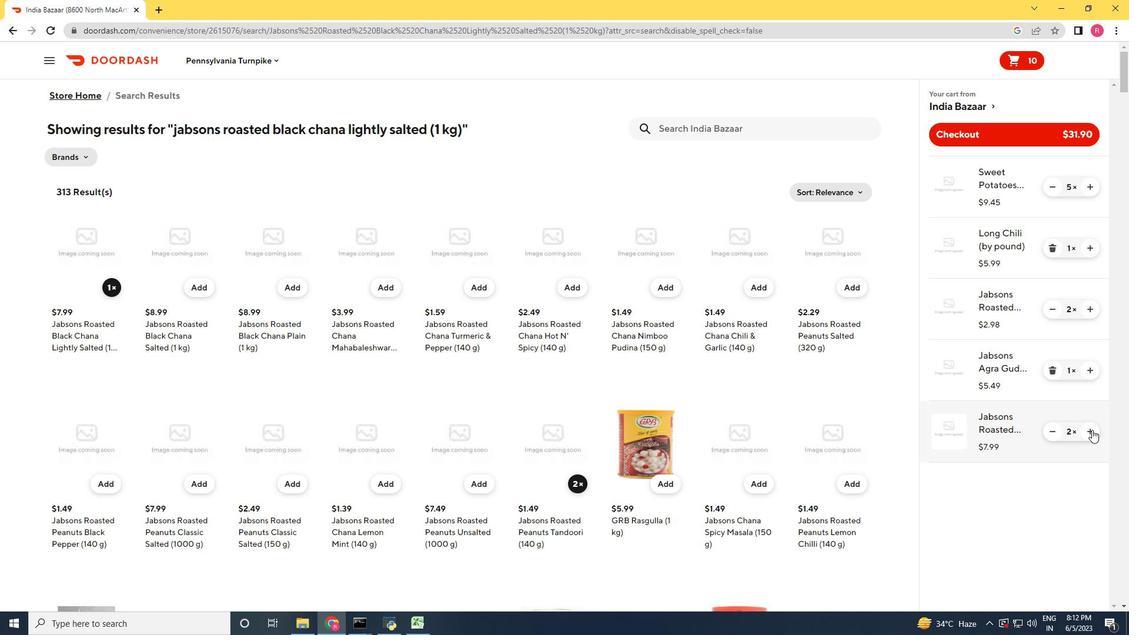 
Action: Mouse pressed left at (1092, 429)
Screenshot: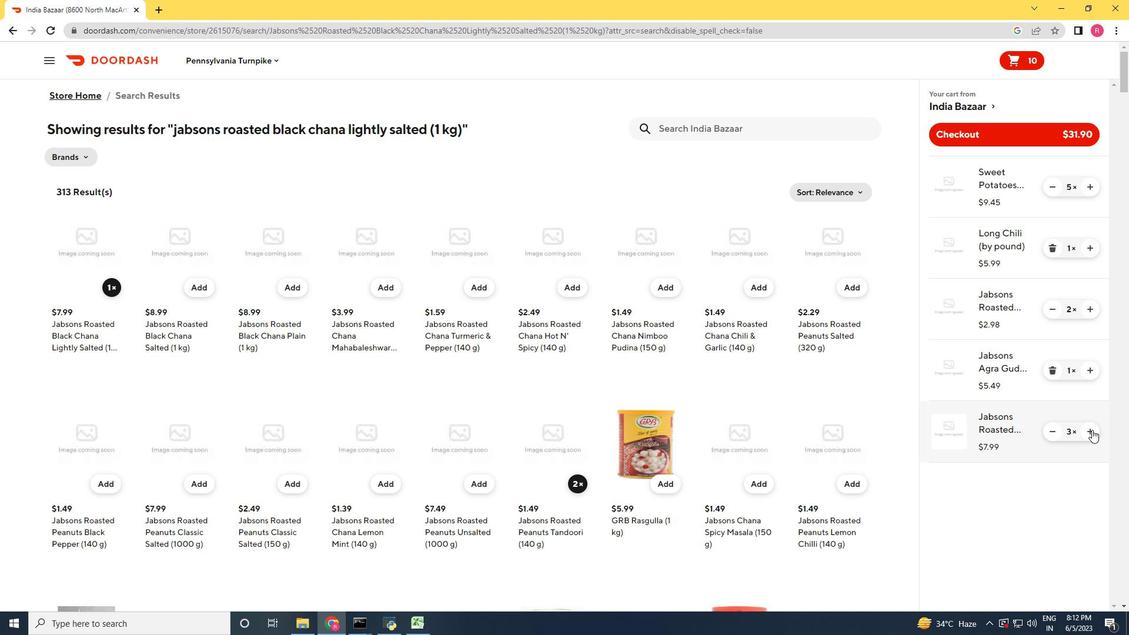 
Action: Mouse pressed left at (1092, 429)
Screenshot: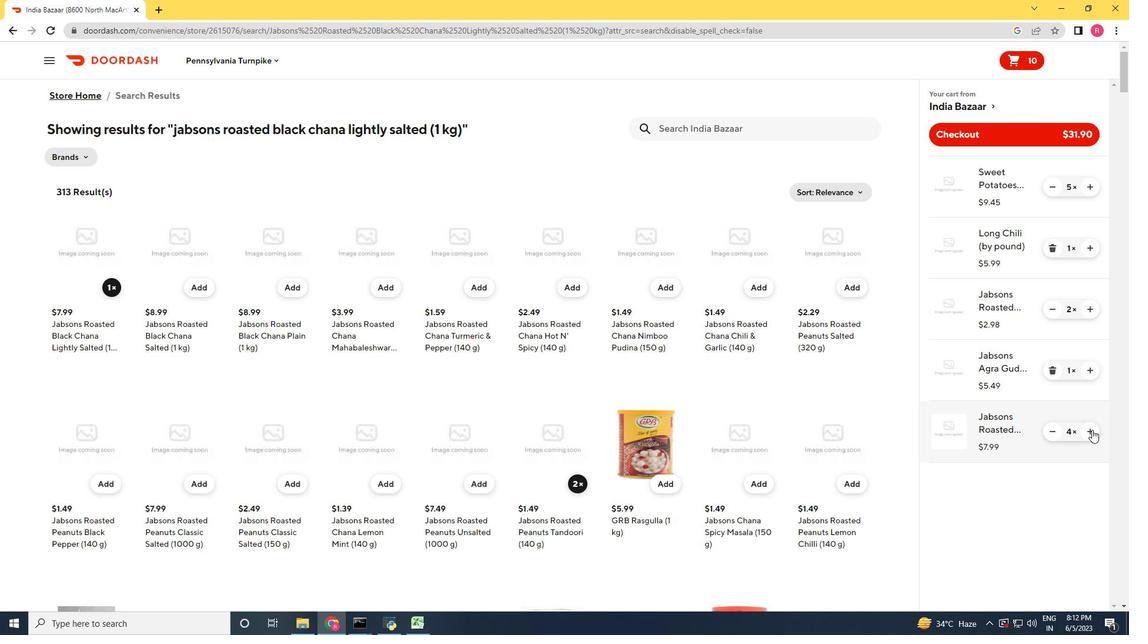 
Action: Mouse moved to (776, 132)
Screenshot: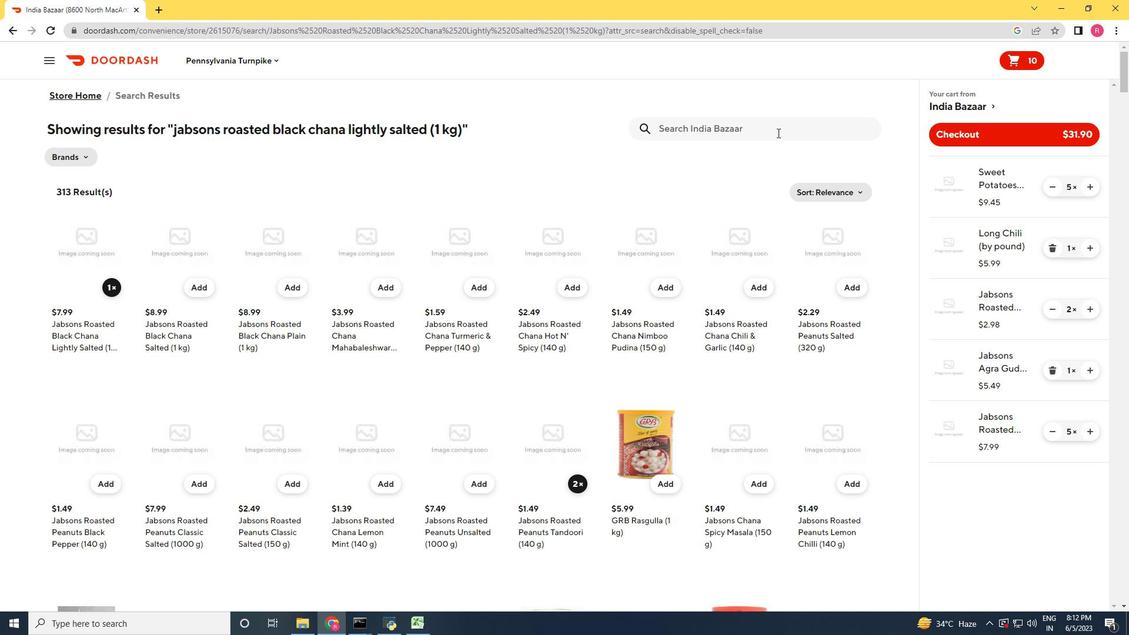 
Action: Mouse pressed left at (776, 132)
Screenshot: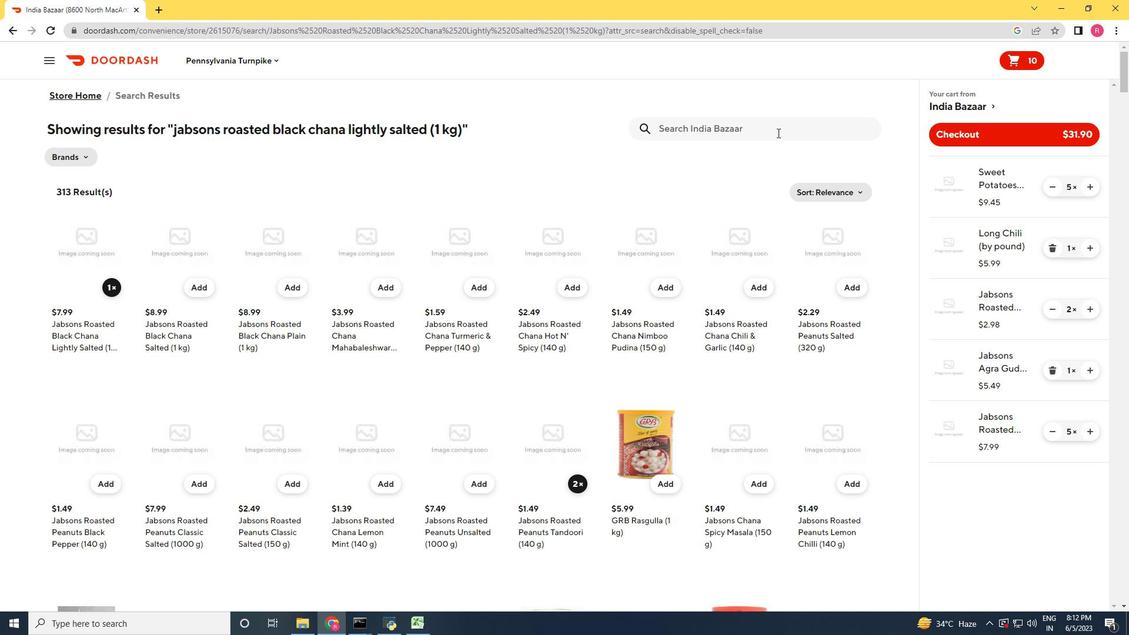 
Action: Key pressed <Key.shift_r><Key.shift_r><Key.shift_r>Jabsons<Key.space><Key.shift_r><Key.shift_r><Key.shift_r><Key.shift_r><Key.shift_r>Roasted<Key.space><Key.shift_r><Key.shift_r>Black<Key.space><Key.shift_r><Key.shift_r><Key.shift_r><Key.shift_r><Key.shift_r><Key.shift_r><Key.shift_r><Key.shift_r><Key.shift_r><Key.shift_r><Key.shift_r><Key.shift_r><Key.shift_r><Key.shift_r><Key.shift_r><Key.shift_r><Key.shift_r><Key.backspace><Key.backspace><Key.backspace><Key.backspace><Key.backspace><Key.backspace><Key.shift_r>Peanuts<Key.space><Key.shift_r>Nimboo<Key.space><Key.shift_r>Pudia<Key.space><Key.shift_r>)<Key.backspace><Key.shift_r>(140g<Key.shift_r>)<Key.enter>
Screenshot: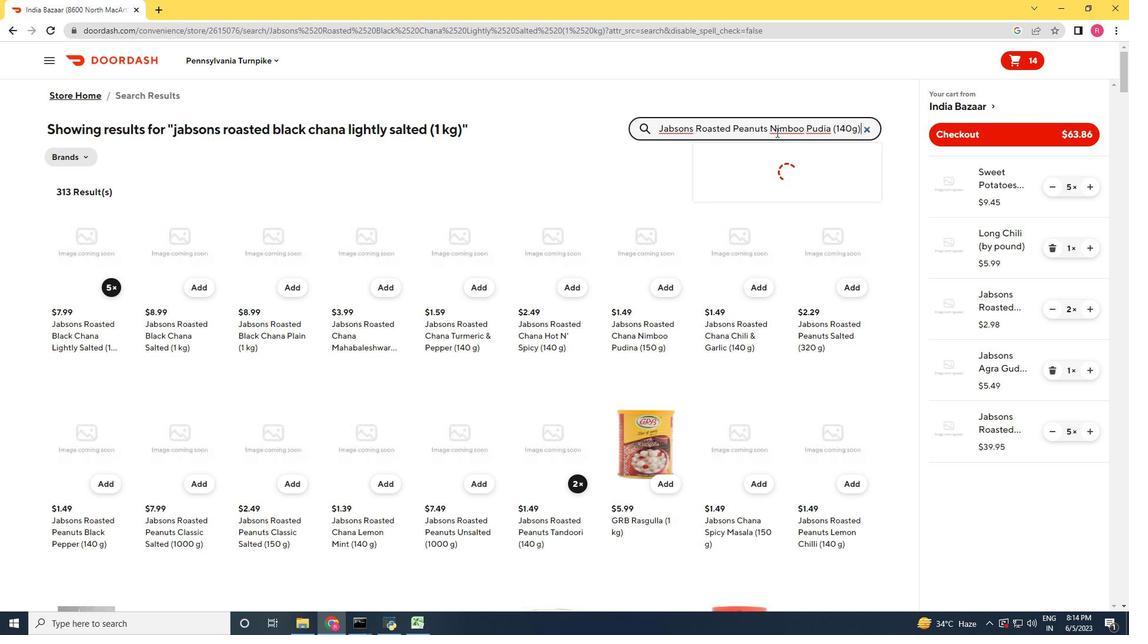 
Action: Mouse moved to (696, 128)
Screenshot: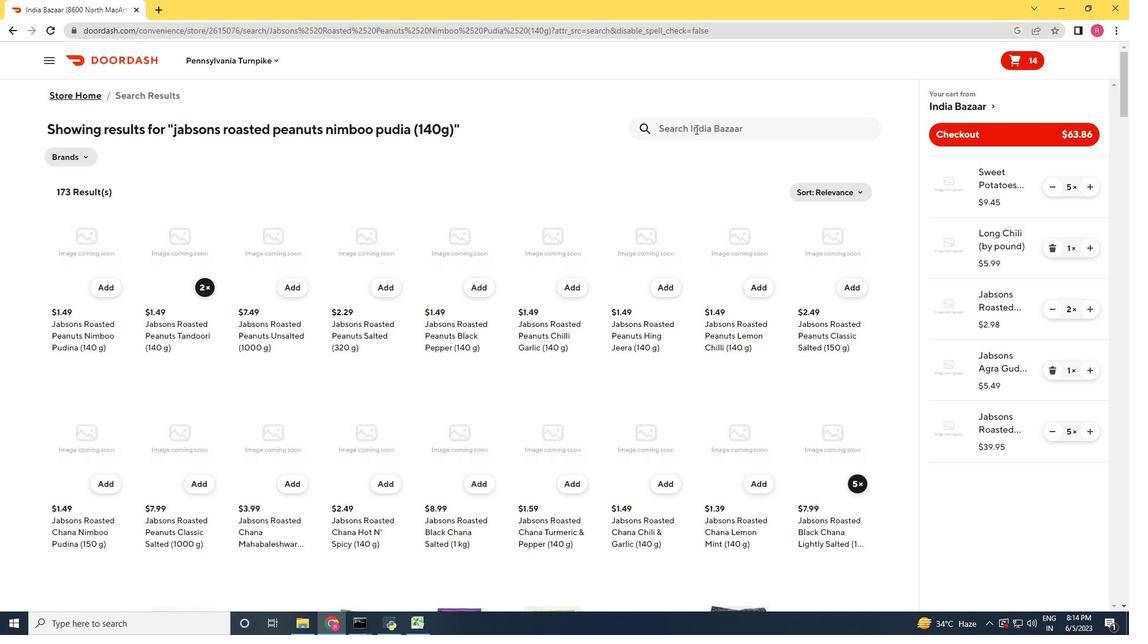 
Action: Mouse pressed left at (696, 128)
Screenshot: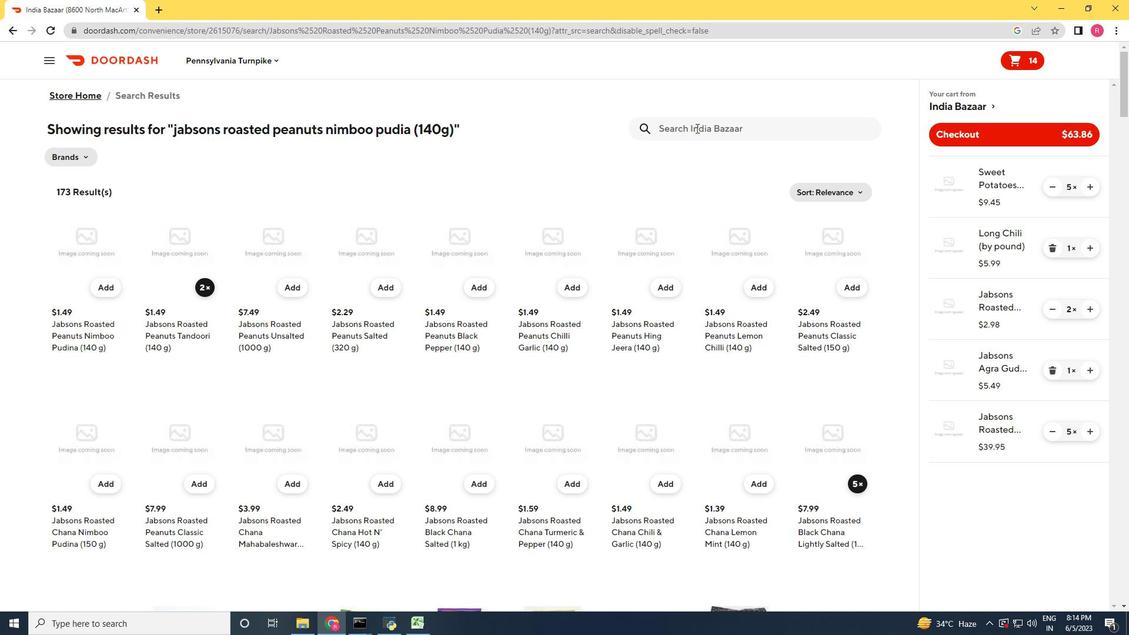 
Action: Mouse moved to (107, 321)
Screenshot: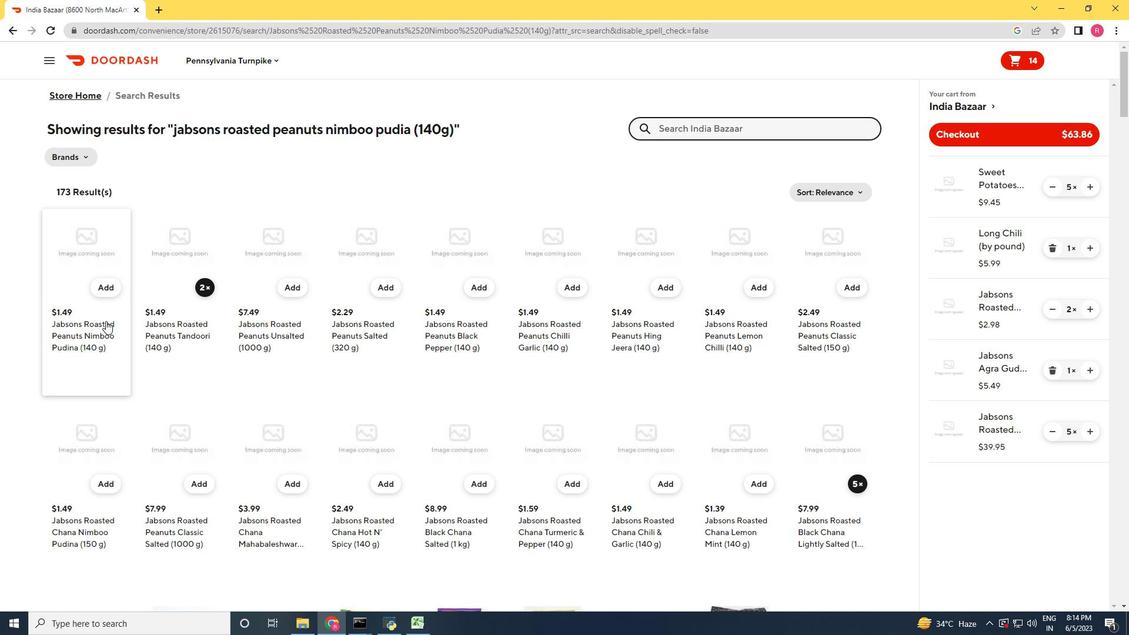 
Action: Mouse pressed left at (107, 321)
Screenshot: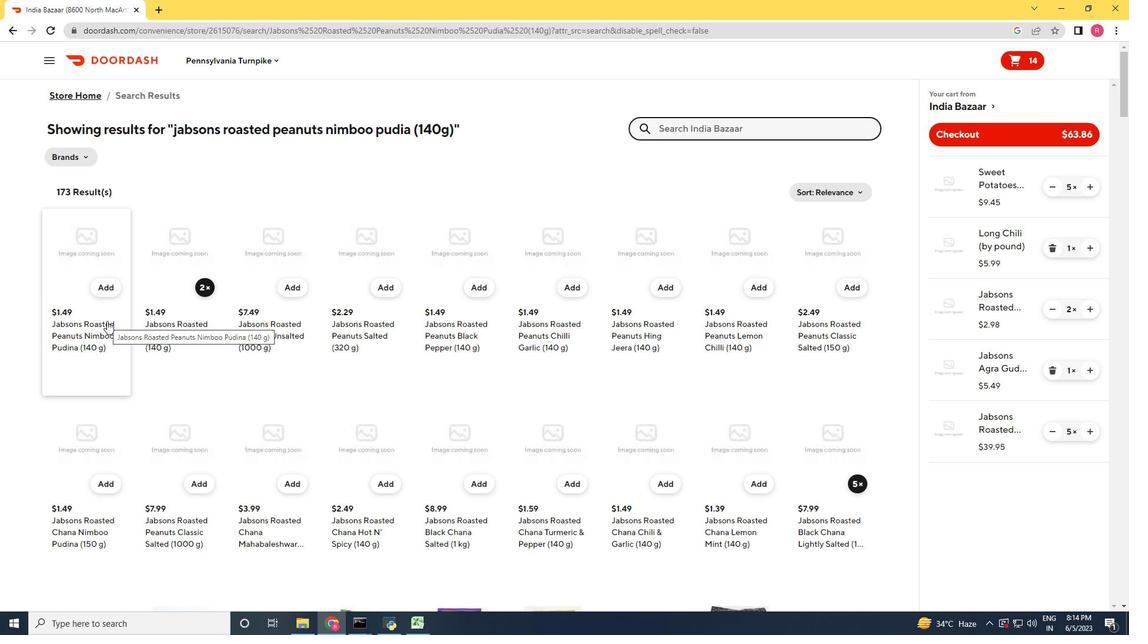 
Action: Mouse moved to (828, 582)
Screenshot: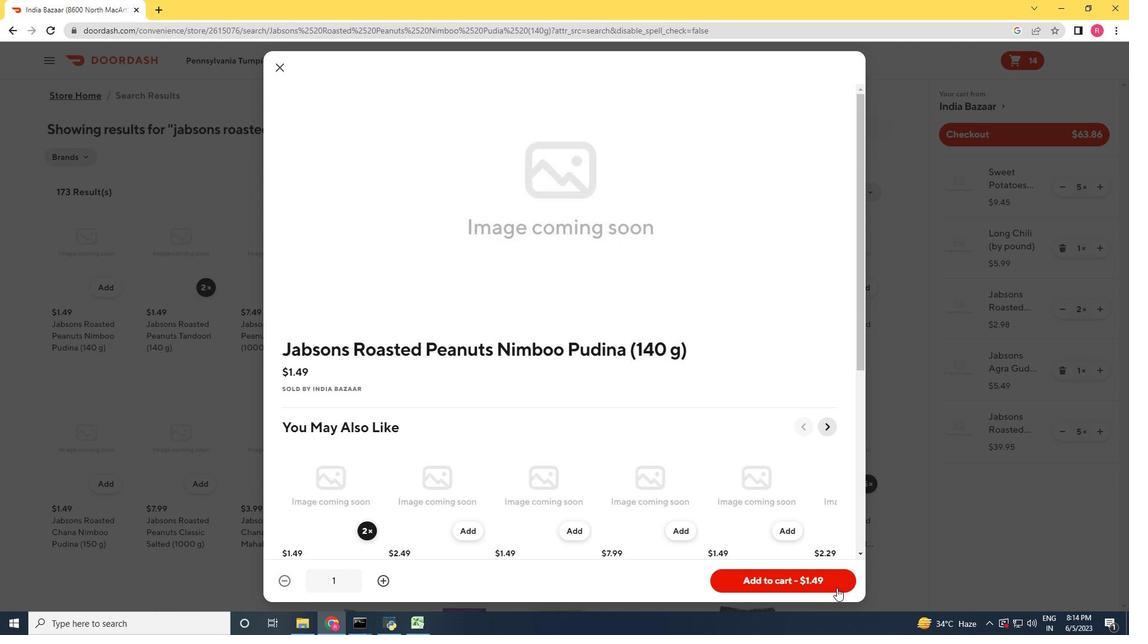 
Action: Mouse pressed left at (828, 582)
Screenshot: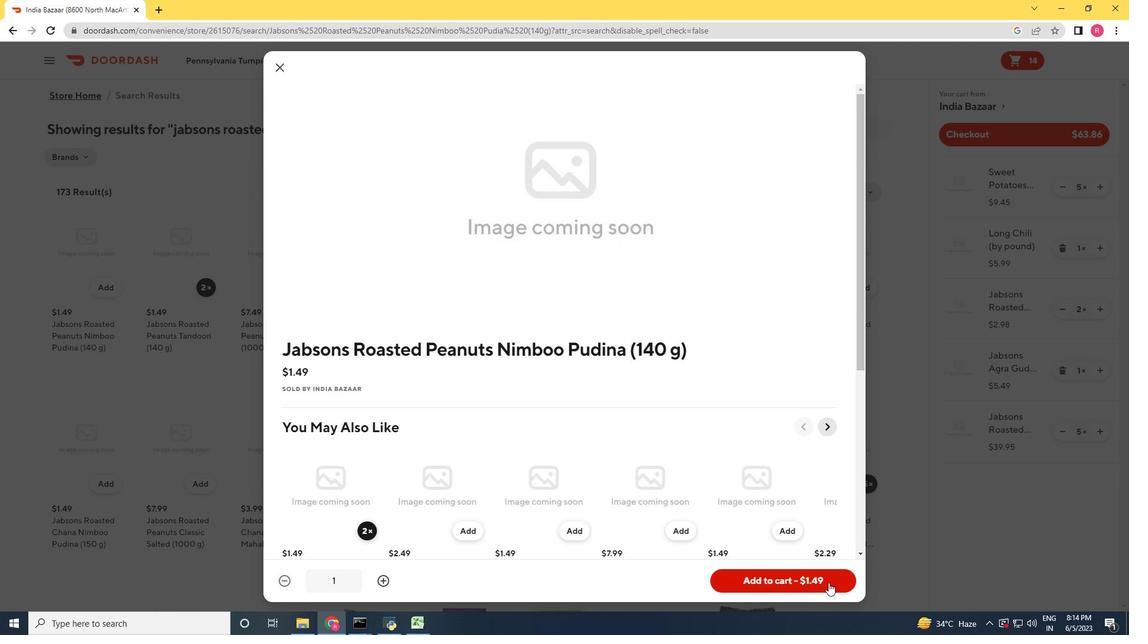 
Action: Mouse moved to (711, 117)
Screenshot: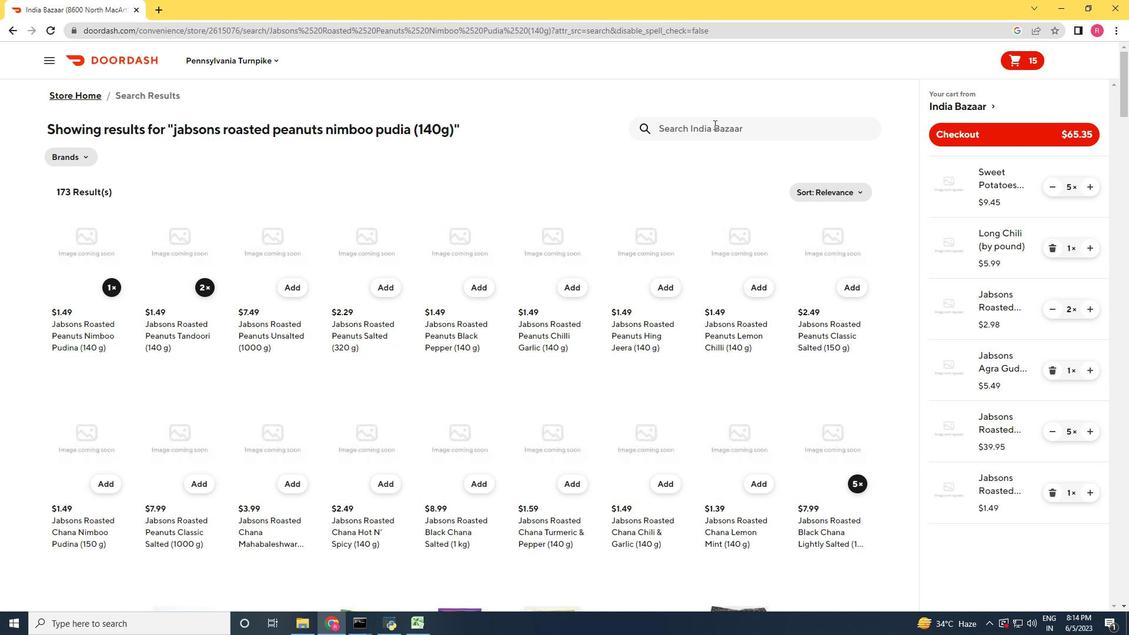 
Action: Mouse pressed left at (711, 117)
Screenshot: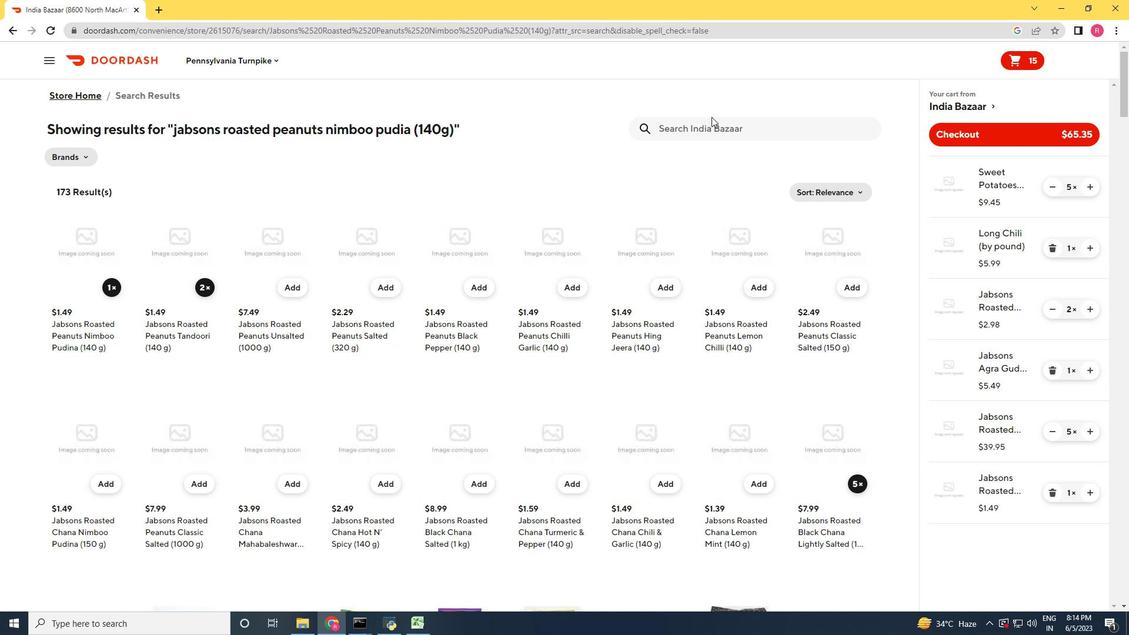 
Action: Mouse moved to (695, 129)
Screenshot: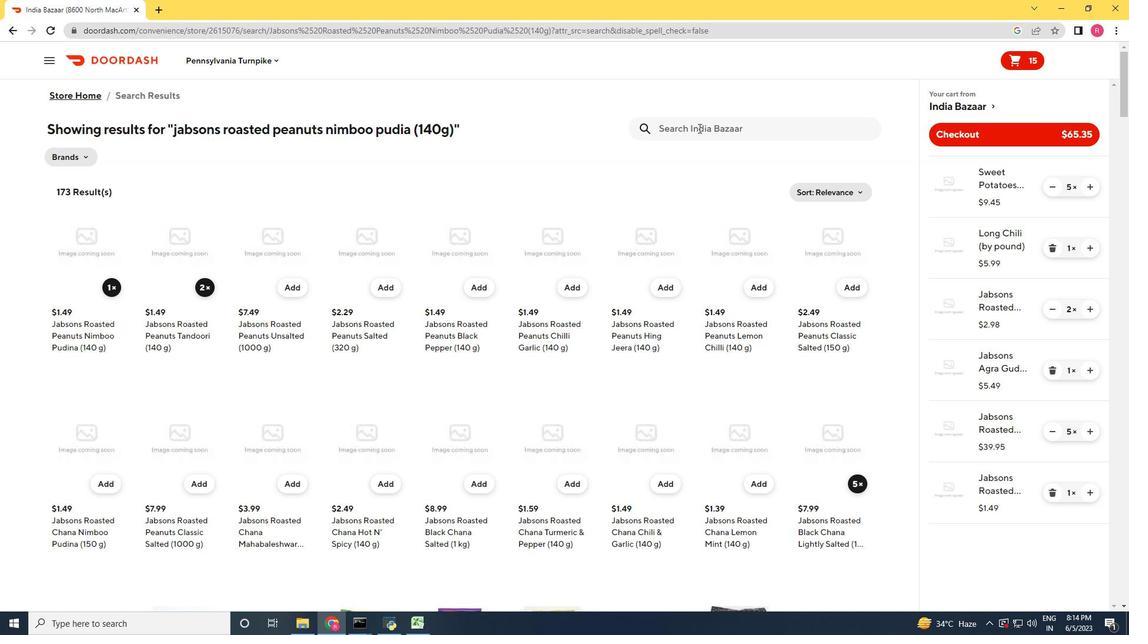 
Action: Mouse pressed left at (695, 129)
Screenshot: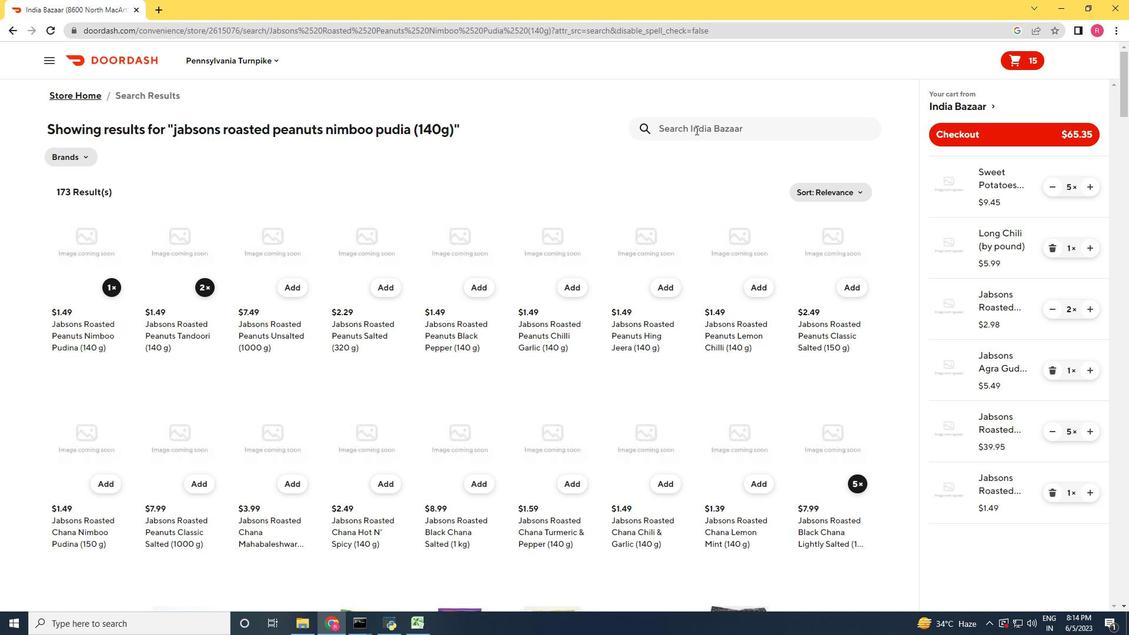 
Action: Key pressed <Key.shift_r><Key.shift_r>Jabsons<Key.space><Key.shift_r>Roasted<Key.space><Key.shift_r>Black<Key.space><Key.shift_r>Chaha<Key.space><Key.shift_r>Salted<Key.space><Key.shift_r>(1kg<Key.shift_r><Key.shift_r><Key.shift_r><Key.shift_r><Key.shift_r><Key.shift_r><Key.shift_r><Key.shift_r><Key.shift_r><Key.shift_r><Key.shift_r><Key.shift_r><Key.shift_r><Key.shift_r><Key.shift_r><Key.shift_r><Key.shift_r>)<Key.enter>
Screenshot: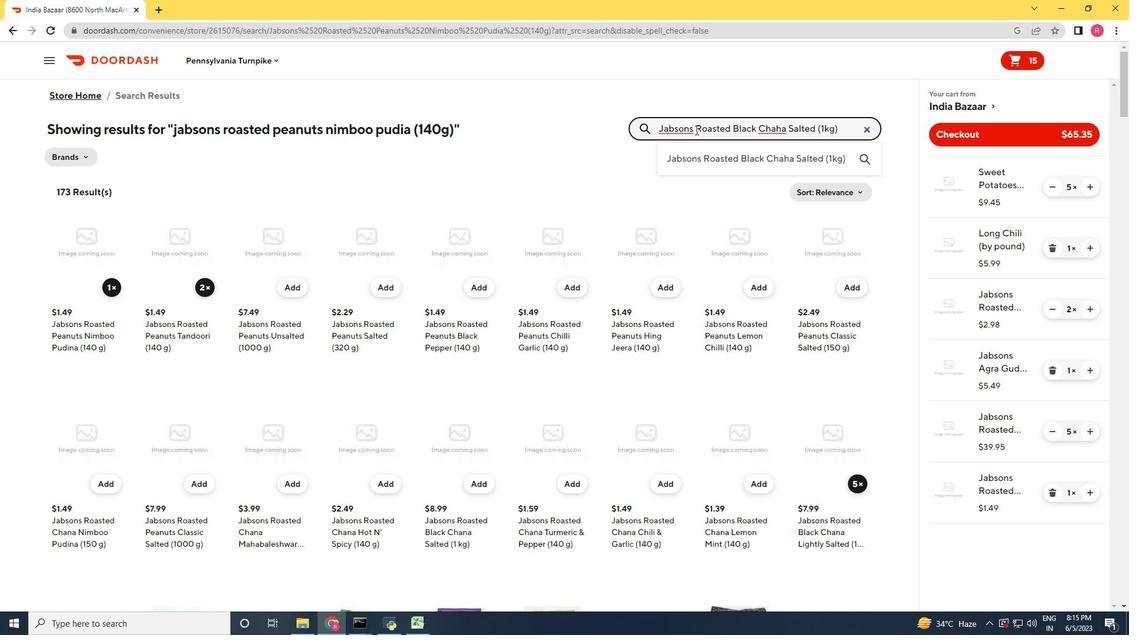 
Action: Mouse moved to (113, 324)
Screenshot: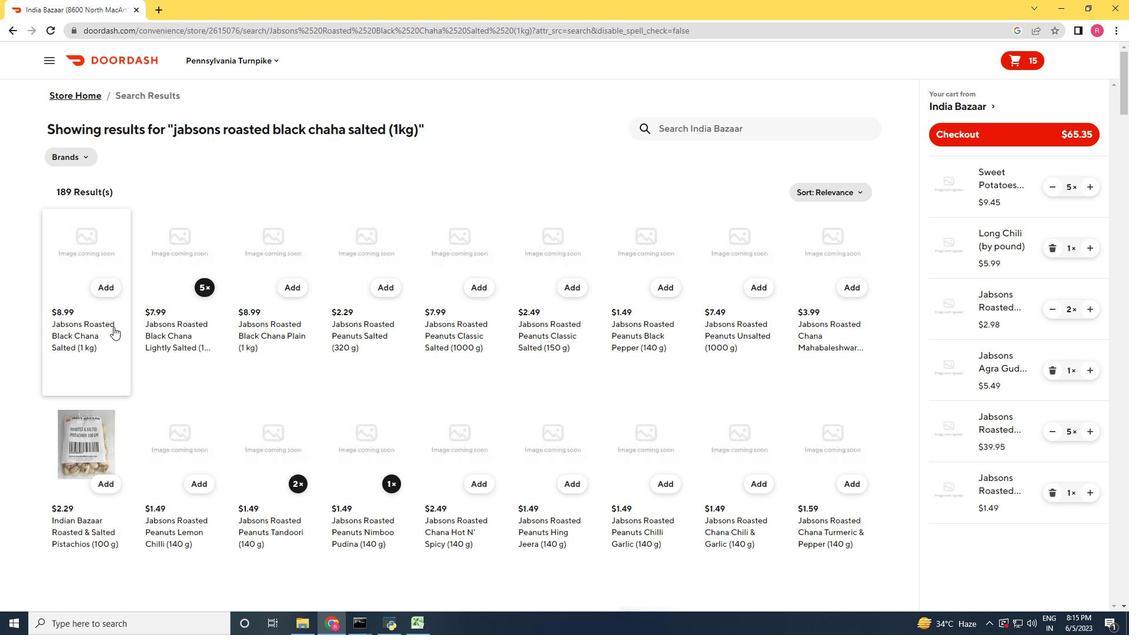 
Action: Mouse pressed left at (113, 324)
Screenshot: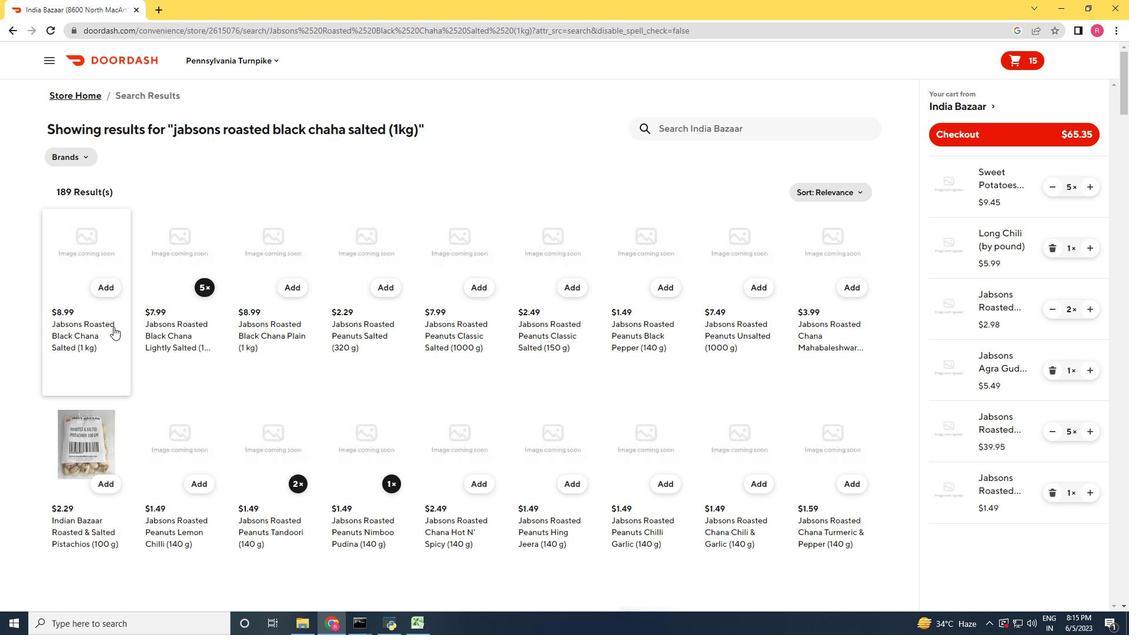 
Action: Mouse moved to (769, 575)
Screenshot: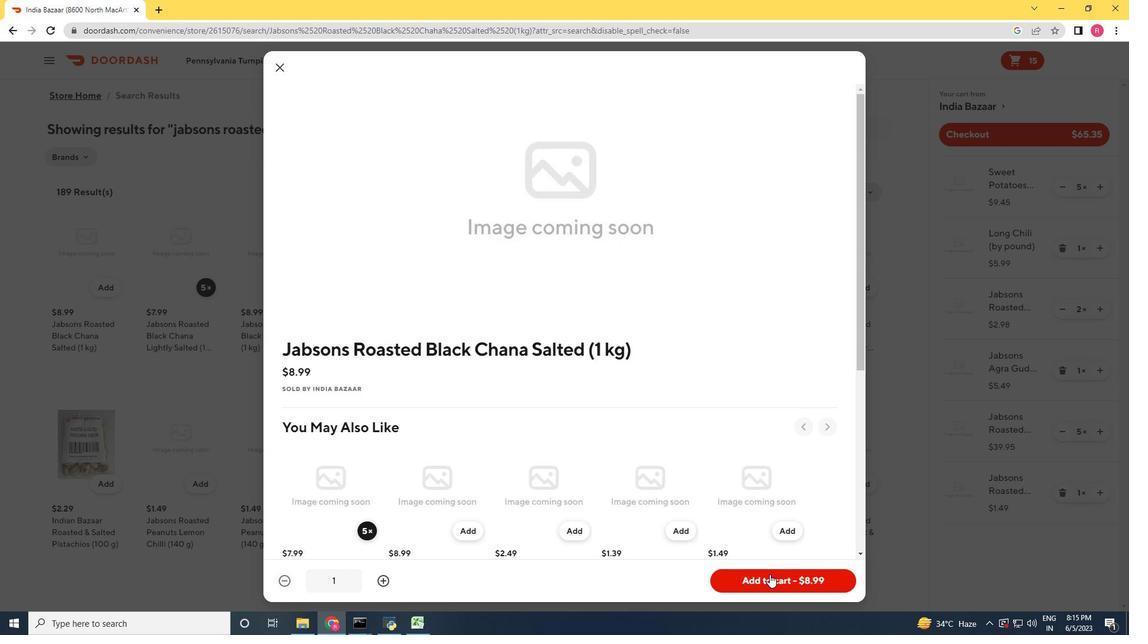 
Action: Mouse pressed left at (769, 575)
Screenshot: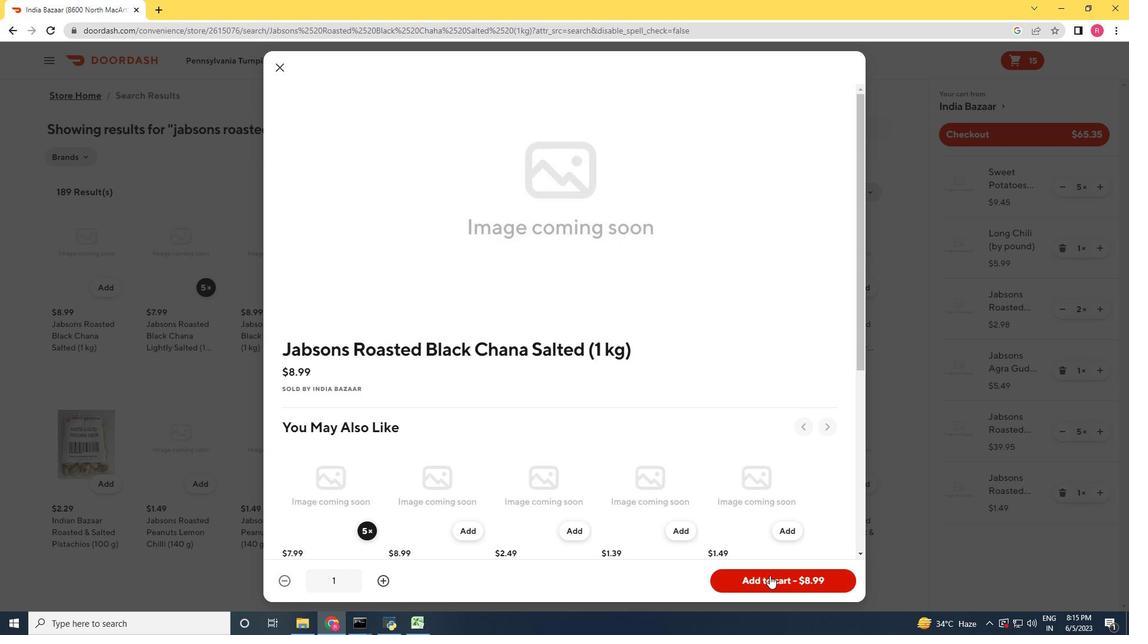 
Action: Mouse moved to (1093, 552)
Screenshot: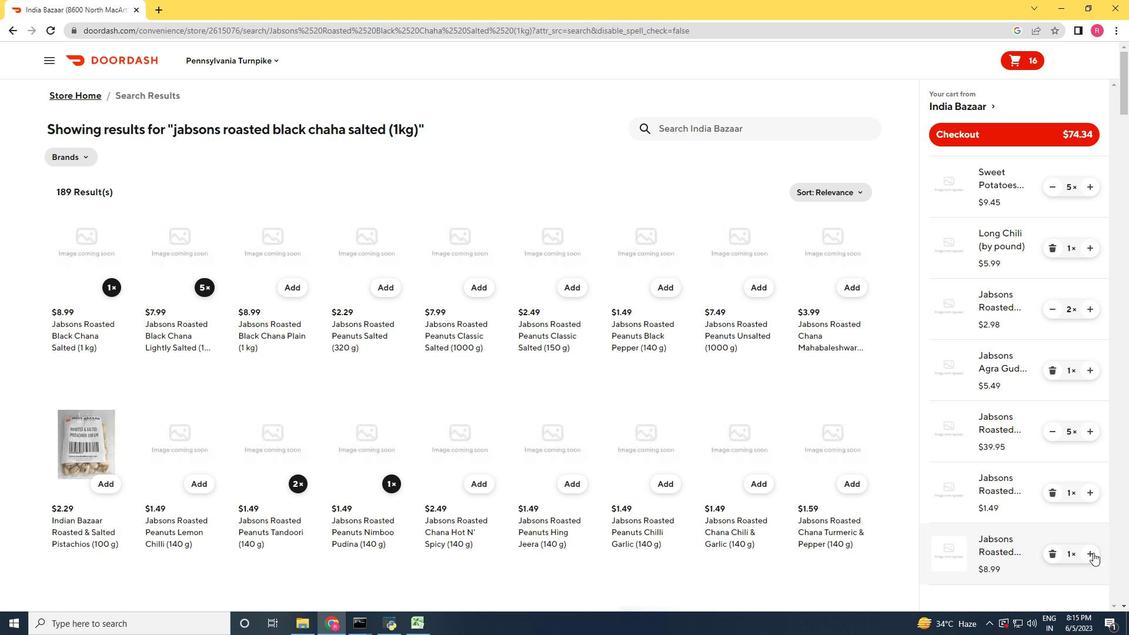 
Action: Mouse scrolled (1093, 551) with delta (0, 0)
Screenshot: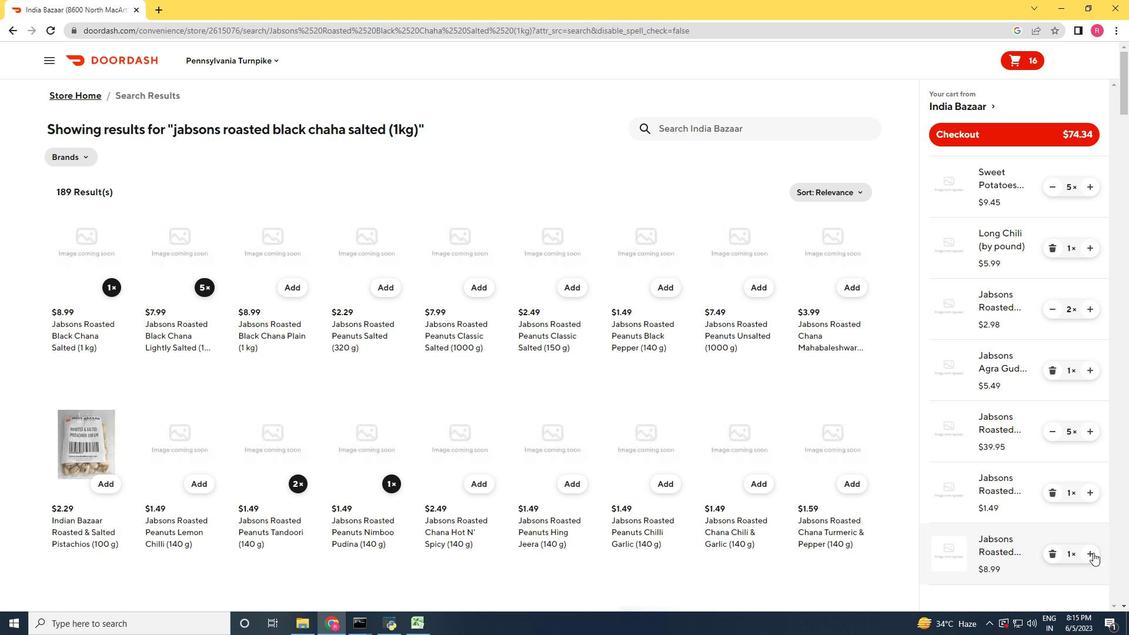 
Action: Mouse moved to (1090, 551)
Screenshot: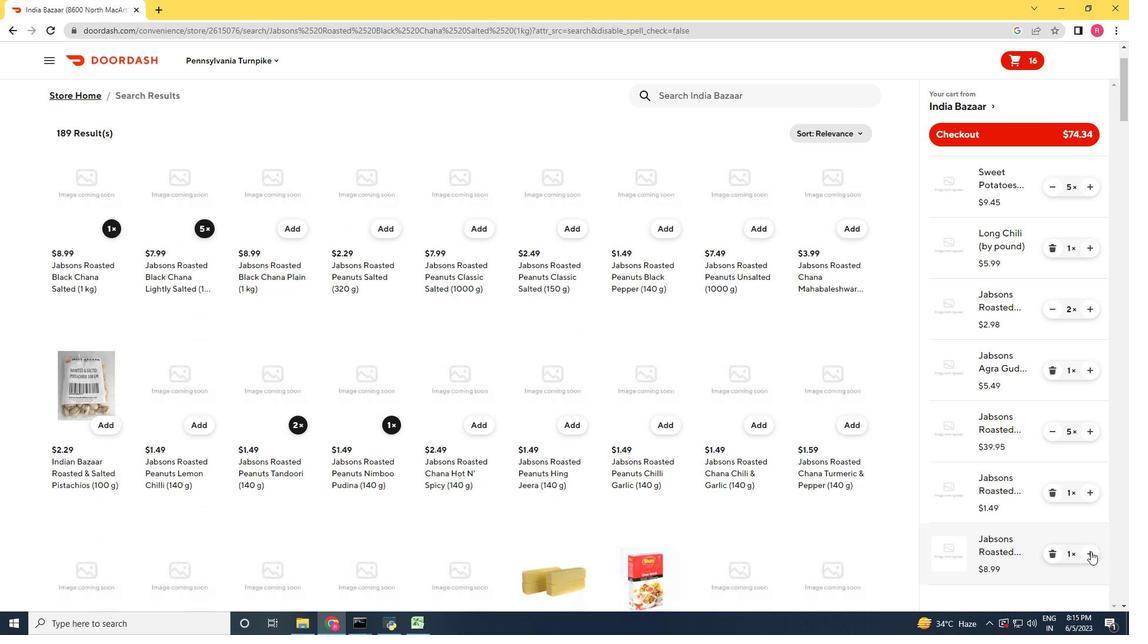 
Action: Mouse pressed left at (1090, 551)
Screenshot: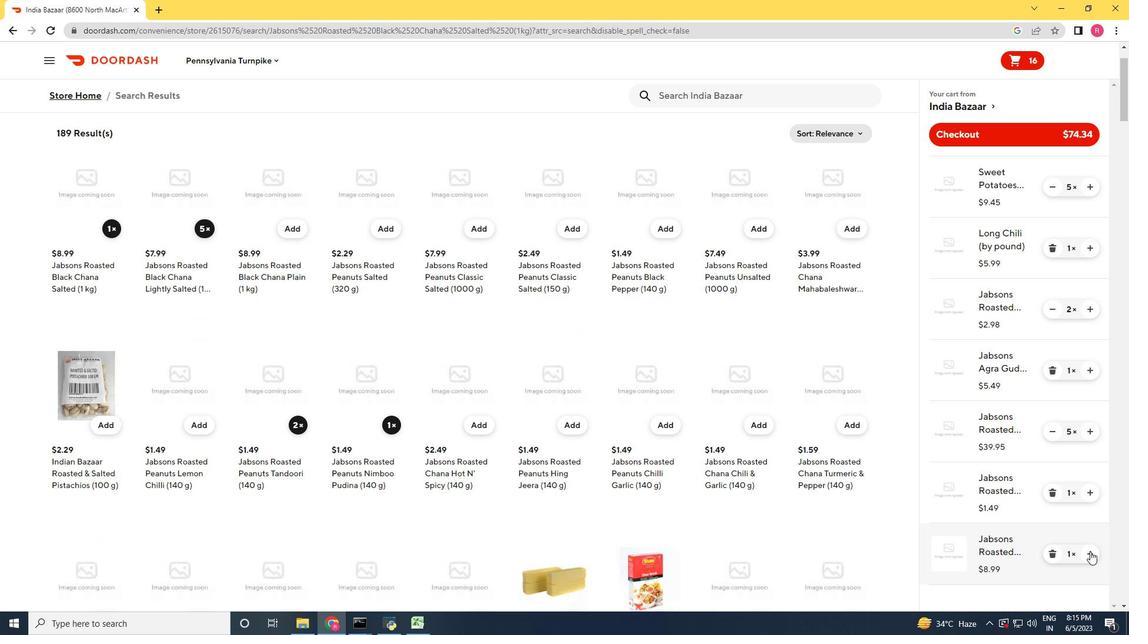 
Action: Mouse moved to (1128, 405)
Screenshot: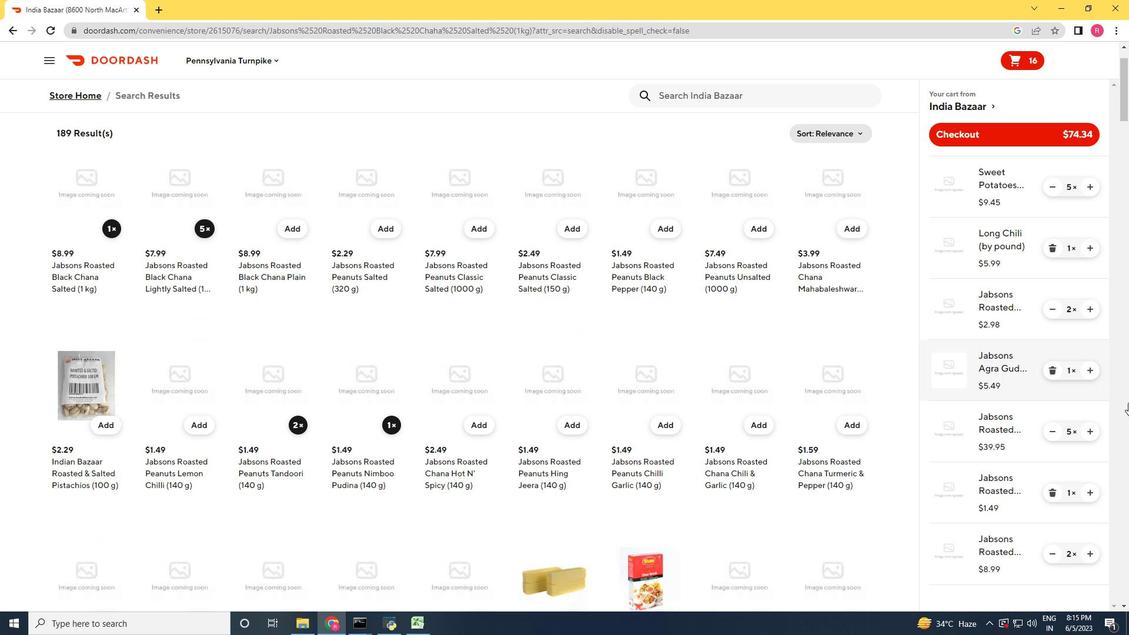 
Action: Mouse scrolled (1128, 404) with delta (0, 0)
Screenshot: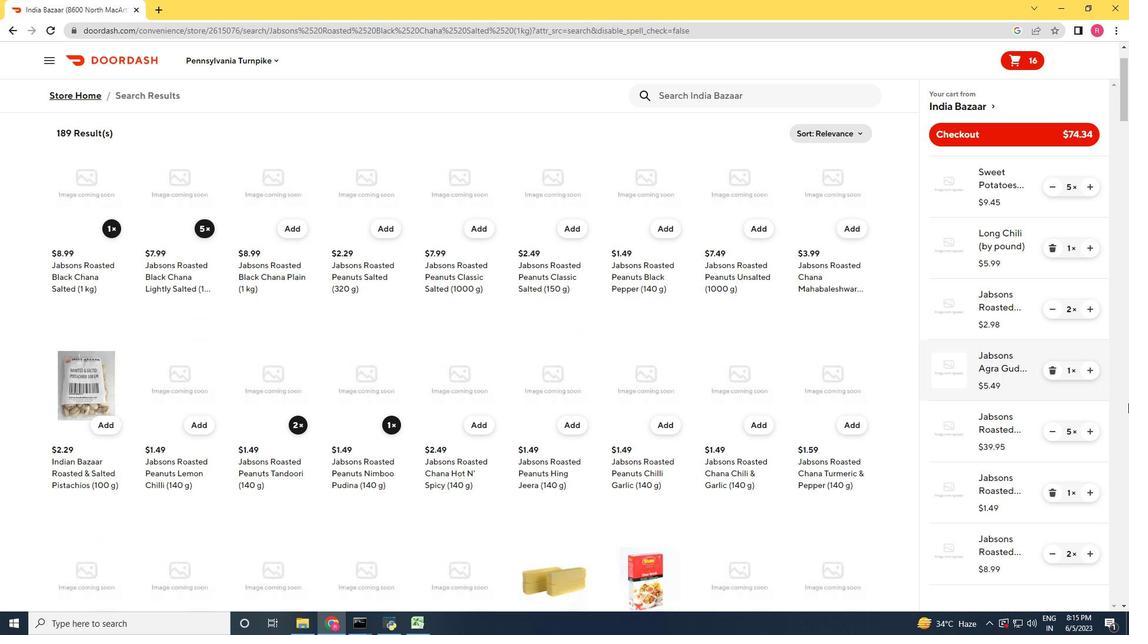 
Action: Mouse moved to (1128, 407)
Screenshot: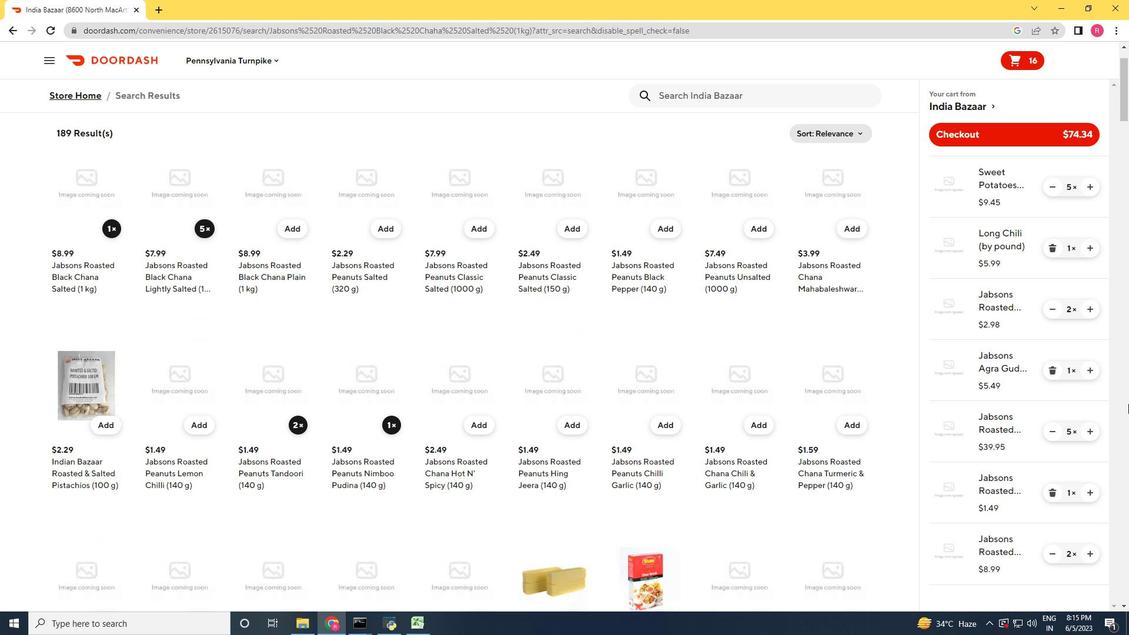 
Action: Mouse scrolled (1128, 406) with delta (0, 0)
Screenshot: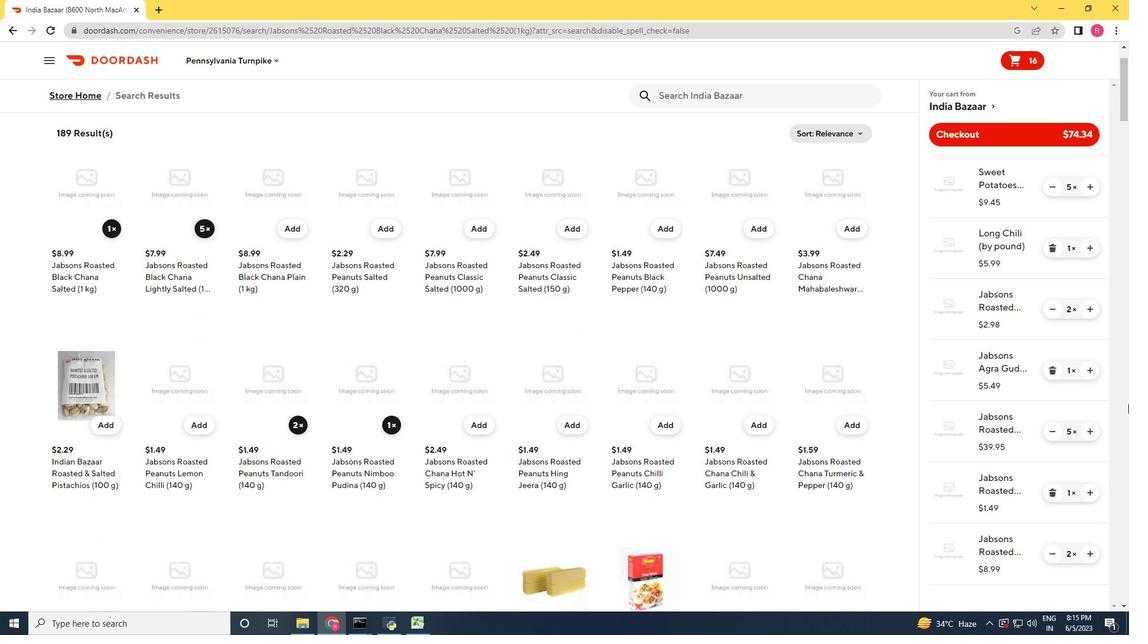 
Action: Mouse moved to (1102, 409)
Screenshot: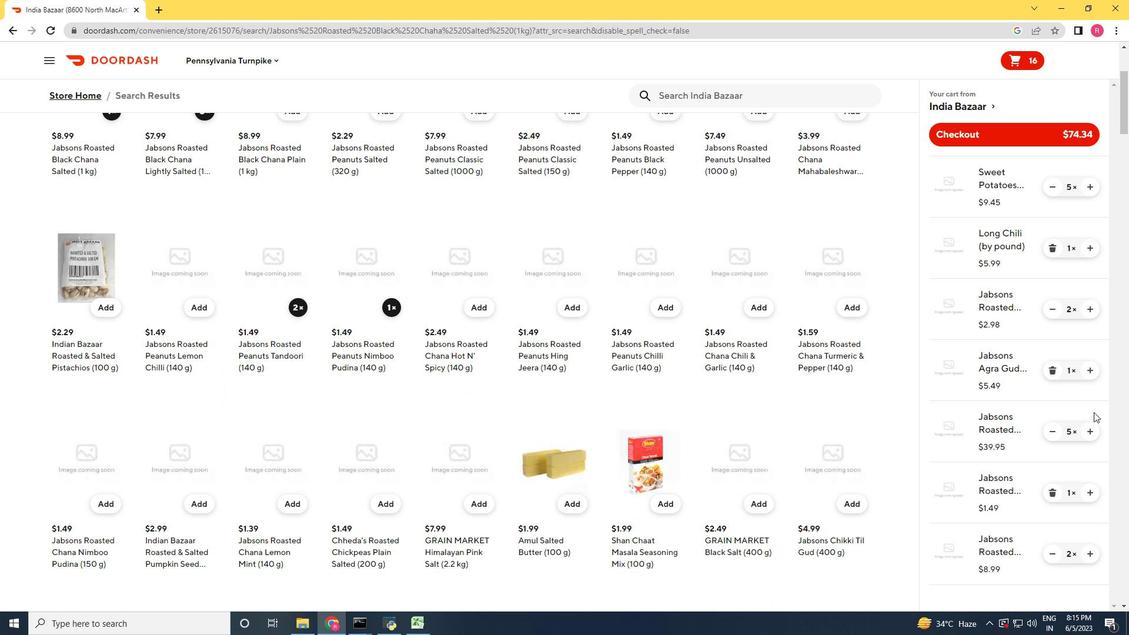 
Action: Mouse scrolled (1102, 408) with delta (0, 0)
Screenshot: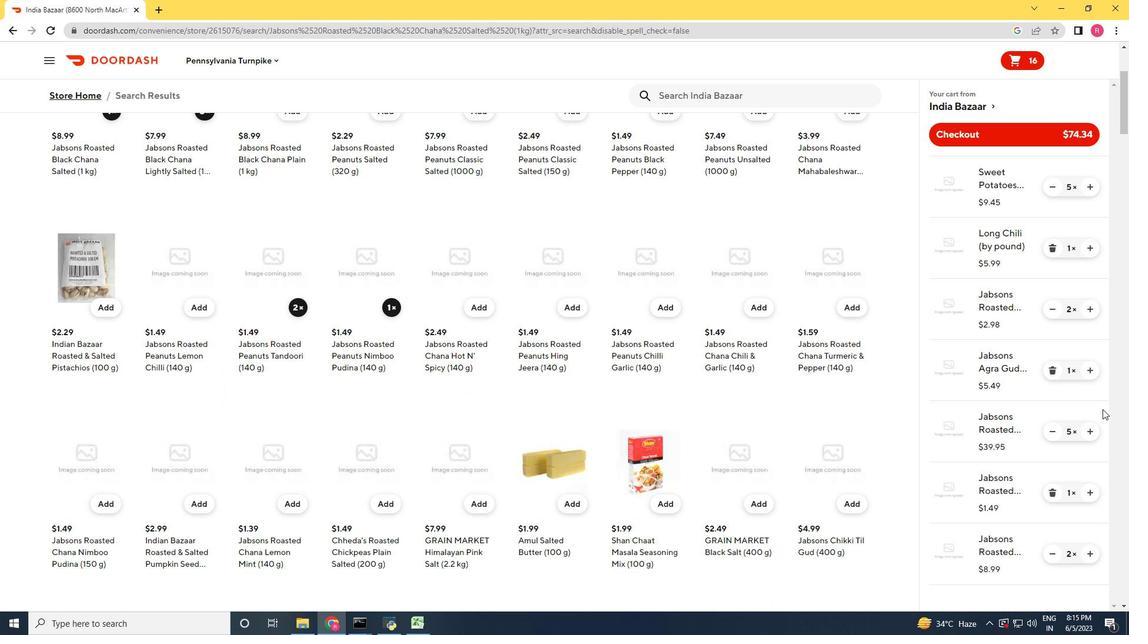 
Action: Mouse moved to (1106, 406)
Screenshot: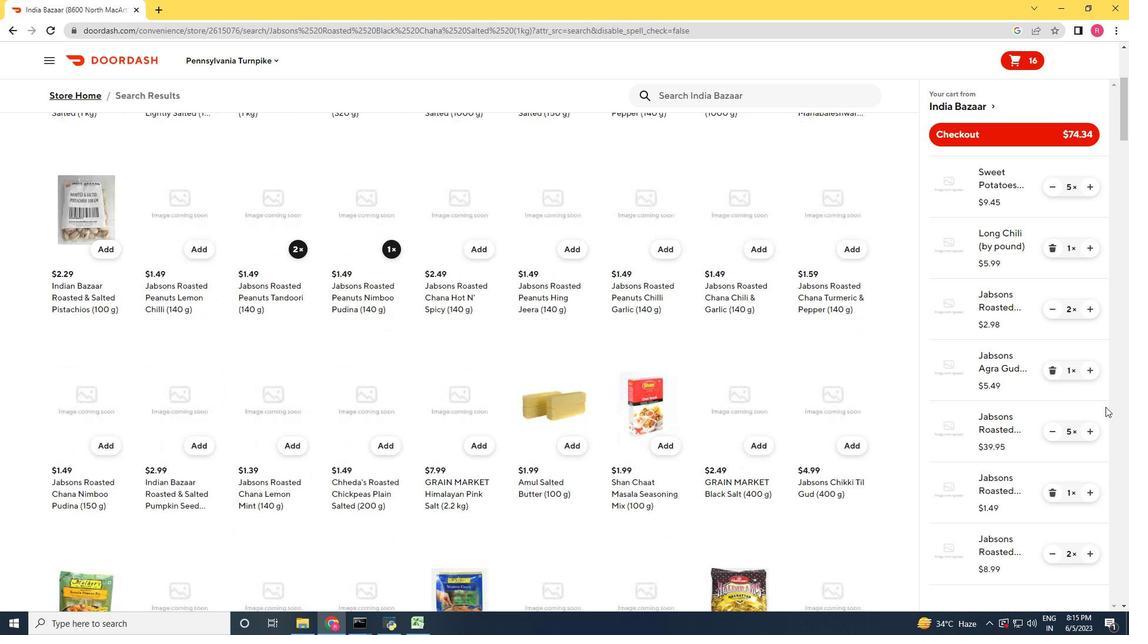 
Action: Mouse scrolled (1106, 406) with delta (0, 0)
Screenshot: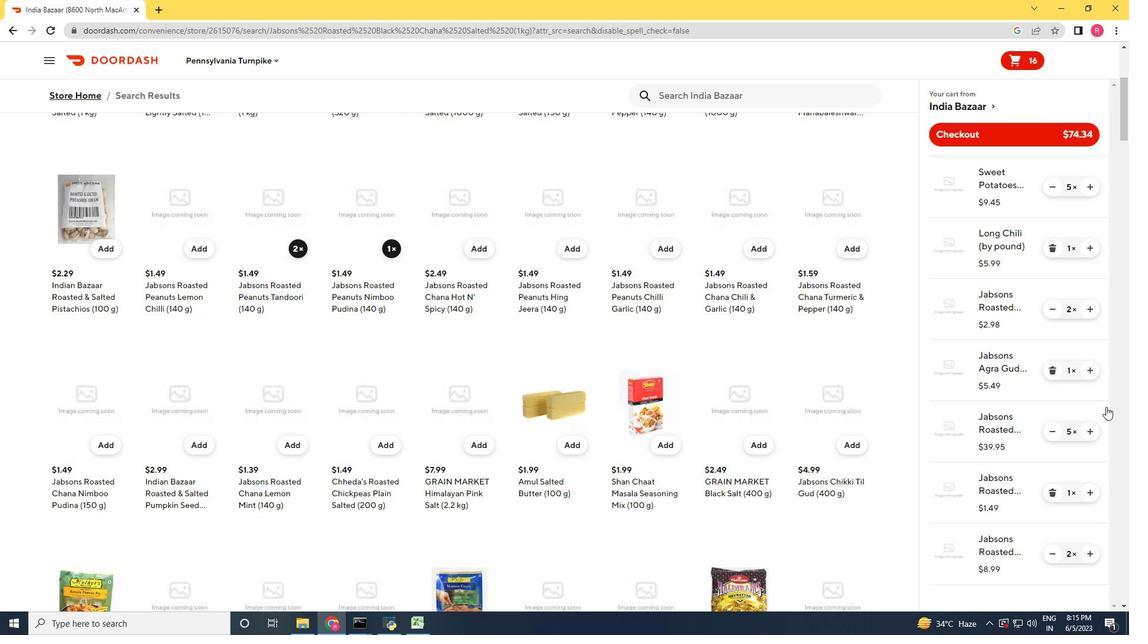 
Action: Mouse scrolled (1106, 406) with delta (0, 0)
Screenshot: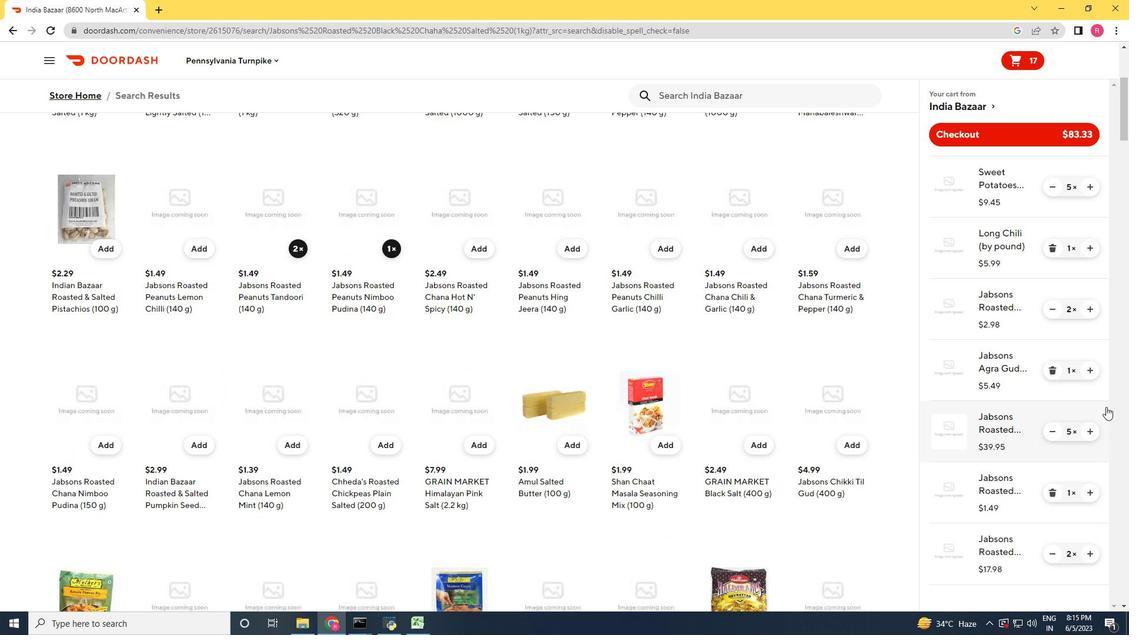 
Action: Mouse scrolled (1106, 407) with delta (0, 0)
Screenshot: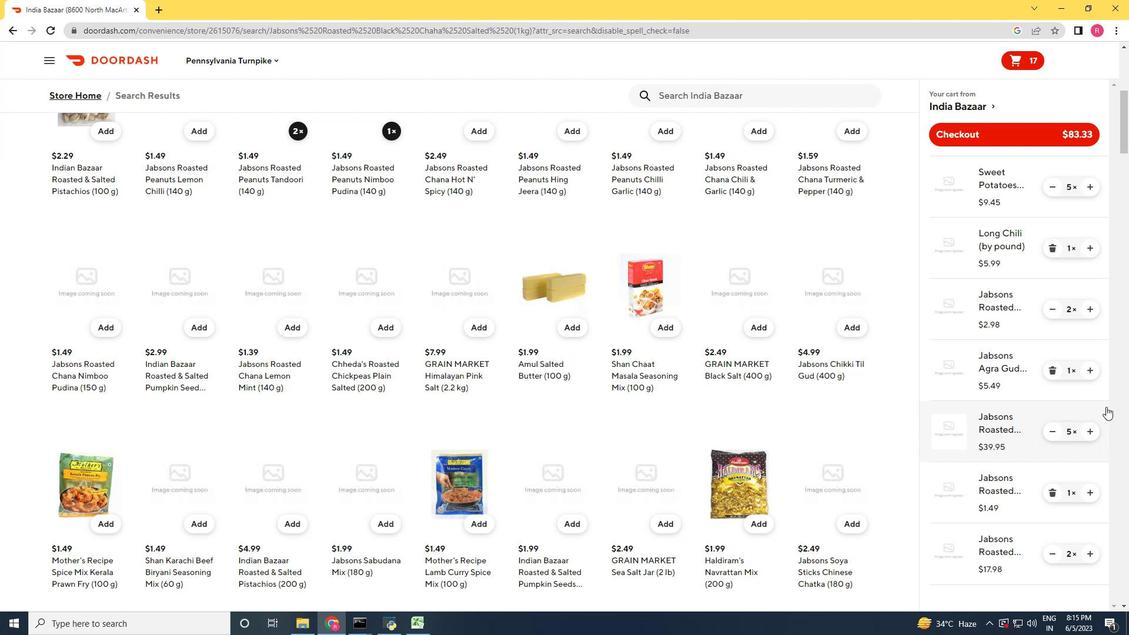 
Action: Mouse scrolled (1106, 407) with delta (0, 0)
Screenshot: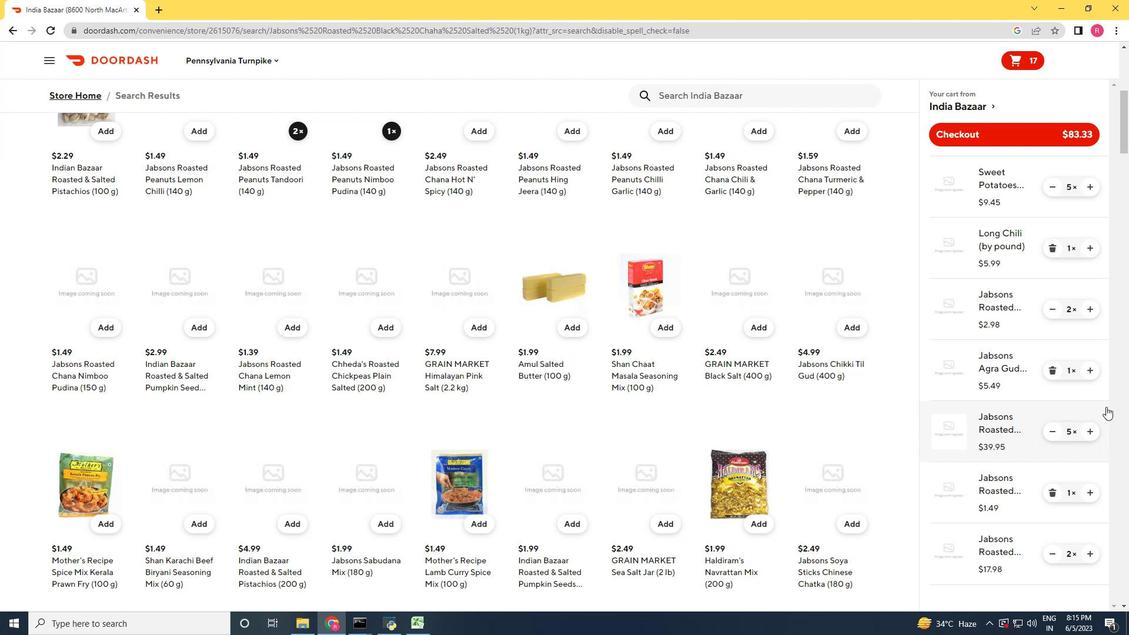 
Action: Mouse scrolled (1106, 407) with delta (0, 0)
Screenshot: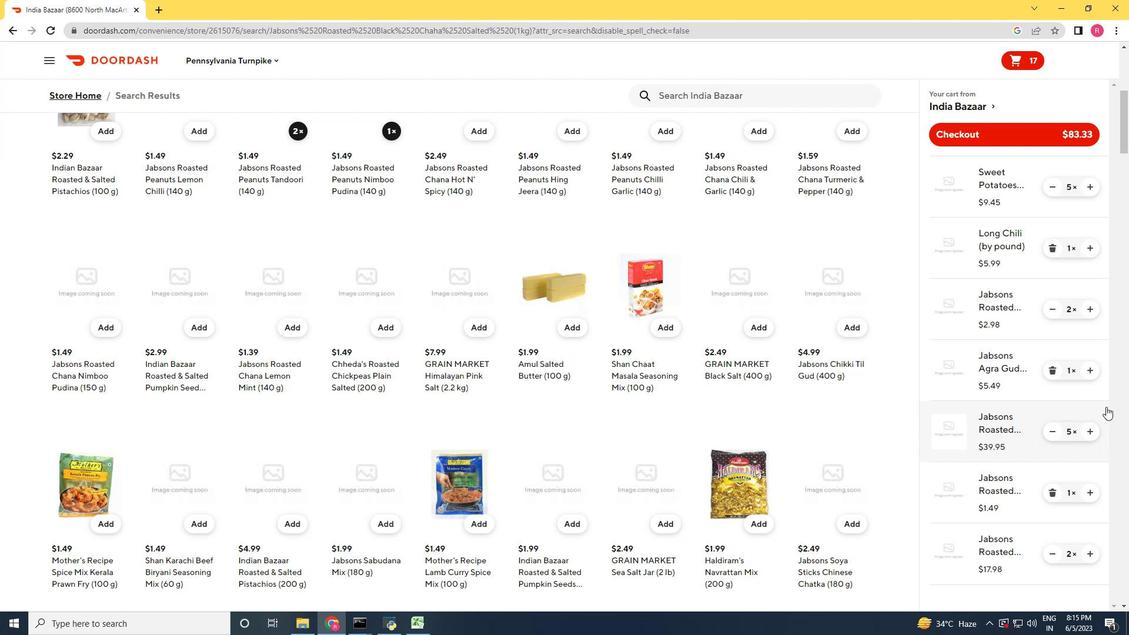 
Action: Mouse scrolled (1106, 407) with delta (0, 0)
Screenshot: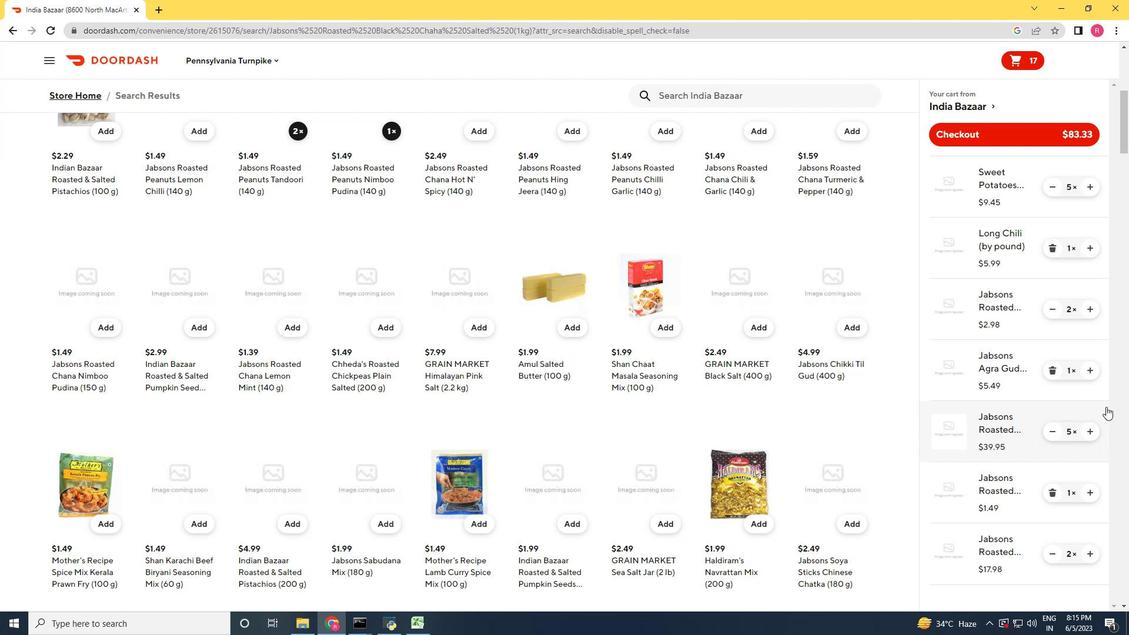 
Action: Mouse scrolled (1106, 407) with delta (0, 0)
Screenshot: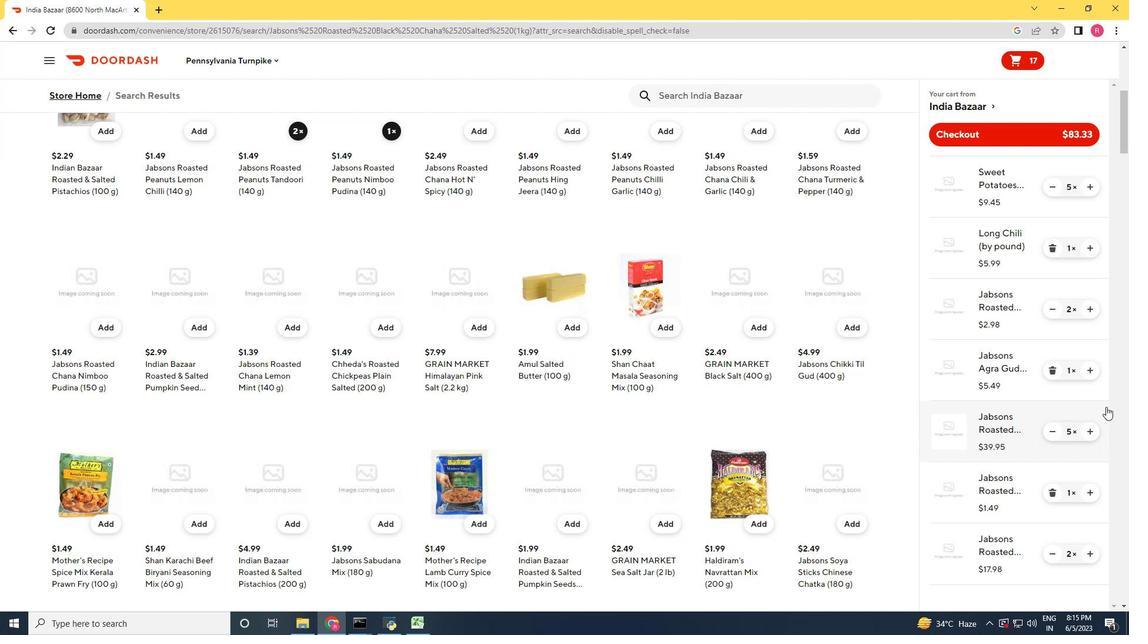 
Action: Mouse moved to (1106, 405)
Screenshot: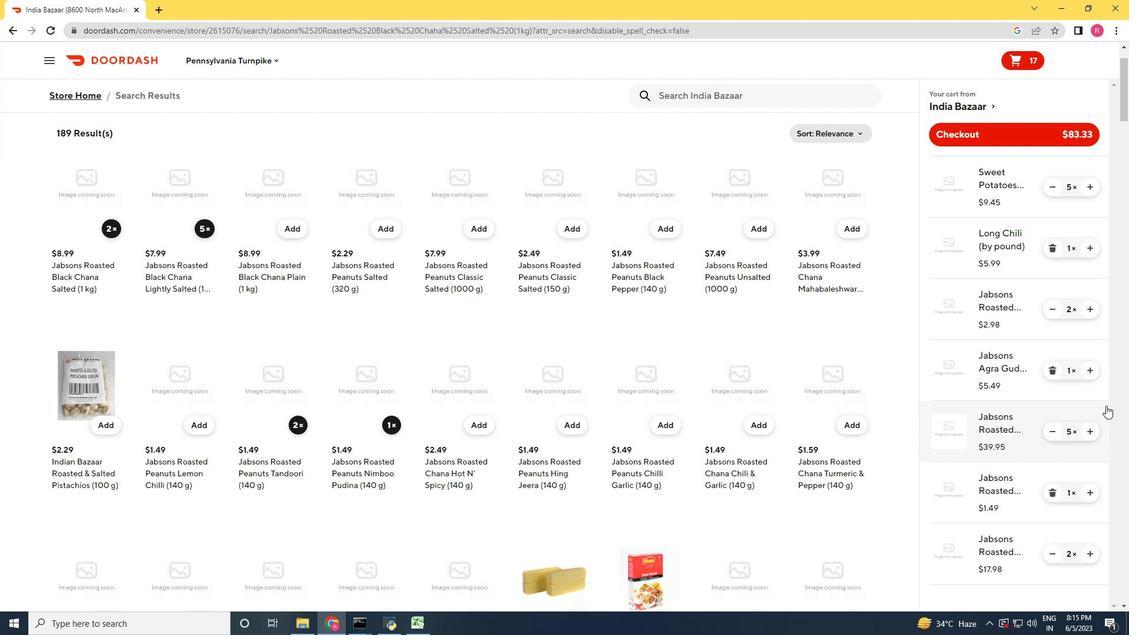 
Action: Mouse scrolled (1106, 405) with delta (0, 0)
Screenshot: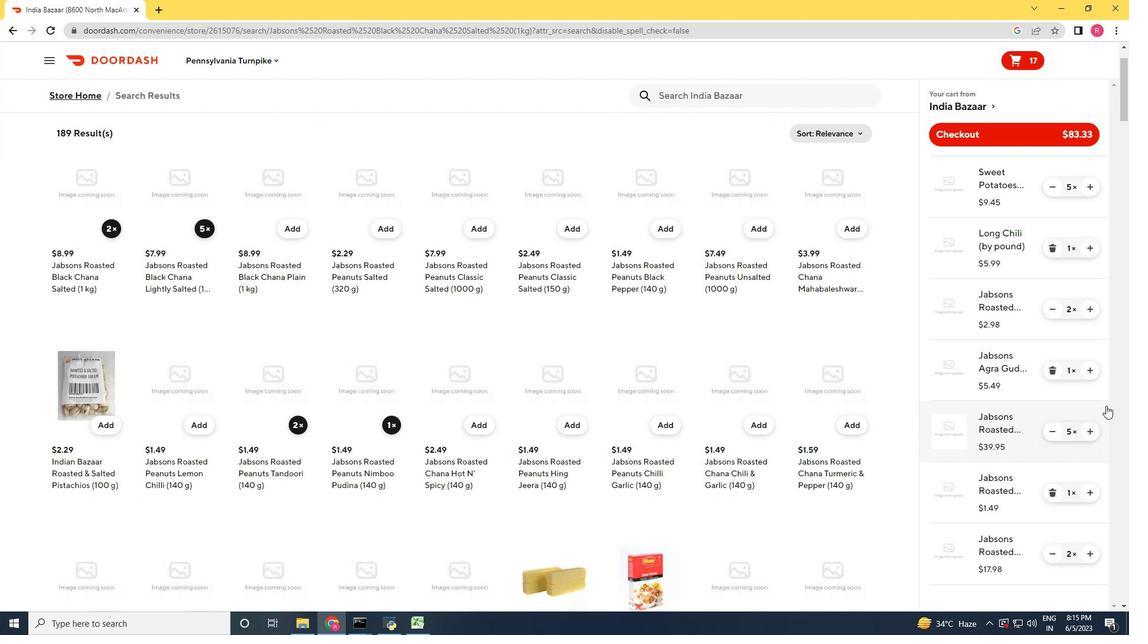 
Action: Mouse scrolled (1106, 405) with delta (0, 0)
Screenshot: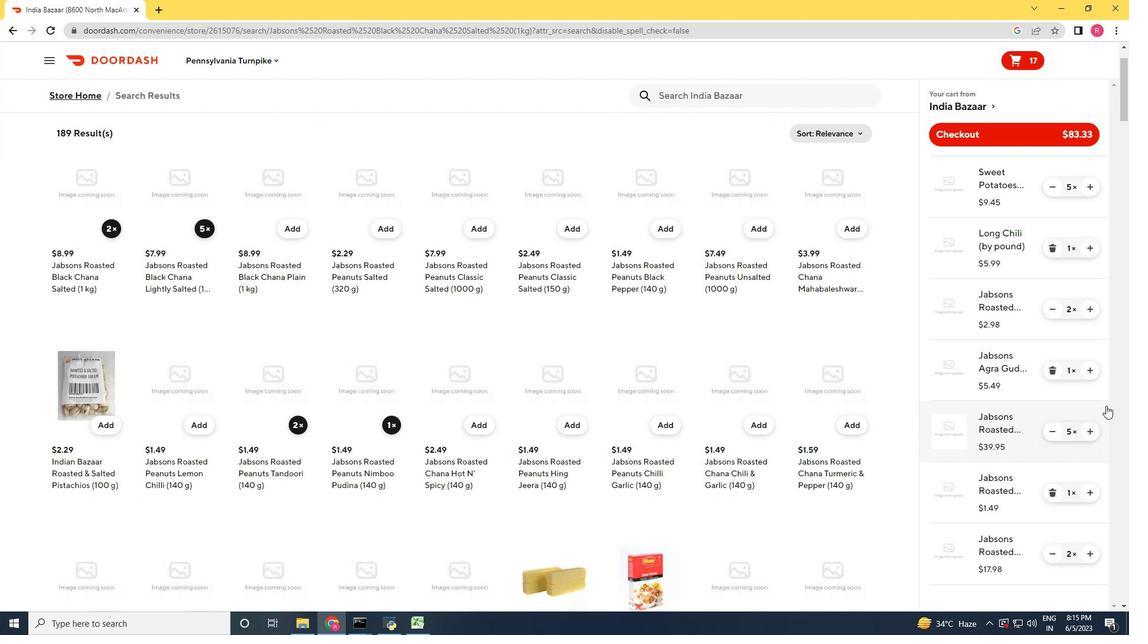 
Action: Mouse scrolled (1106, 405) with delta (0, 0)
Screenshot: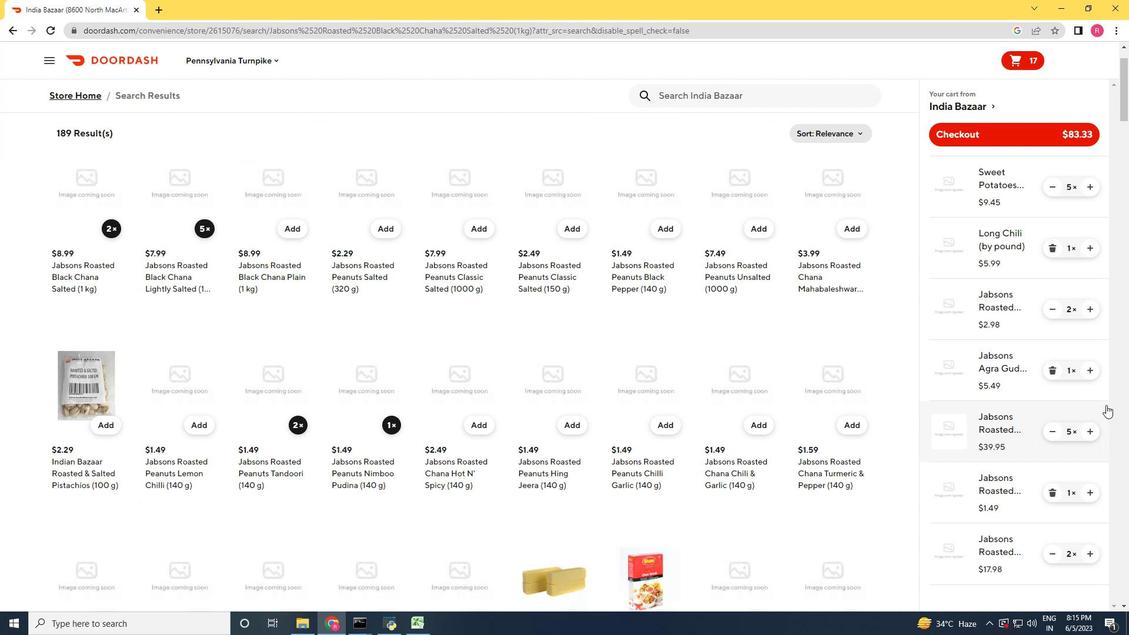 
Action: Mouse moved to (746, 129)
Screenshot: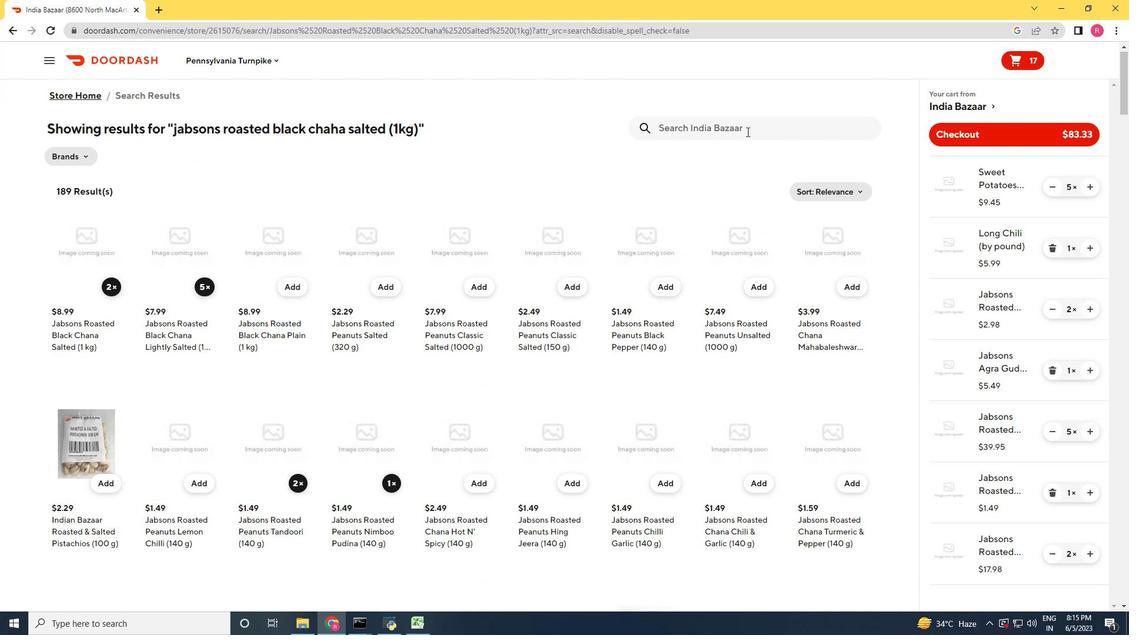 
Action: Mouse pressed left at (746, 129)
Screenshot: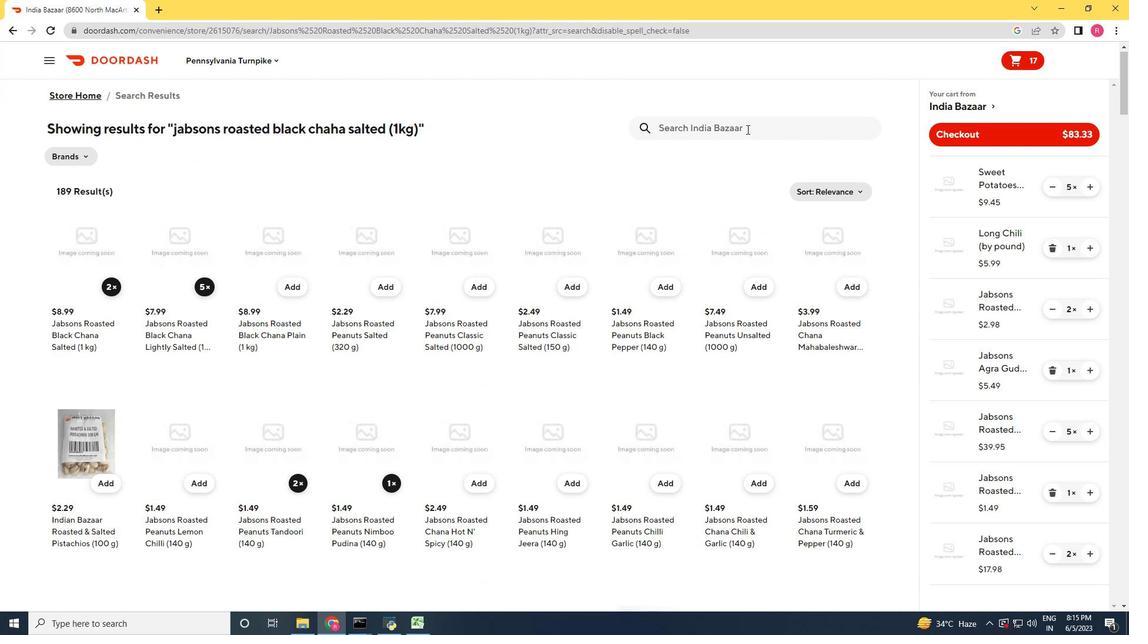 
Action: Mouse moved to (746, 129)
Screenshot: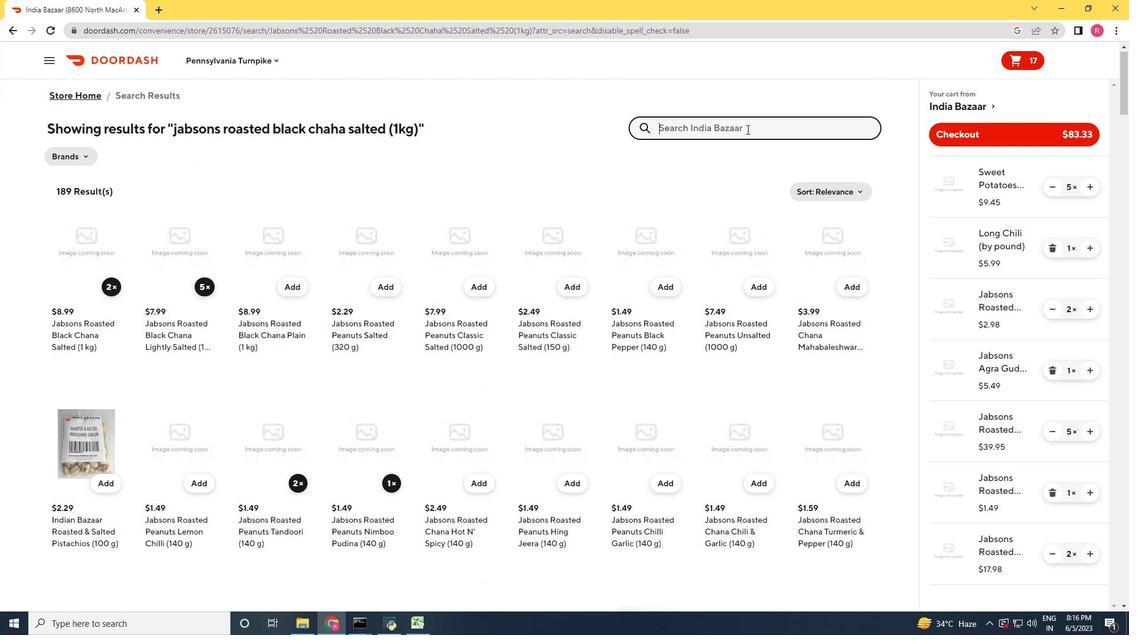 
Action: Key pressed <Key.shift_r><Key.shift_r><Key.shift_r><Key.shift_r><Key.shift_r><Key.shift_r>Jabsons<Key.space><Key.shift_r>Roasted<Key.space><Key.shift_r>Peanuts<Key.space><Key.shift_r>Lemon<Key.space><Key.shift_r>Chilli<Key.space><Key.shift_r>(140g<Key.shift_r>)<Key.enter>
Screenshot: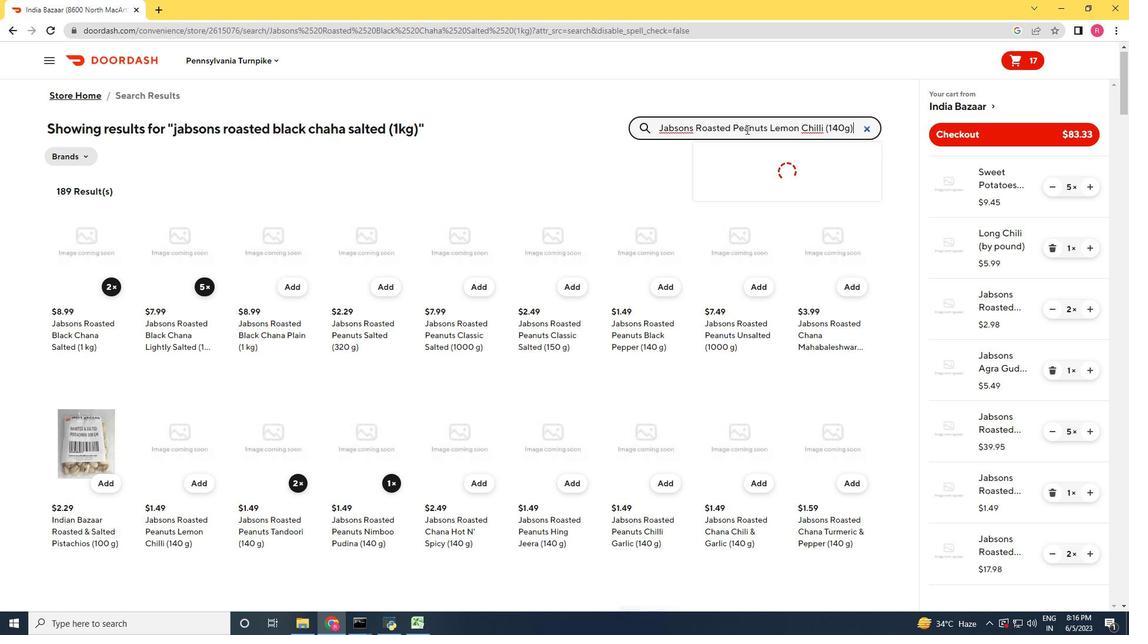 
Action: Mouse moved to (110, 301)
Screenshot: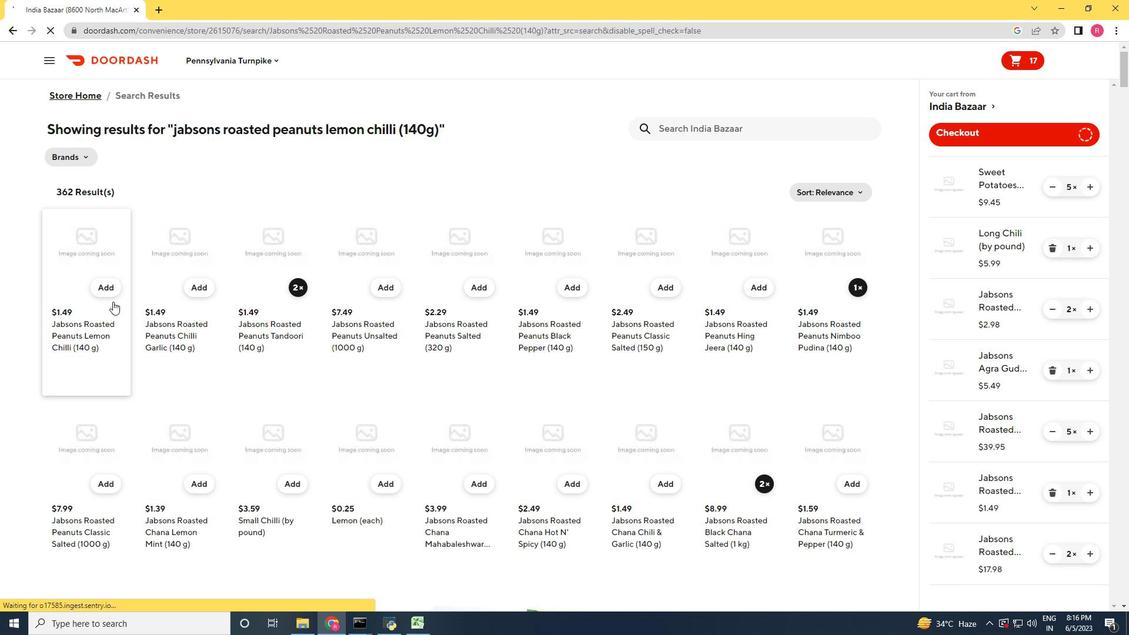 
Action: Mouse pressed left at (110, 301)
Screenshot: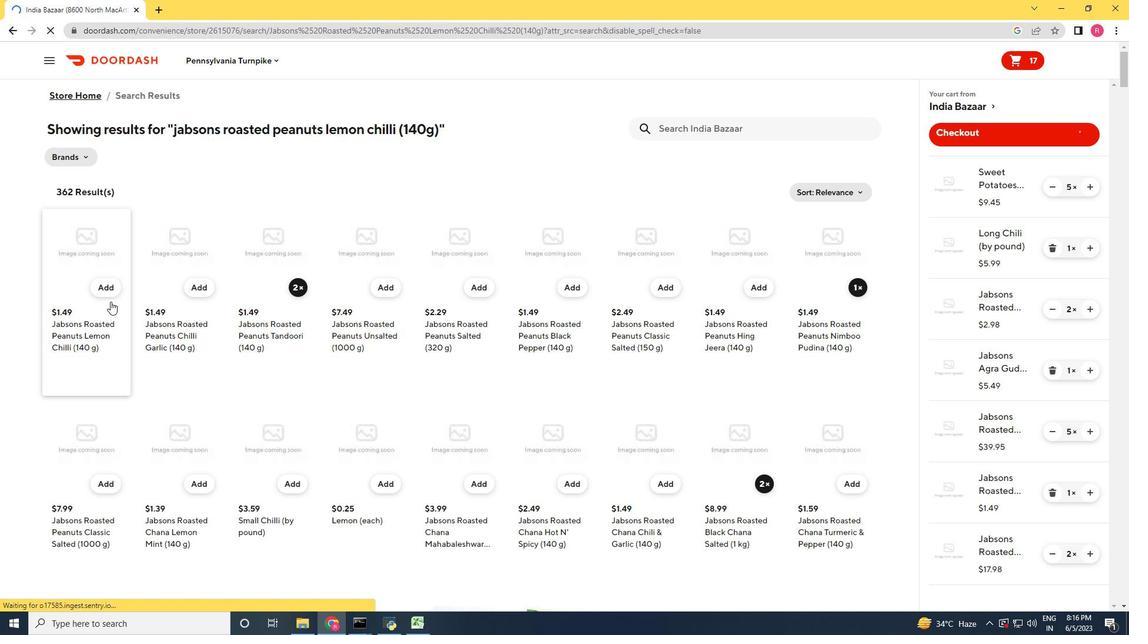 
Action: Mouse moved to (771, 578)
Screenshot: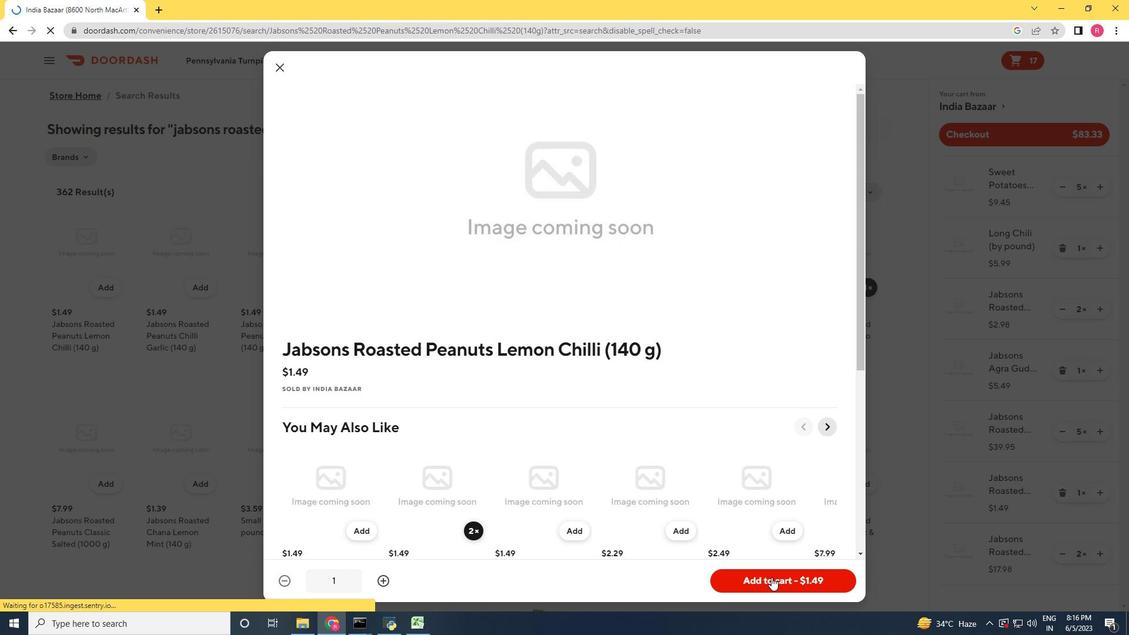 
Action: Mouse pressed left at (771, 578)
Screenshot: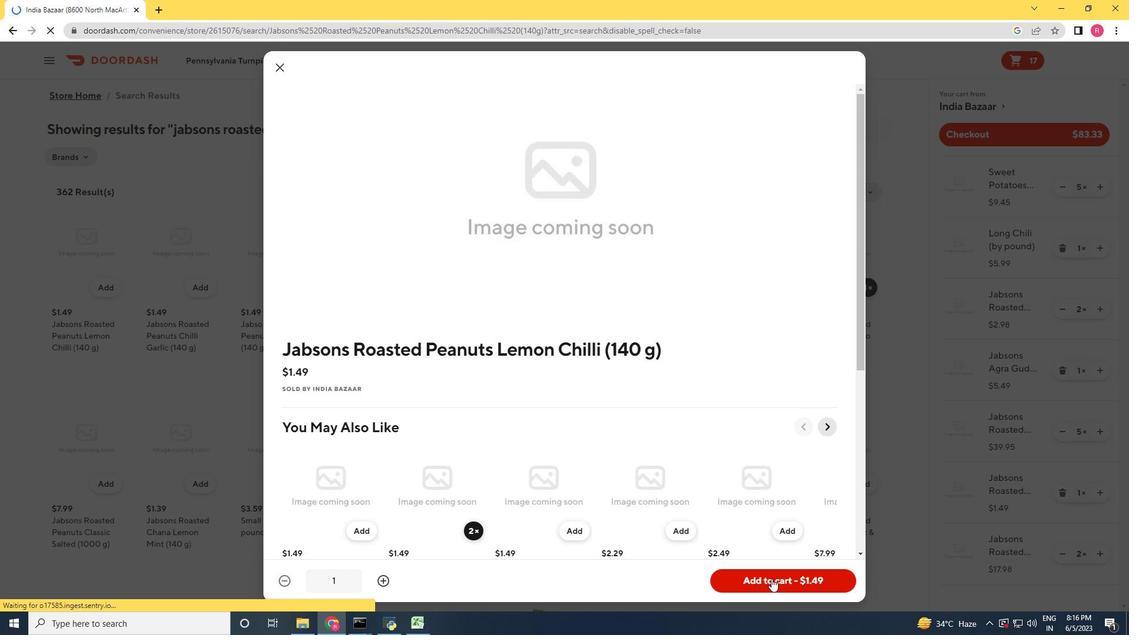 
Action: Mouse moved to (1062, 498)
Screenshot: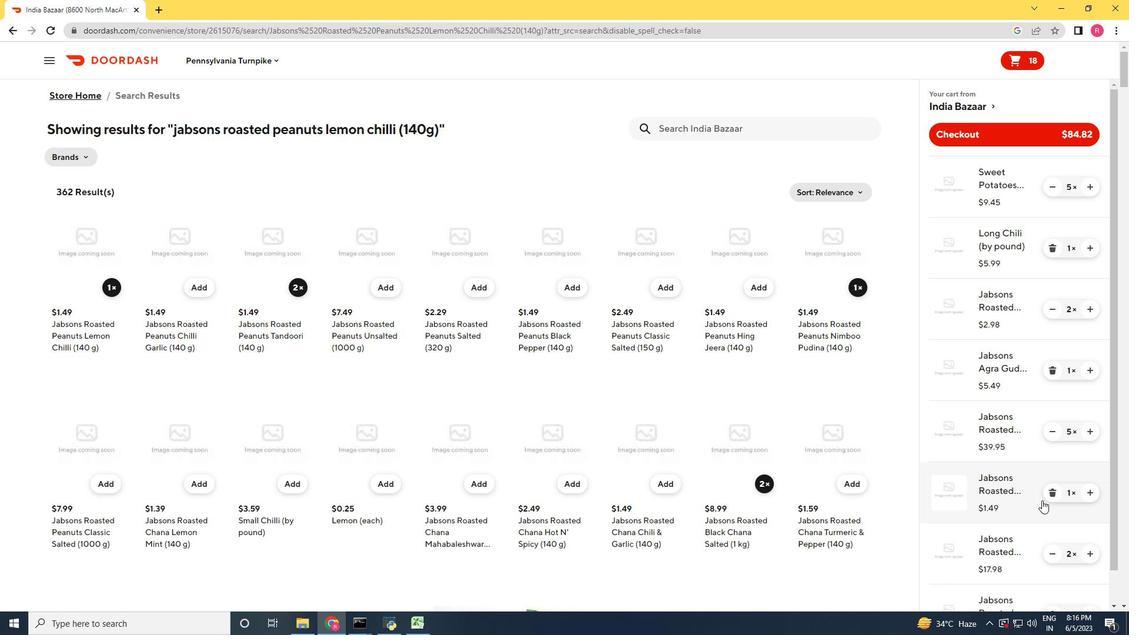 
Action: Mouse scrolled (1054, 499) with delta (0, 0)
Screenshot: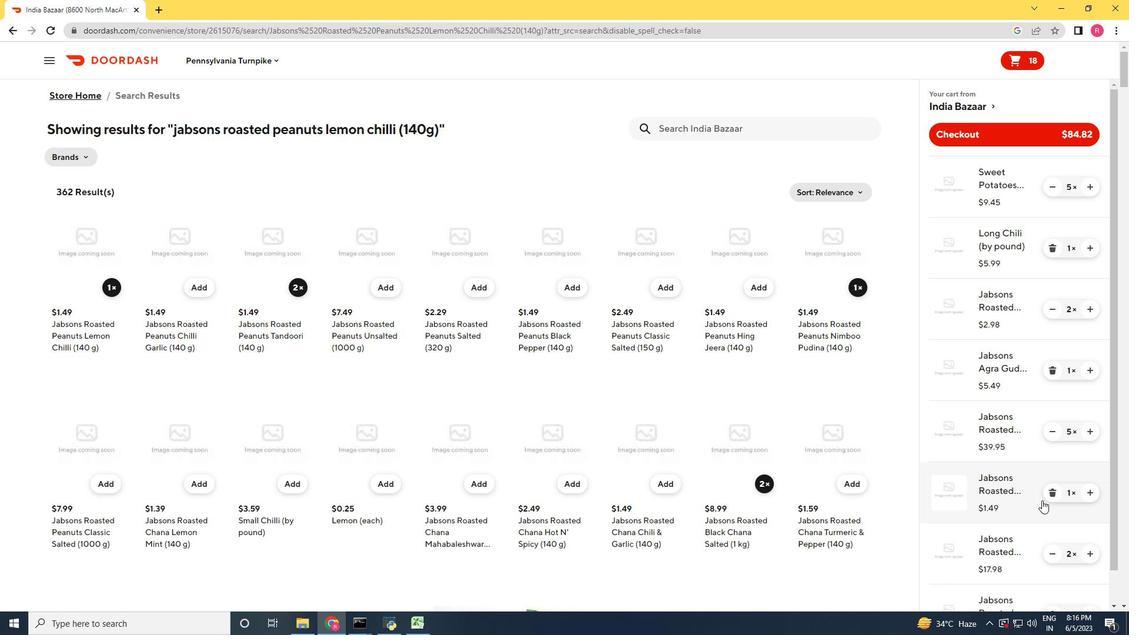 
Action: Mouse scrolled (1062, 497) with delta (0, 0)
Screenshot: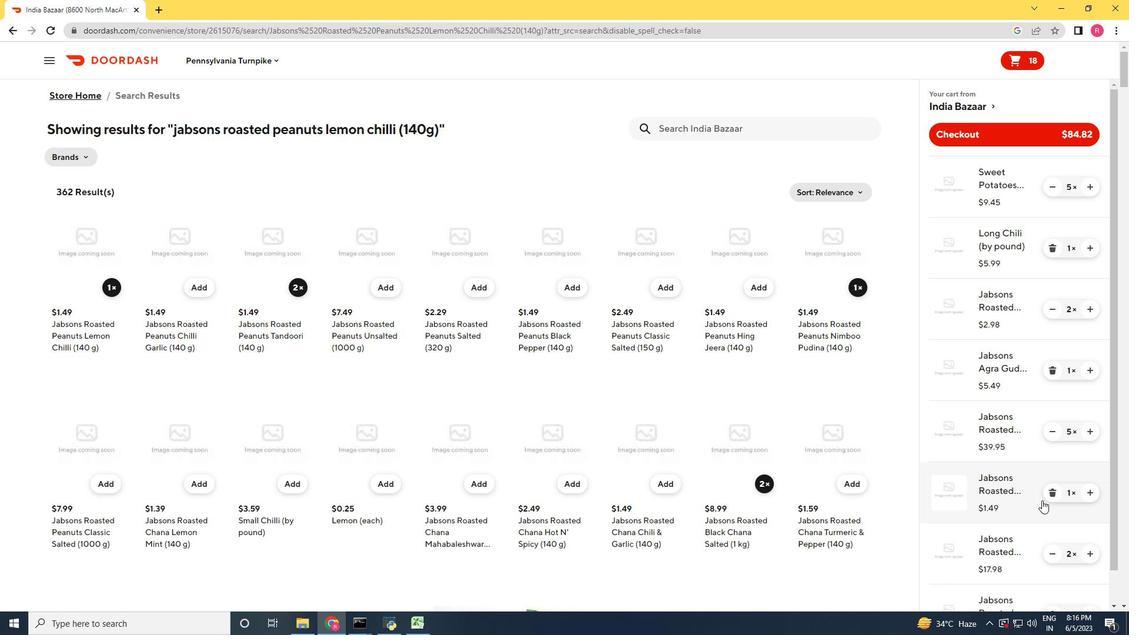 
Action: Mouse moved to (1066, 496)
Screenshot: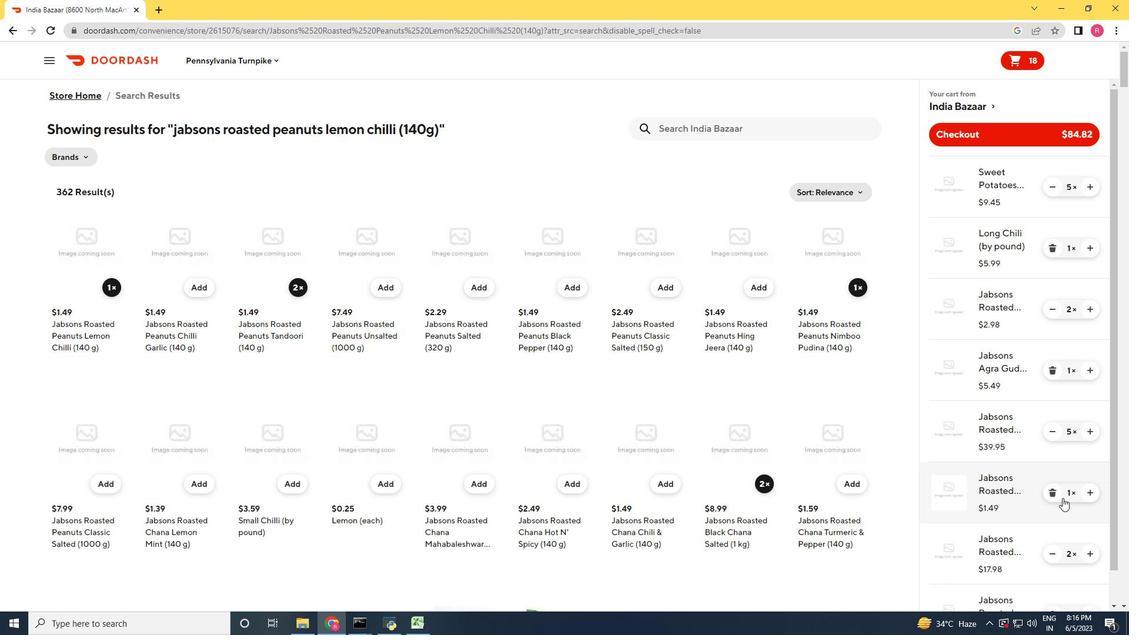 
Action: Mouse scrolled (1066, 495) with delta (0, 0)
Screenshot: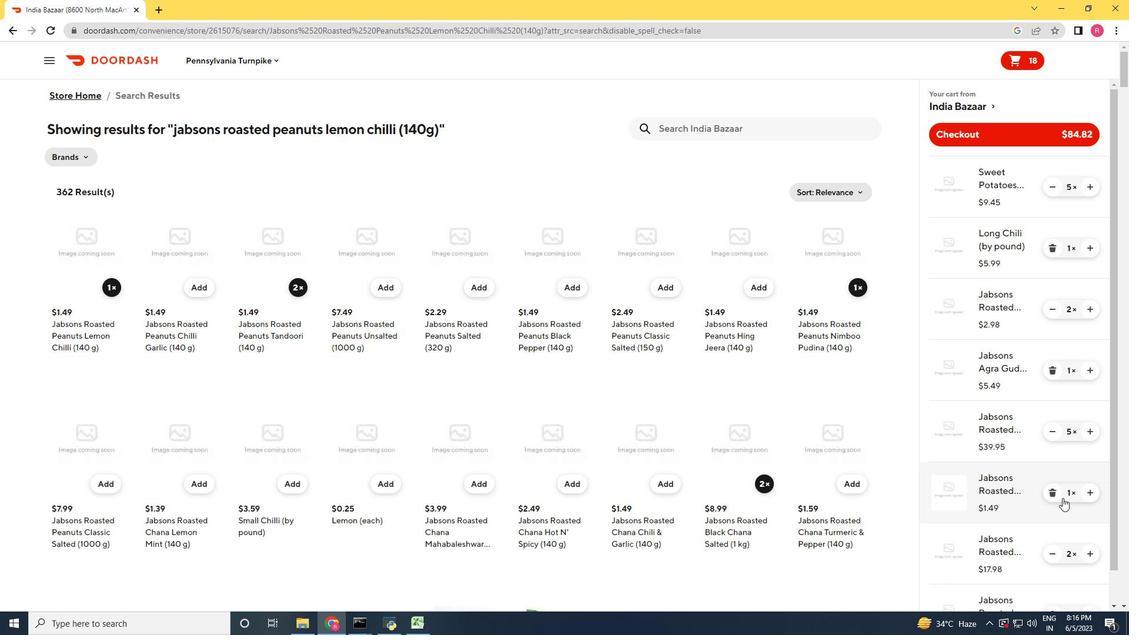 
Action: Mouse moved to (1085, 493)
Screenshot: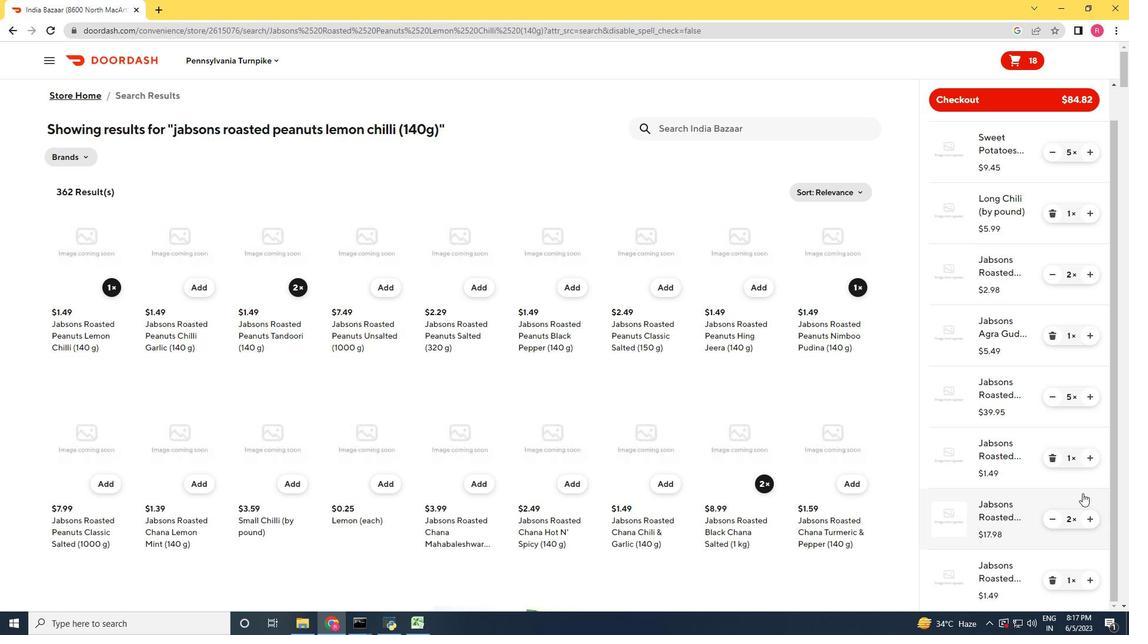 
Action: Mouse scrolled (1085, 492) with delta (0, 0)
Screenshot: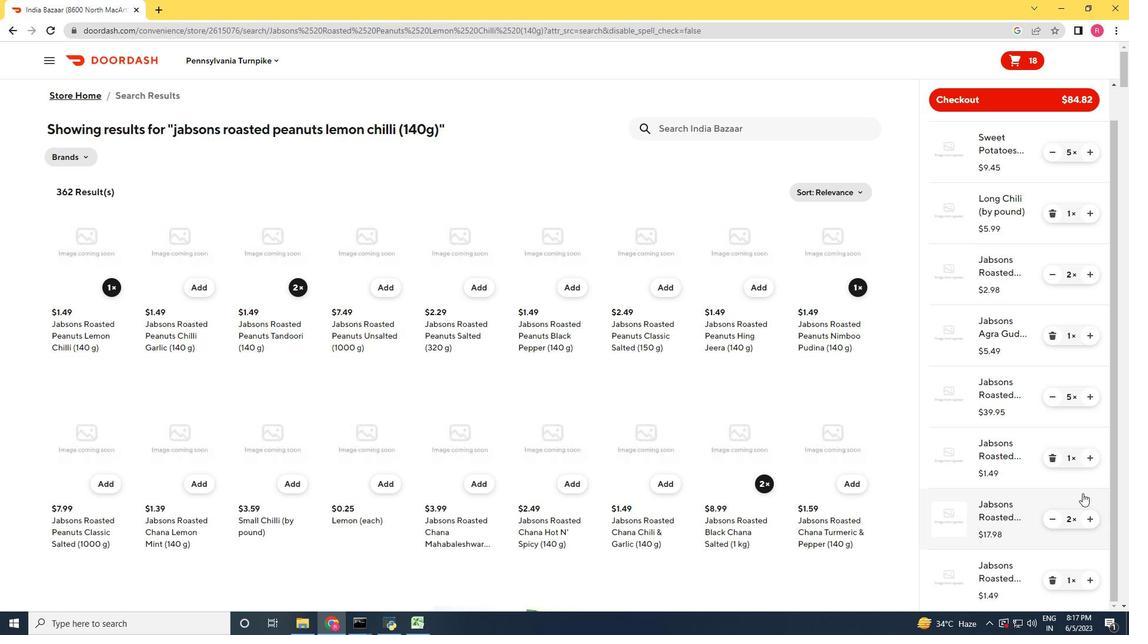 
Action: Mouse moved to (1086, 493)
Screenshot: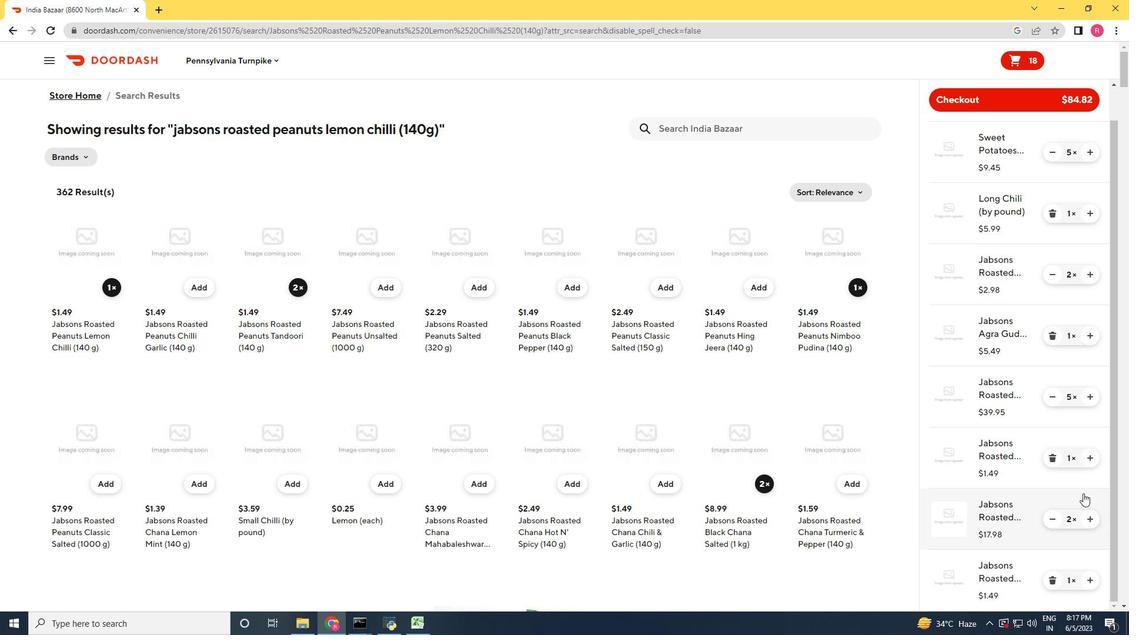 
Action: Mouse scrolled (1086, 492) with delta (0, 0)
Screenshot: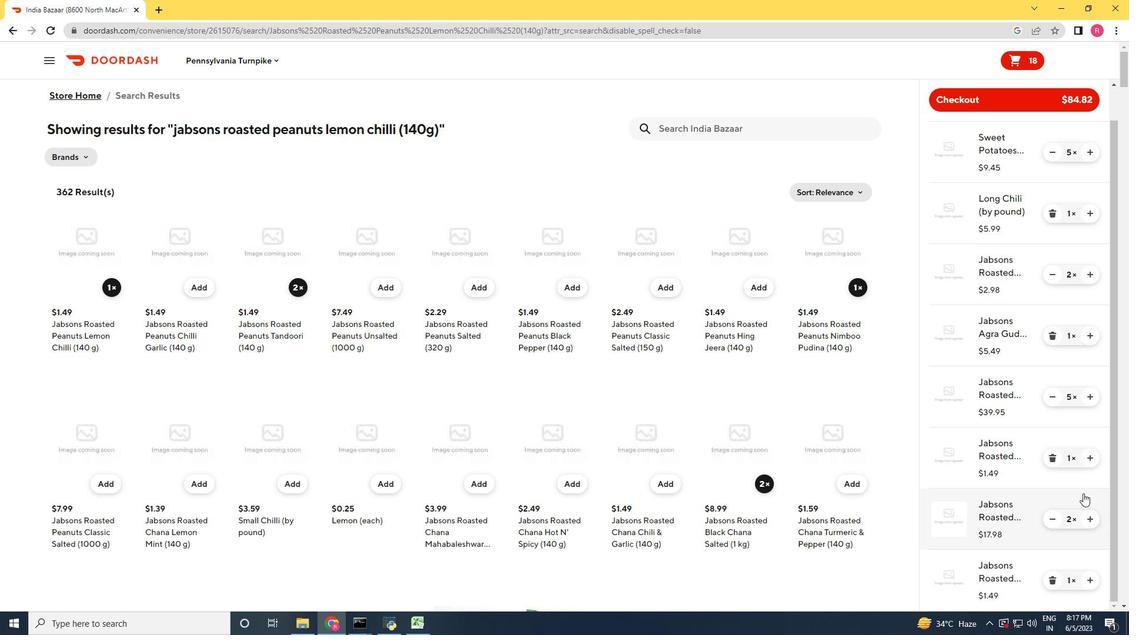 
Action: Mouse scrolled (1086, 492) with delta (0, 0)
Screenshot: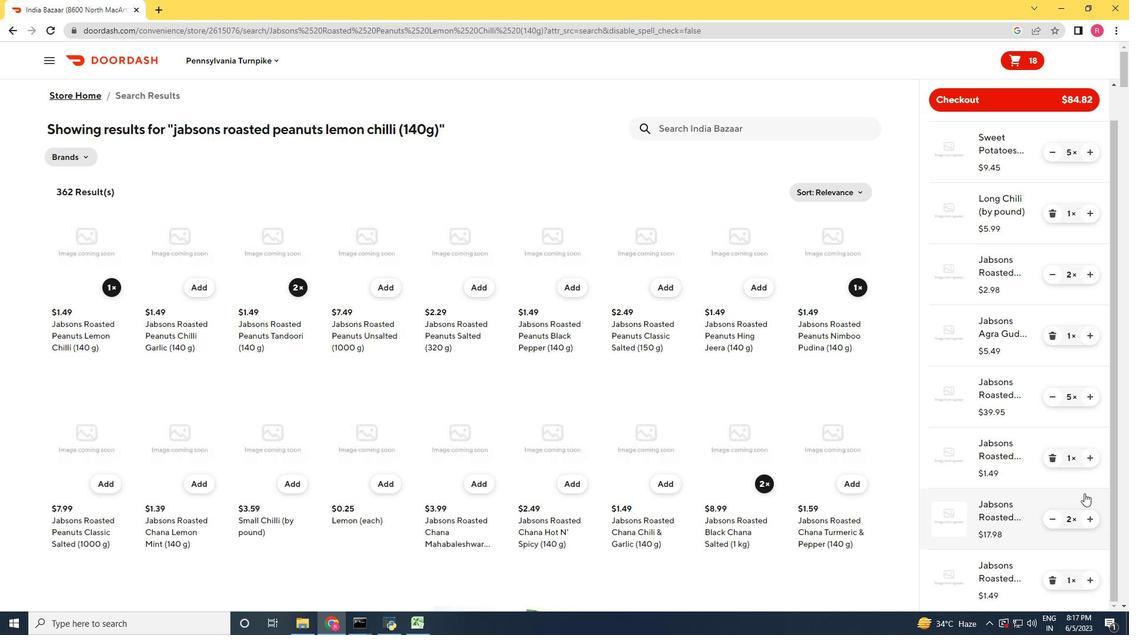 
Action: Mouse scrolled (1086, 492) with delta (0, 0)
Screenshot: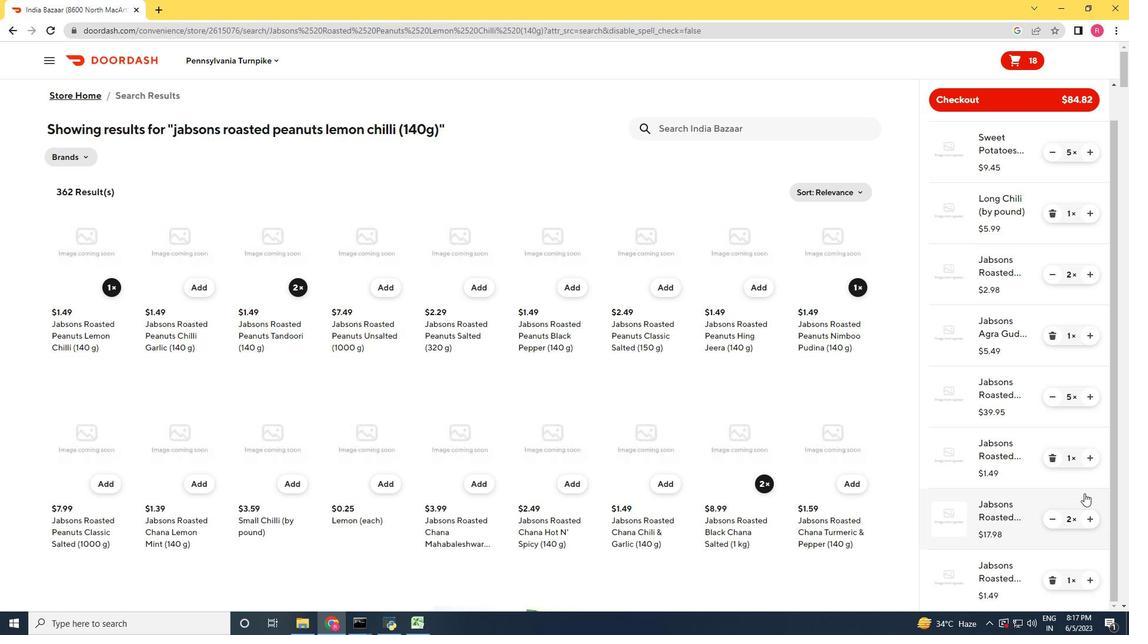
Action: Mouse moved to (1091, 578)
Screenshot: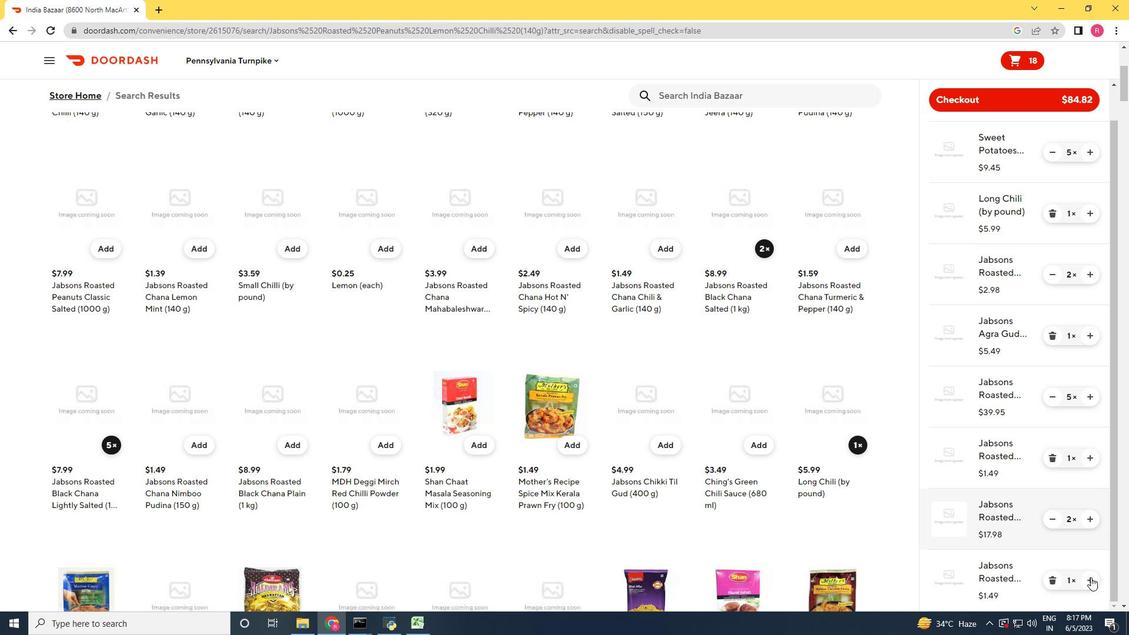 
Action: Mouse pressed left at (1091, 578)
Screenshot: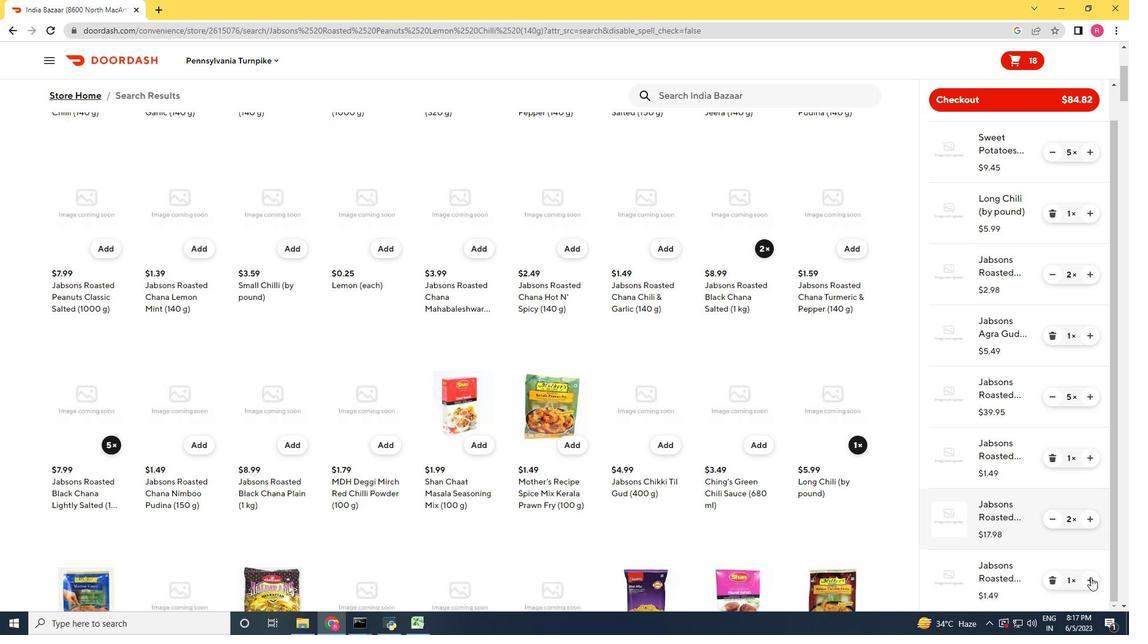 
Action: Mouse moved to (1091, 578)
Screenshot: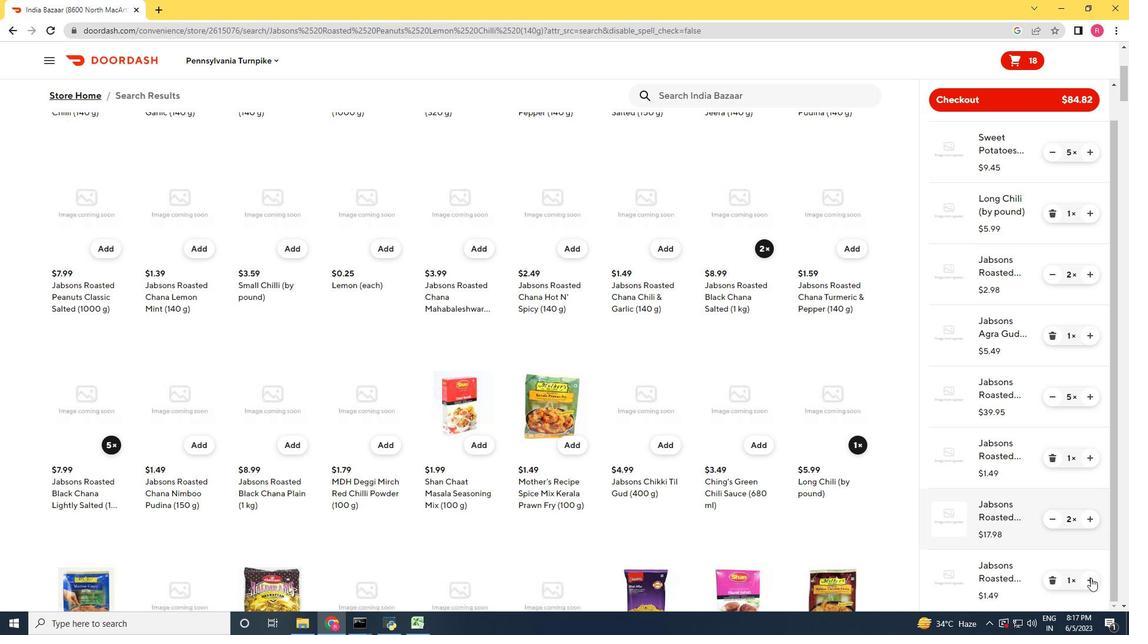 
Action: Mouse pressed left at (1091, 578)
